 Task: Explore Airbnb accommodation in Floridia, Italy from 6th December, 2023 to 18th December, 2023 for 3 adults.2 bedrooms having 2 beds and 2 bathrooms. Property type can be hotel. Booking option can be shelf check-in. Look for 3 properties as per requirement.
Action: Mouse moved to (573, 81)
Screenshot: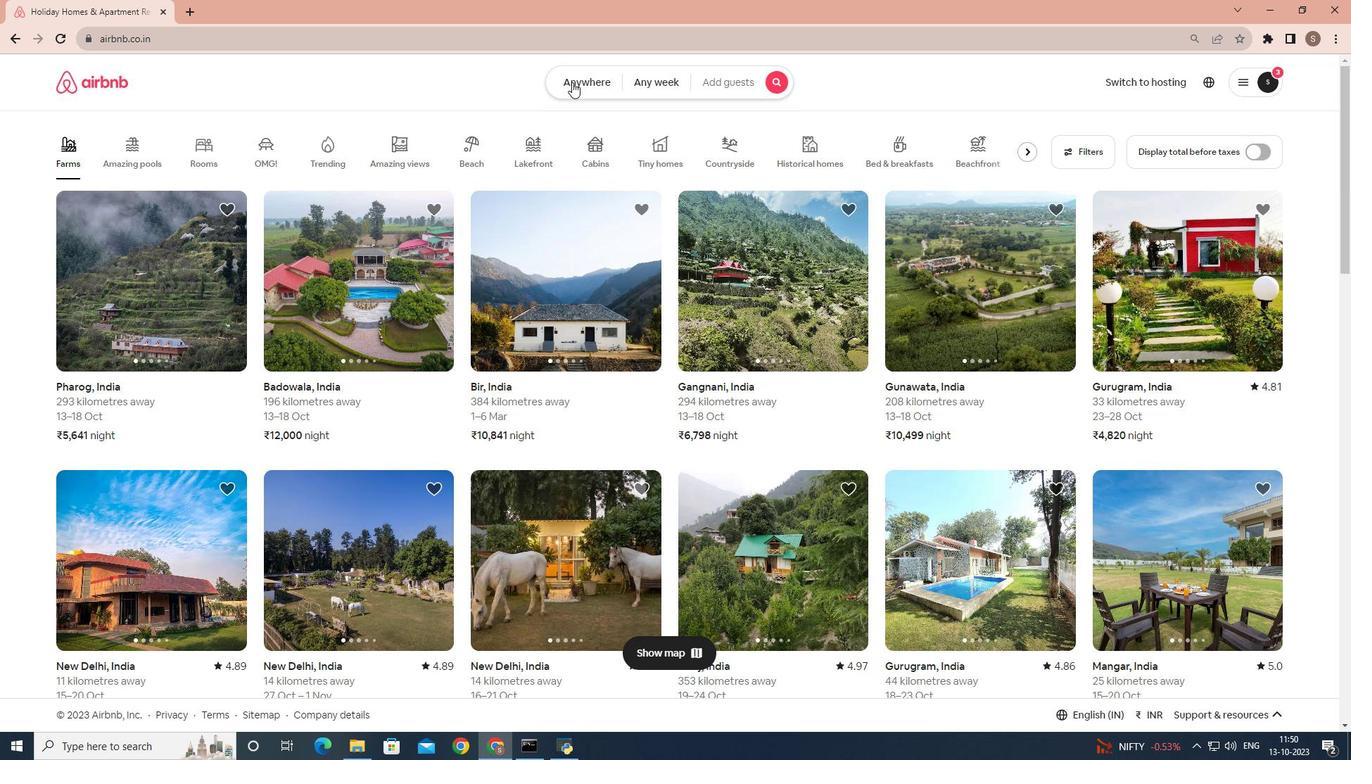 
Action: Mouse pressed left at (573, 81)
Screenshot: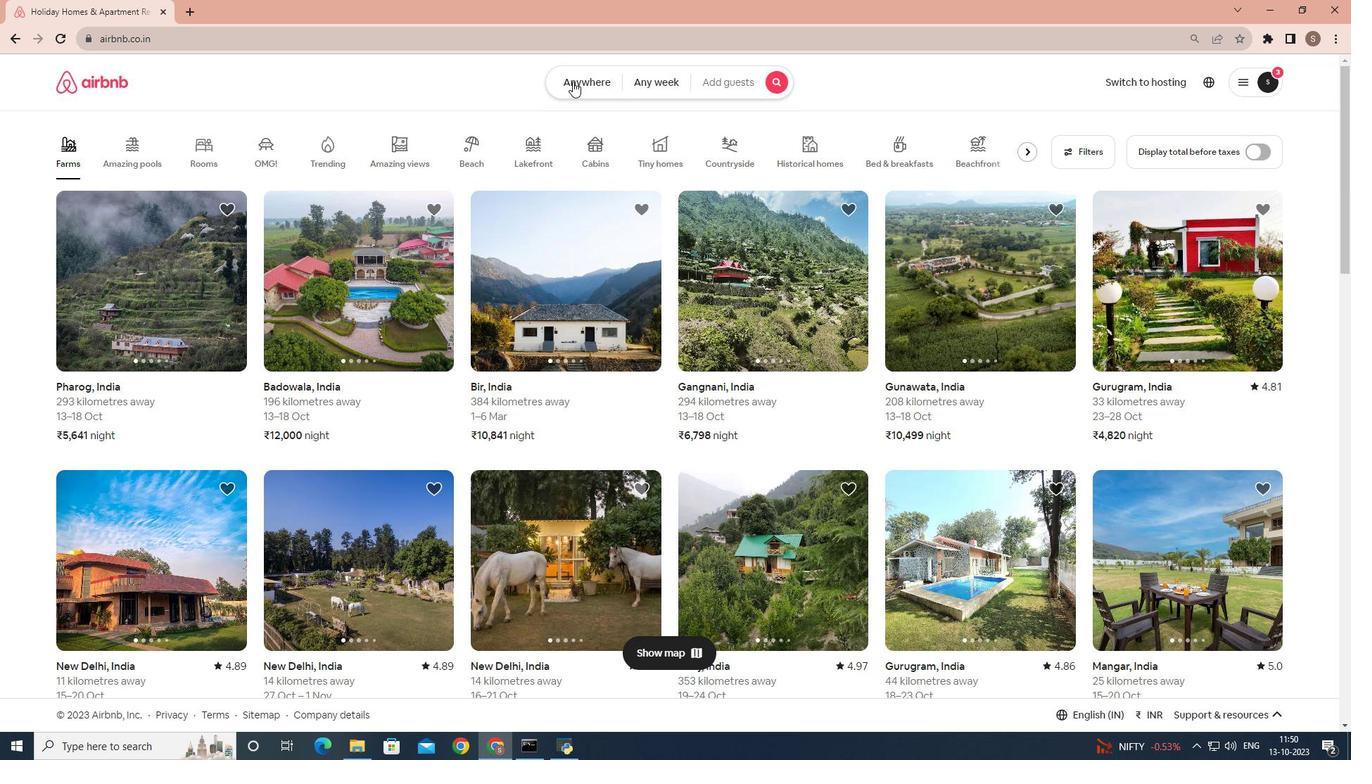 
Action: Mouse moved to (475, 133)
Screenshot: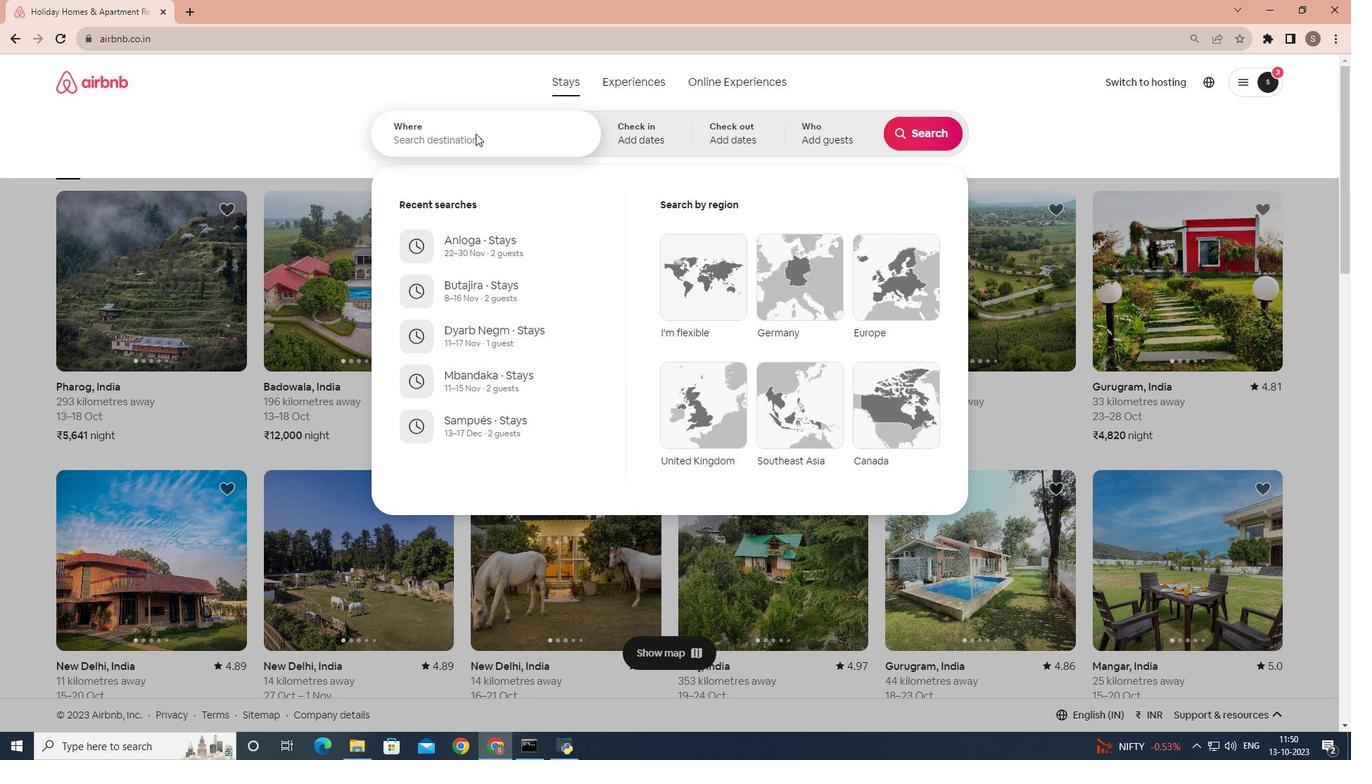 
Action: Mouse pressed left at (475, 133)
Screenshot: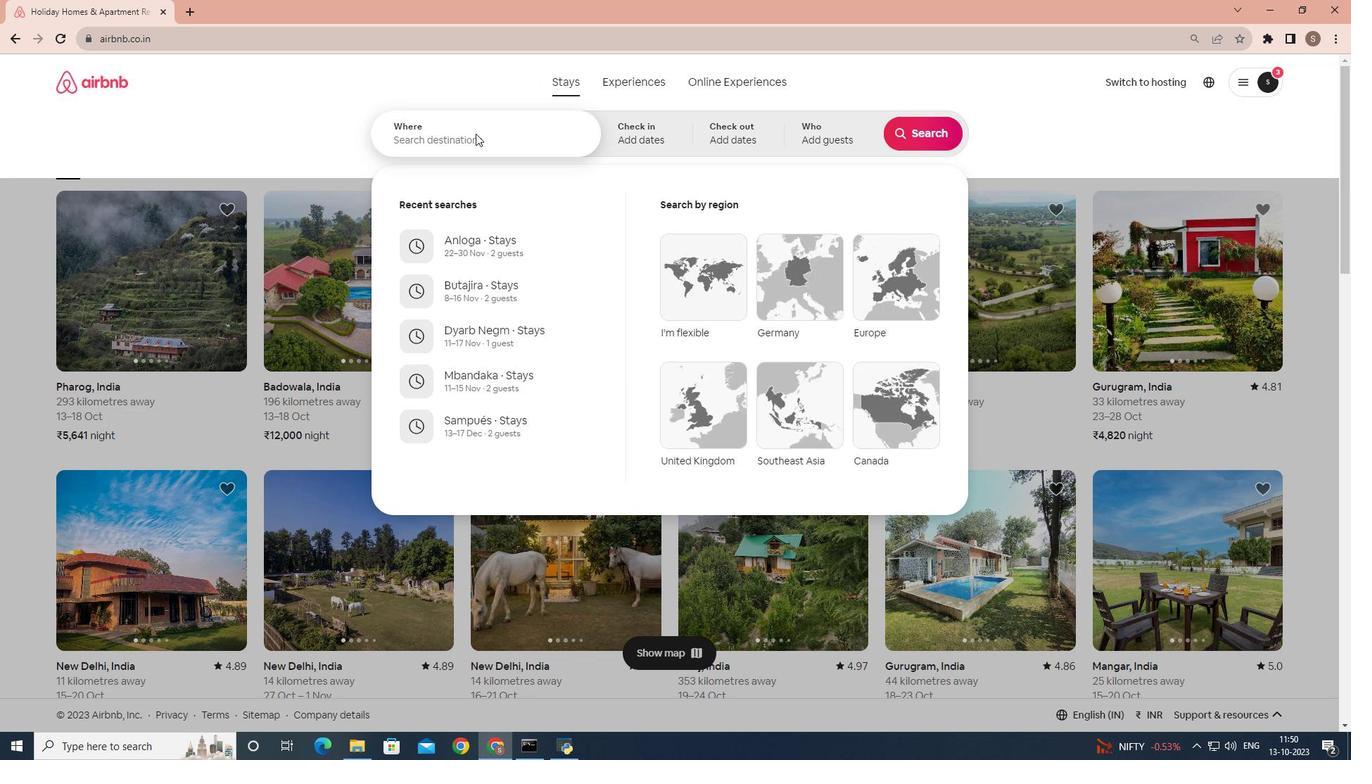 
Action: Mouse moved to (472, 139)
Screenshot: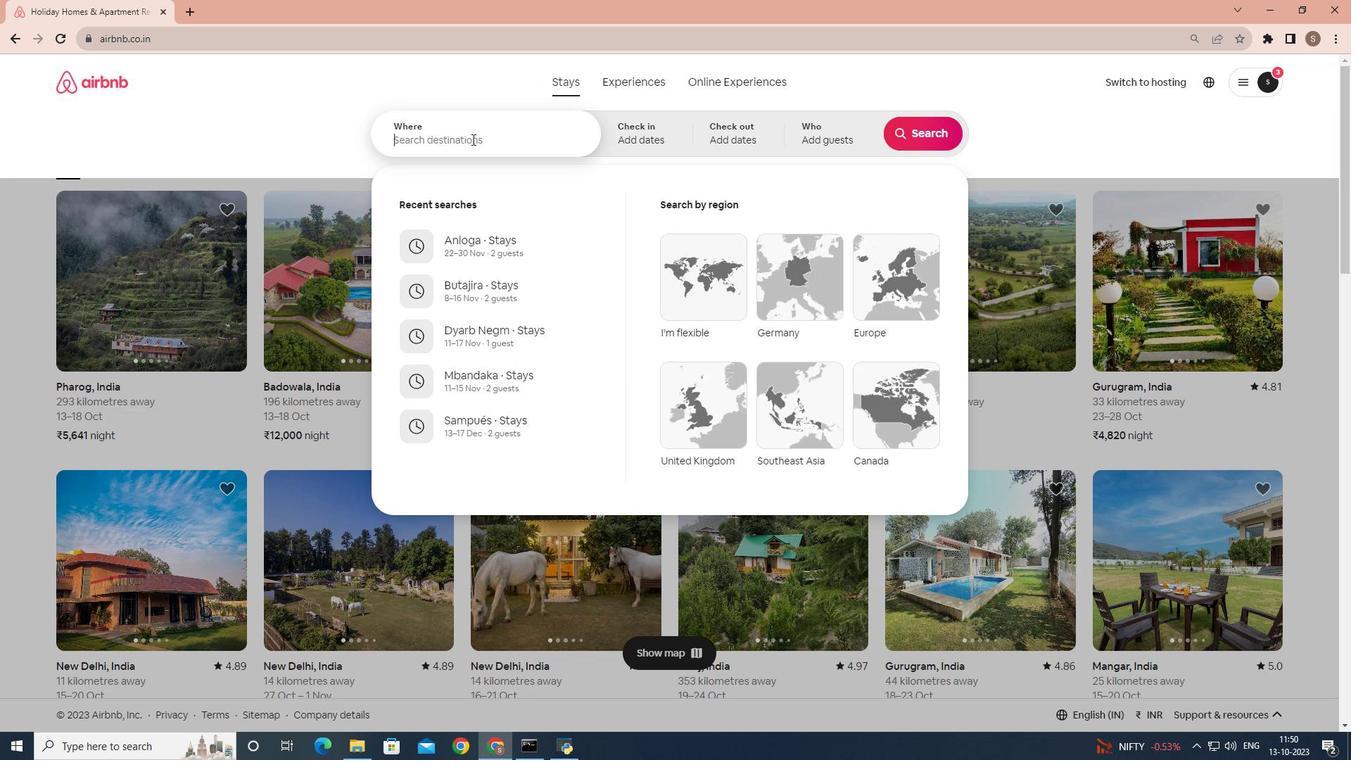 
Action: Key pressed <Key.shift><Key.shift><Key.shift><Key.shift><Key.shift><Key.shift><Key.shift><Key.shift><Key.shift><Key.shift><Key.shift><Key.shift><Key.shift><Key.shift><Key.shift><Key.shift><Key.shift><Key.shift><Key.shift>Floridia,<Key.space><Key.shift>Italy
Screenshot: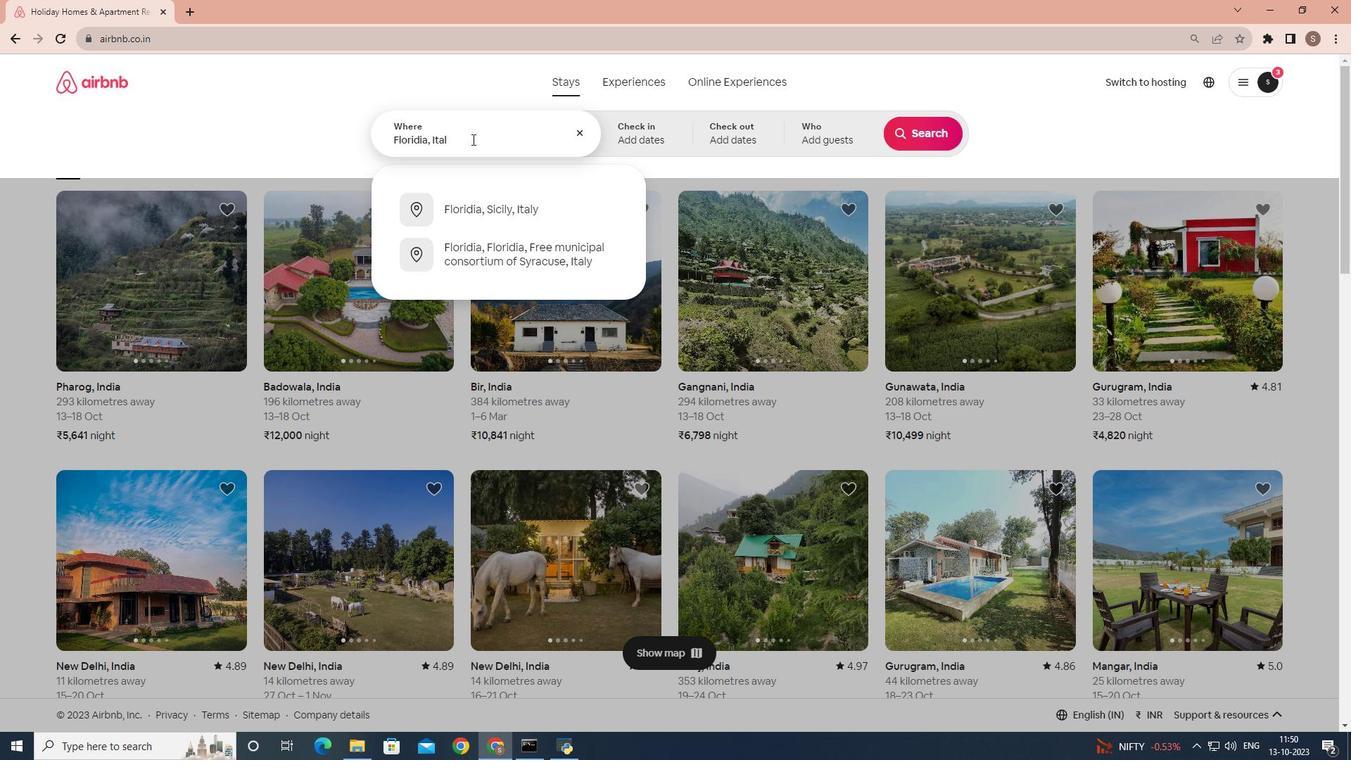 
Action: Mouse moved to (620, 135)
Screenshot: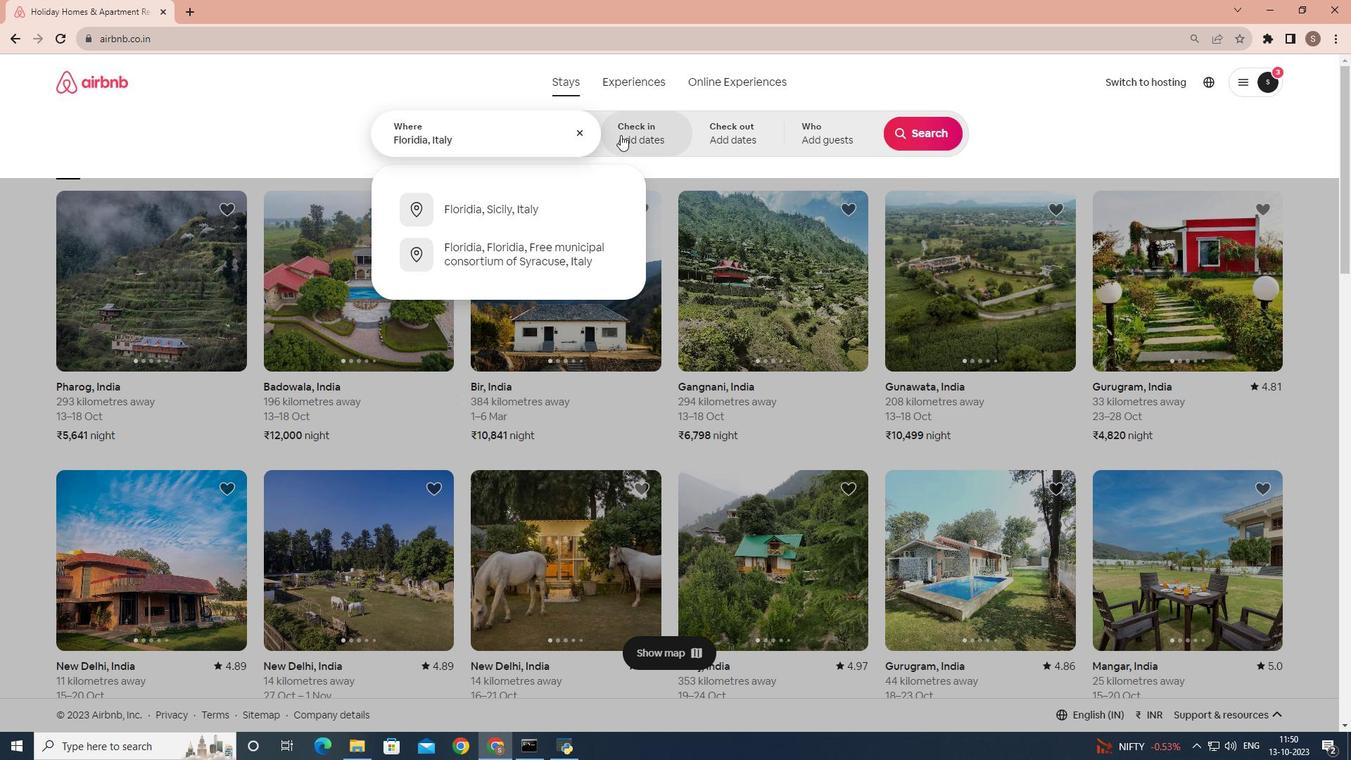 
Action: Mouse pressed left at (620, 135)
Screenshot: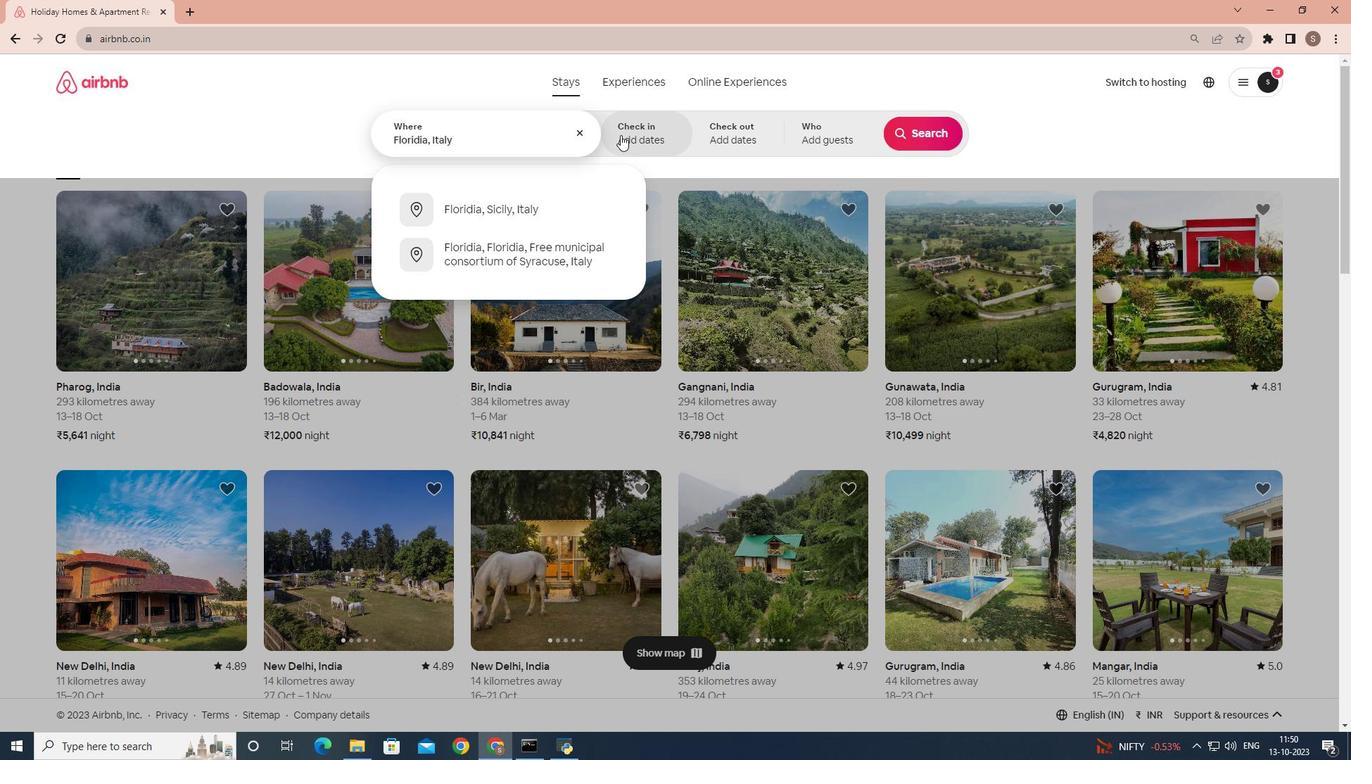 
Action: Mouse moved to (922, 243)
Screenshot: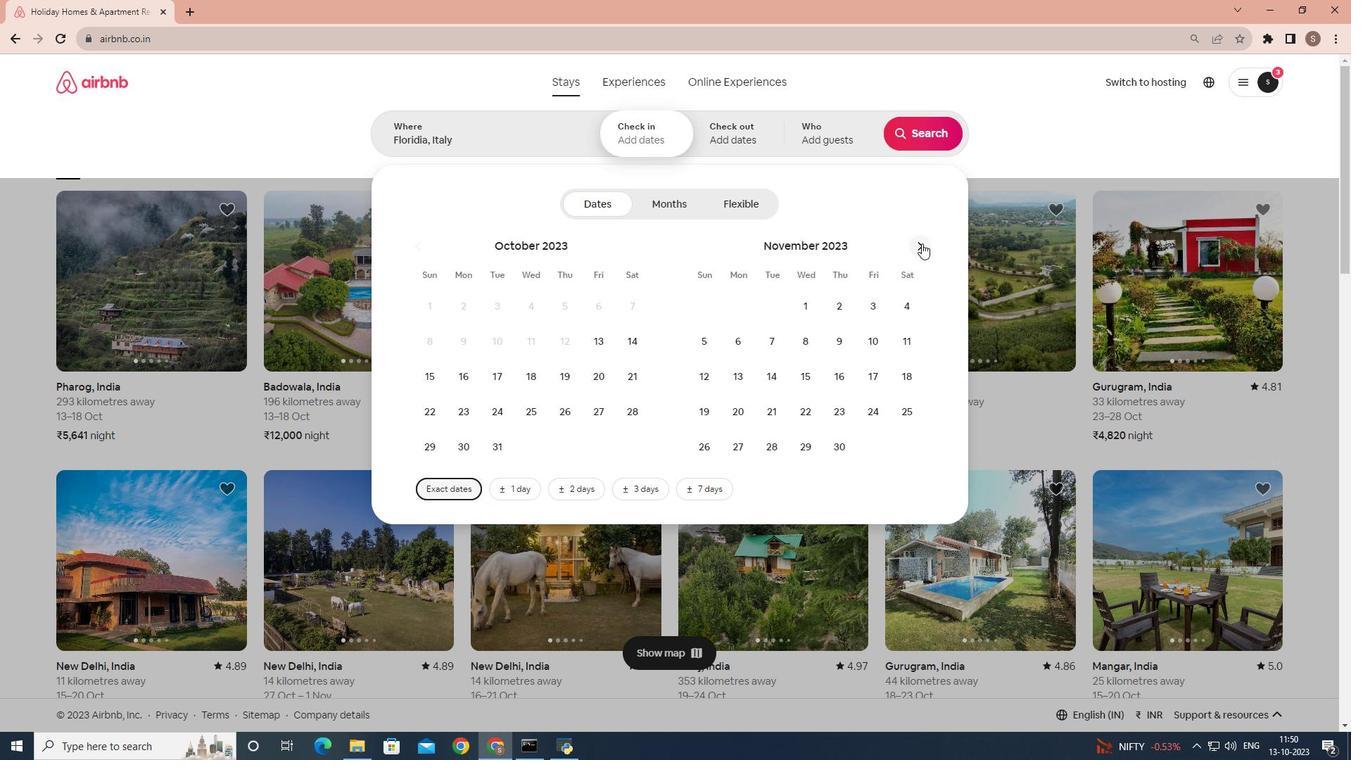 
Action: Mouse pressed left at (922, 243)
Screenshot: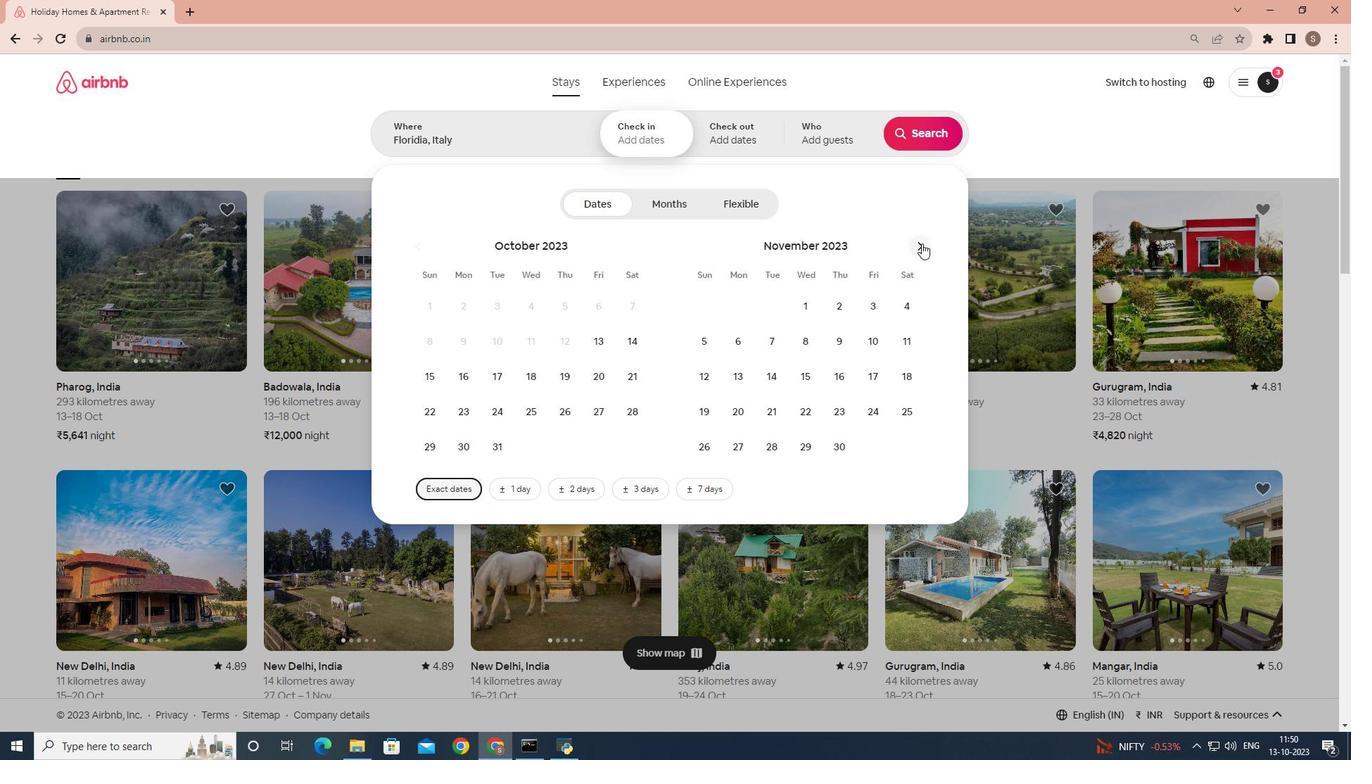 
Action: Mouse moved to (812, 339)
Screenshot: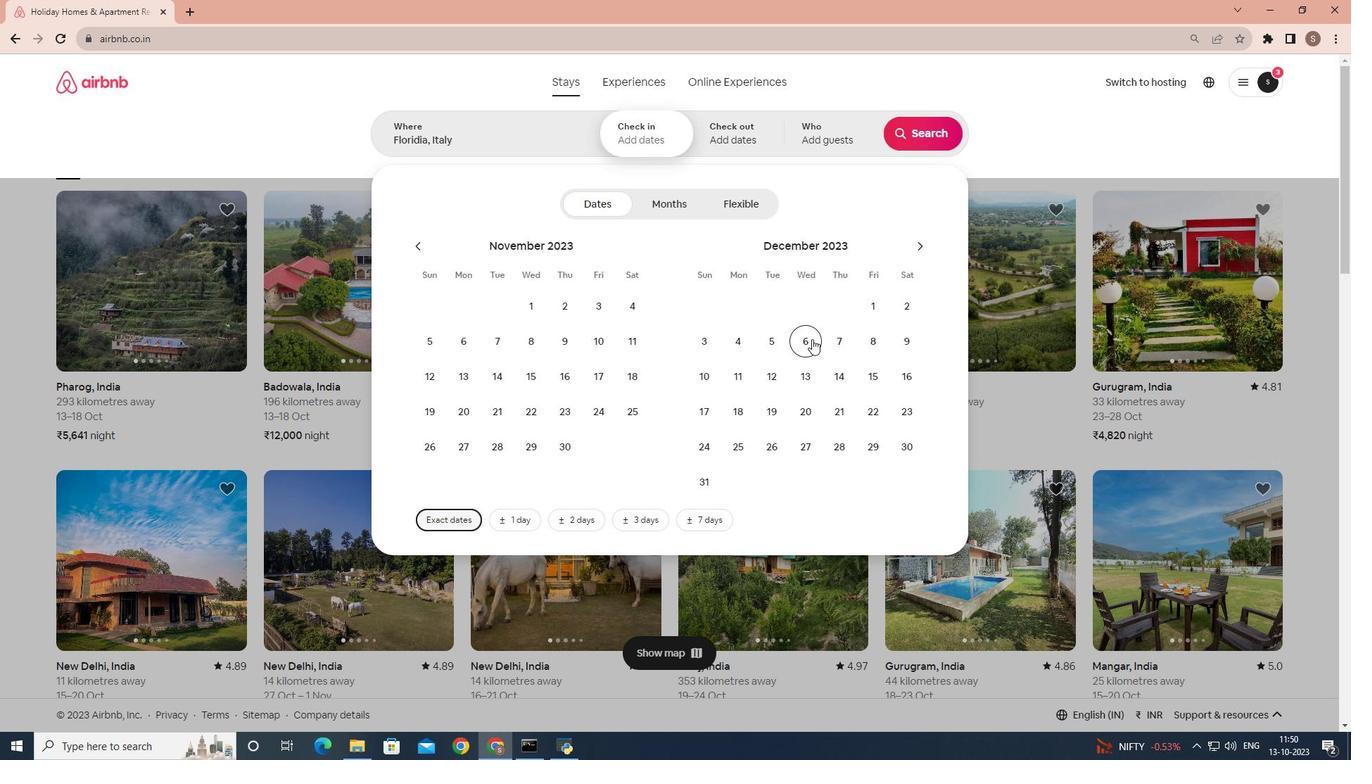
Action: Mouse pressed left at (812, 339)
Screenshot: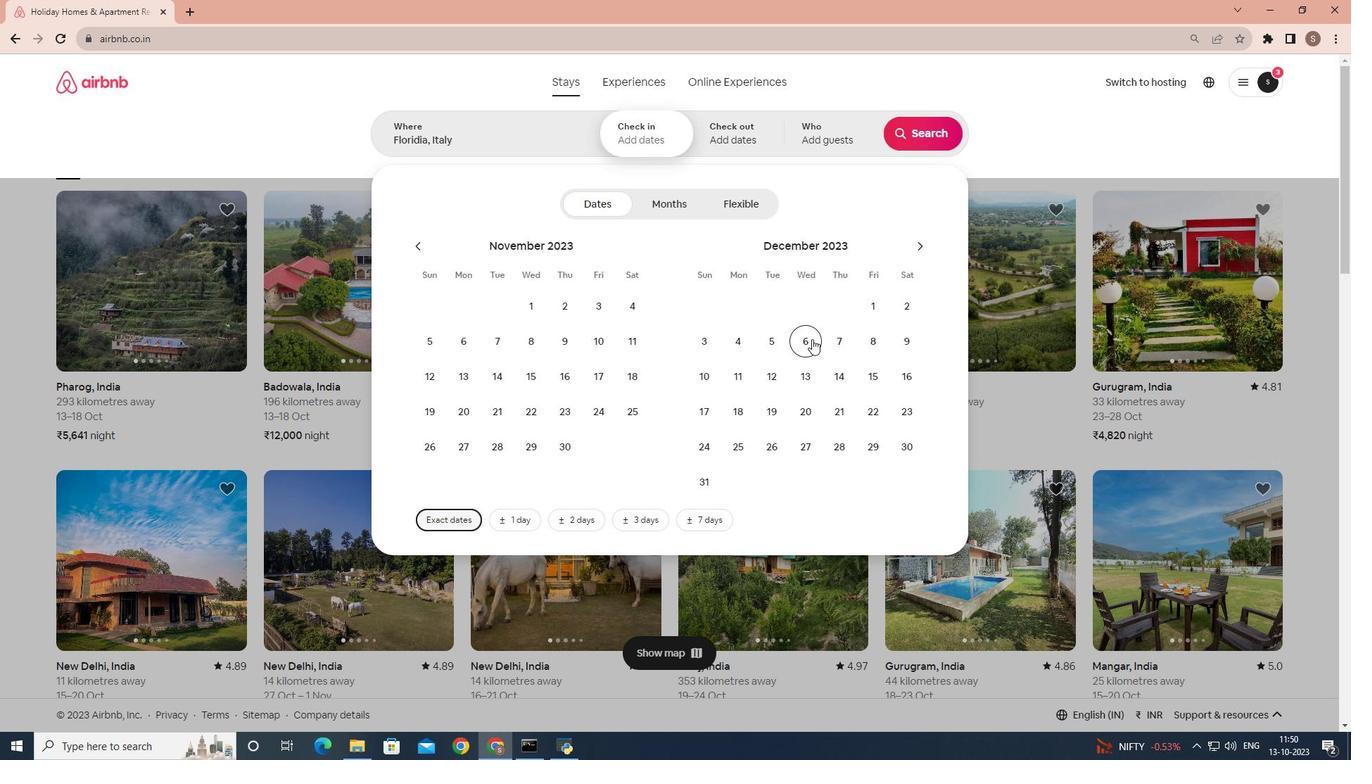 
Action: Mouse moved to (741, 409)
Screenshot: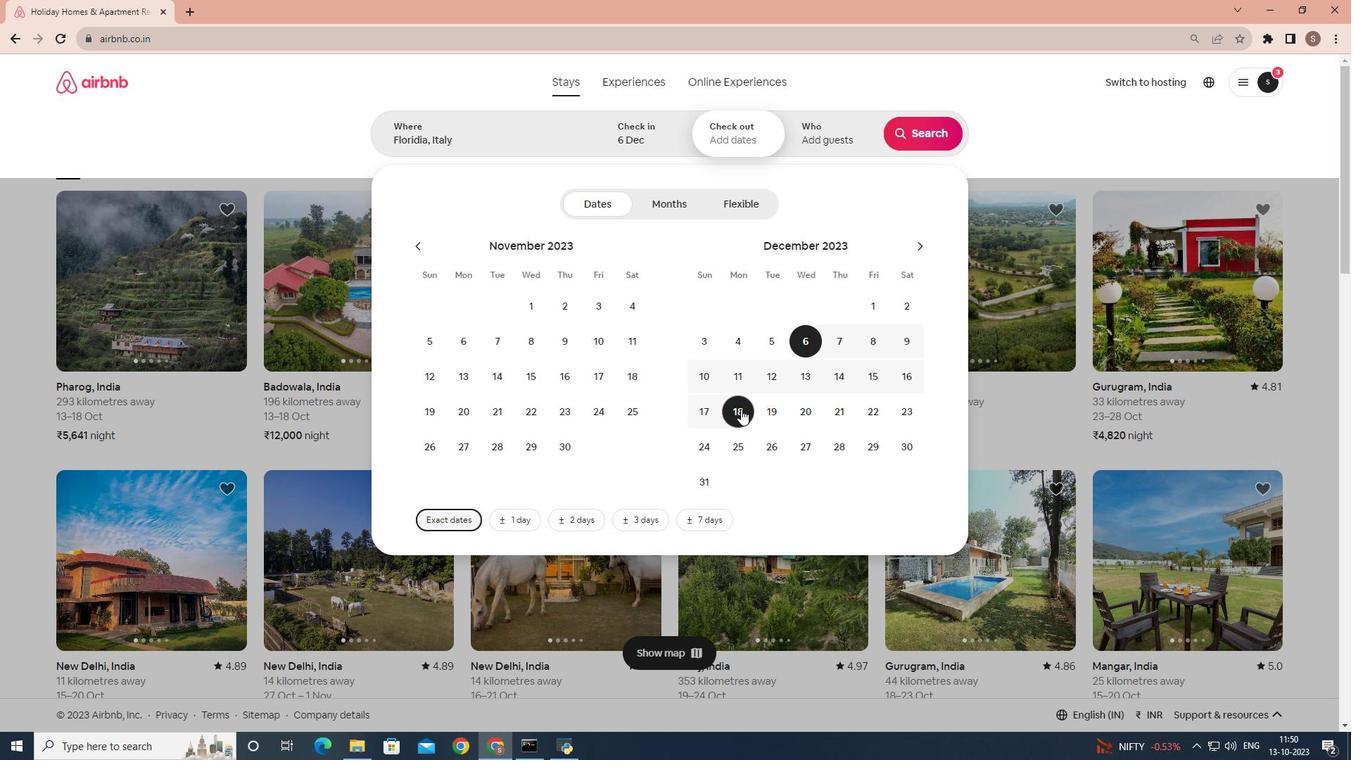 
Action: Mouse pressed left at (741, 409)
Screenshot: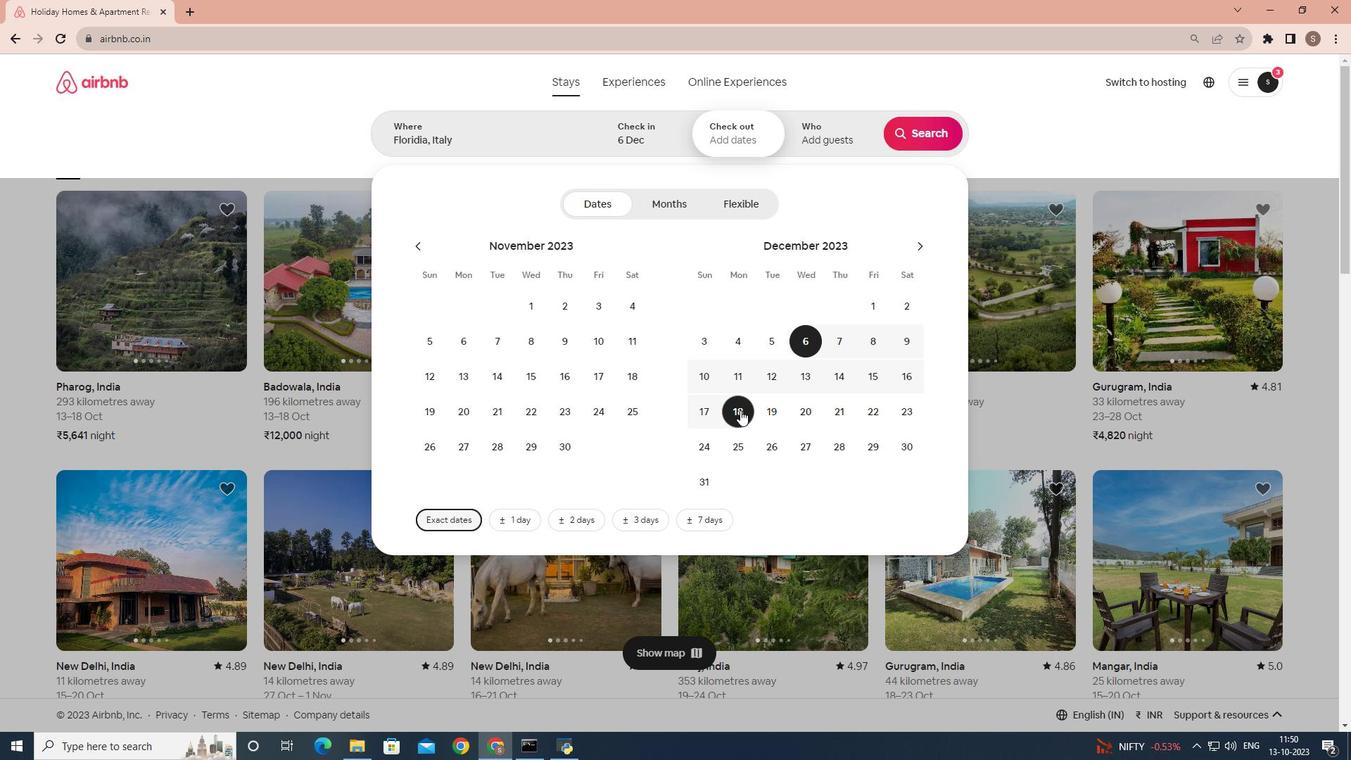 
Action: Mouse moved to (837, 133)
Screenshot: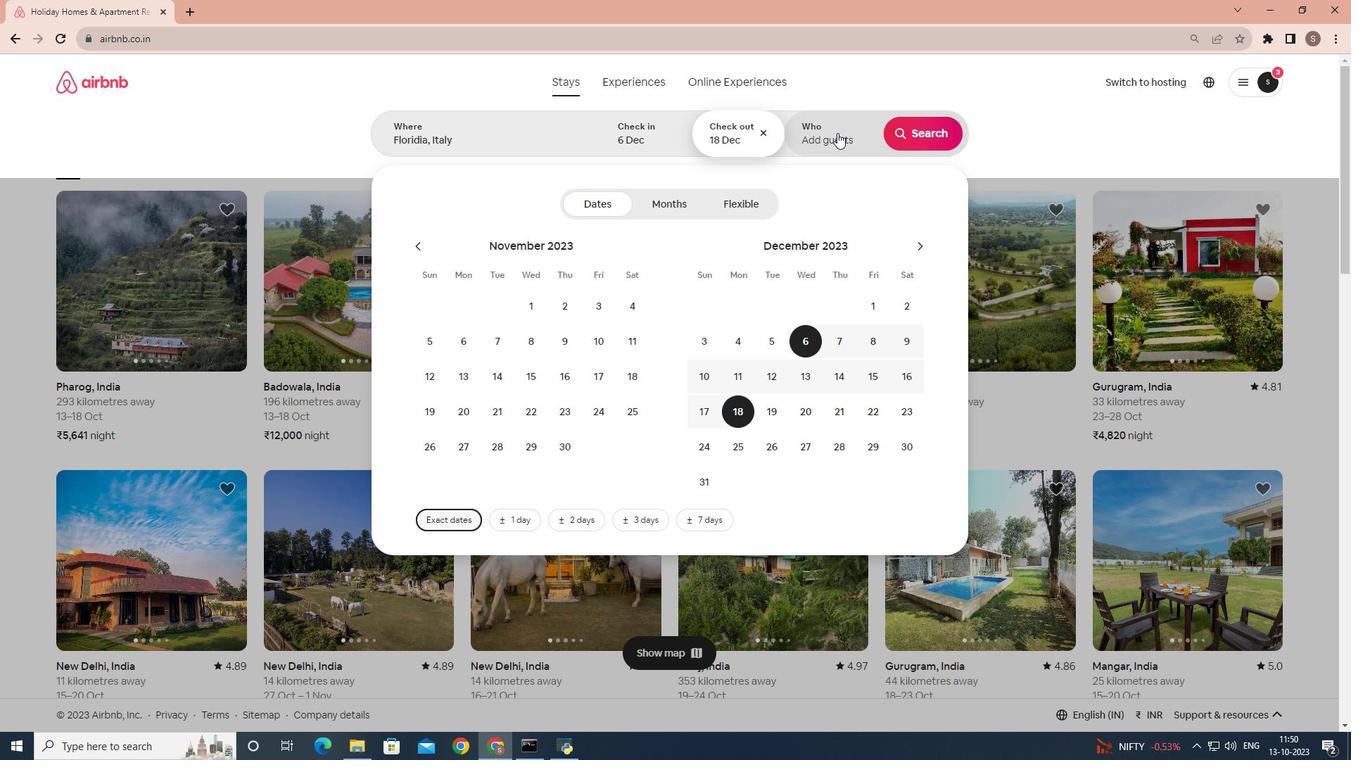 
Action: Mouse pressed left at (837, 133)
Screenshot: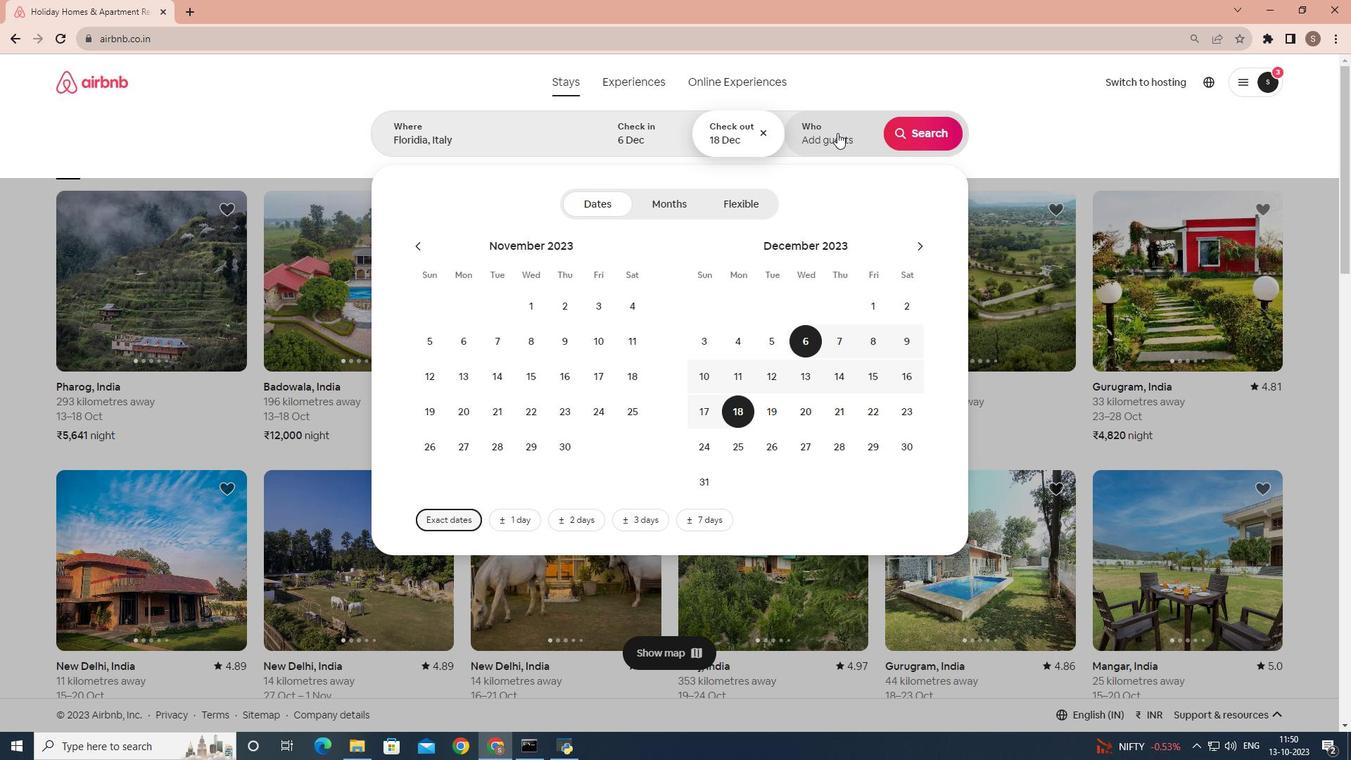 
Action: Mouse moved to (934, 206)
Screenshot: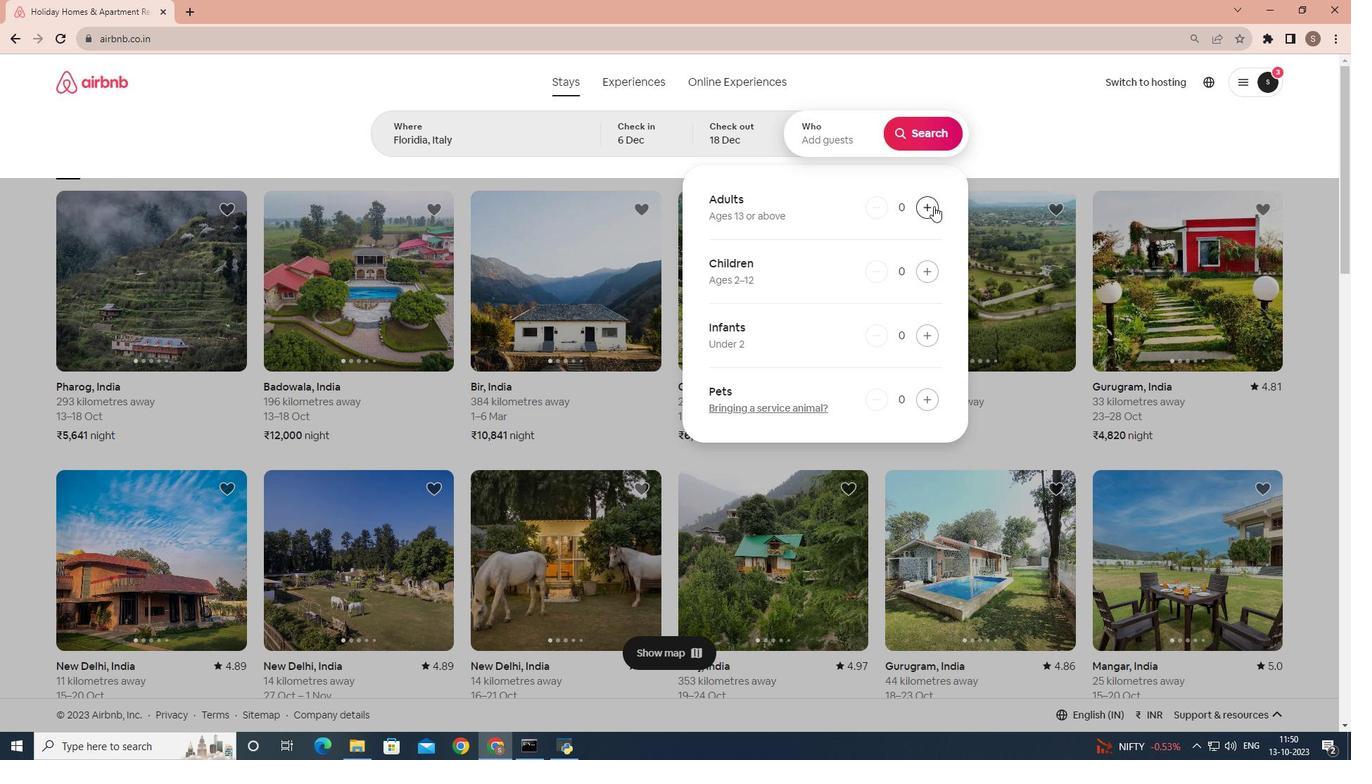 
Action: Mouse pressed left at (934, 206)
Screenshot: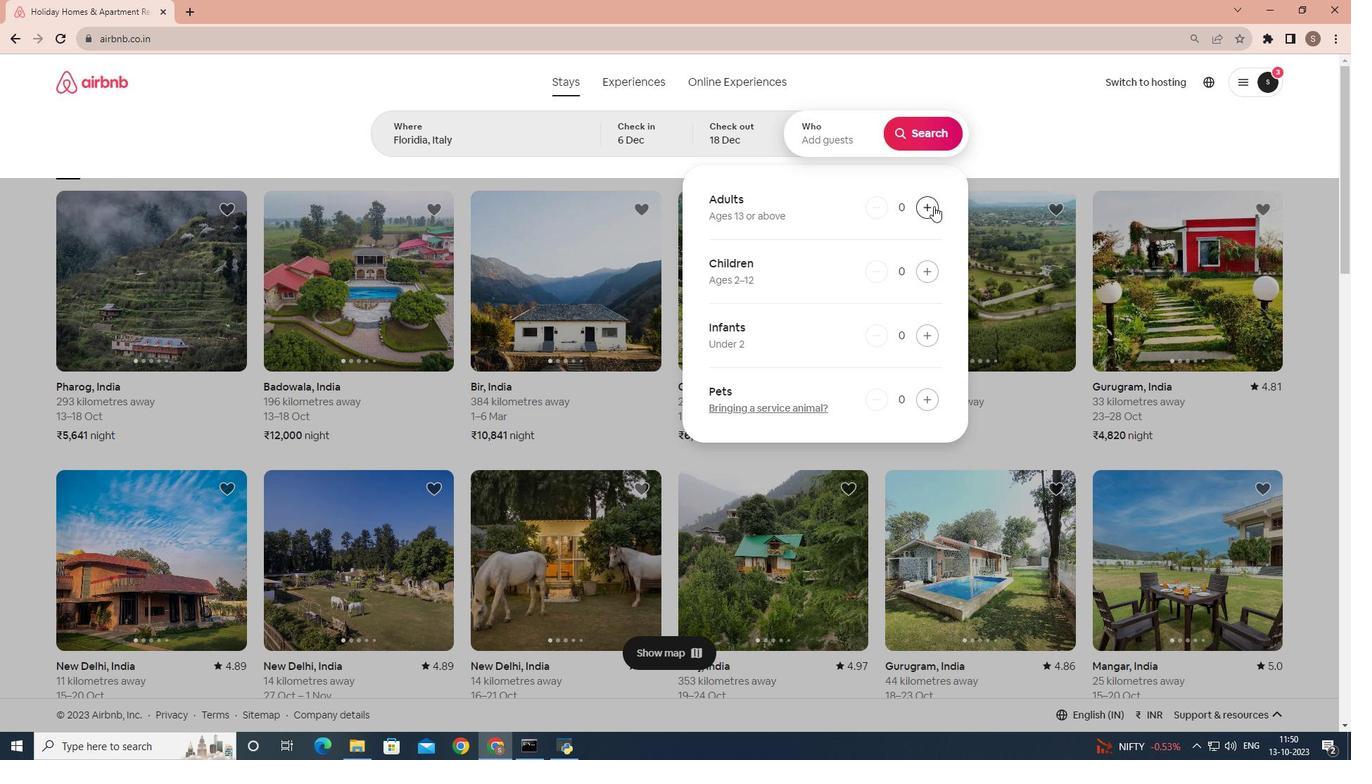 
Action: Mouse pressed left at (934, 206)
Screenshot: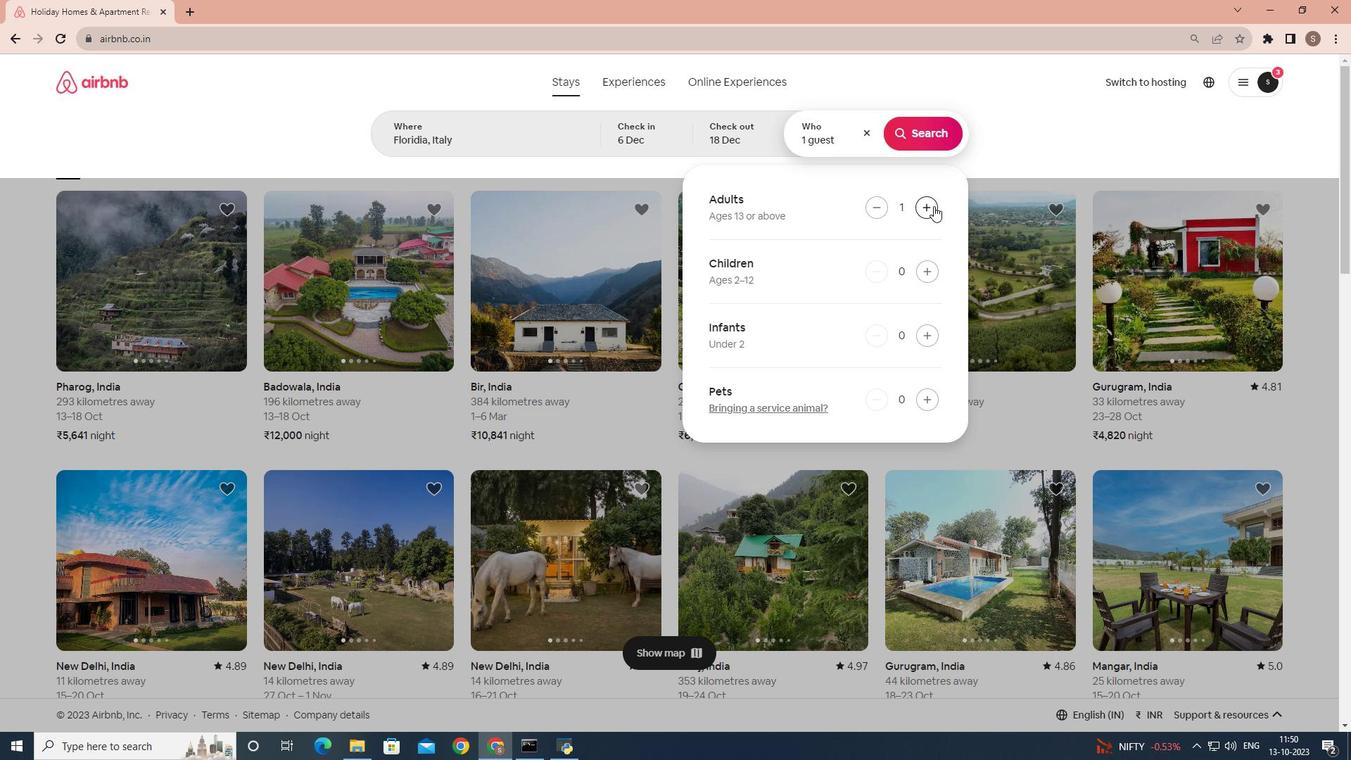 
Action: Mouse pressed left at (934, 206)
Screenshot: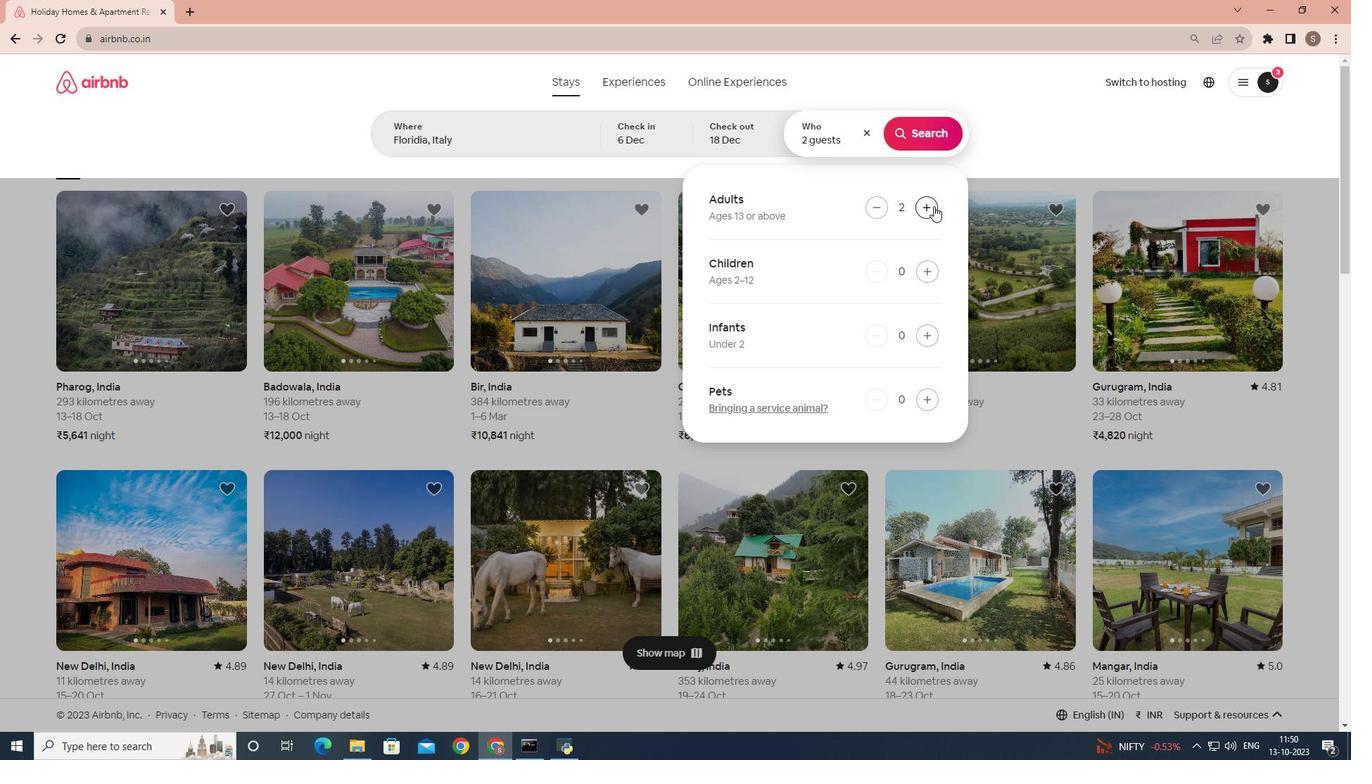 
Action: Mouse moved to (925, 123)
Screenshot: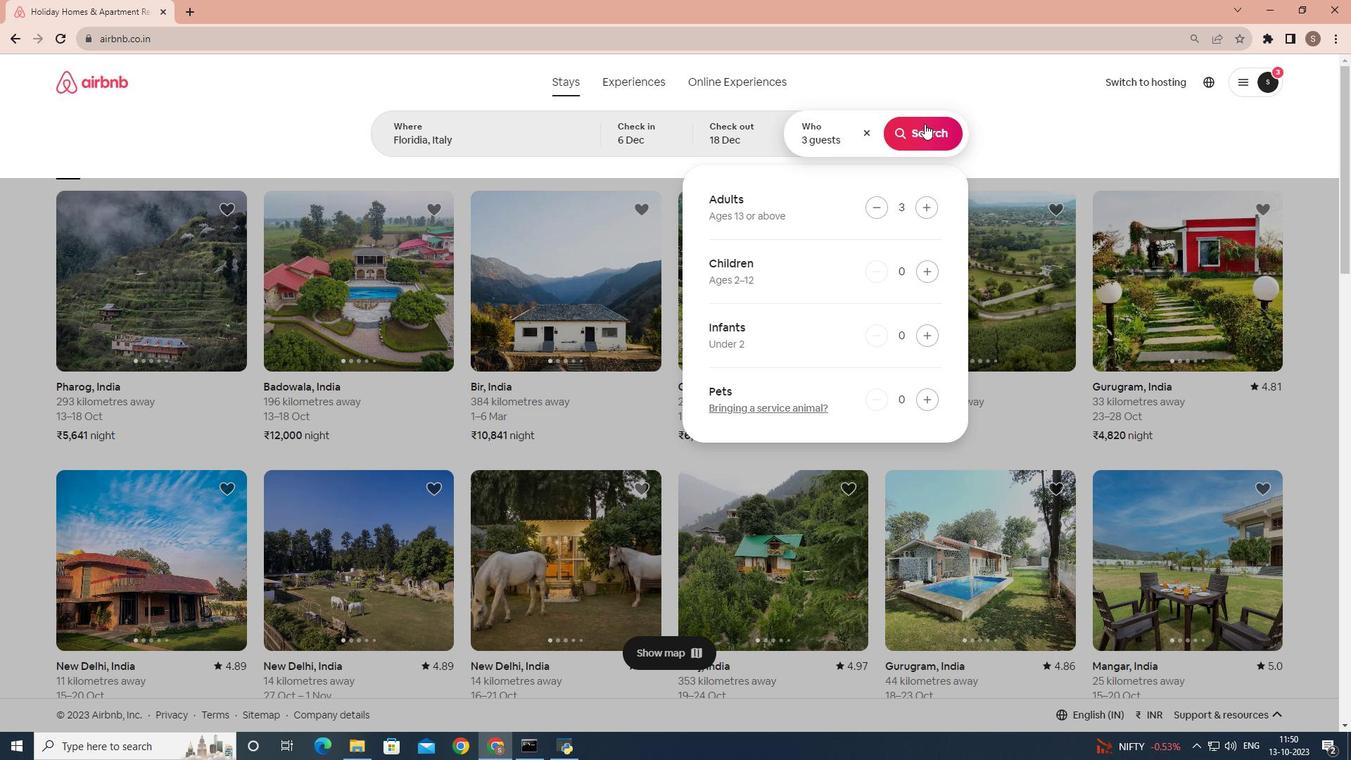 
Action: Mouse pressed left at (925, 123)
Screenshot: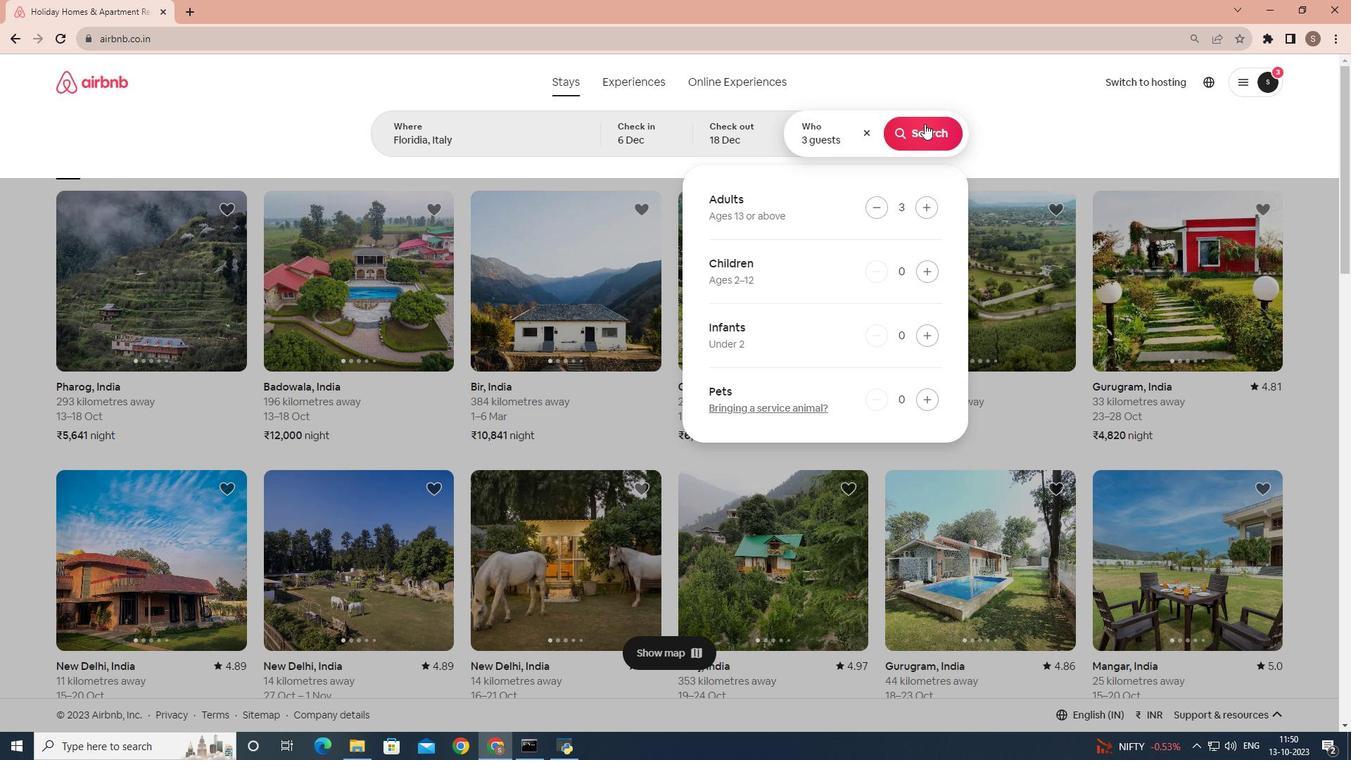 
Action: Mouse moved to (1110, 145)
Screenshot: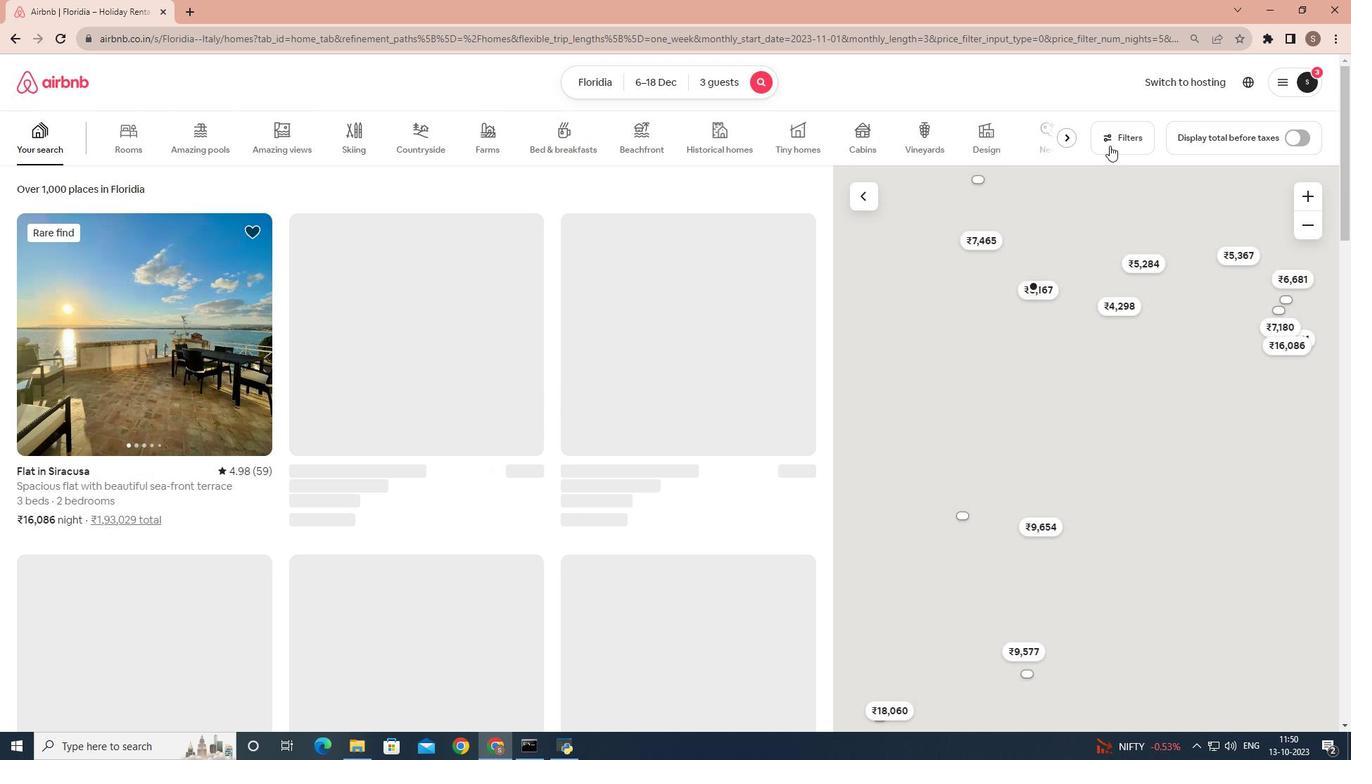 
Action: Mouse pressed left at (1110, 145)
Screenshot: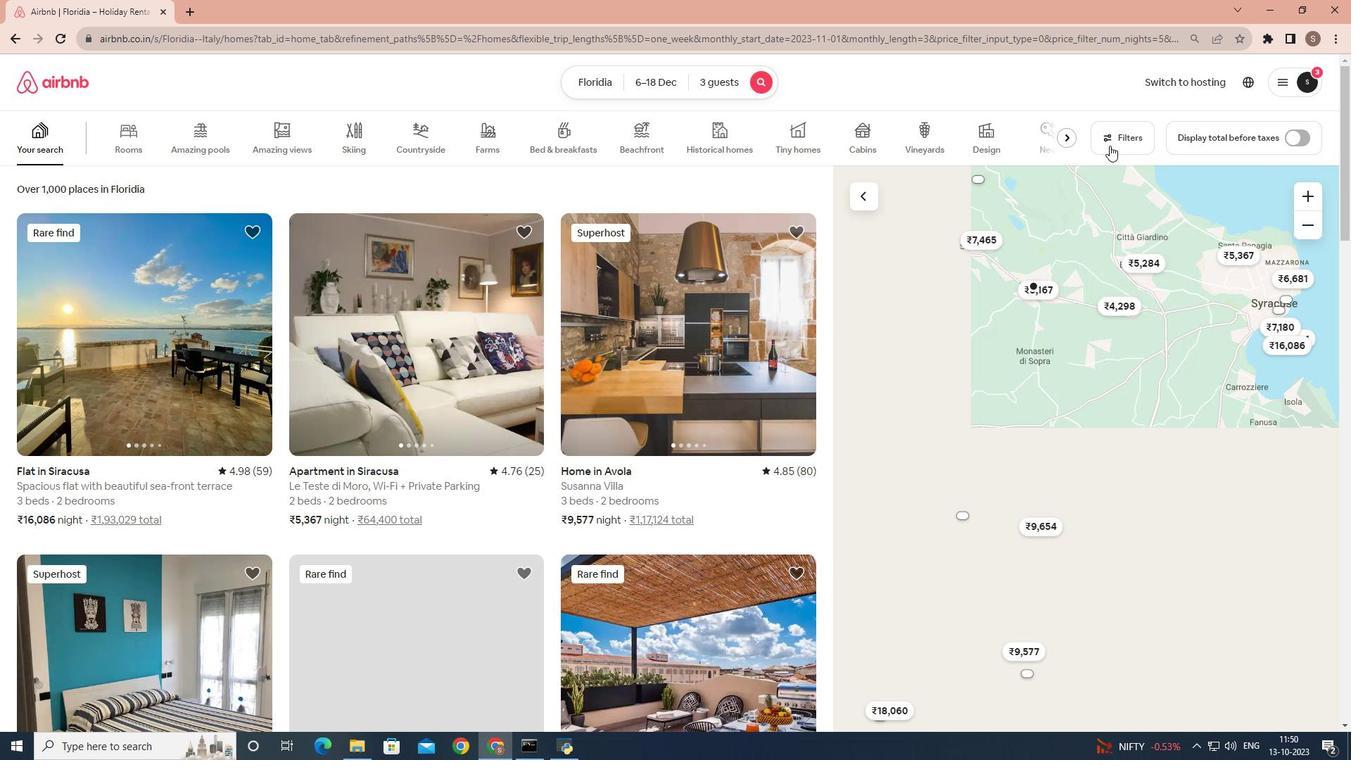 
Action: Mouse moved to (733, 413)
Screenshot: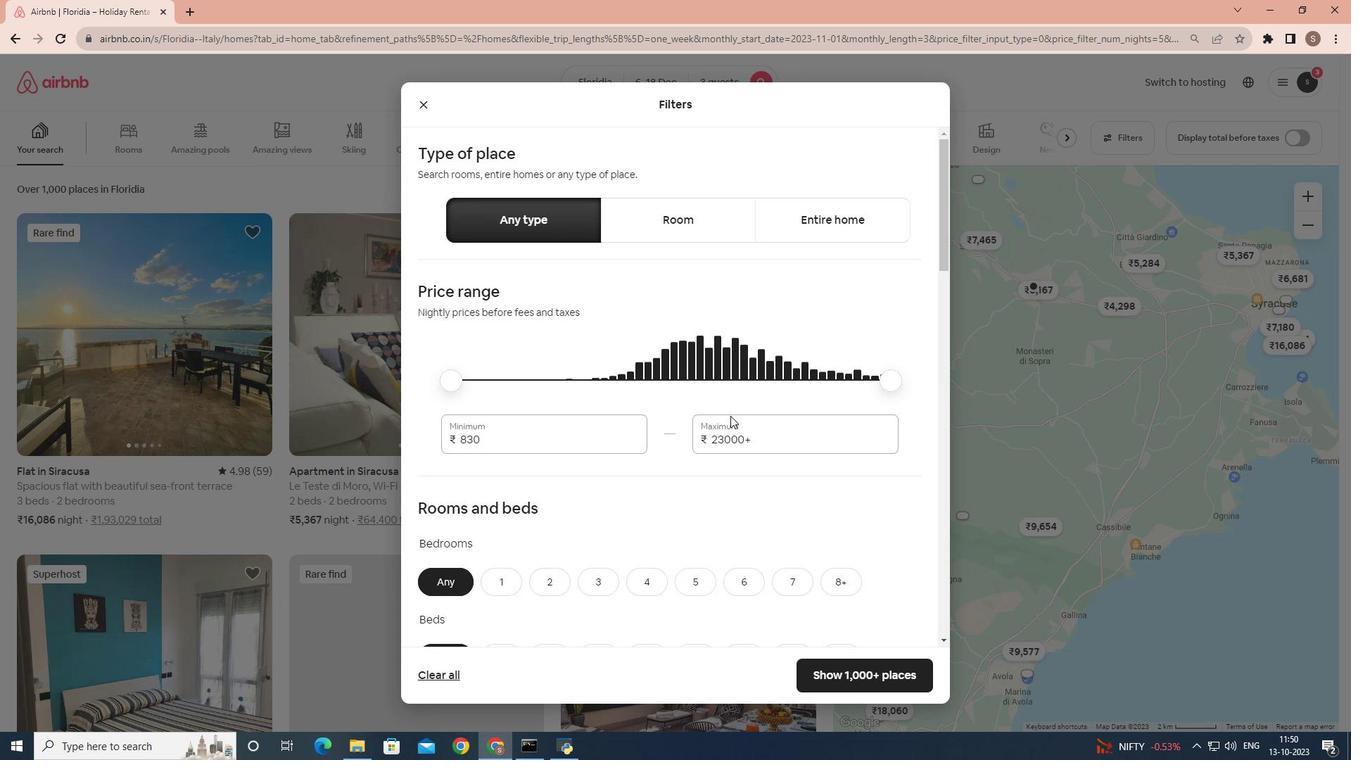 
Action: Mouse scrolled (733, 412) with delta (0, 0)
Screenshot: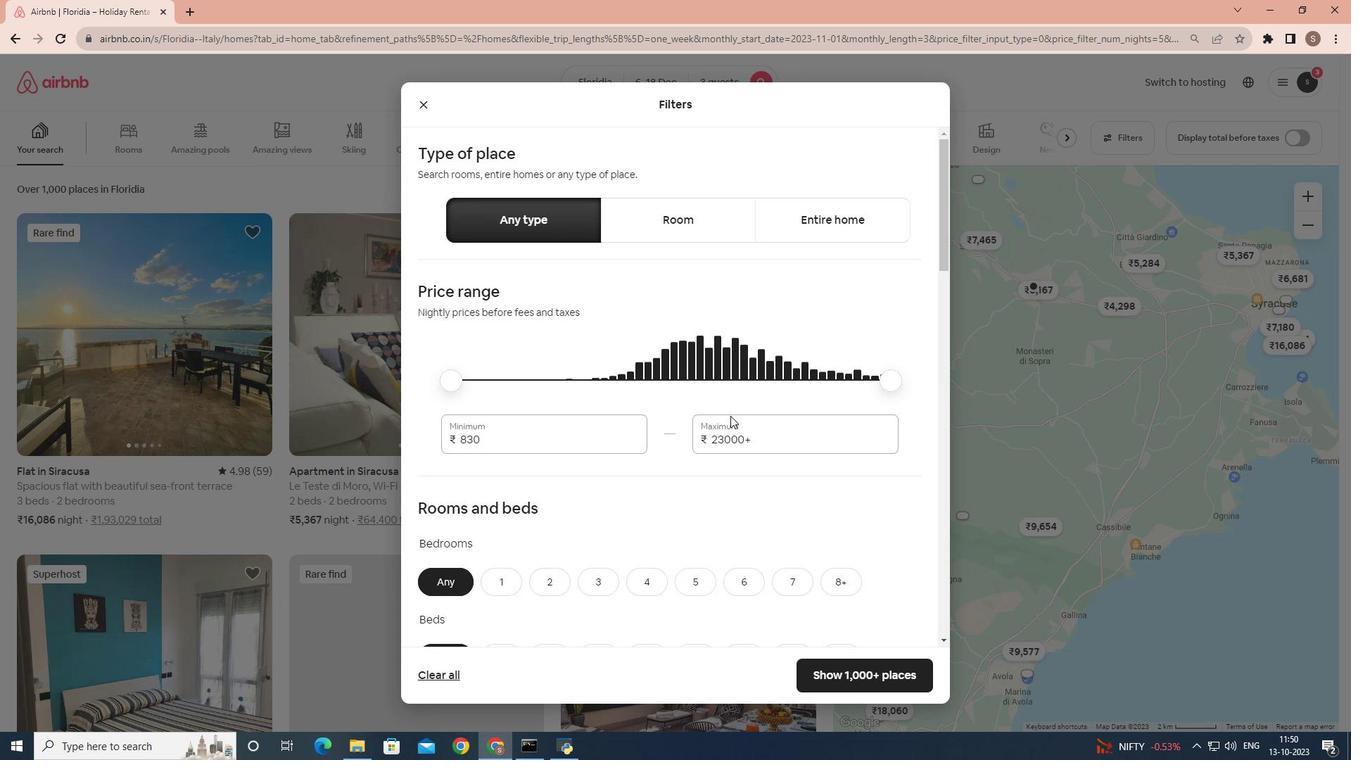 
Action: Mouse moved to (727, 419)
Screenshot: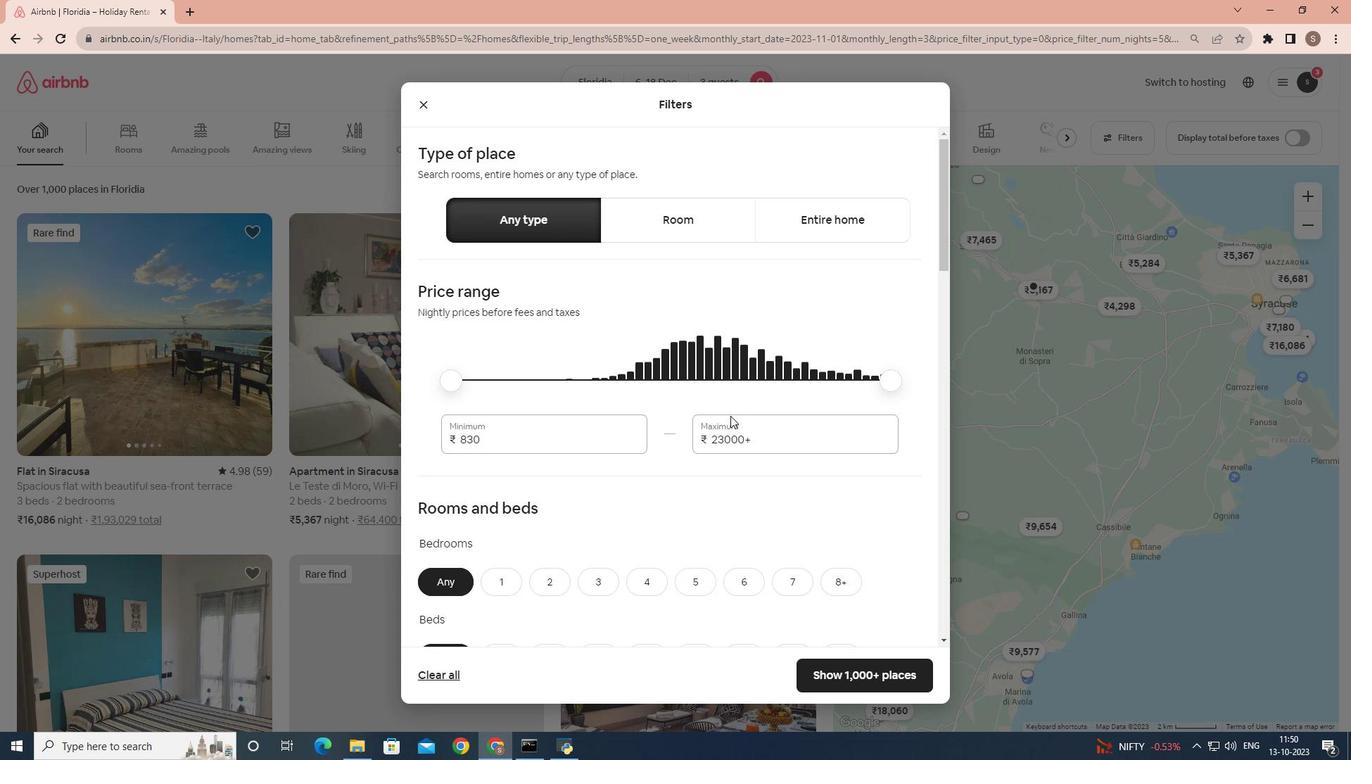 
Action: Mouse scrolled (727, 418) with delta (0, 0)
Screenshot: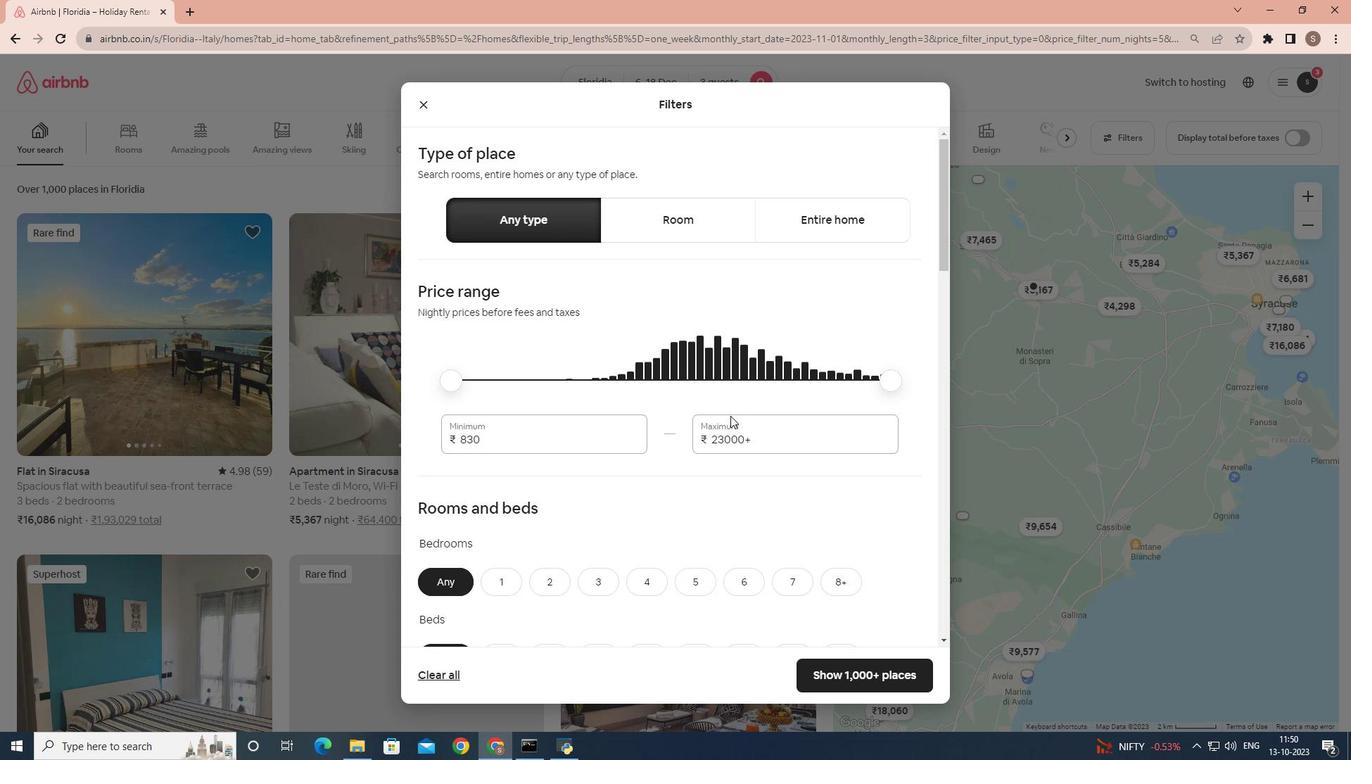 
Action: Mouse moved to (546, 438)
Screenshot: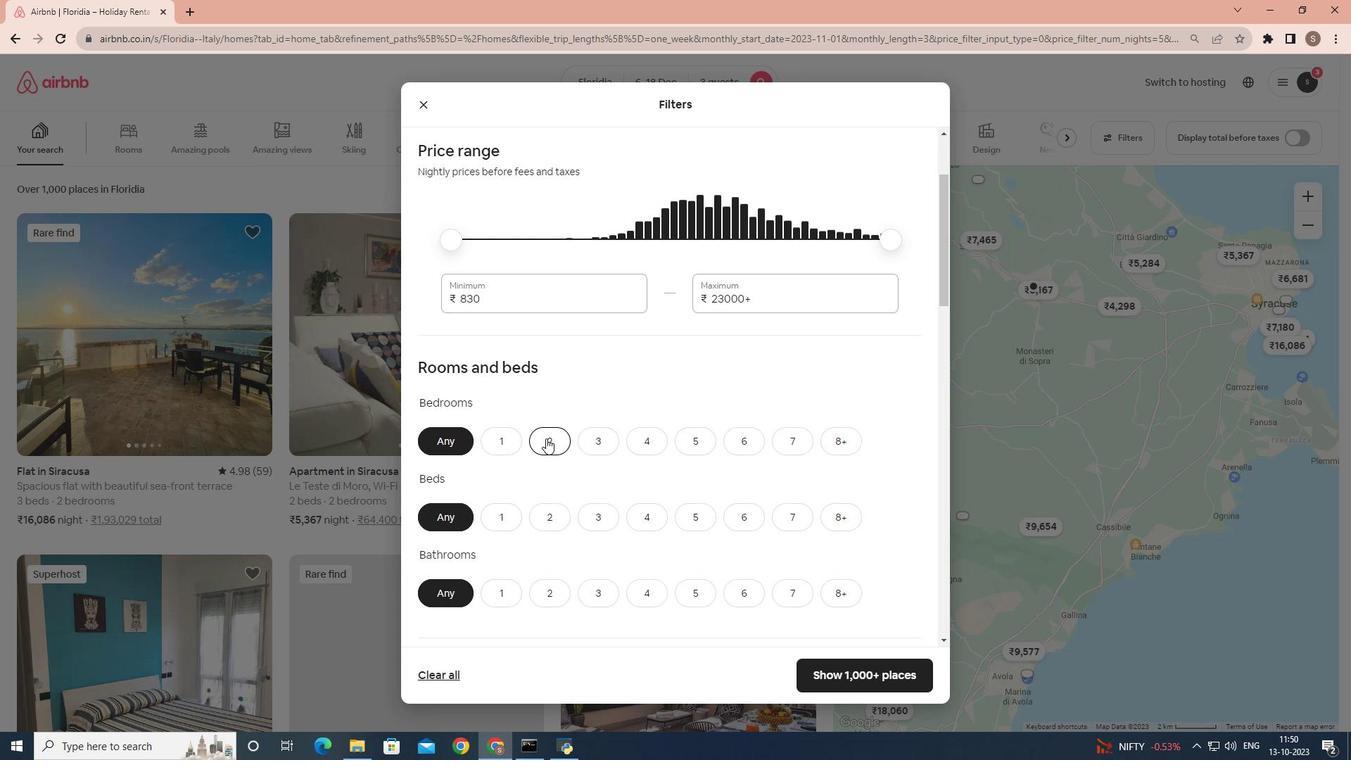 
Action: Mouse pressed left at (546, 438)
Screenshot: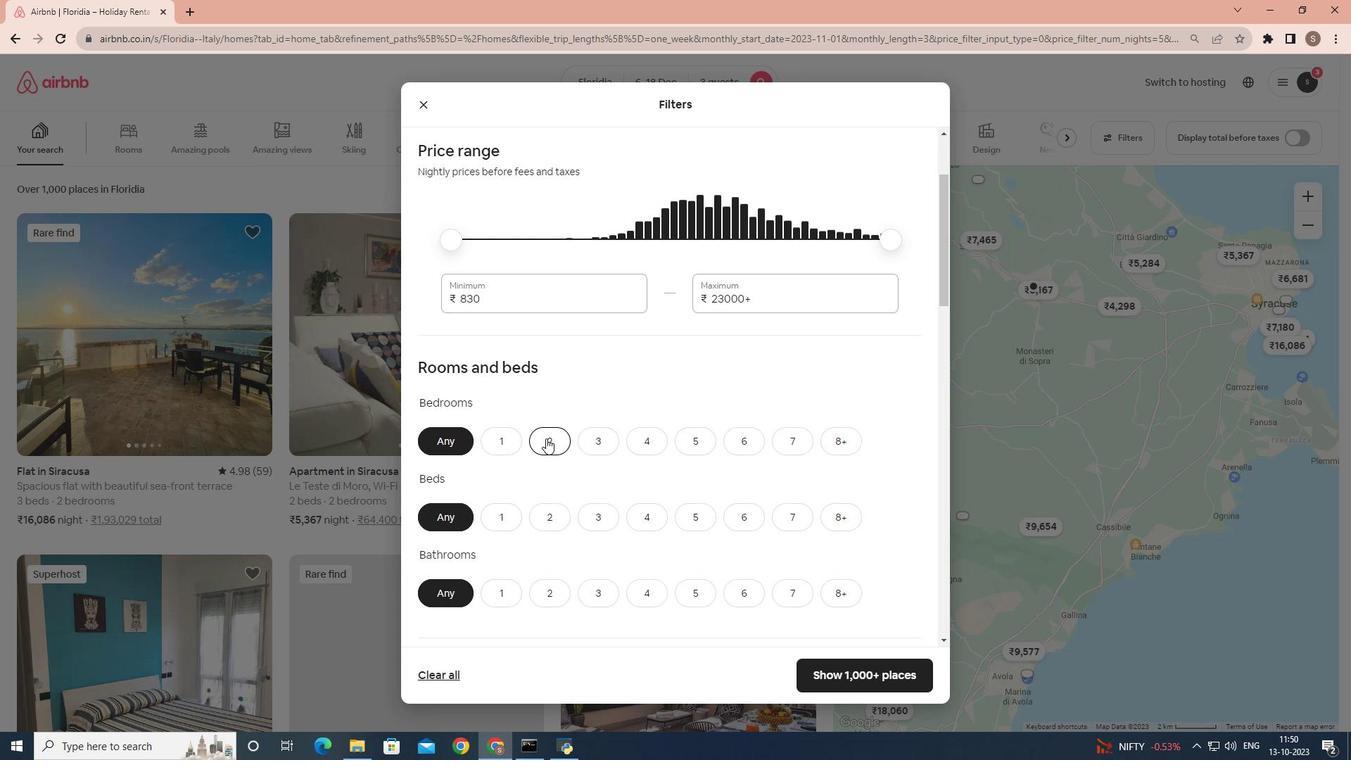 
Action: Mouse moved to (546, 437)
Screenshot: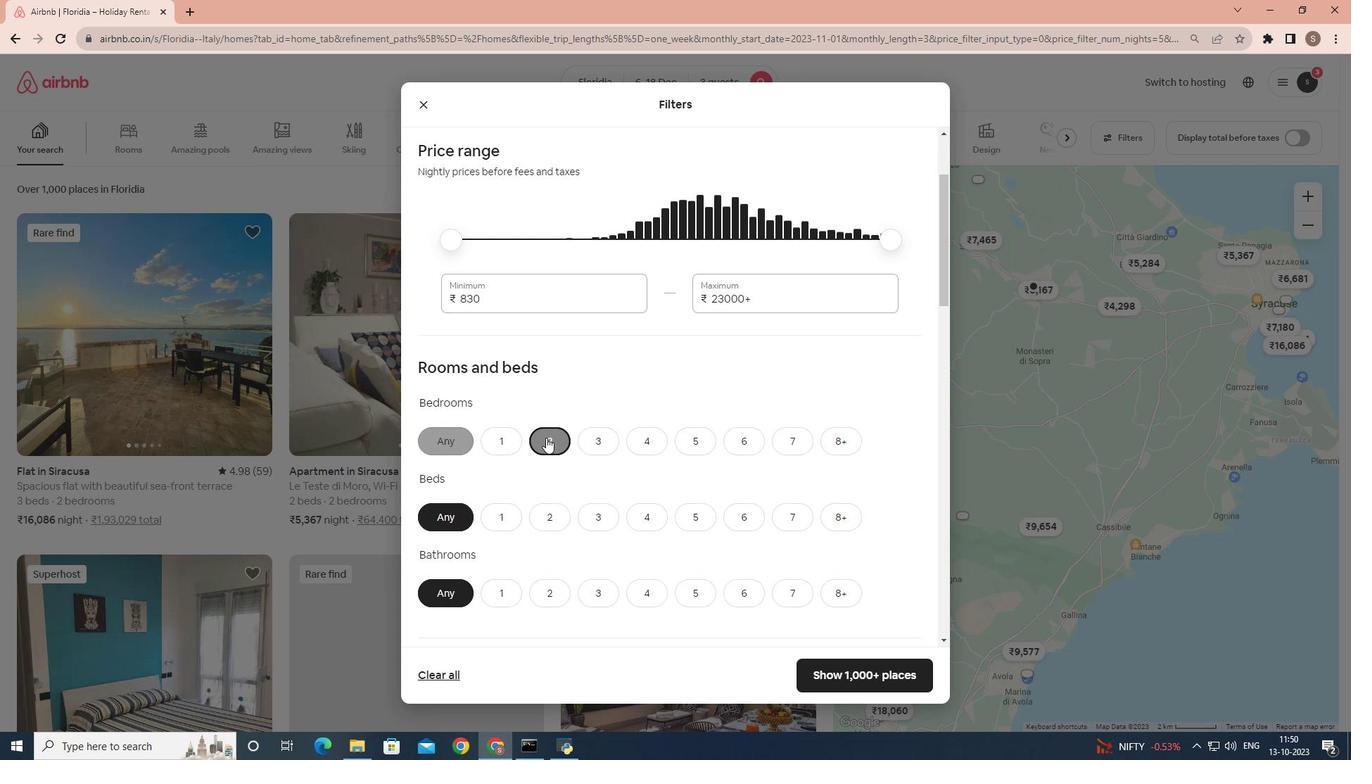 
Action: Mouse scrolled (546, 437) with delta (0, 0)
Screenshot: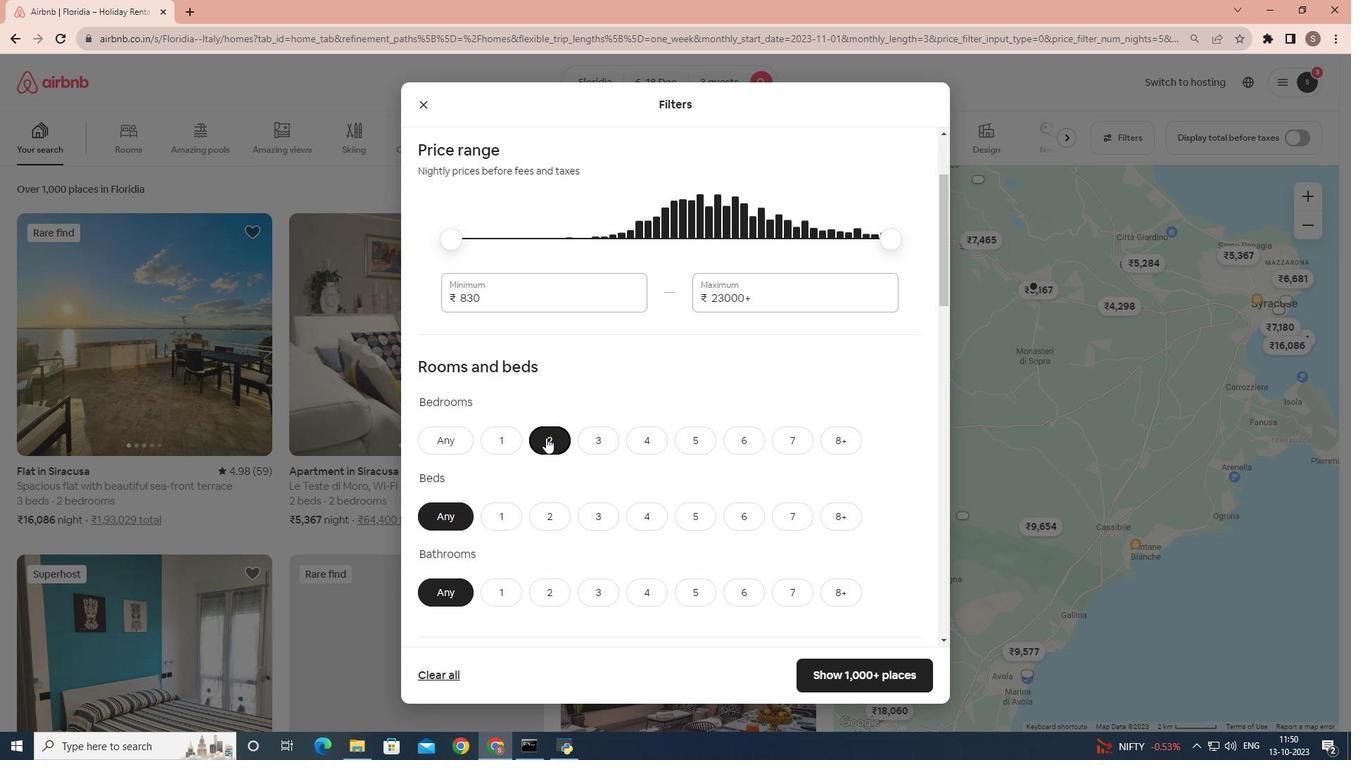 
Action: Mouse scrolled (546, 437) with delta (0, 0)
Screenshot: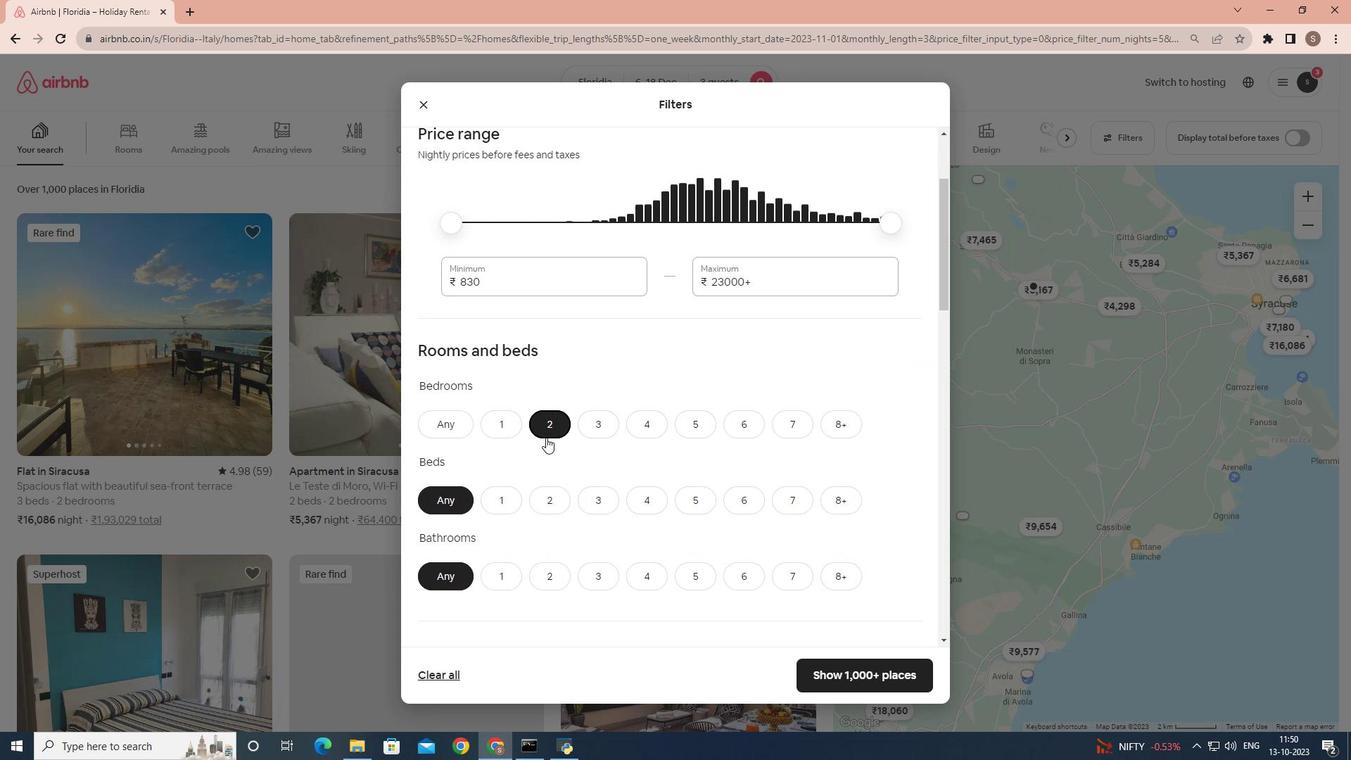 
Action: Mouse moved to (551, 380)
Screenshot: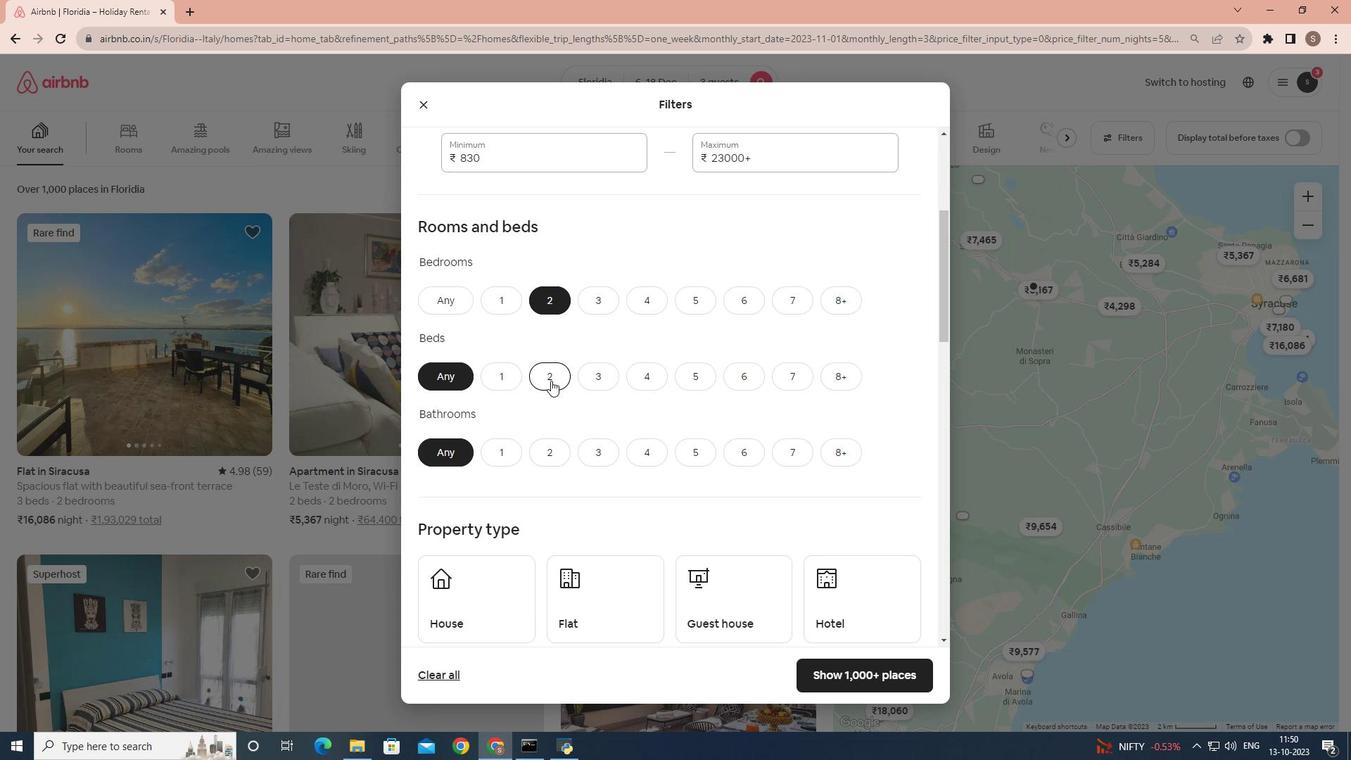 
Action: Mouse pressed left at (551, 380)
Screenshot: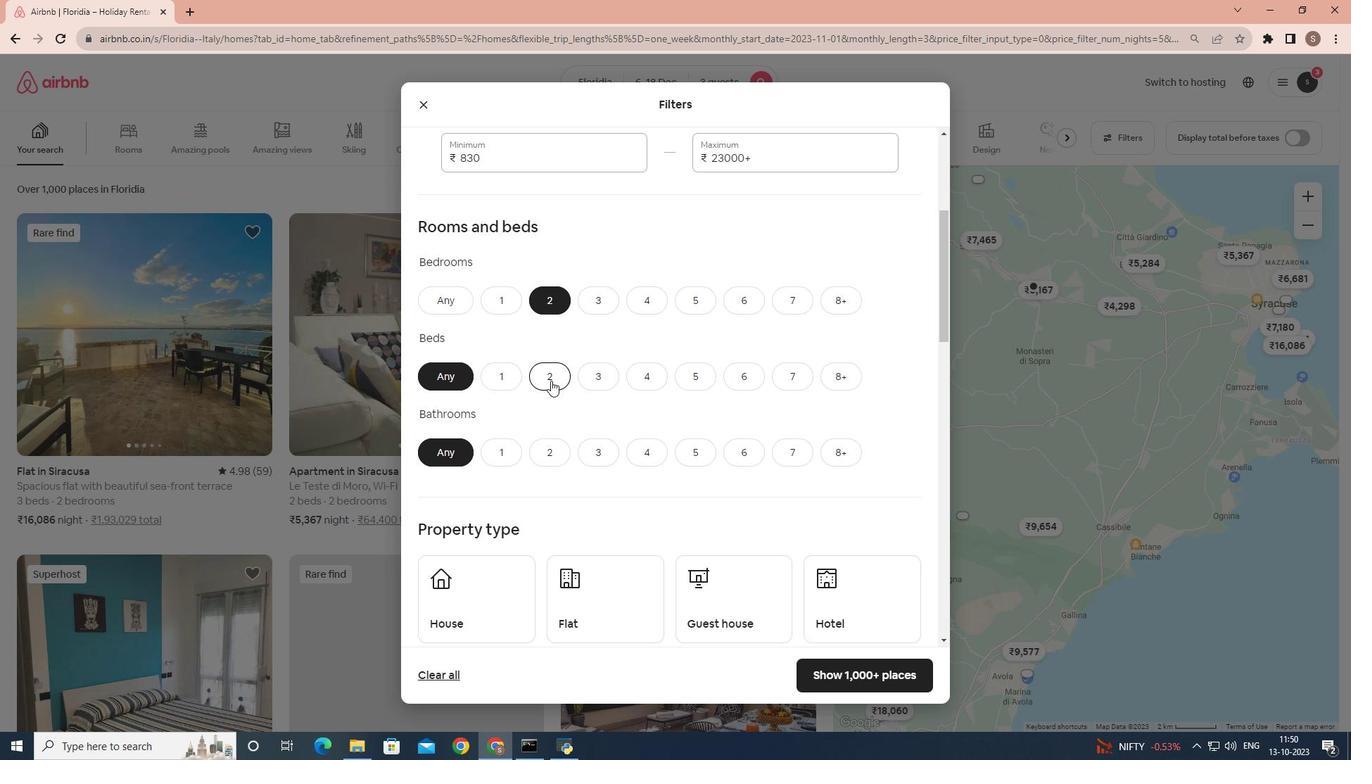 
Action: Mouse moved to (549, 448)
Screenshot: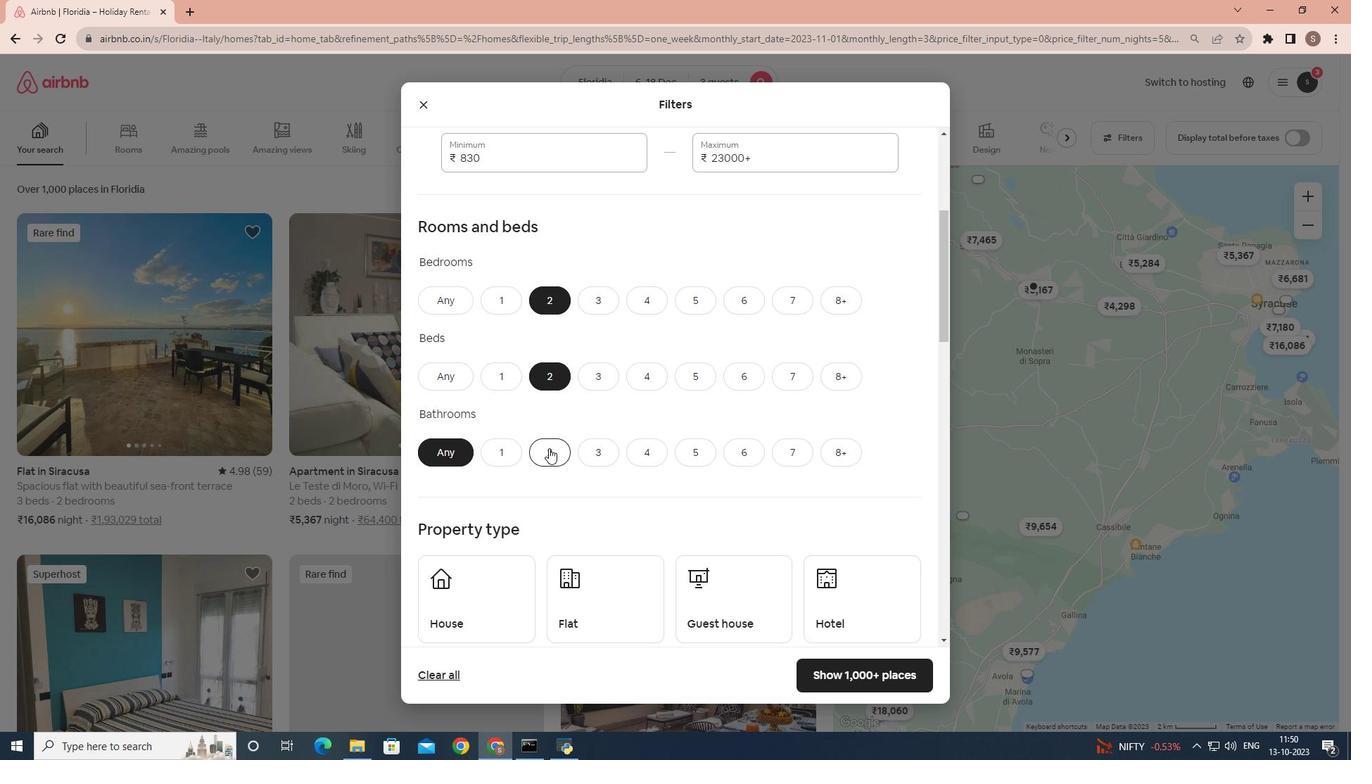 
Action: Mouse pressed left at (549, 448)
Screenshot: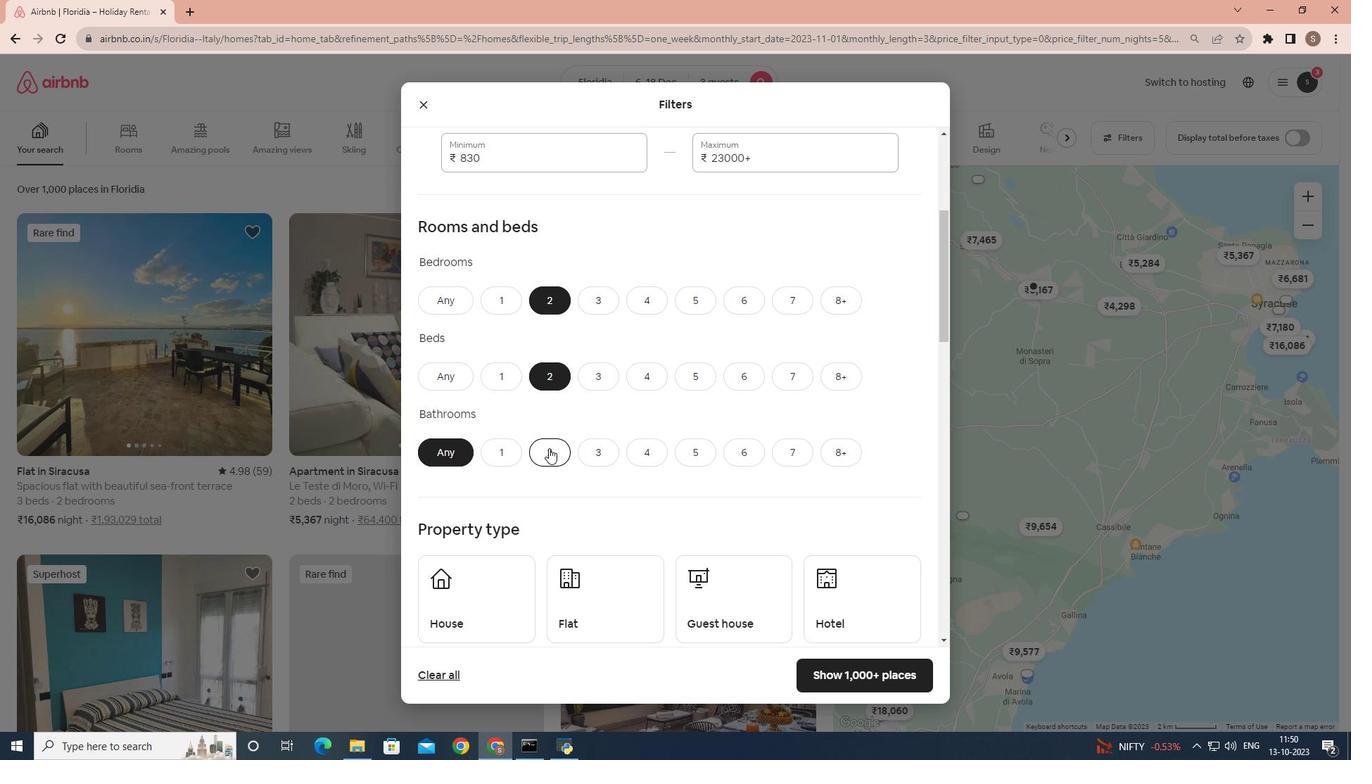 
Action: Mouse moved to (637, 435)
Screenshot: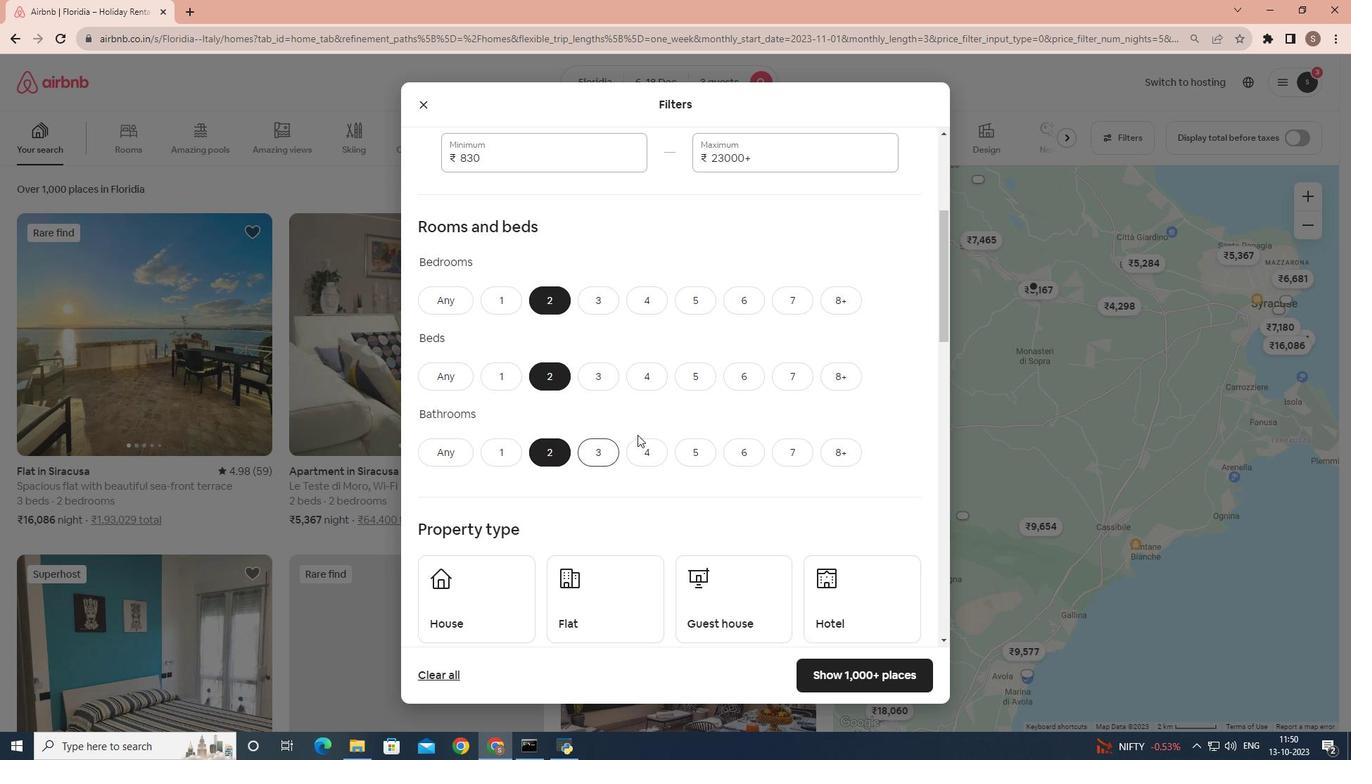 
Action: Mouse scrolled (637, 434) with delta (0, 0)
Screenshot: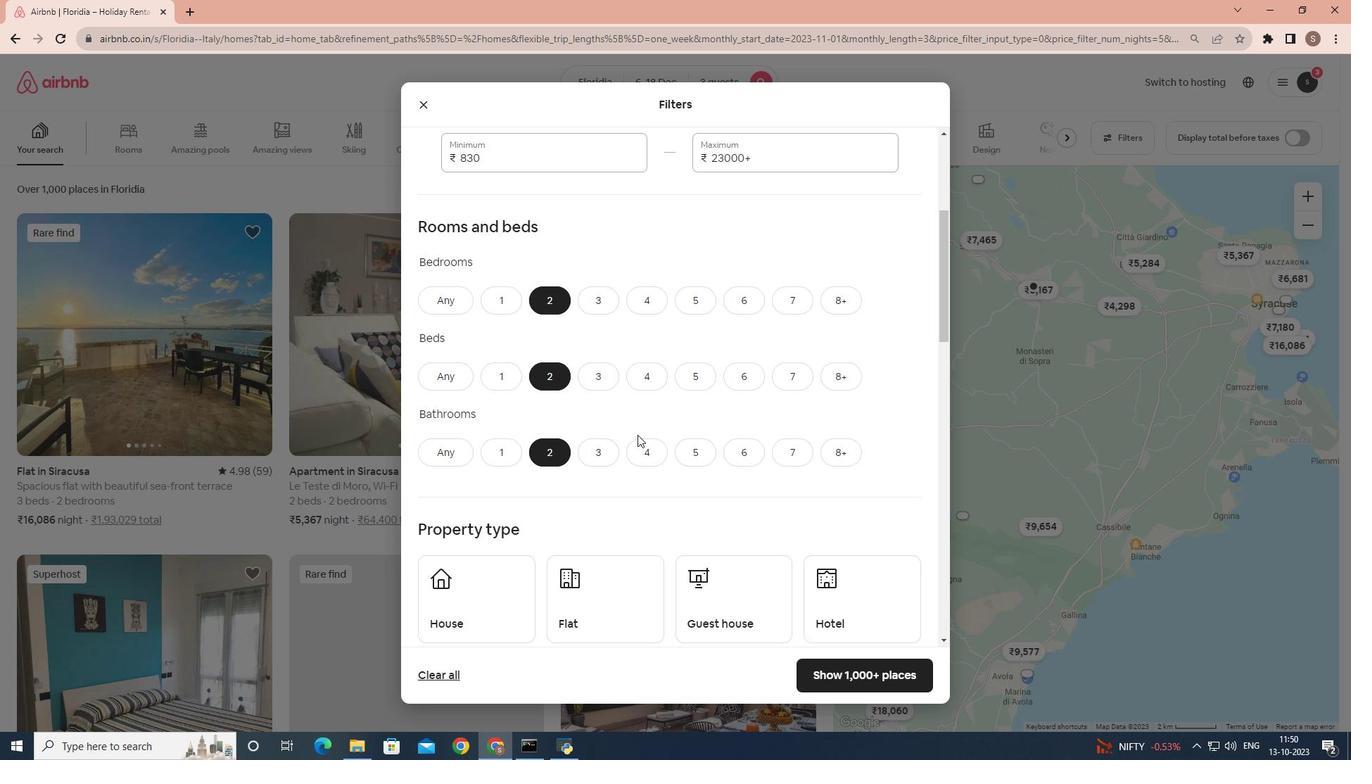 
Action: Mouse moved to (607, 464)
Screenshot: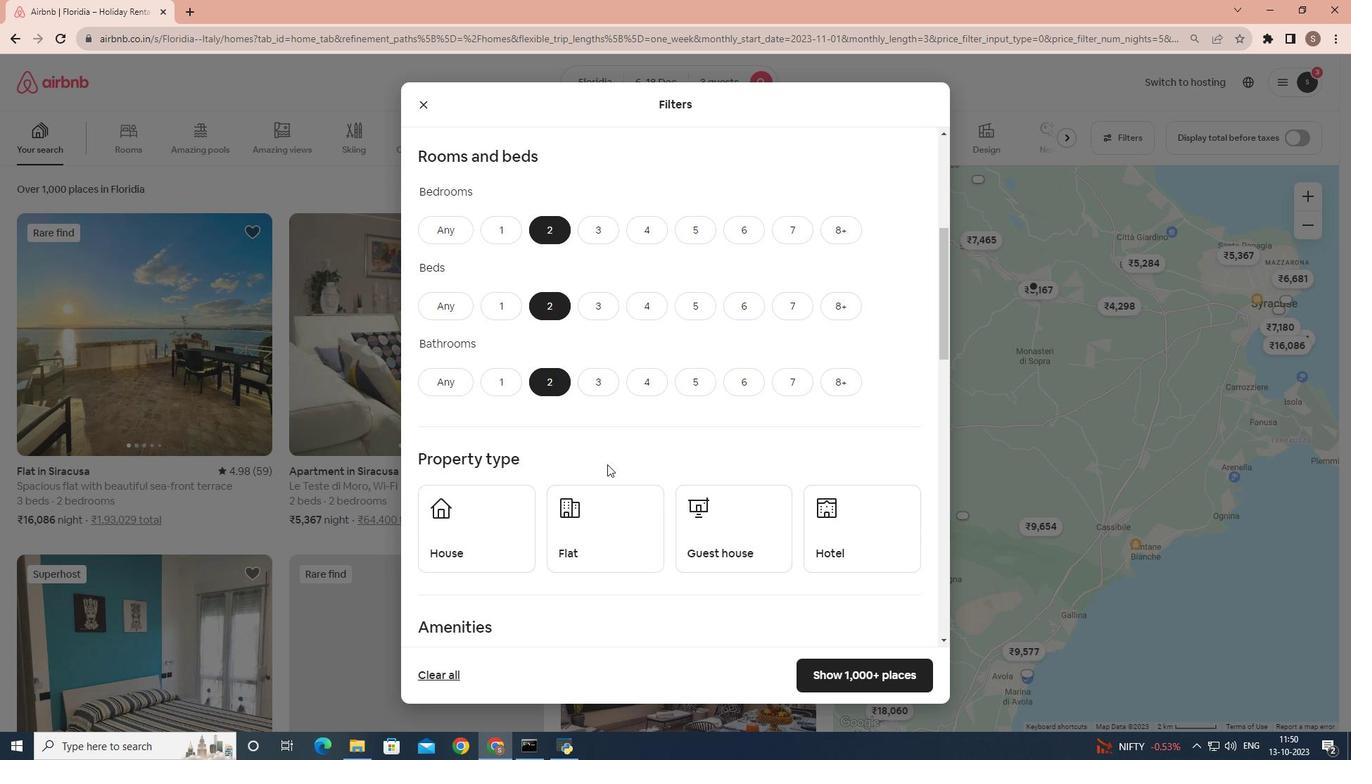 
Action: Mouse scrolled (607, 463) with delta (0, 0)
Screenshot: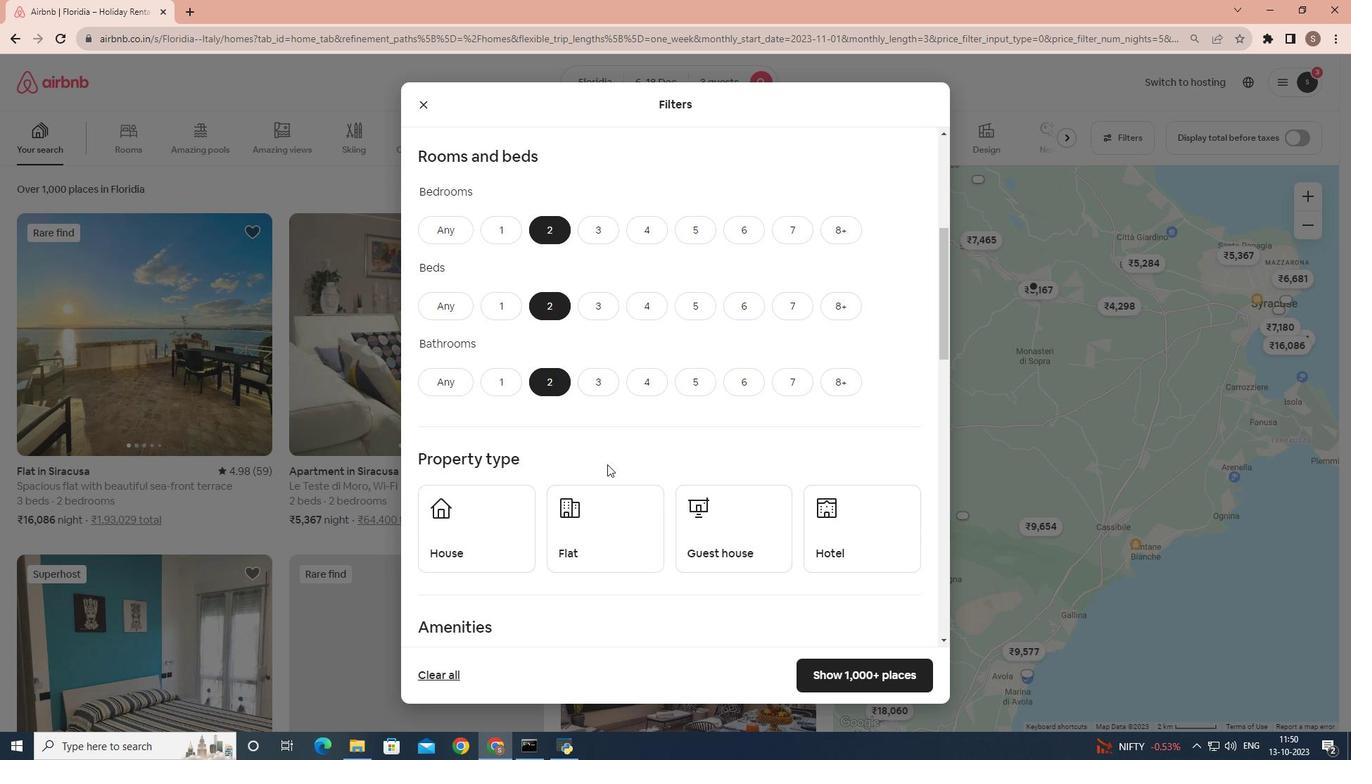
Action: Mouse moved to (810, 469)
Screenshot: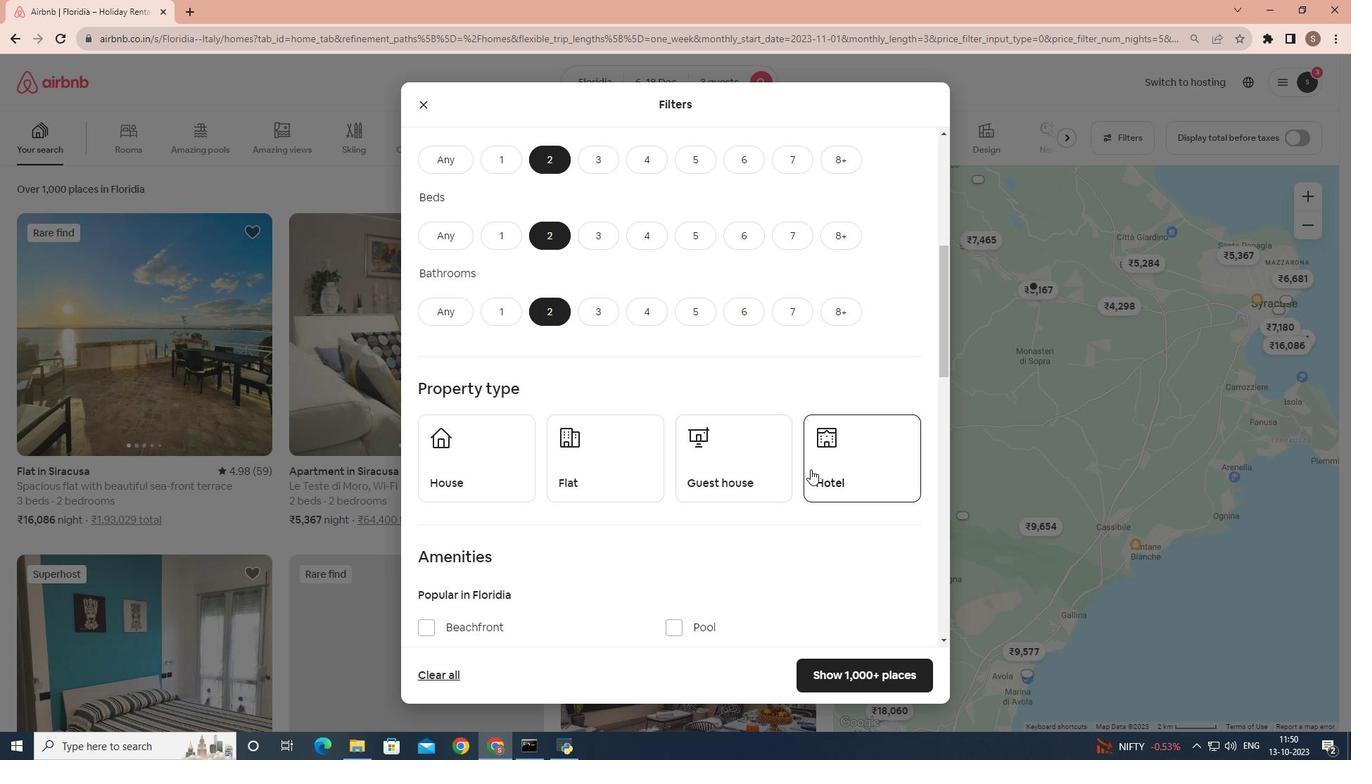 
Action: Mouse pressed left at (810, 469)
Screenshot: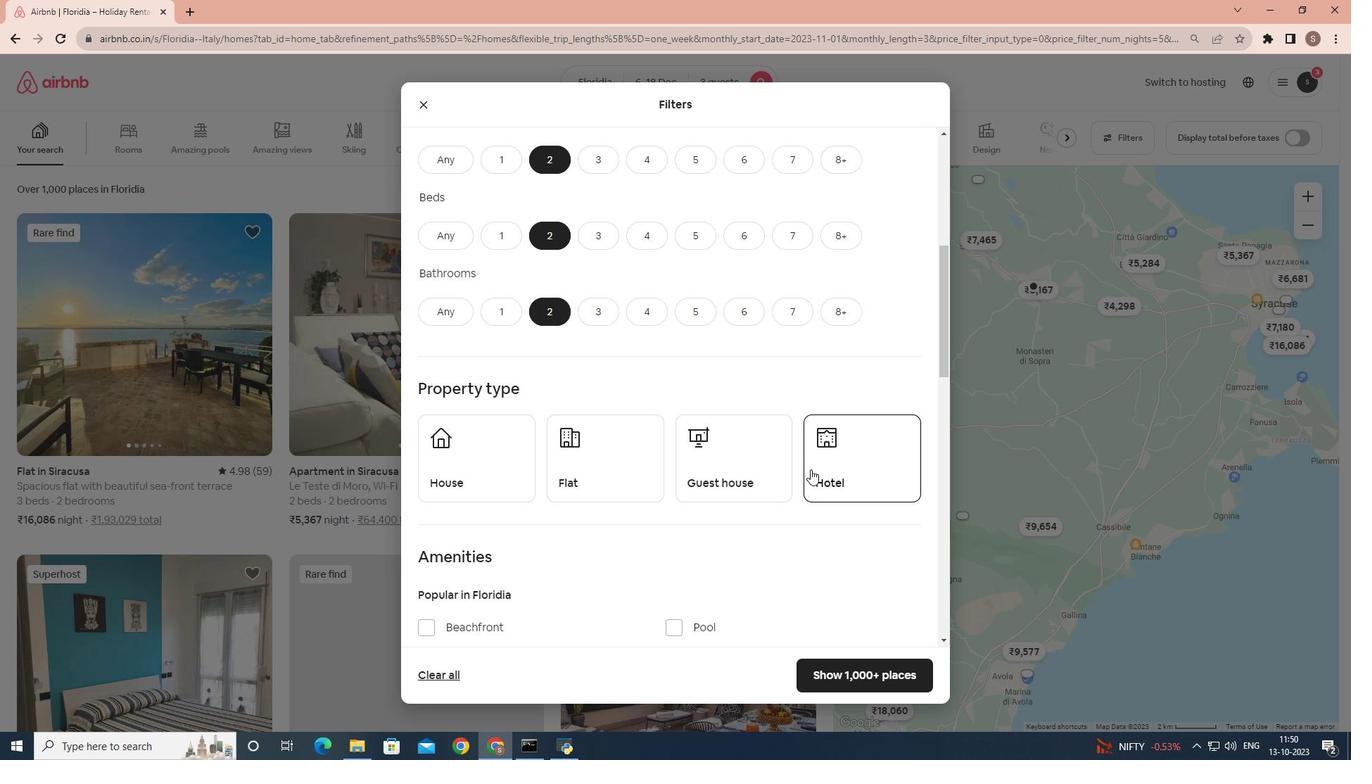 
Action: Mouse scrolled (810, 468) with delta (0, 0)
Screenshot: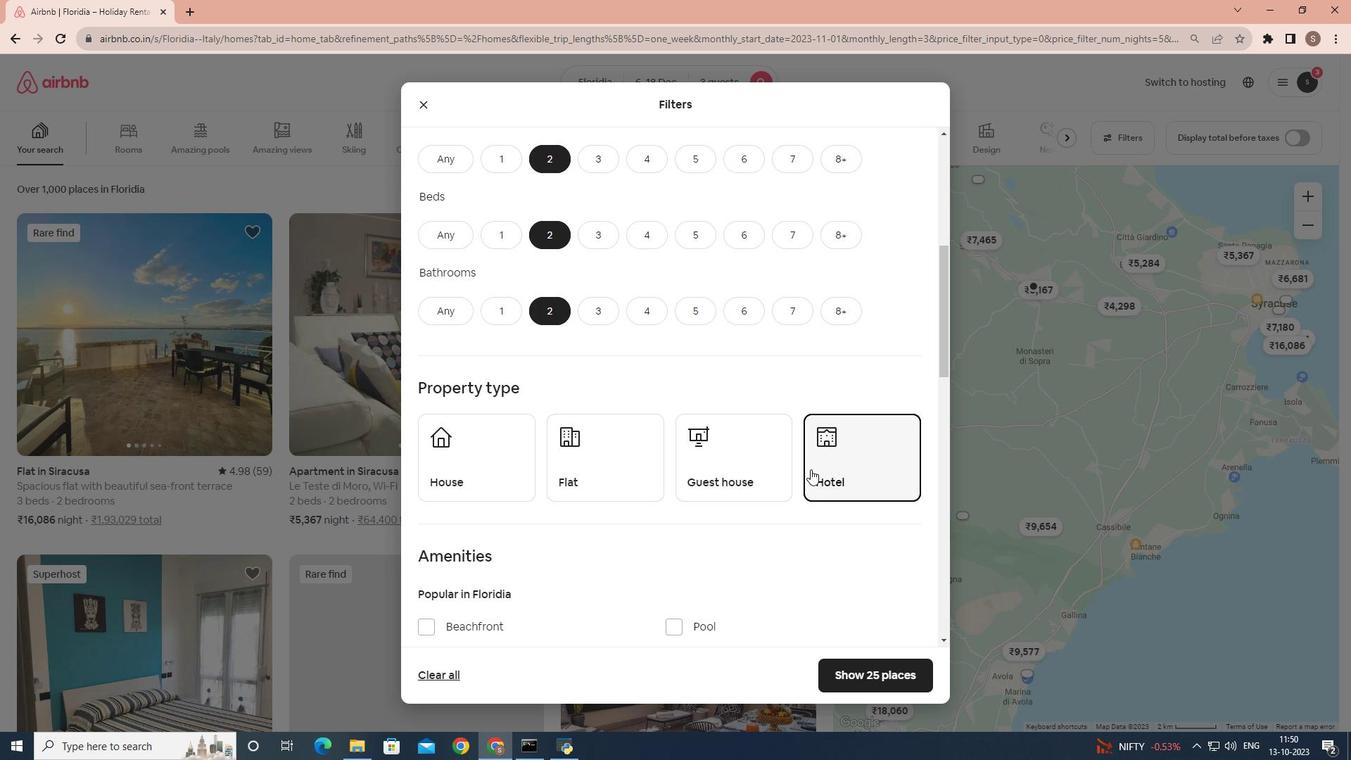 
Action: Mouse scrolled (810, 468) with delta (0, 0)
Screenshot: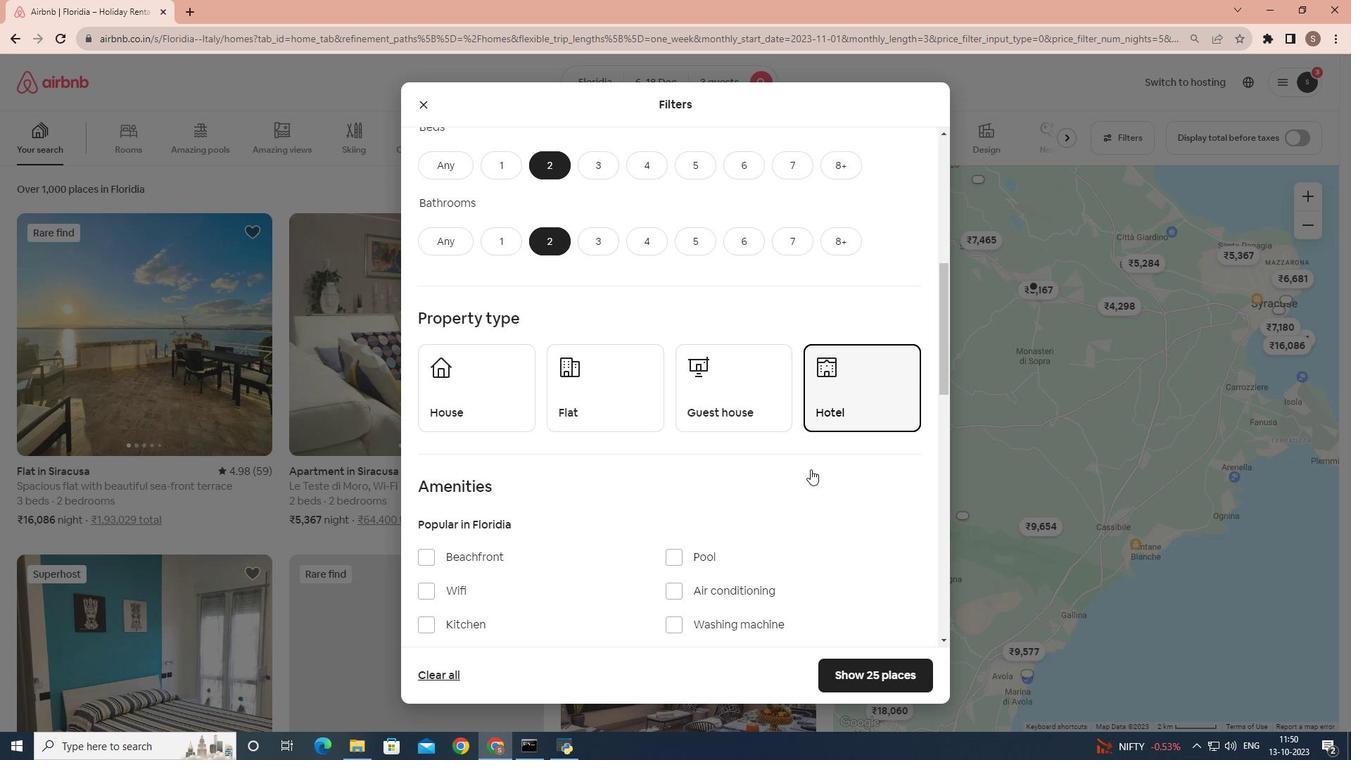 
Action: Mouse moved to (741, 471)
Screenshot: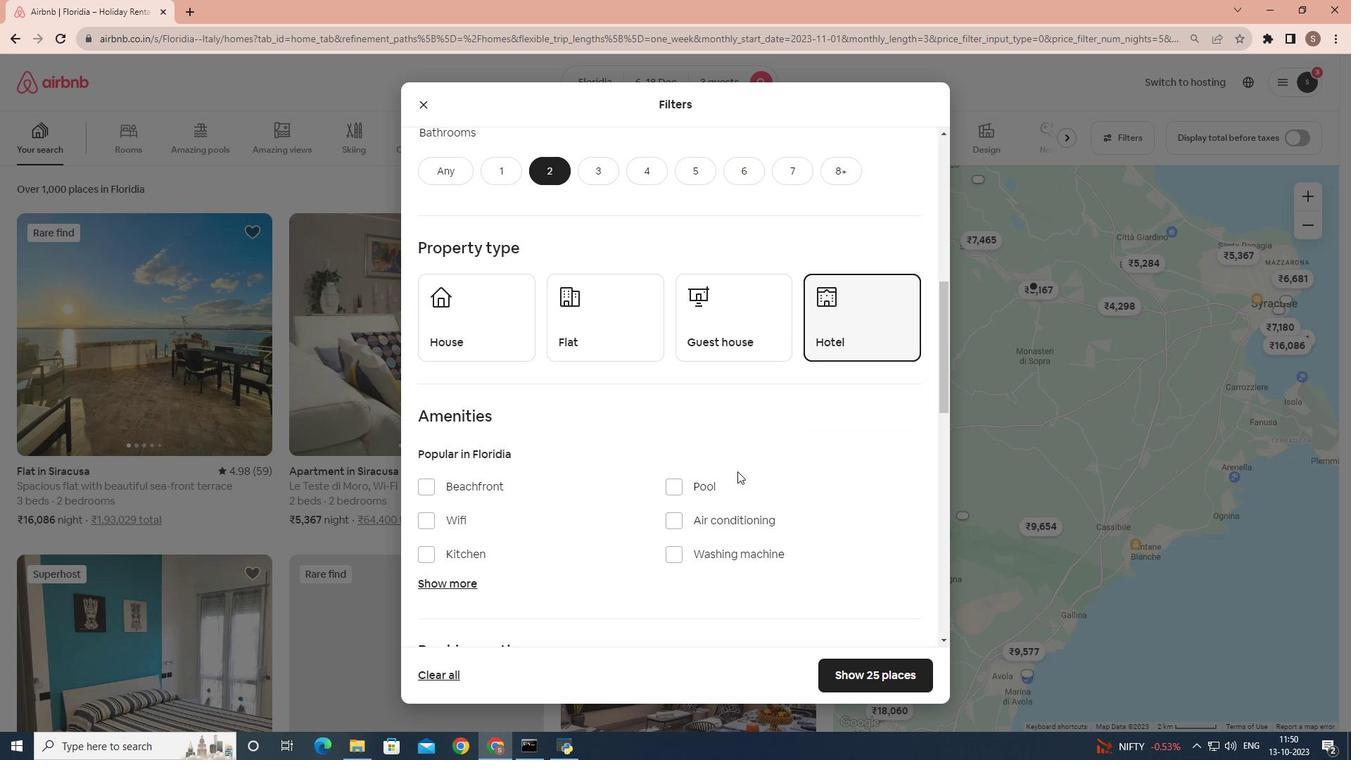 
Action: Mouse scrolled (741, 470) with delta (0, 0)
Screenshot: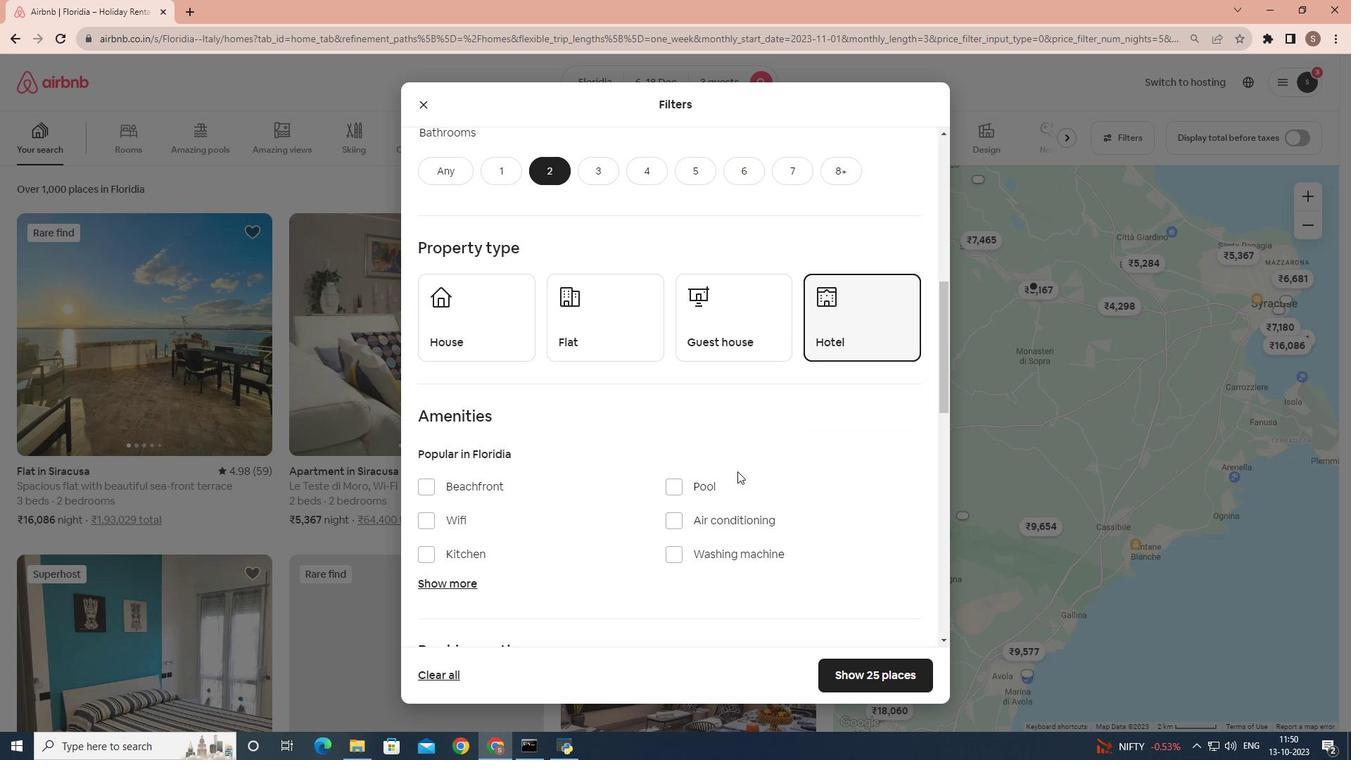 
Action: Mouse moved to (718, 473)
Screenshot: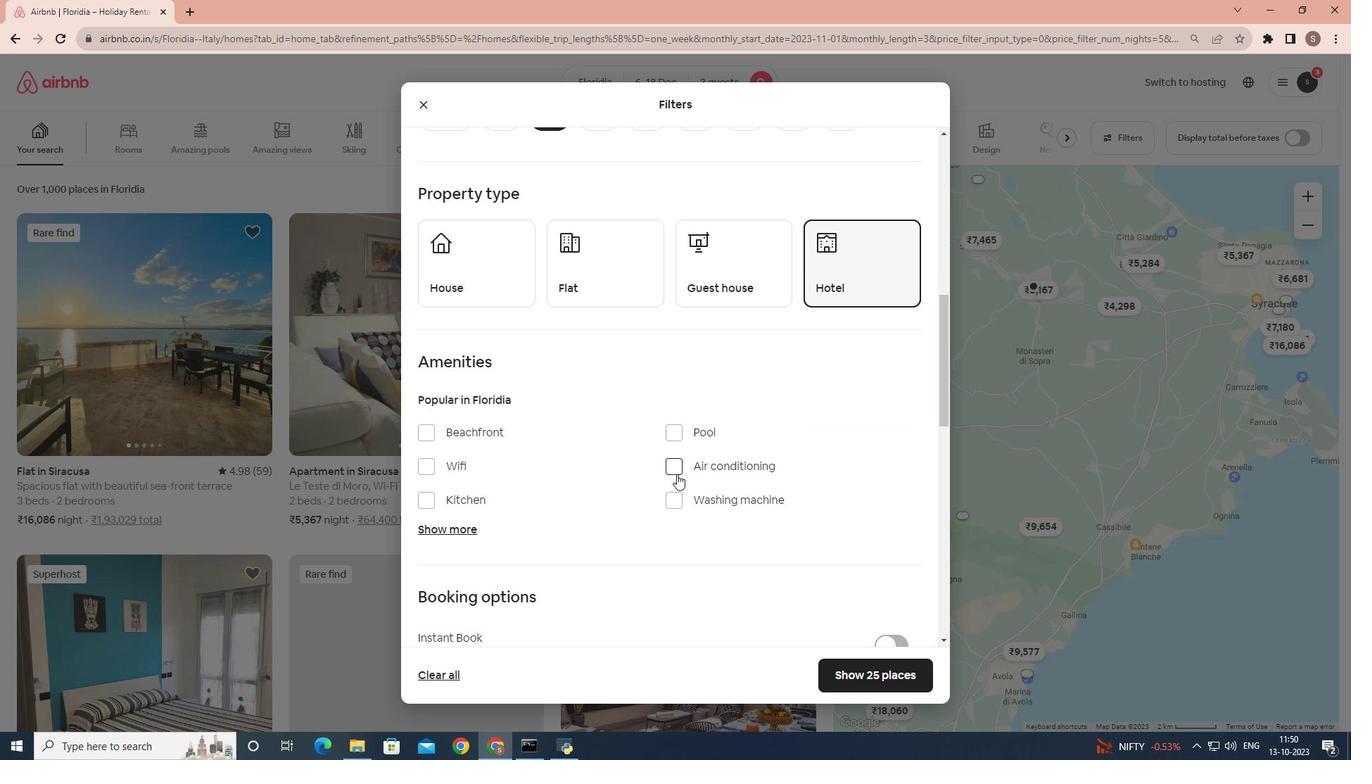 
Action: Mouse scrolled (718, 473) with delta (0, 0)
Screenshot: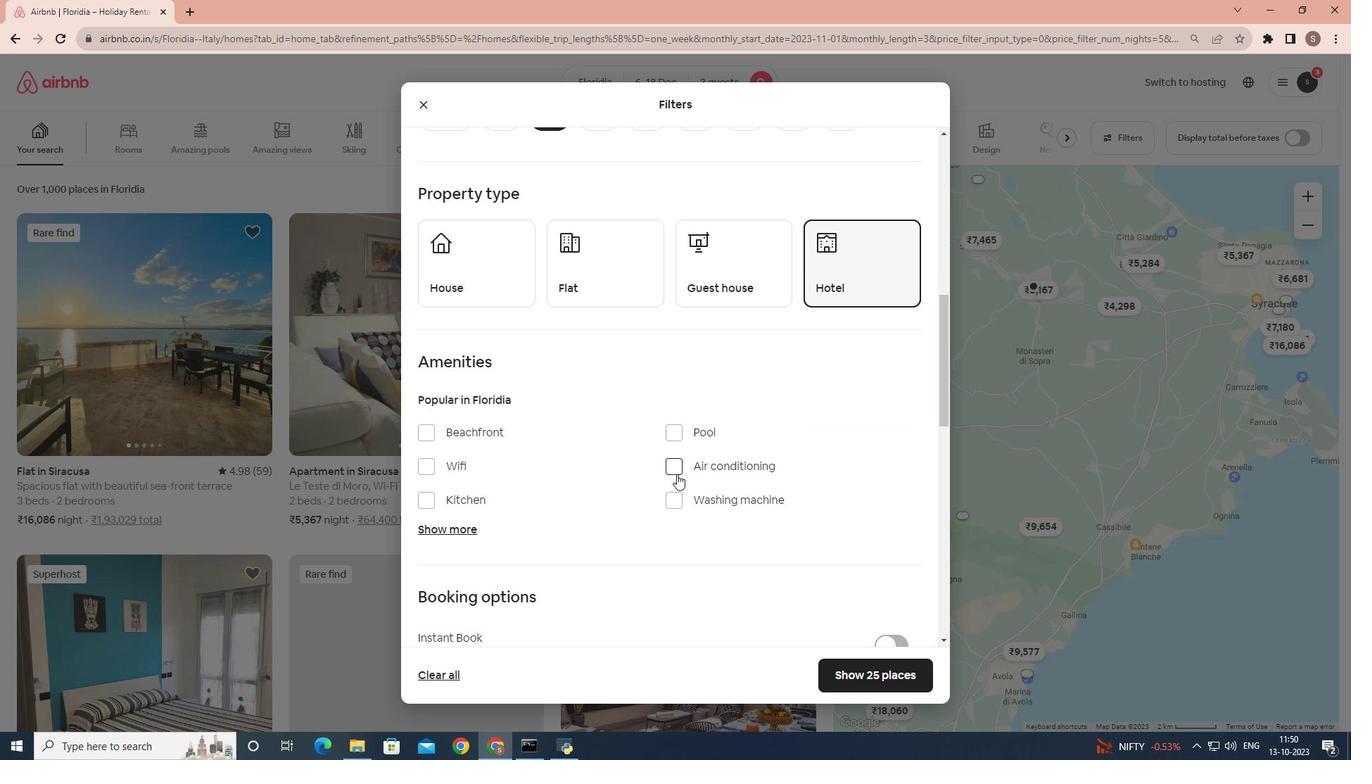 
Action: Mouse moved to (585, 485)
Screenshot: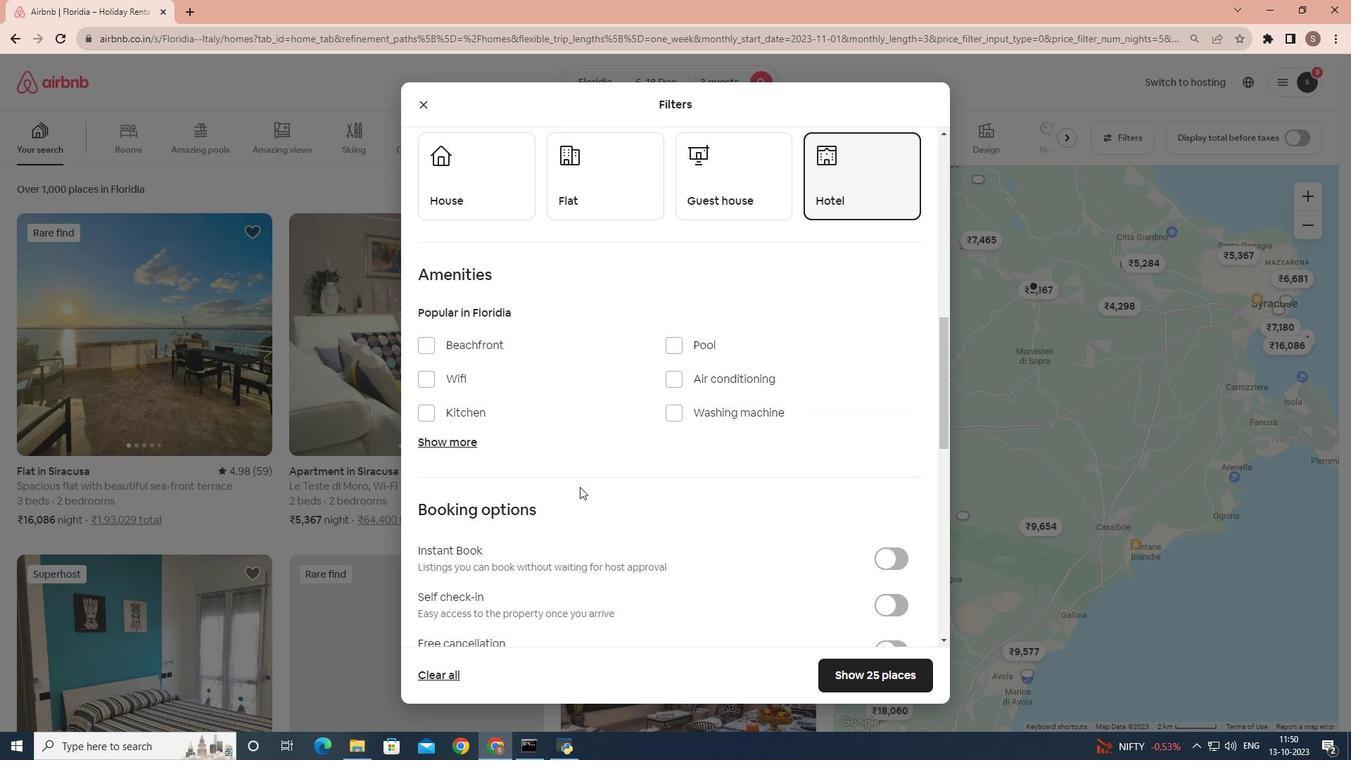 
Action: Mouse scrolled (585, 484) with delta (0, 0)
Screenshot: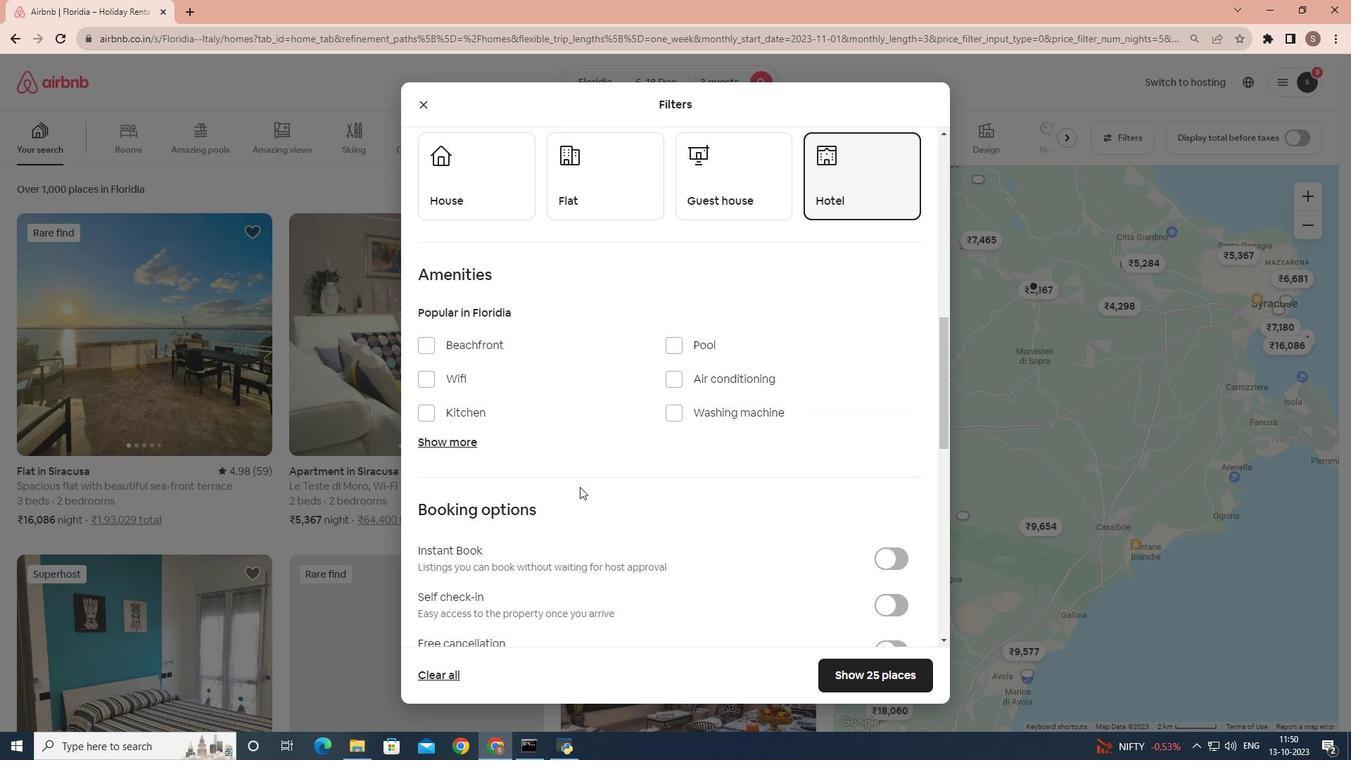 
Action: Mouse moved to (908, 535)
Screenshot: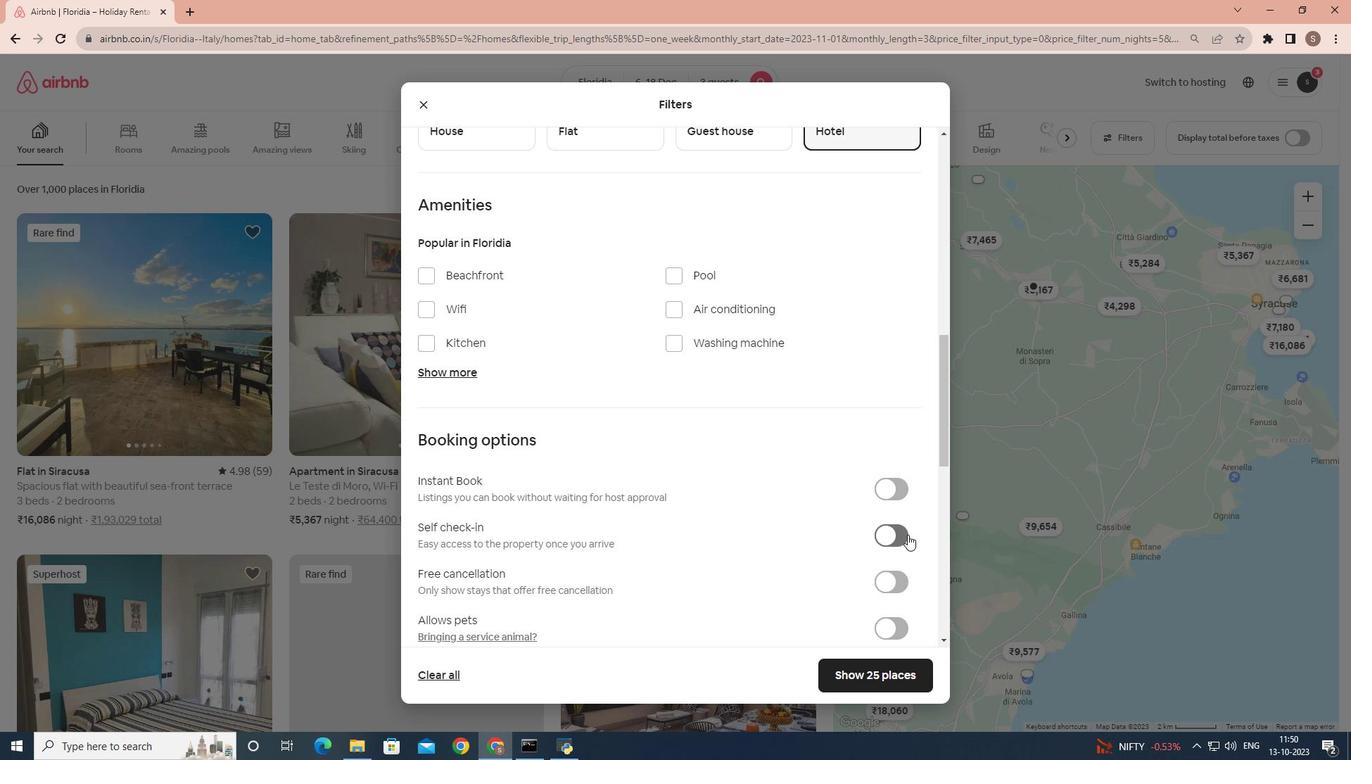
Action: Mouse pressed left at (908, 535)
Screenshot: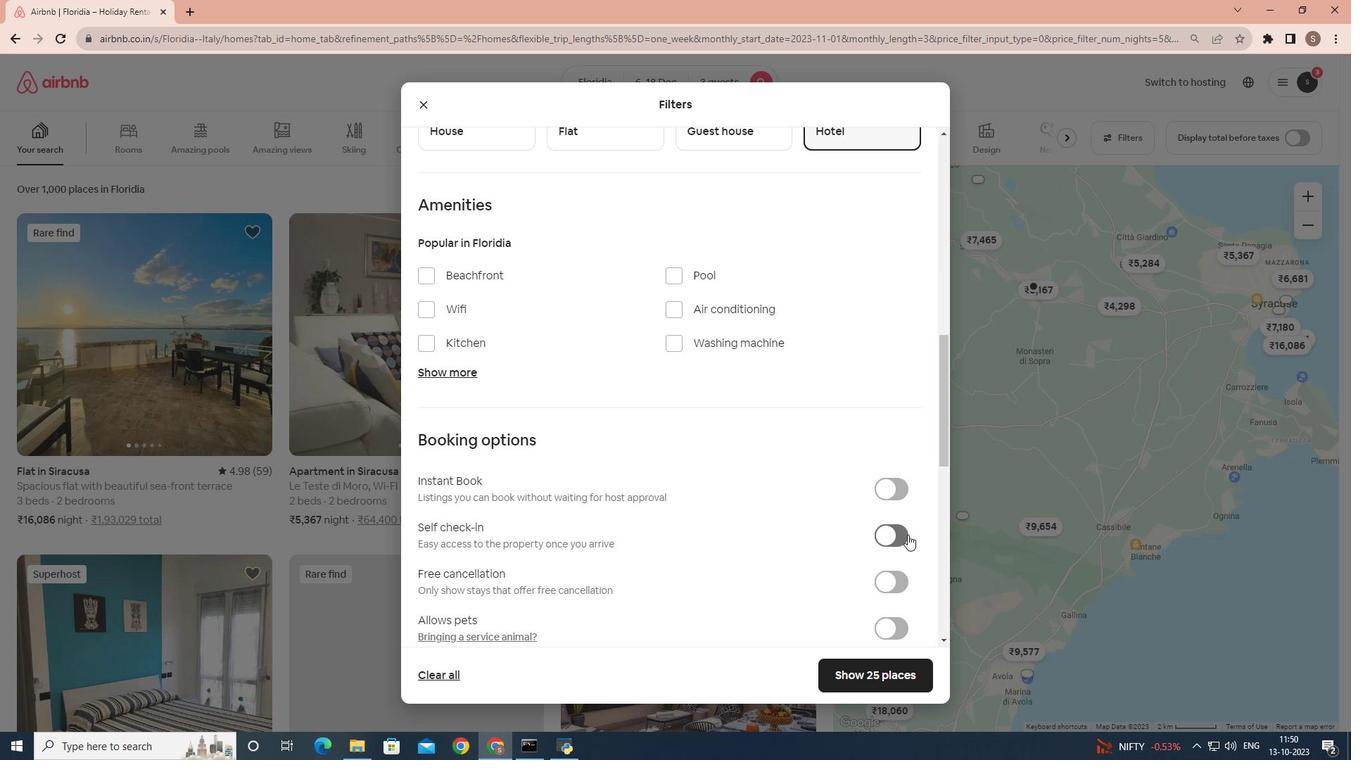 
Action: Mouse moved to (902, 679)
Screenshot: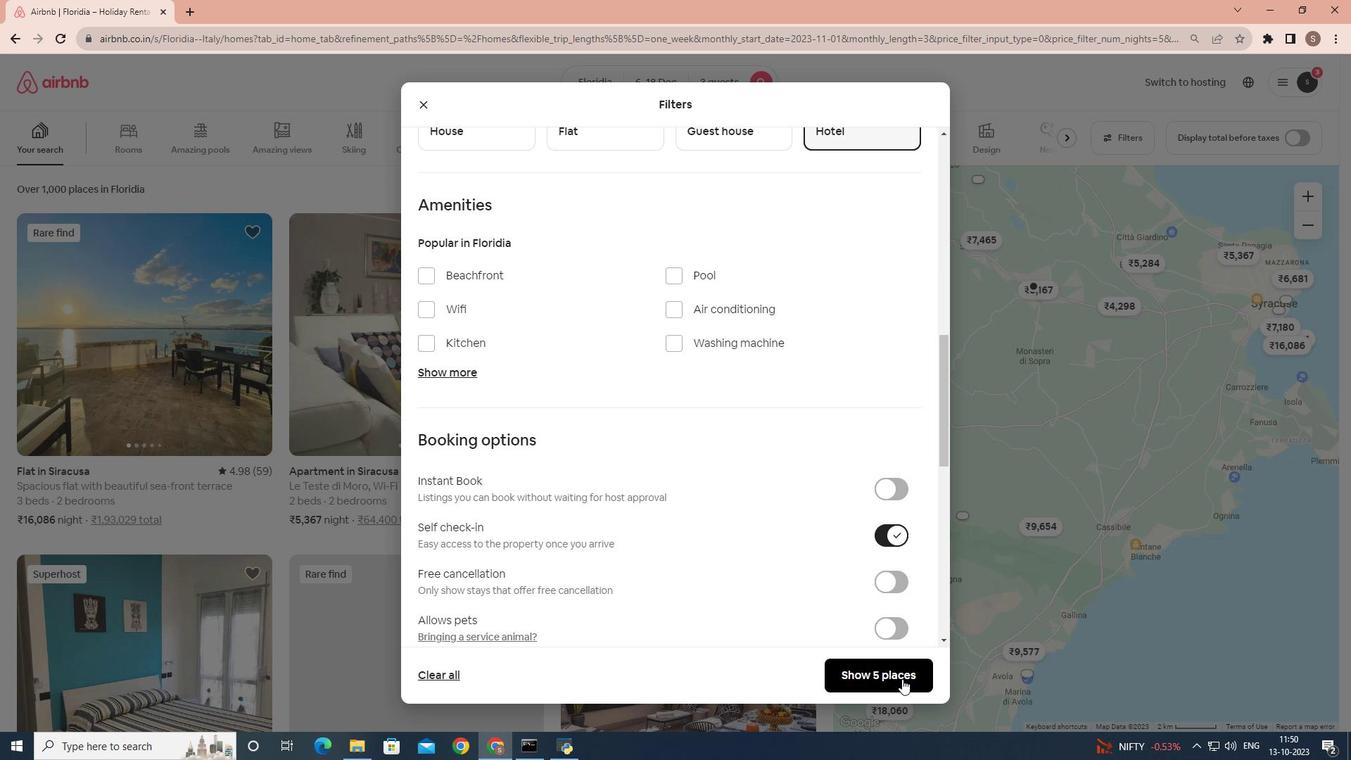 
Action: Mouse pressed left at (902, 679)
Screenshot: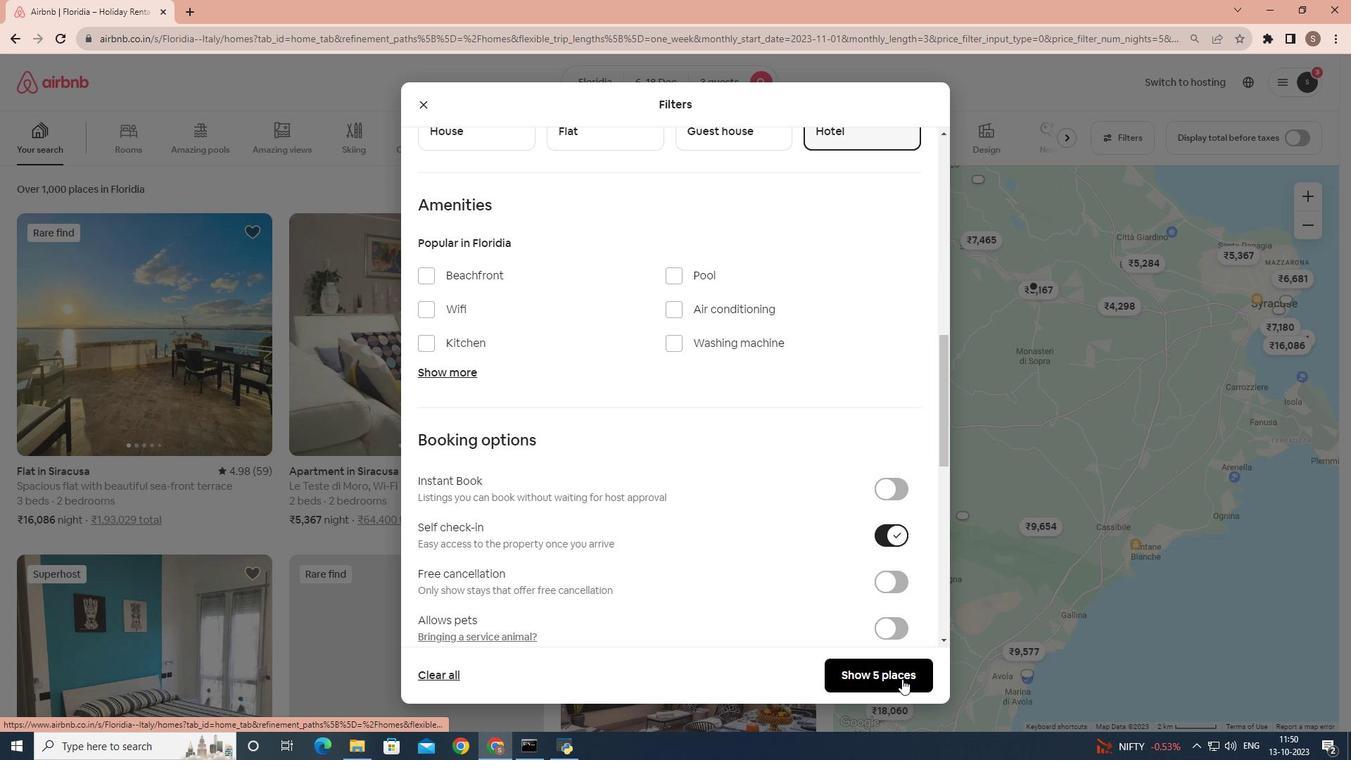 
Action: Mouse moved to (160, 317)
Screenshot: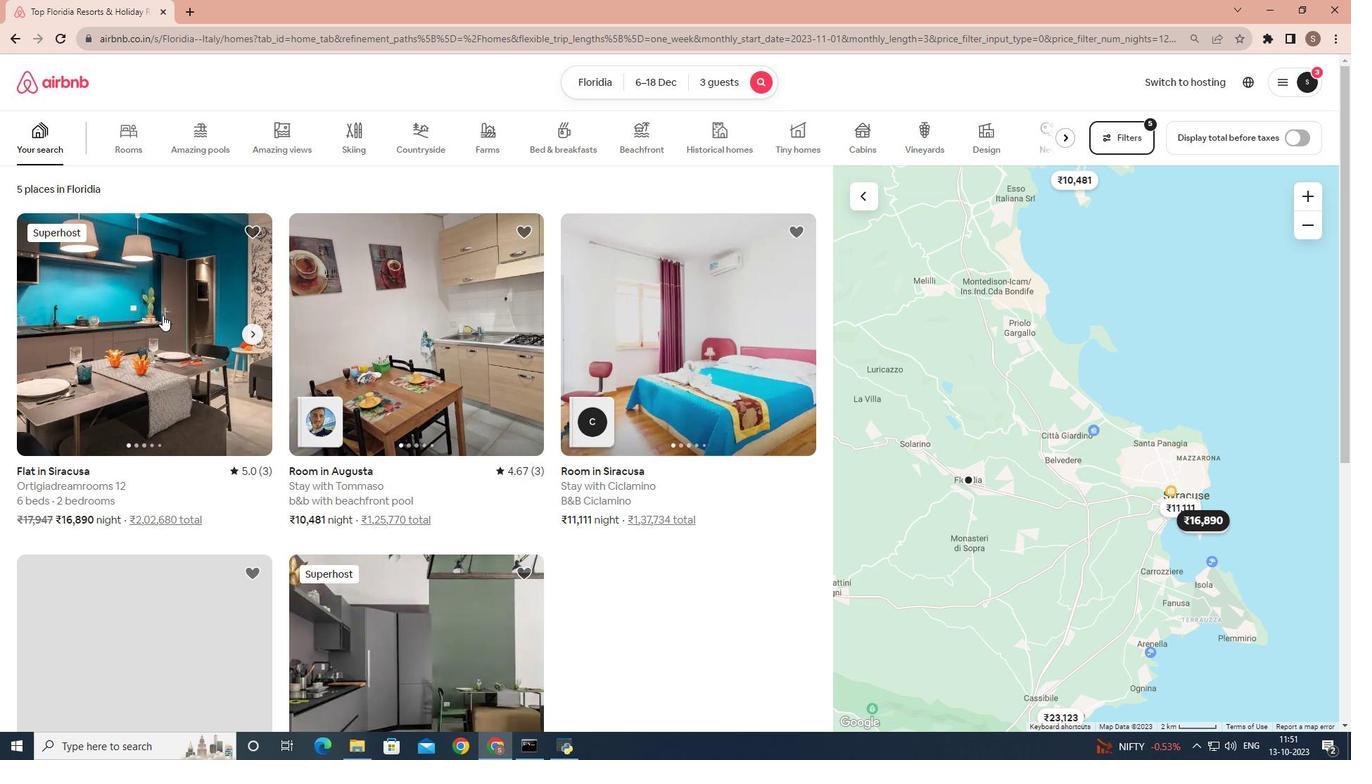 
Action: Mouse pressed left at (160, 317)
Screenshot: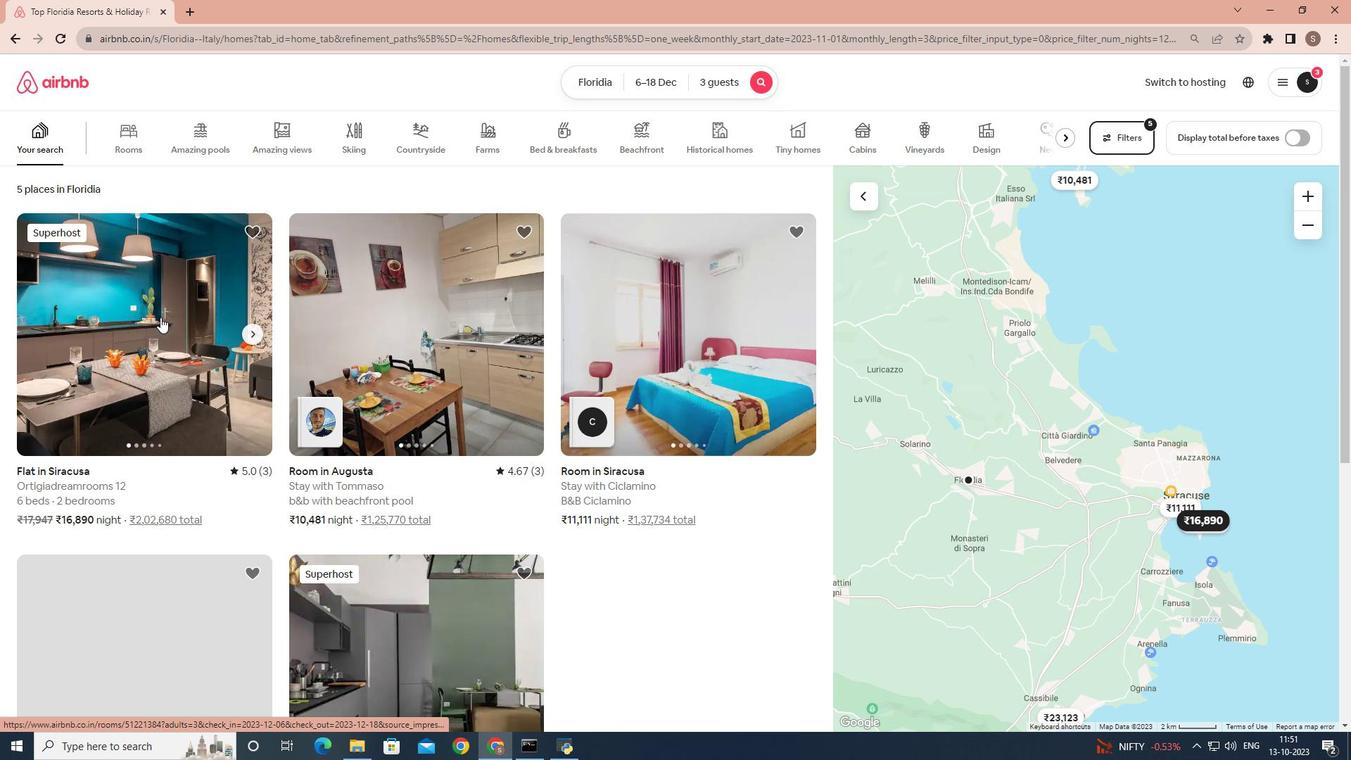 
Action: Mouse moved to (973, 526)
Screenshot: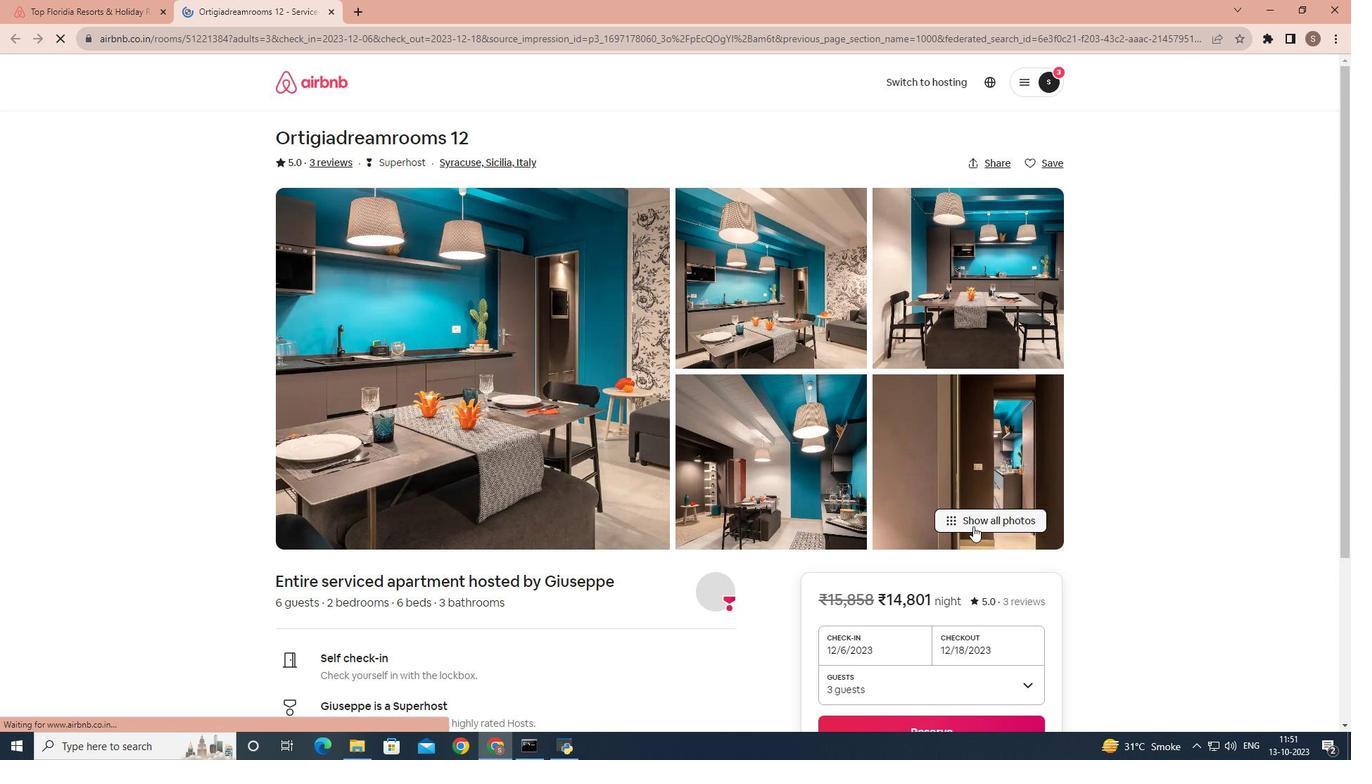 
Action: Mouse pressed left at (973, 526)
Screenshot: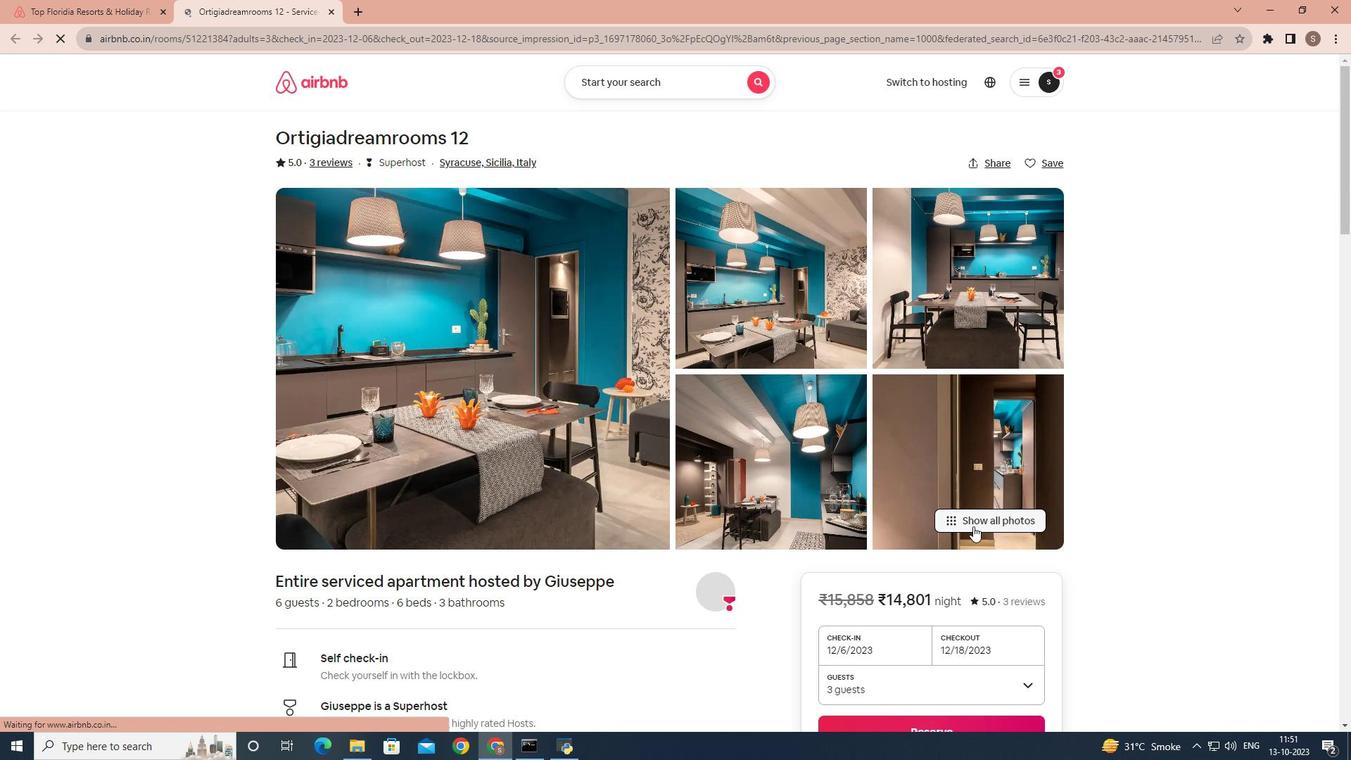 
Action: Mouse moved to (832, 408)
Screenshot: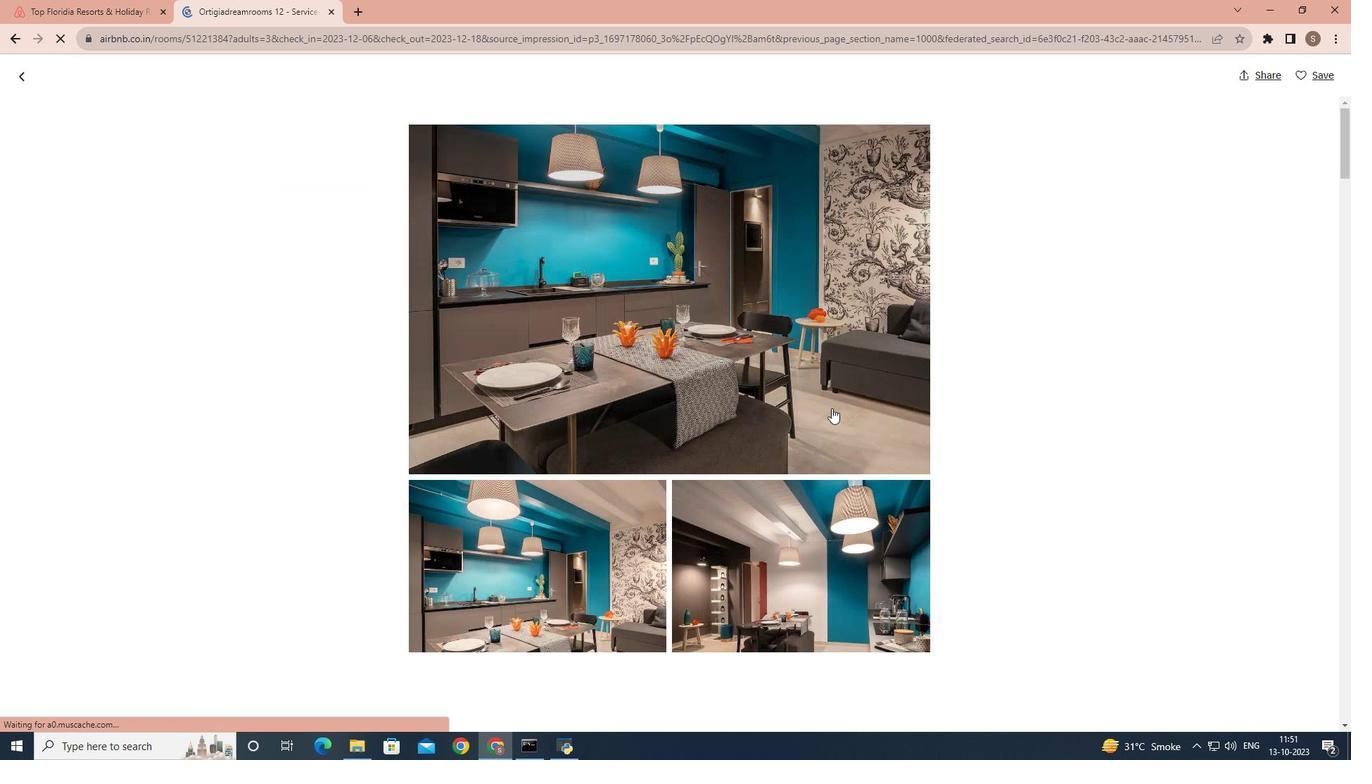 
Action: Mouse scrolled (832, 407) with delta (0, 0)
Screenshot: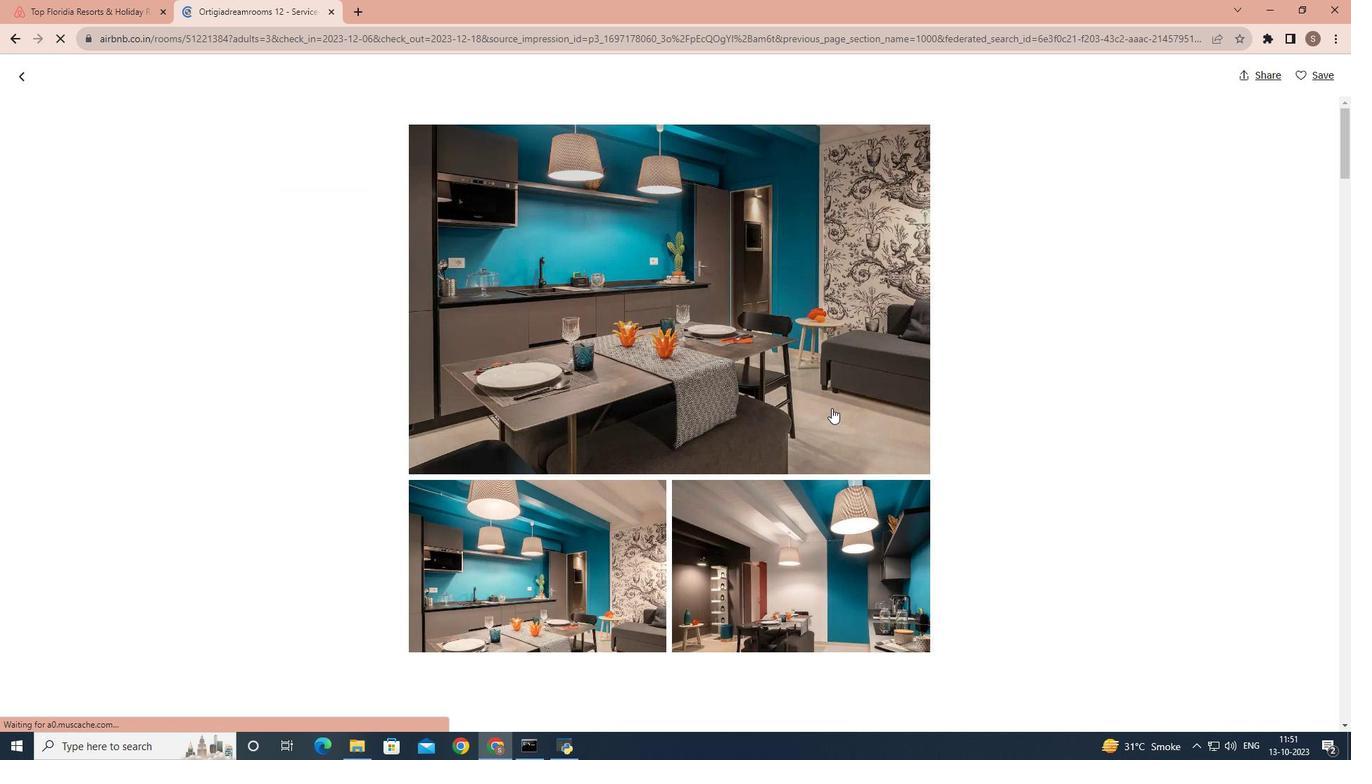 
Action: Mouse scrolled (832, 407) with delta (0, 0)
Screenshot: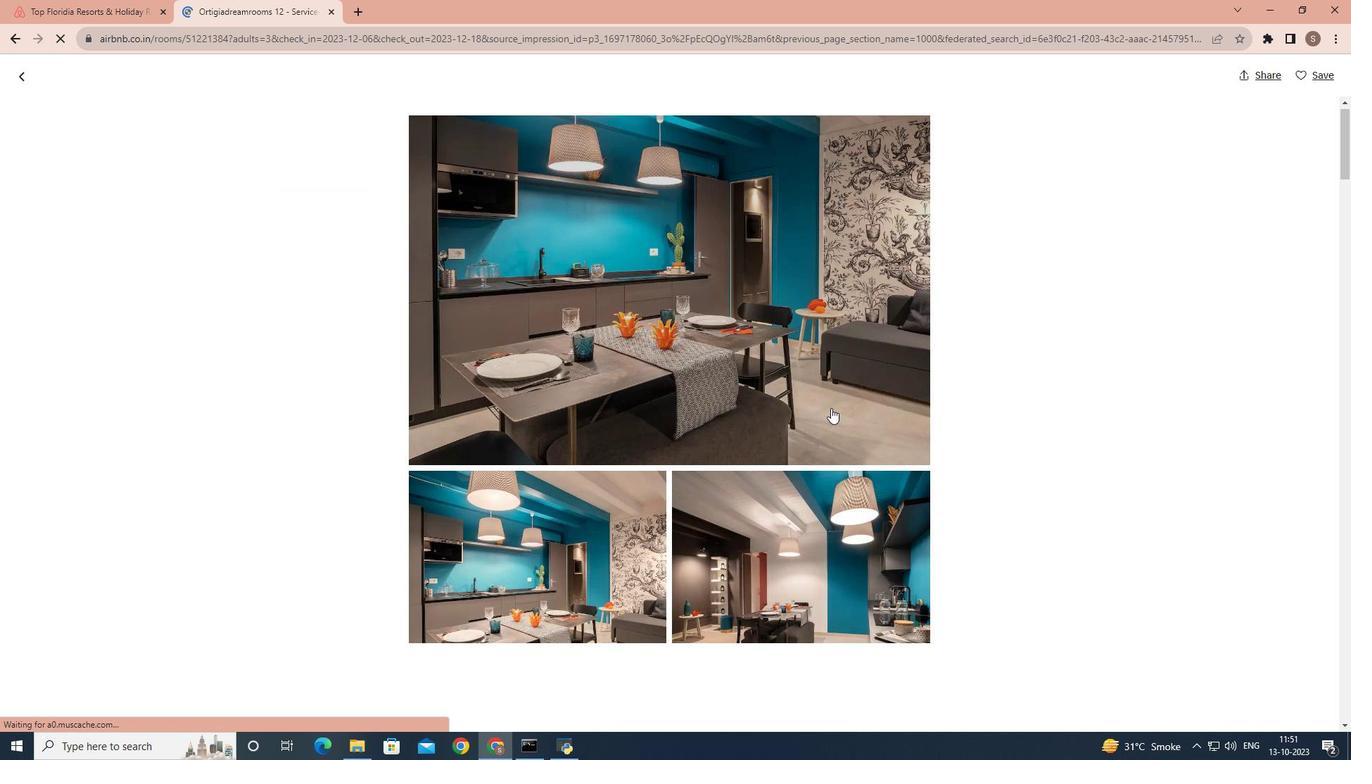 
Action: Mouse moved to (831, 408)
Screenshot: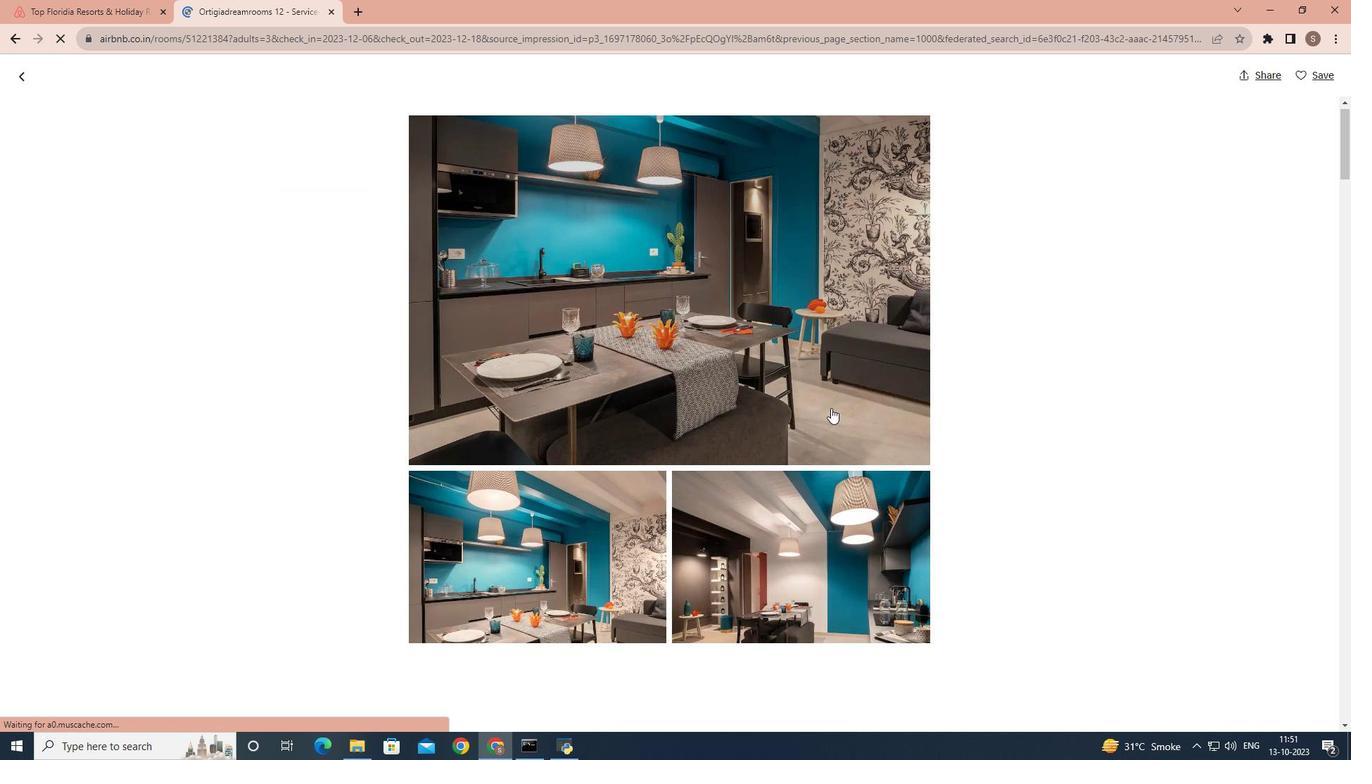
Action: Mouse scrolled (831, 407) with delta (0, 0)
Screenshot: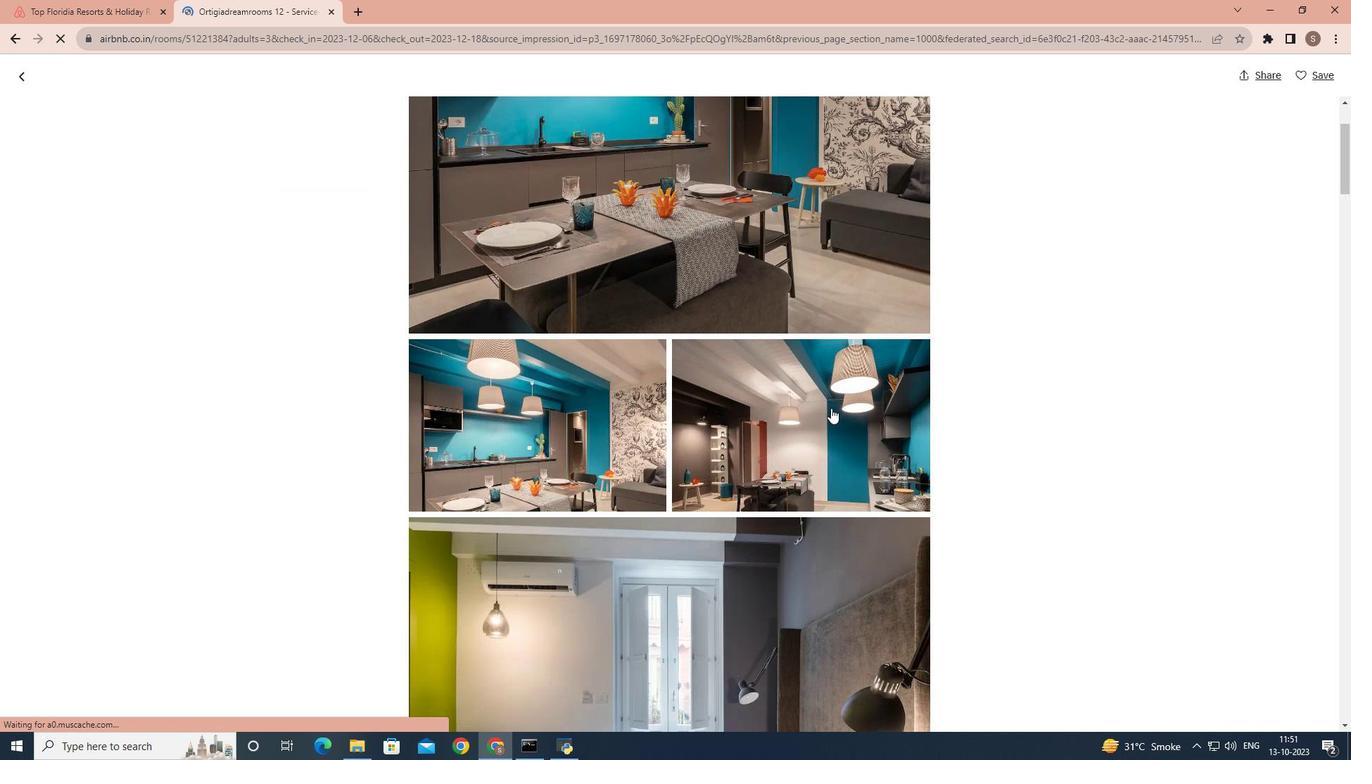 
Action: Mouse scrolled (831, 407) with delta (0, 0)
Screenshot: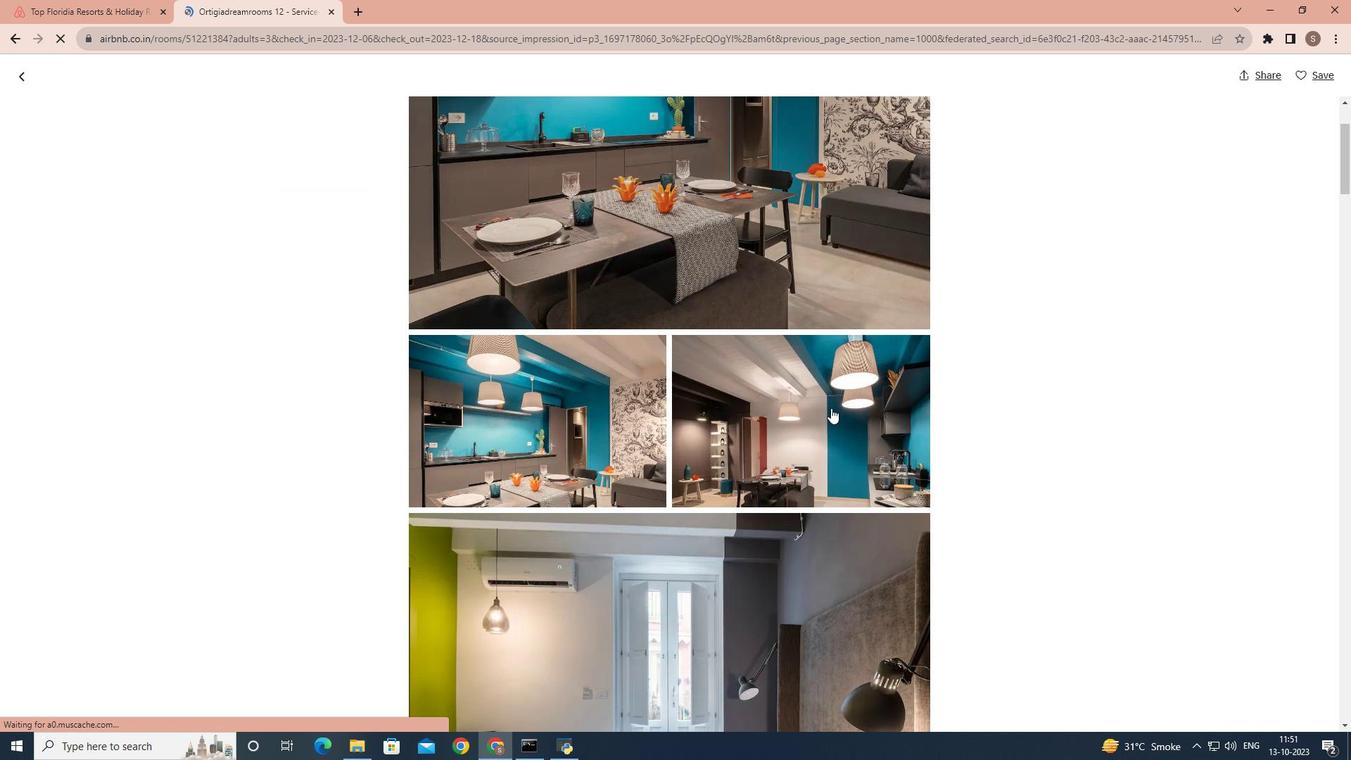 
Action: Mouse scrolled (831, 407) with delta (0, 0)
Screenshot: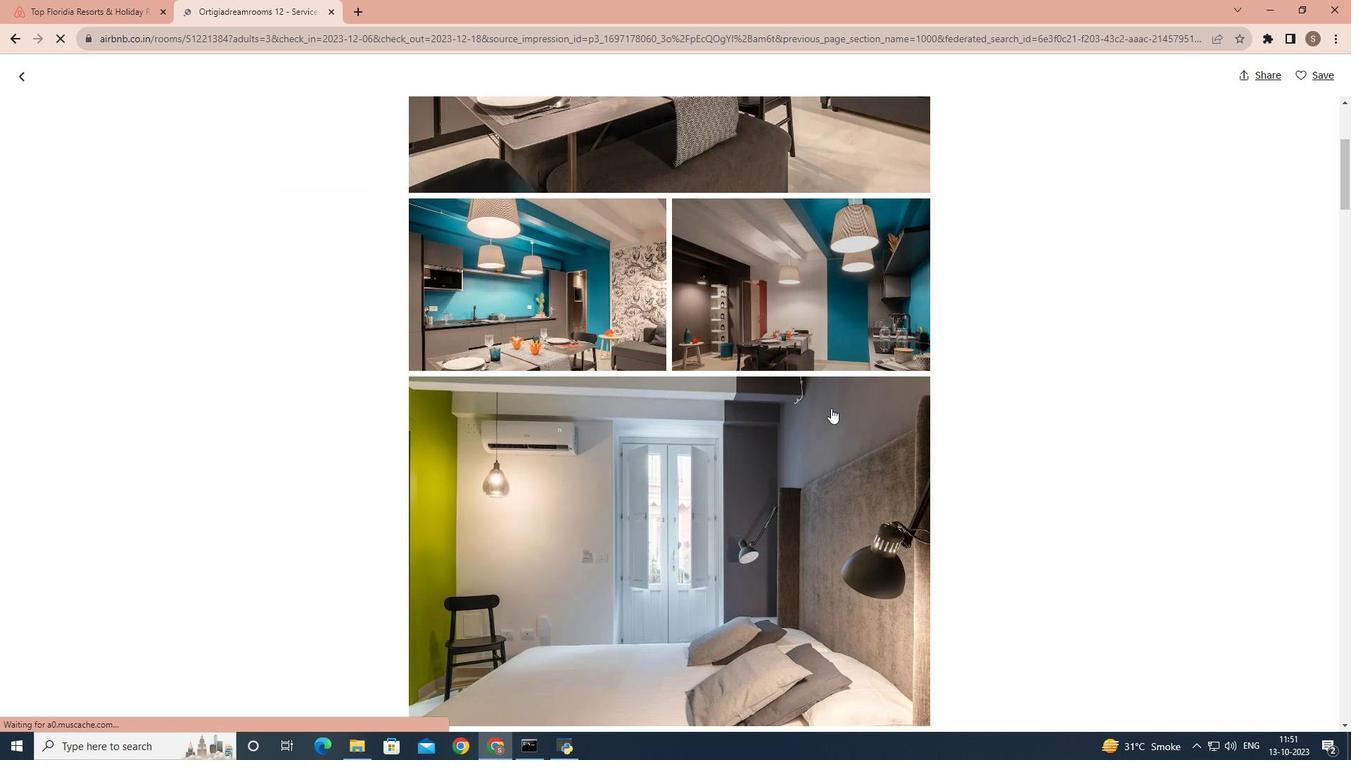 
Action: Mouse scrolled (831, 407) with delta (0, 0)
Screenshot: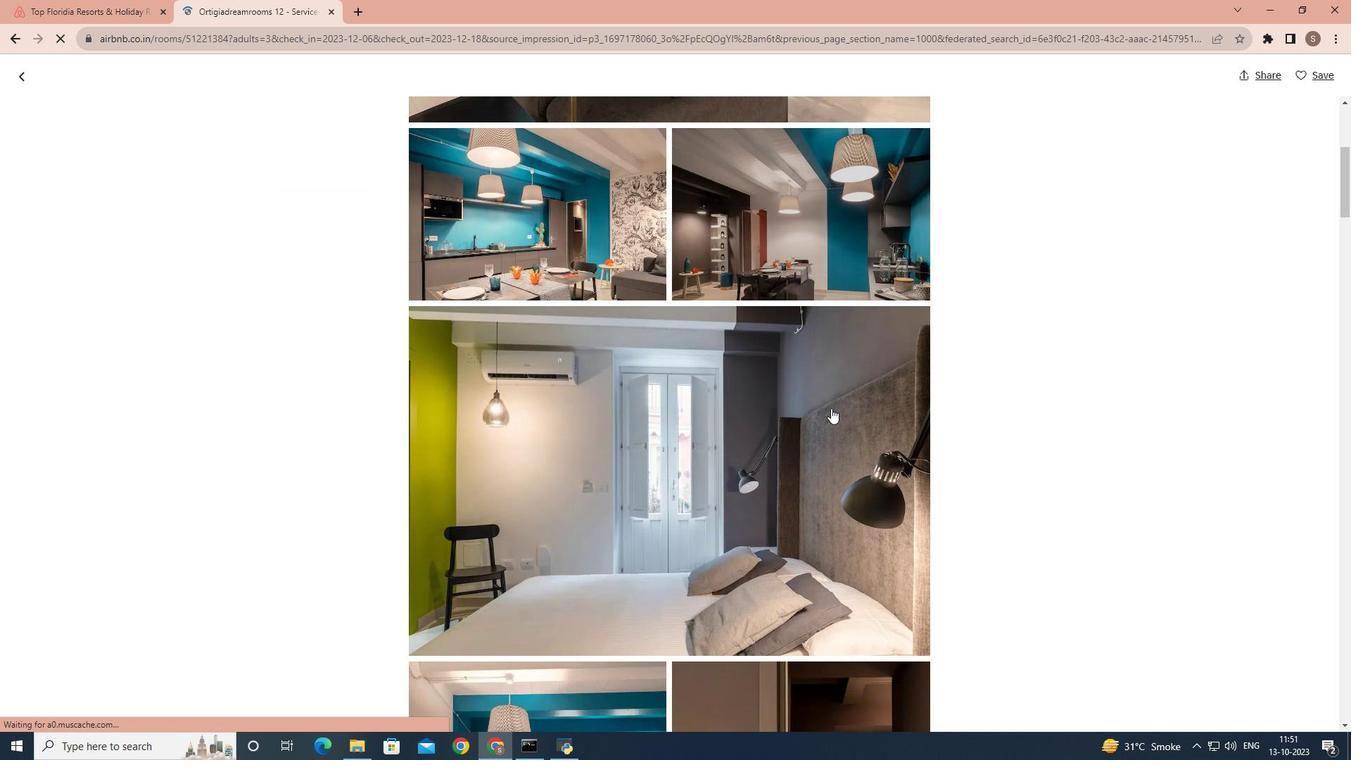 
Action: Mouse scrolled (831, 407) with delta (0, 0)
Screenshot: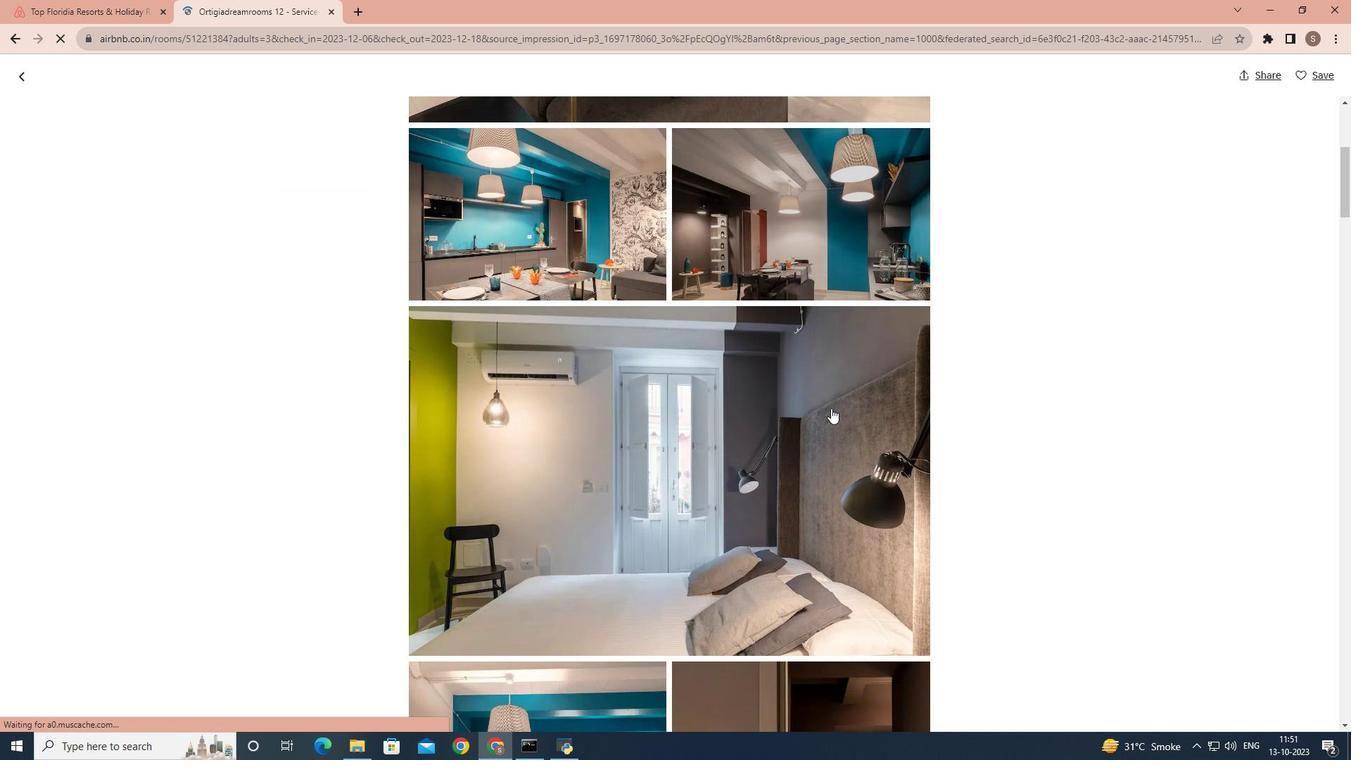 
Action: Mouse scrolled (831, 407) with delta (0, 0)
Screenshot: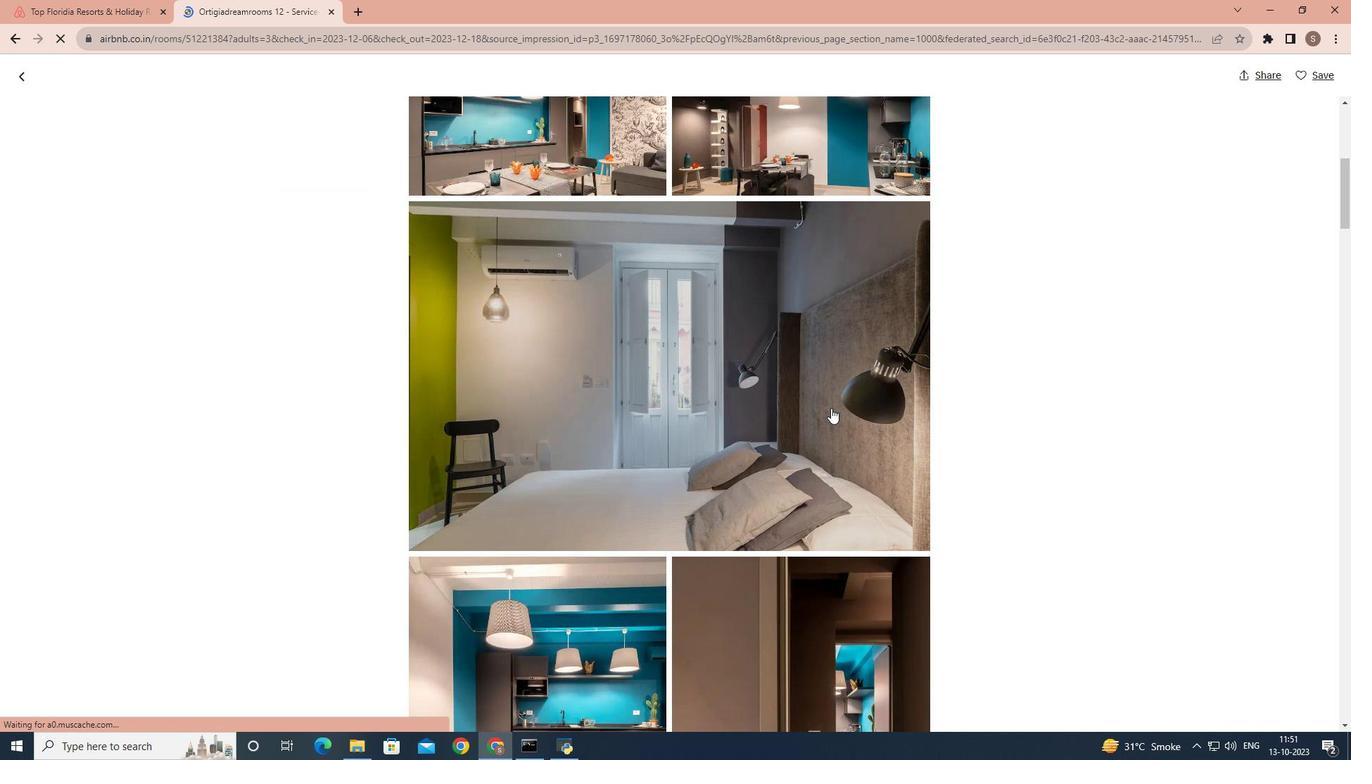
Action: Mouse scrolled (831, 407) with delta (0, 0)
Screenshot: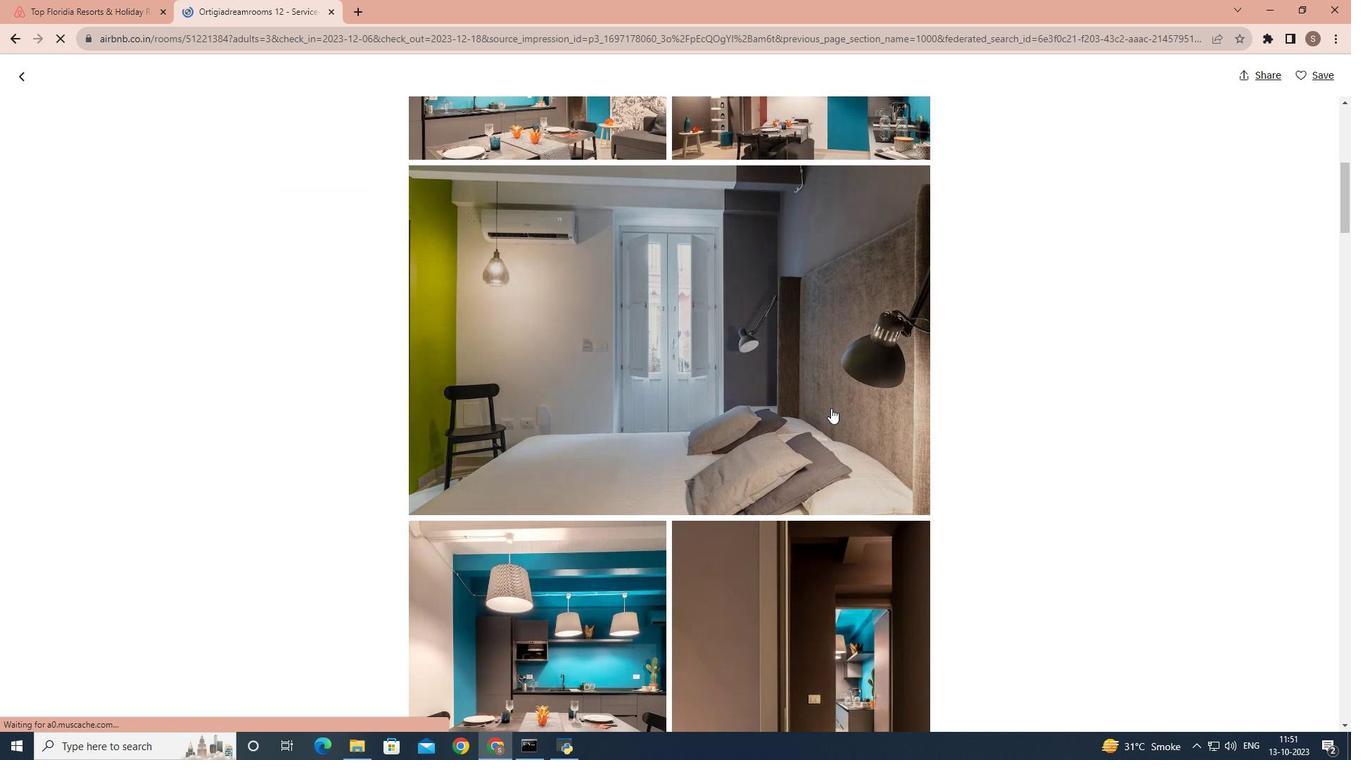
Action: Mouse scrolled (831, 407) with delta (0, 0)
Screenshot: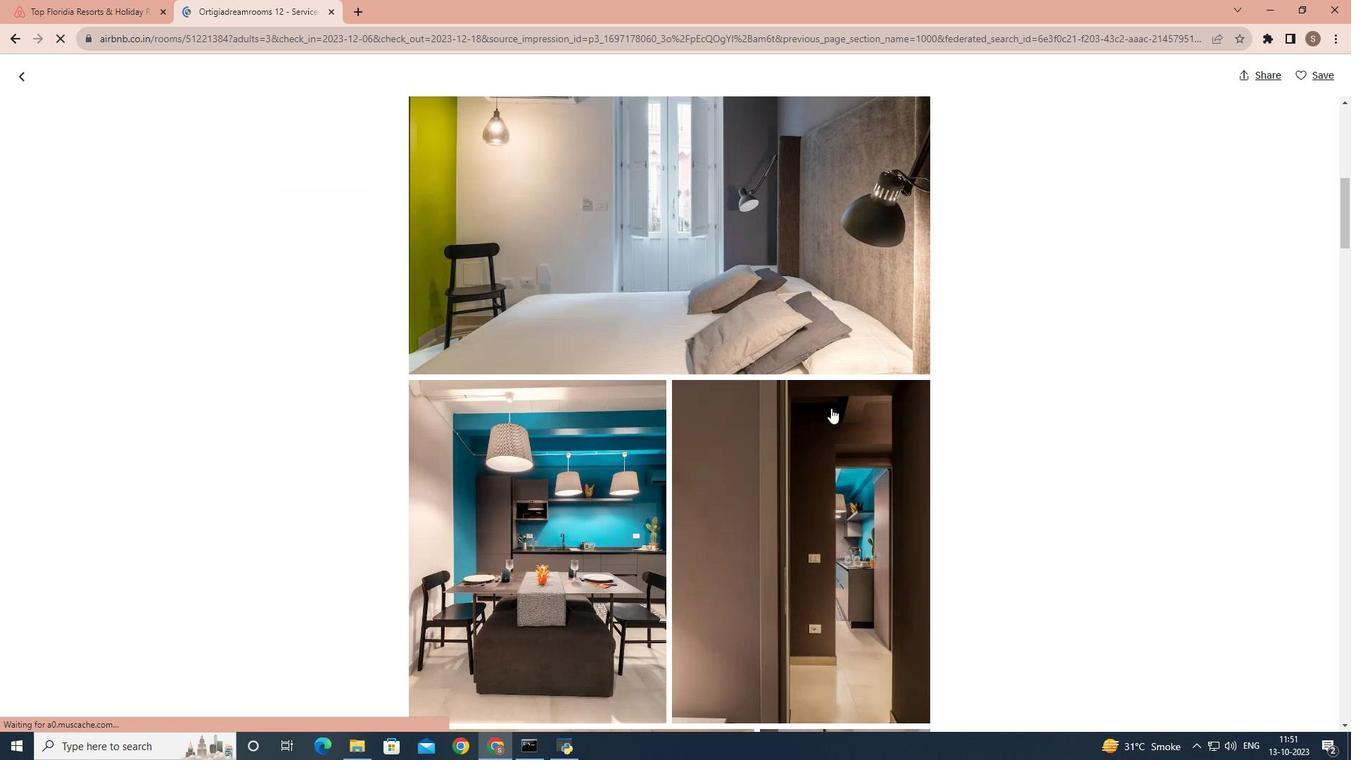 
Action: Mouse scrolled (831, 407) with delta (0, 0)
Screenshot: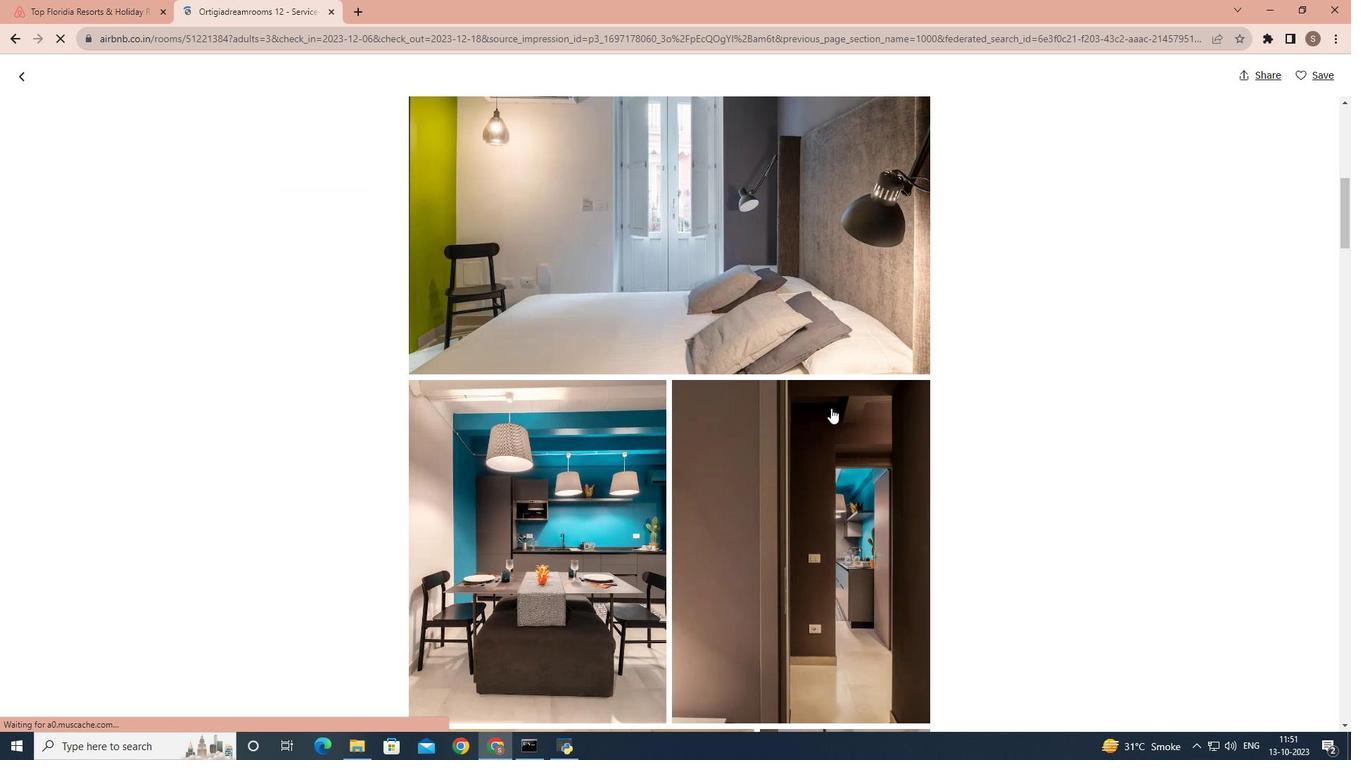 
Action: Mouse scrolled (831, 407) with delta (0, 0)
Screenshot: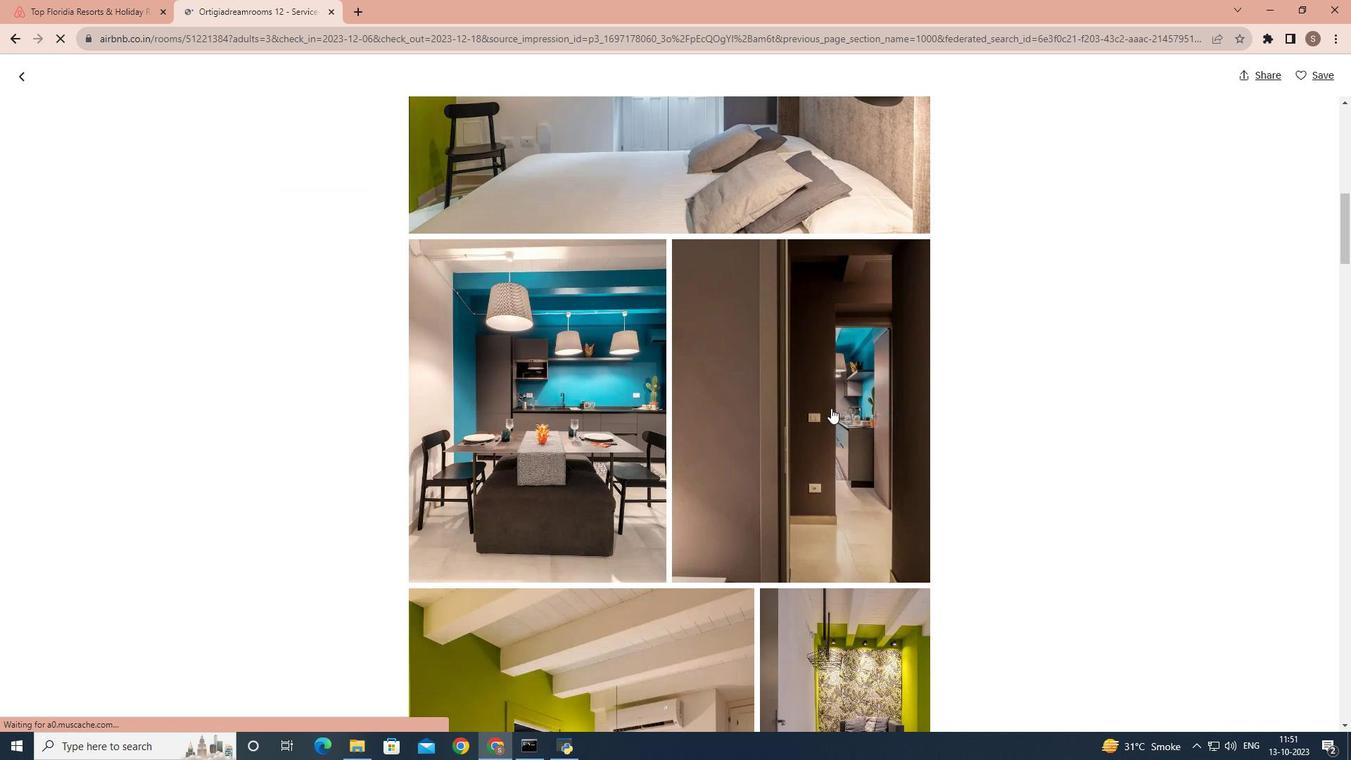 
Action: Mouse scrolled (831, 407) with delta (0, 0)
Screenshot: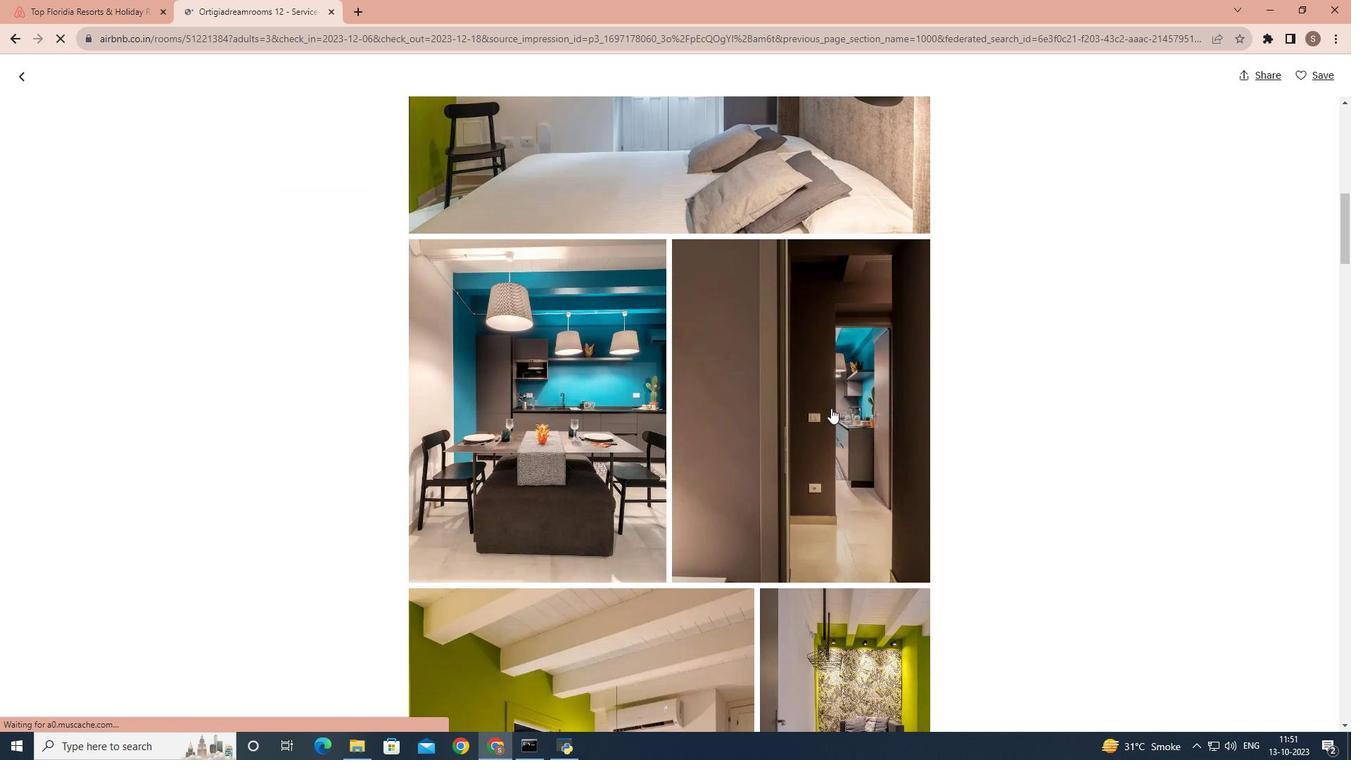 
Action: Mouse scrolled (831, 407) with delta (0, 0)
Screenshot: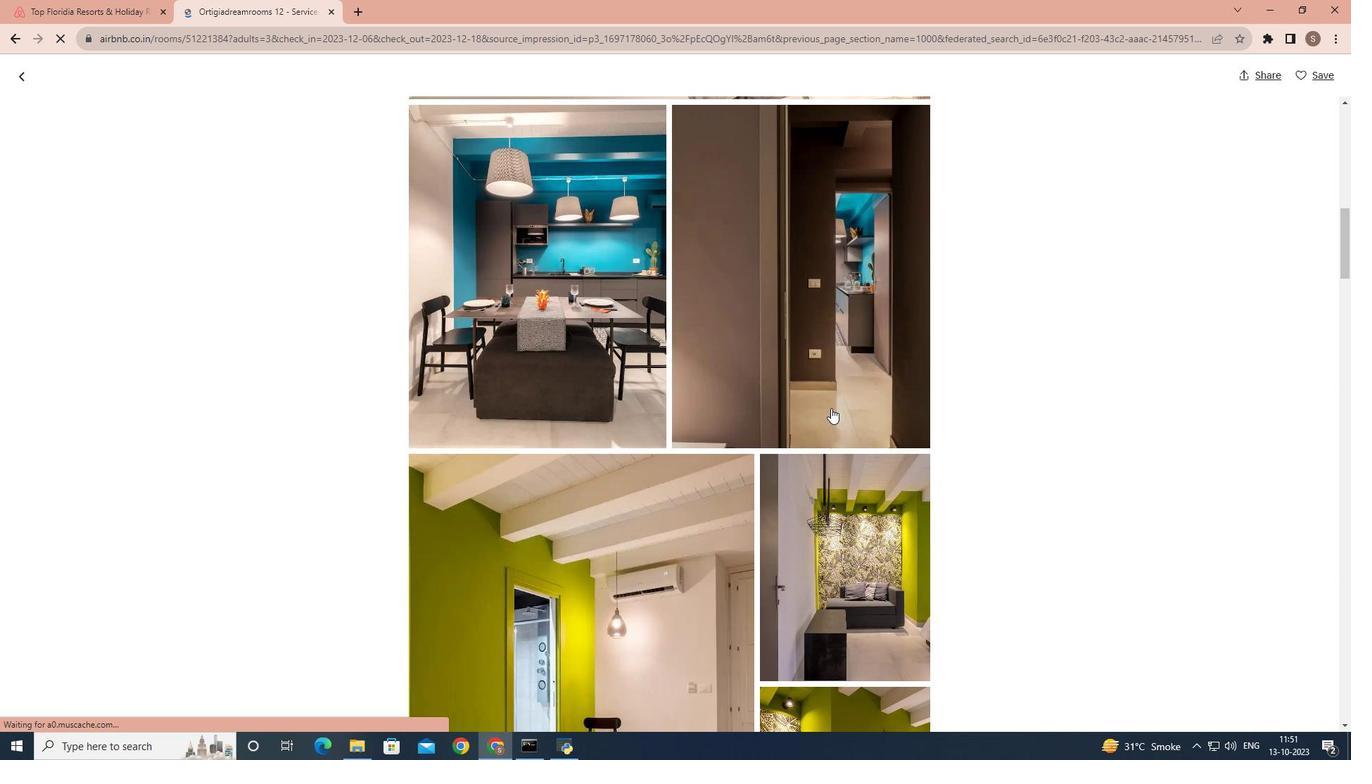
Action: Mouse scrolled (831, 407) with delta (0, 0)
Screenshot: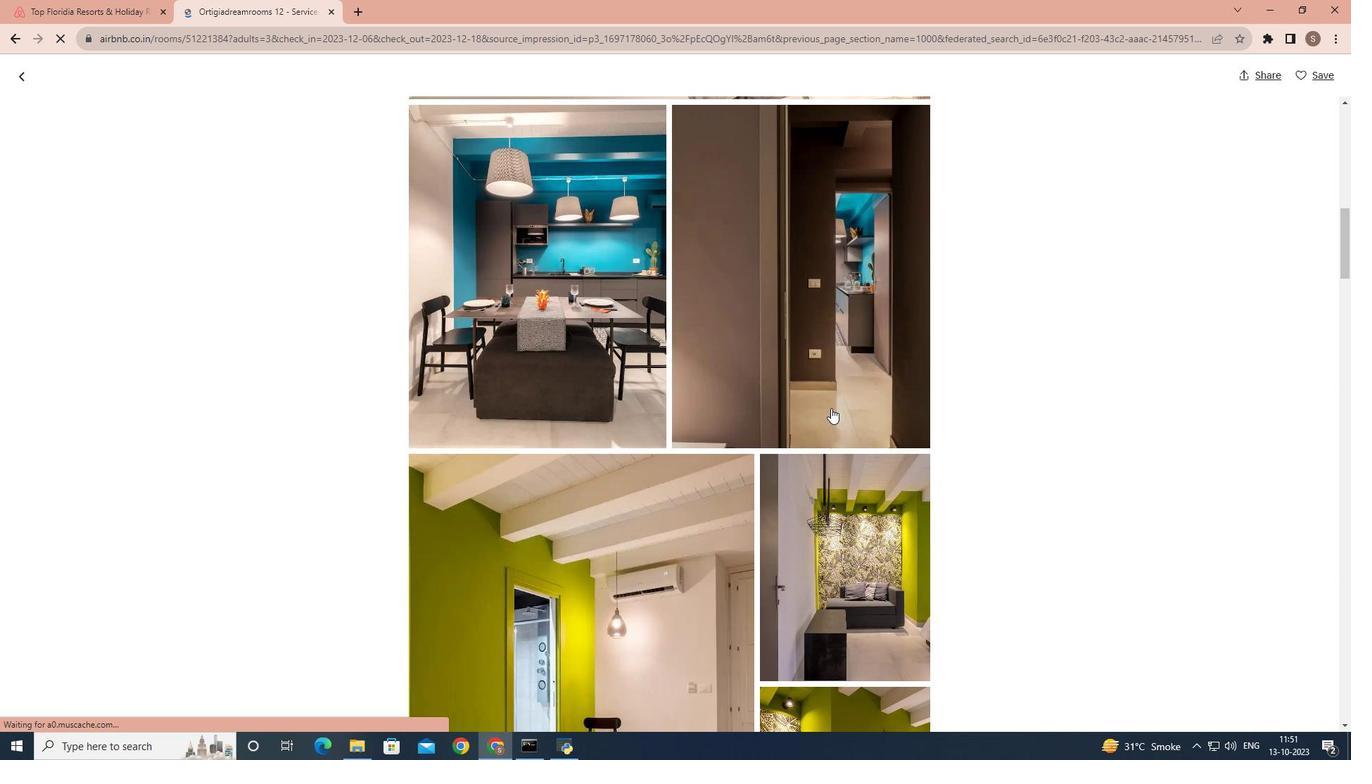 
Action: Mouse scrolled (831, 407) with delta (0, 0)
Screenshot: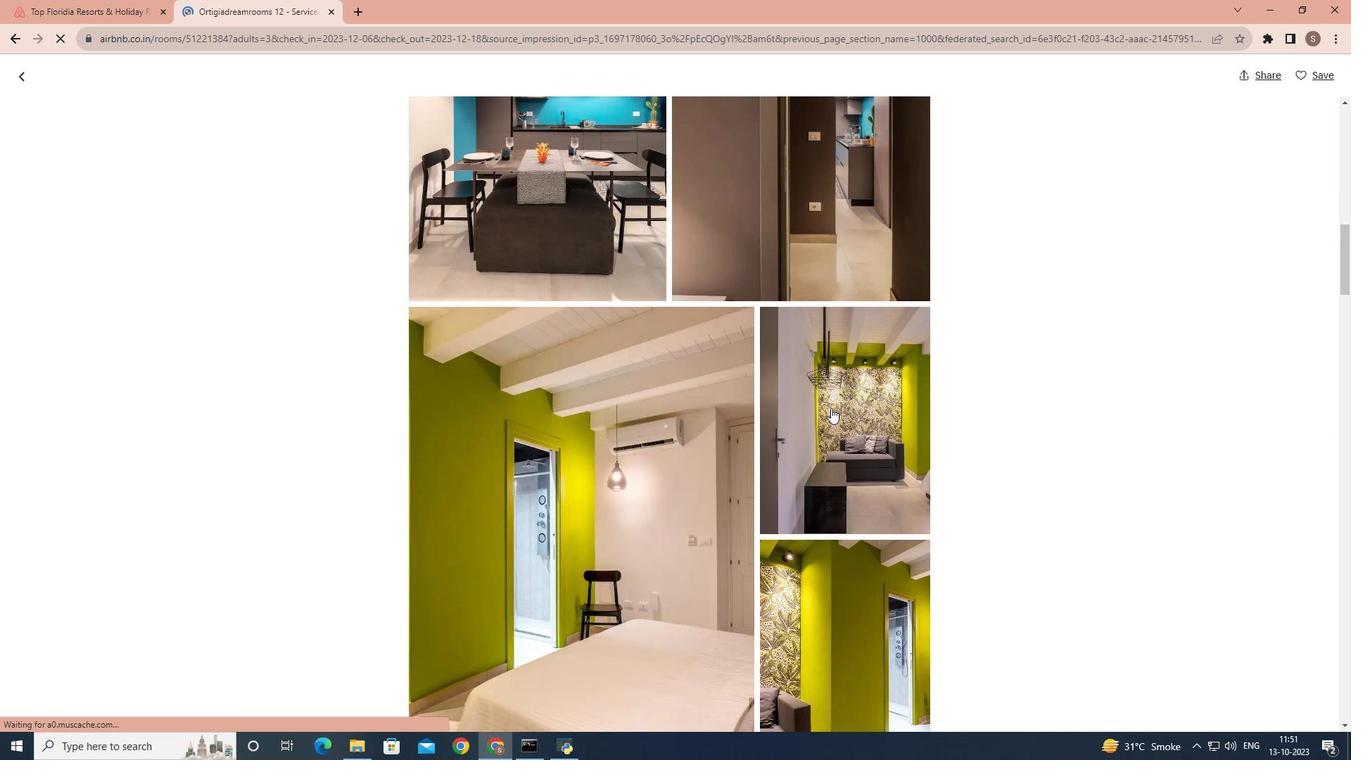
Action: Mouse scrolled (831, 407) with delta (0, 0)
Screenshot: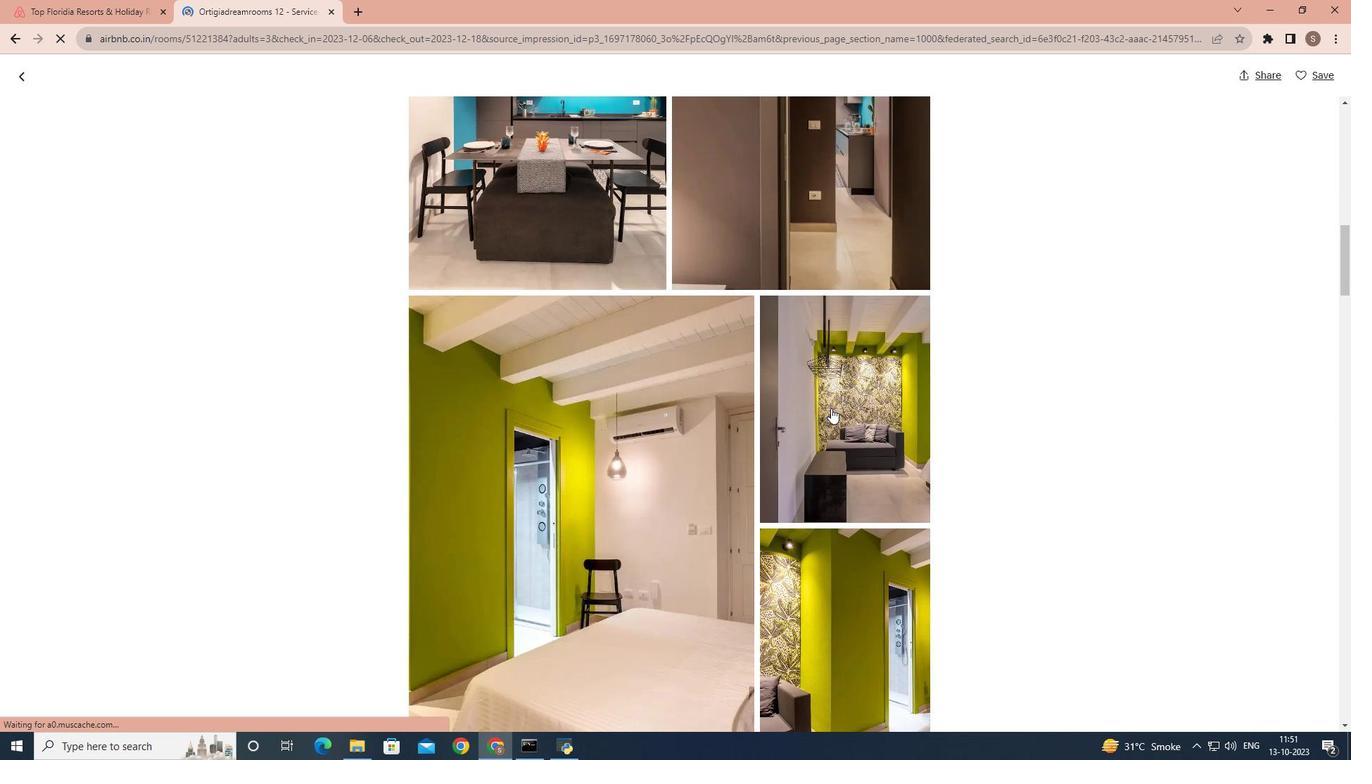 
Action: Mouse scrolled (831, 407) with delta (0, 0)
Screenshot: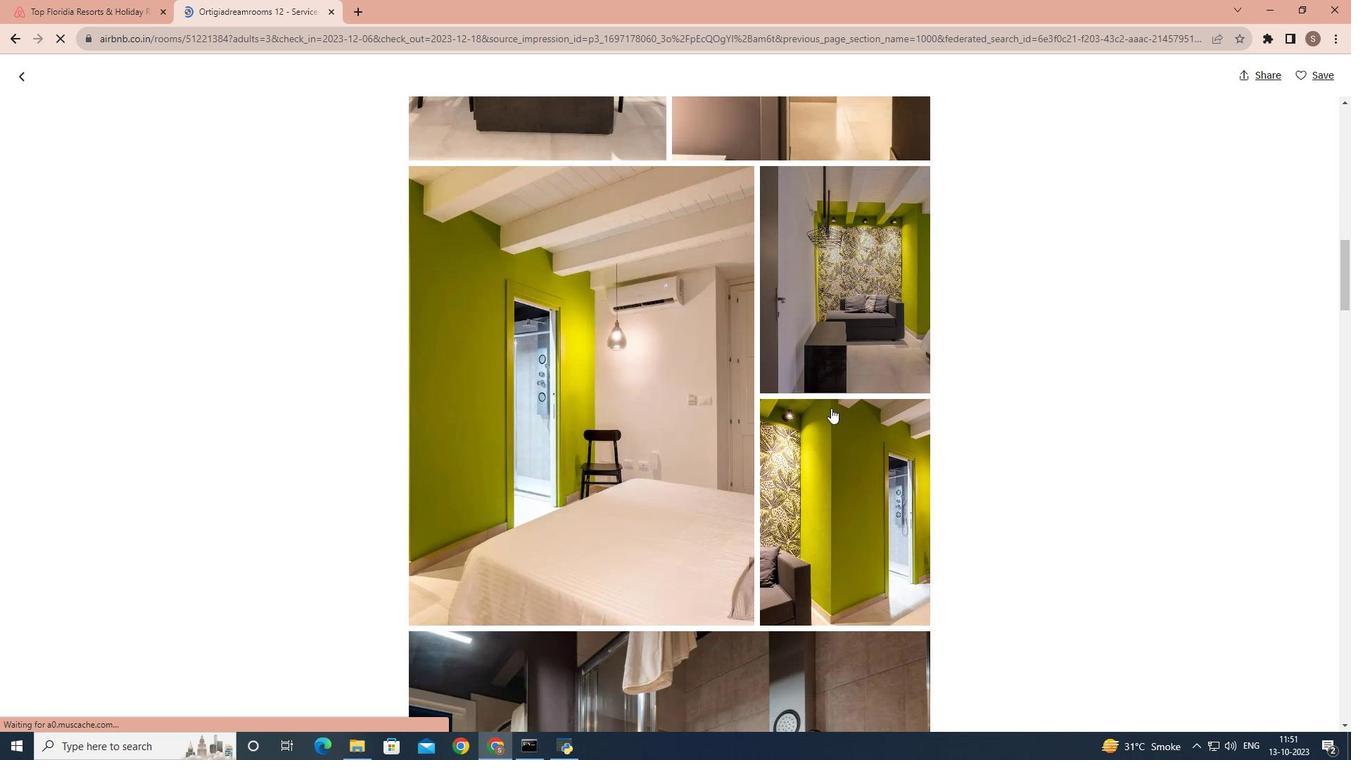 
Action: Mouse scrolled (831, 407) with delta (0, 0)
Screenshot: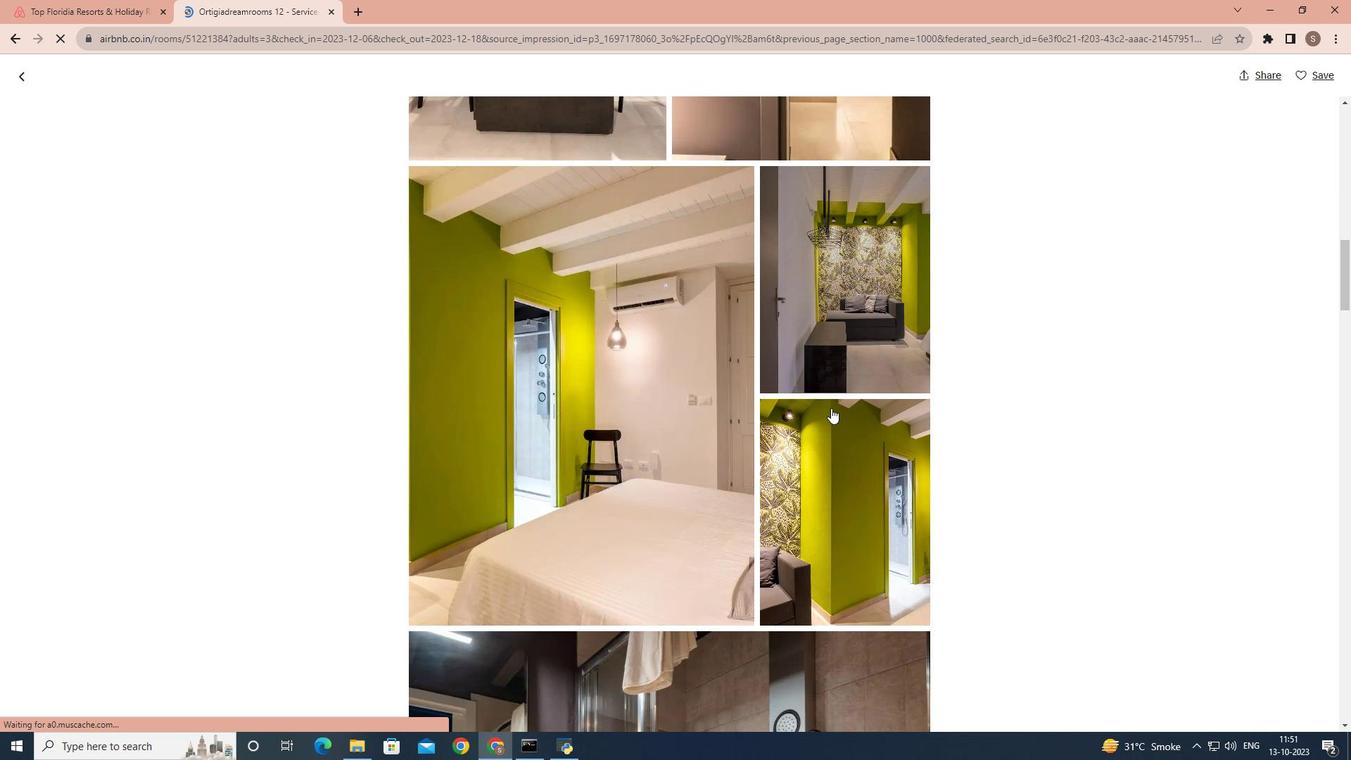 
Action: Mouse scrolled (831, 407) with delta (0, 0)
Screenshot: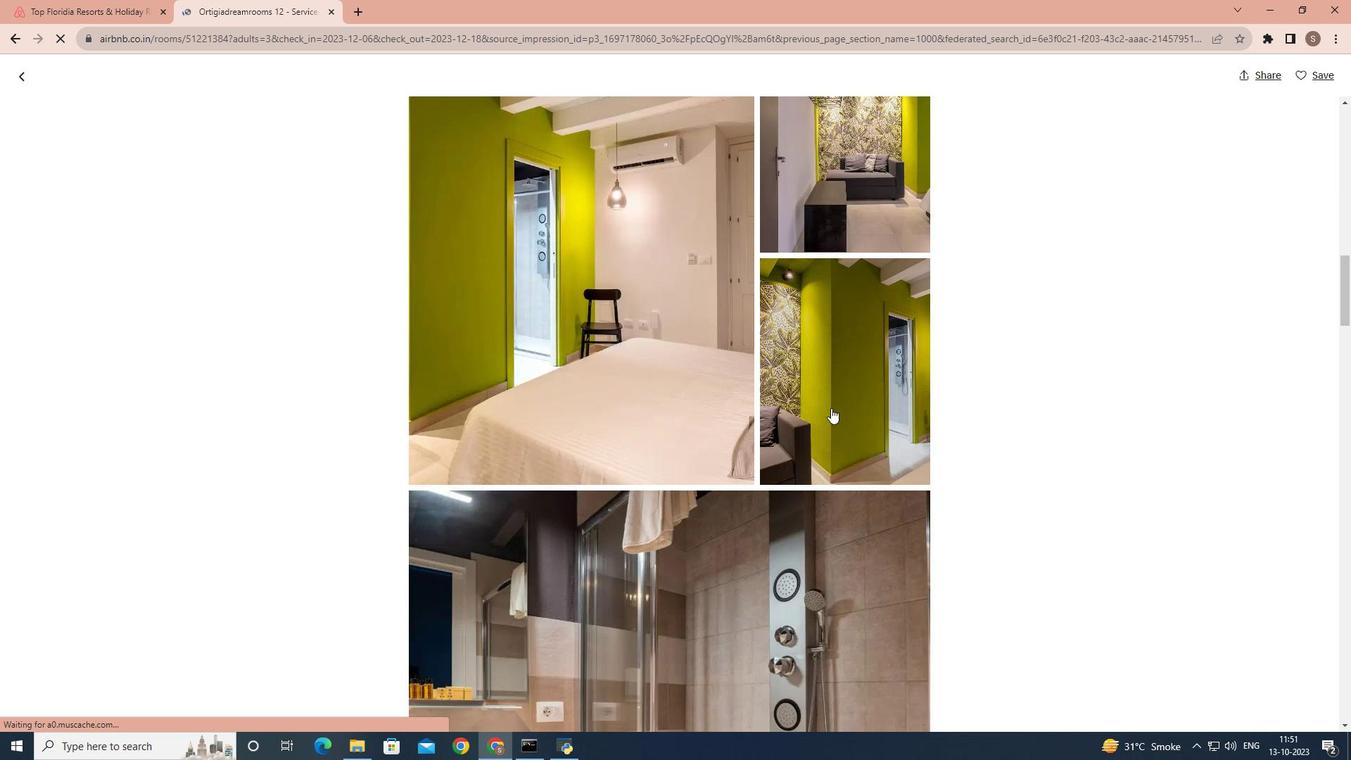 
Action: Mouse scrolled (831, 407) with delta (0, 0)
Screenshot: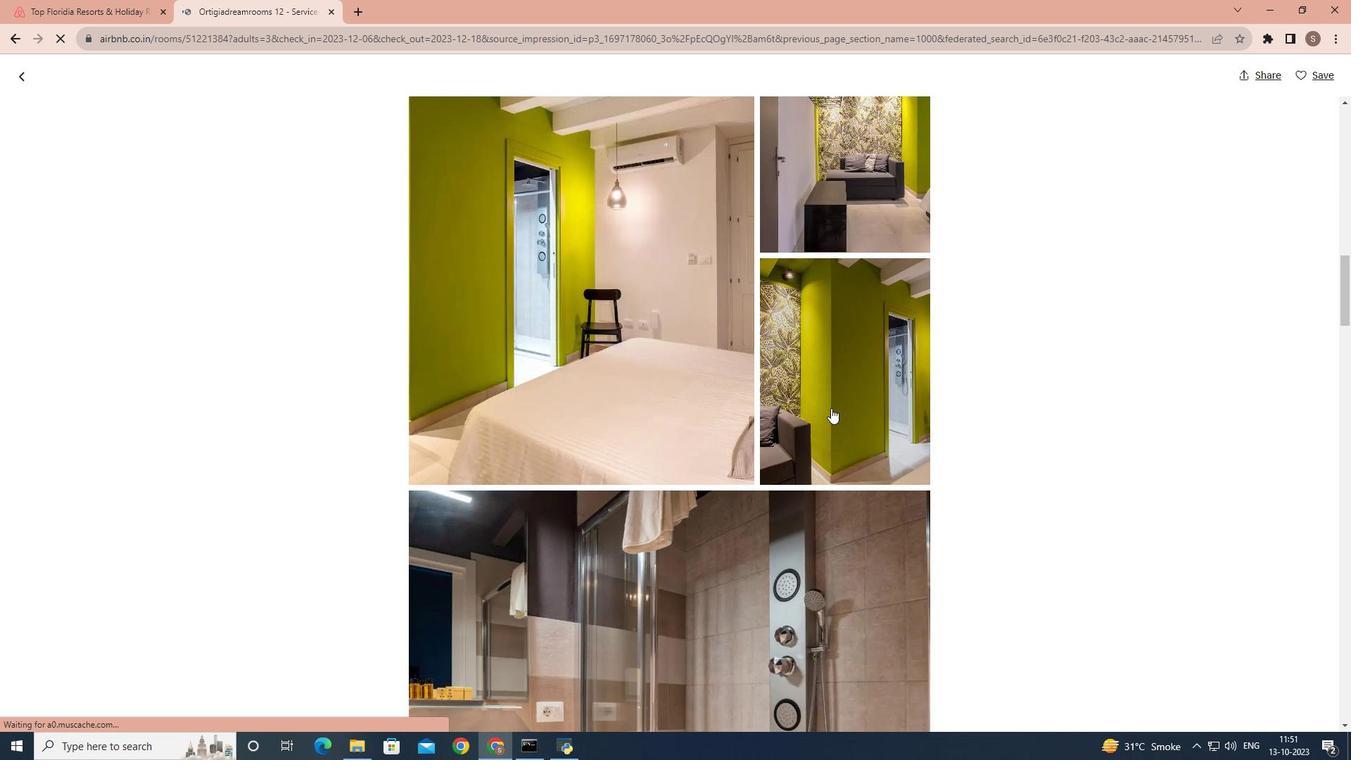 
Action: Mouse scrolled (831, 407) with delta (0, 0)
Screenshot: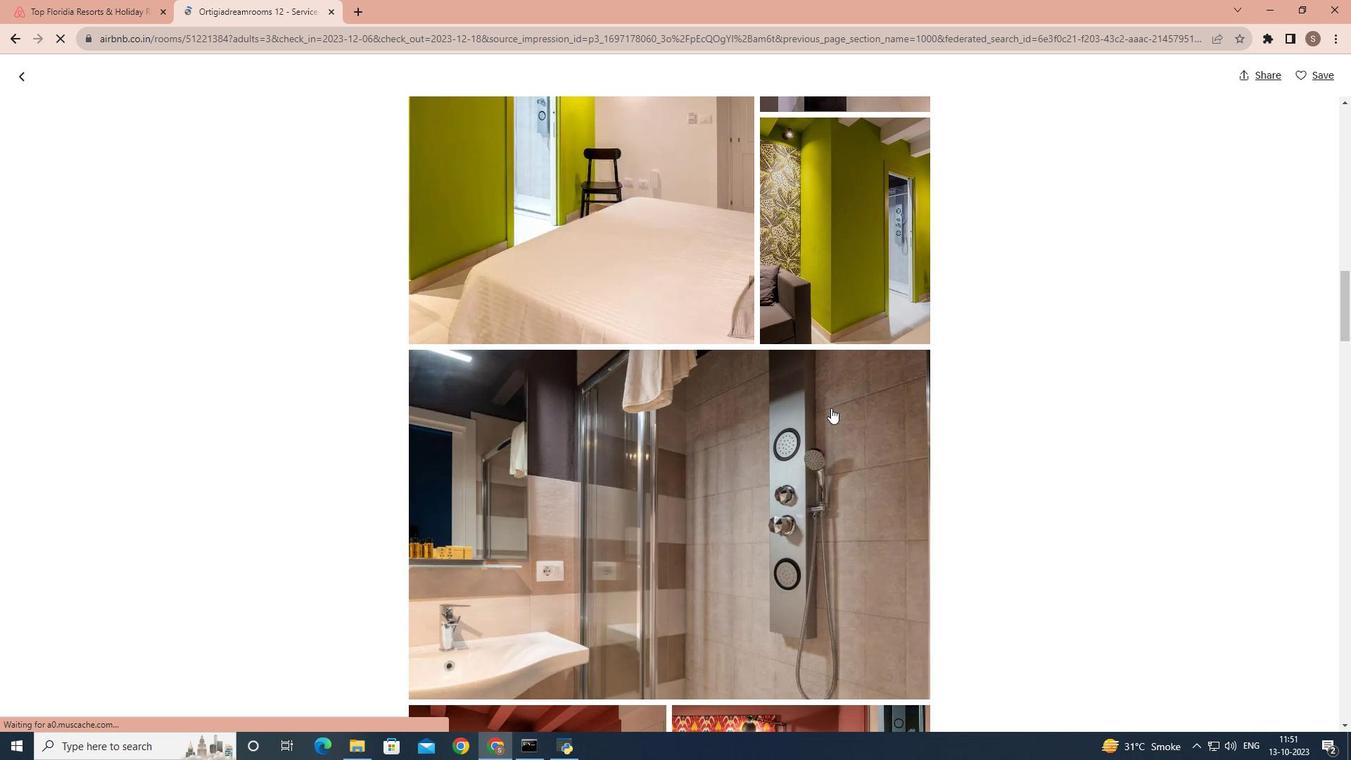 
Action: Mouse scrolled (831, 407) with delta (0, 0)
Screenshot: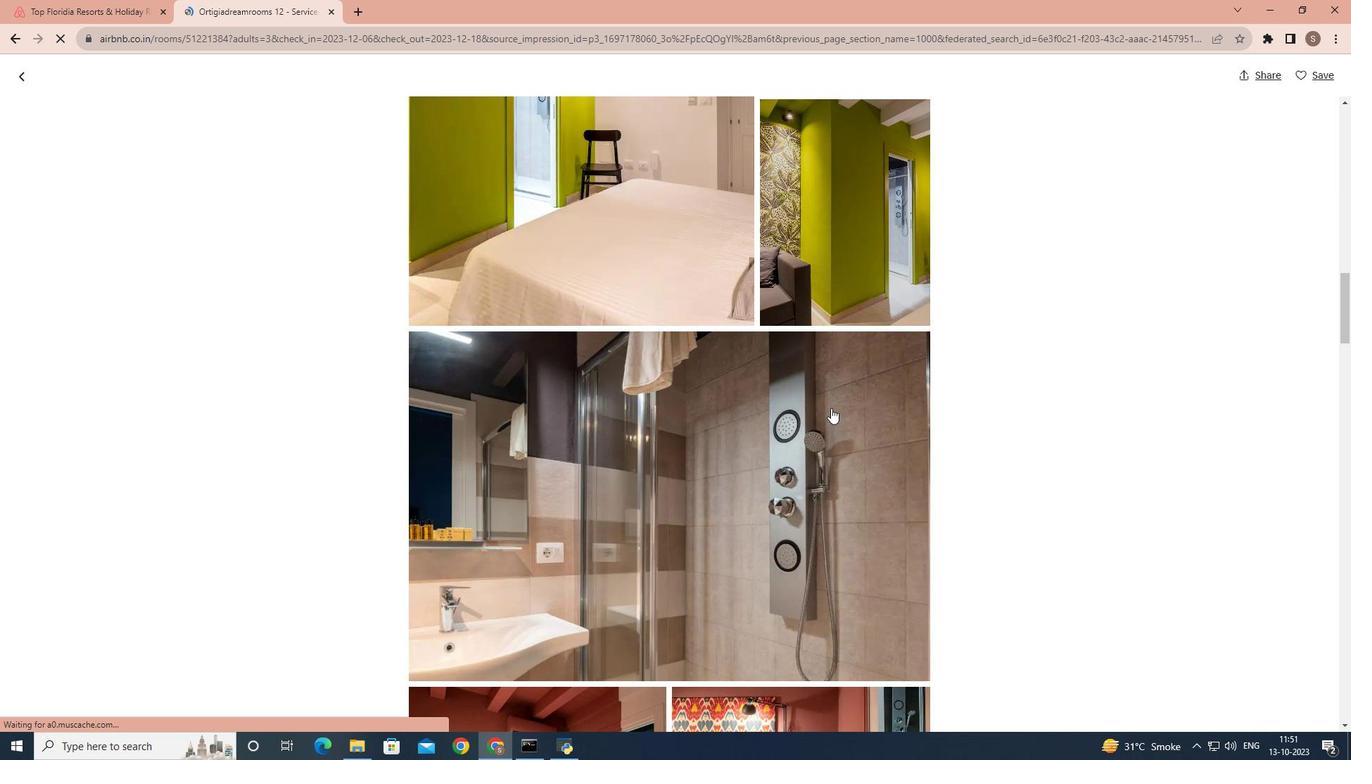 
Action: Mouse scrolled (831, 407) with delta (0, 0)
Screenshot: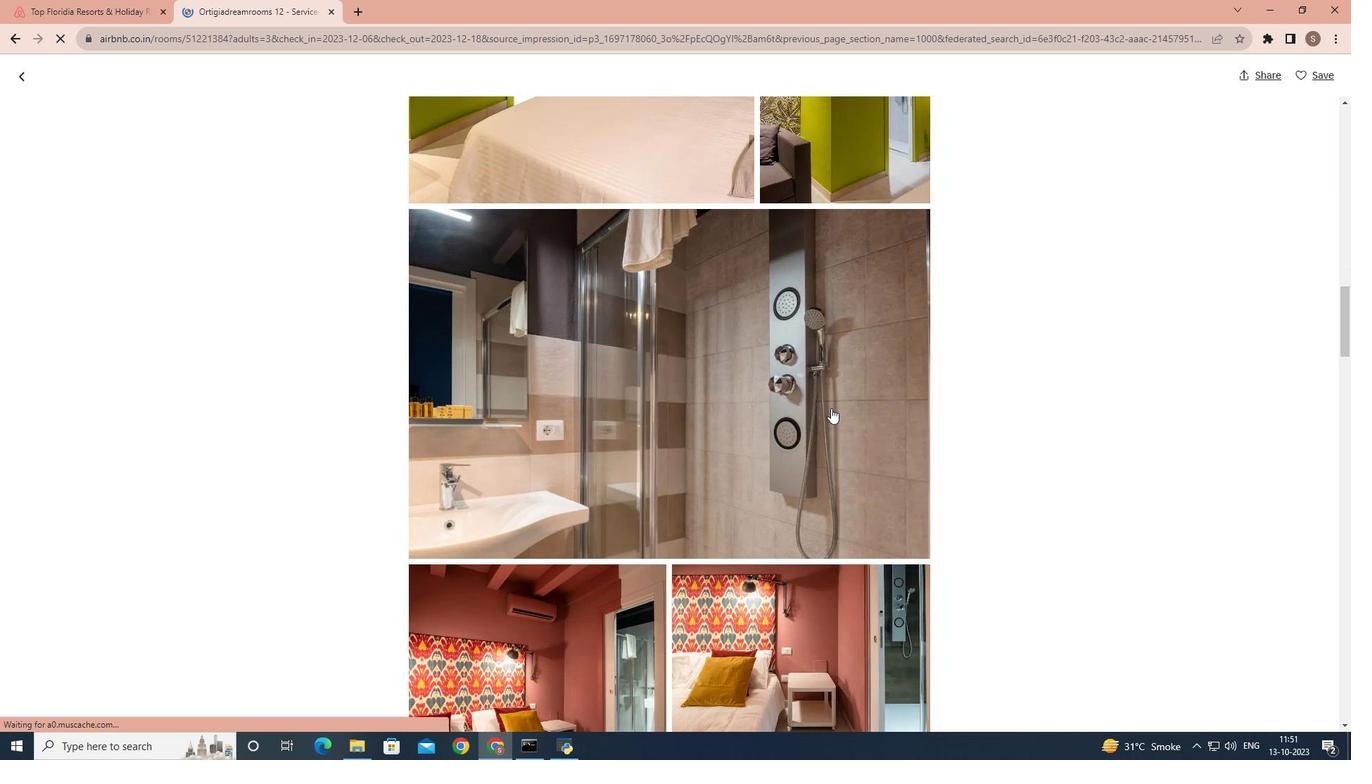 
Action: Mouse scrolled (831, 407) with delta (0, 0)
Screenshot: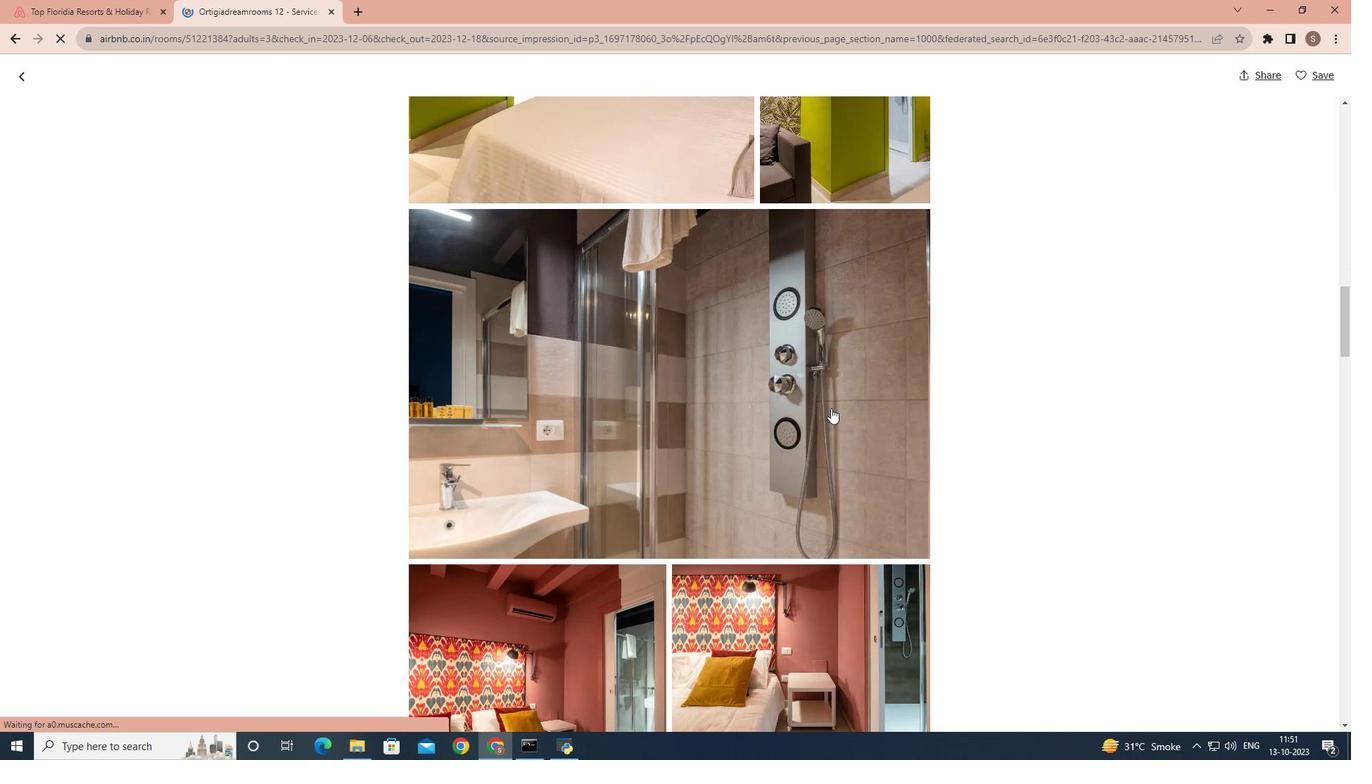 
Action: Mouse scrolled (831, 407) with delta (0, 0)
Screenshot: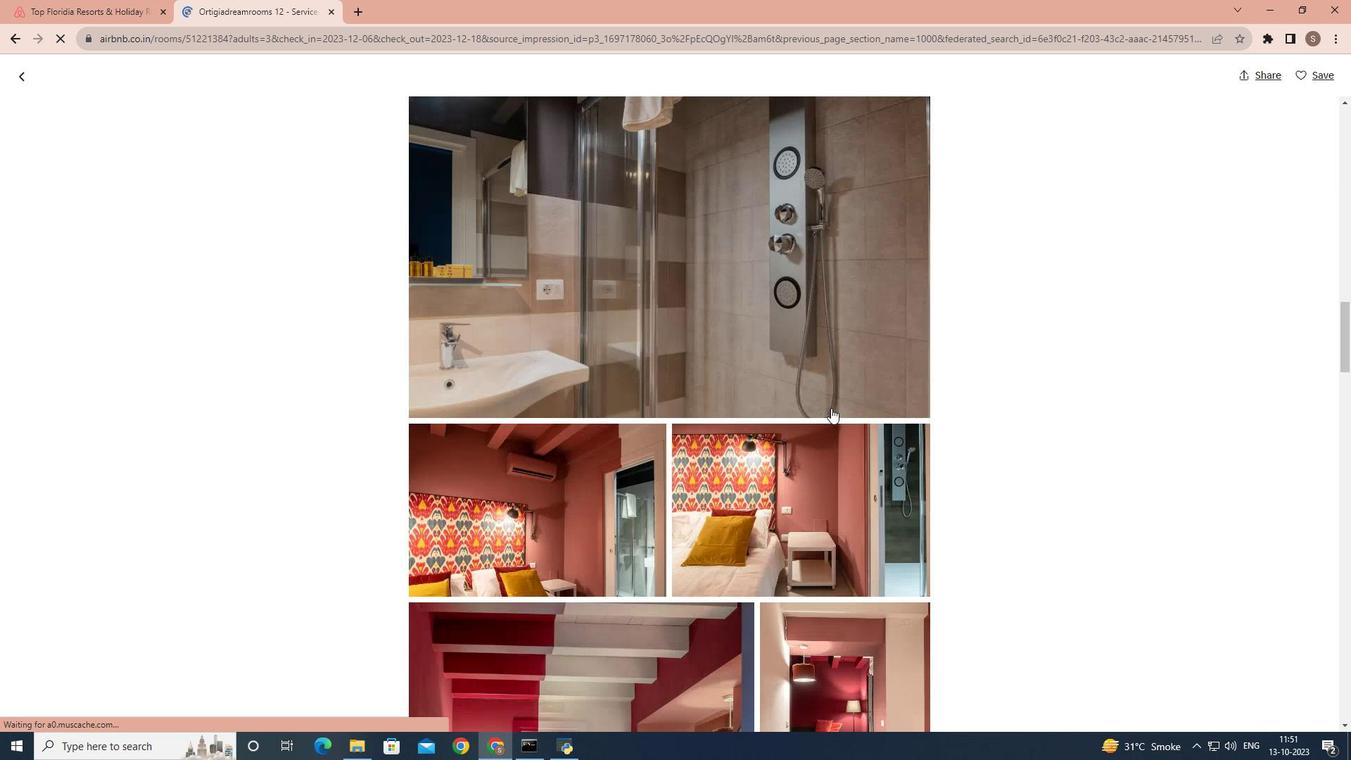 
Action: Mouse scrolled (831, 407) with delta (0, 0)
Screenshot: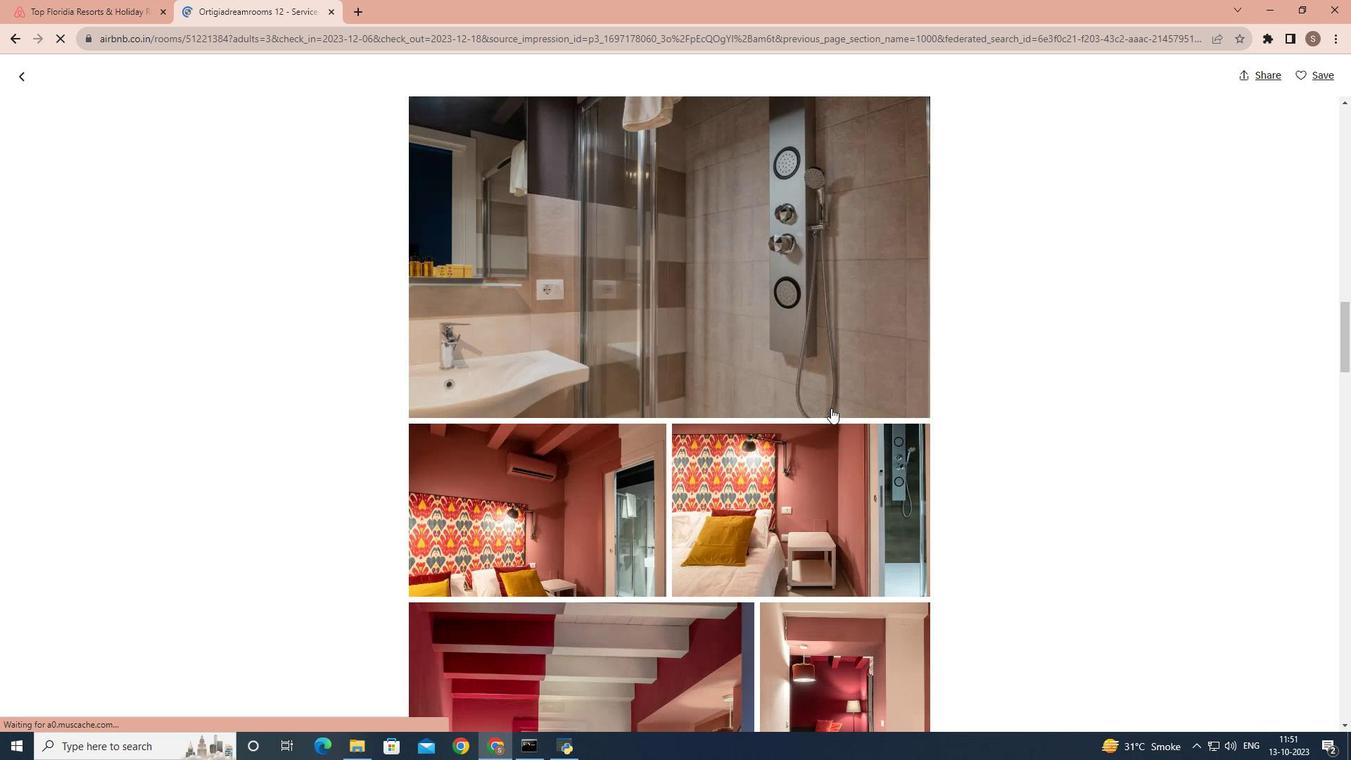 
Action: Mouse scrolled (831, 407) with delta (0, 0)
Screenshot: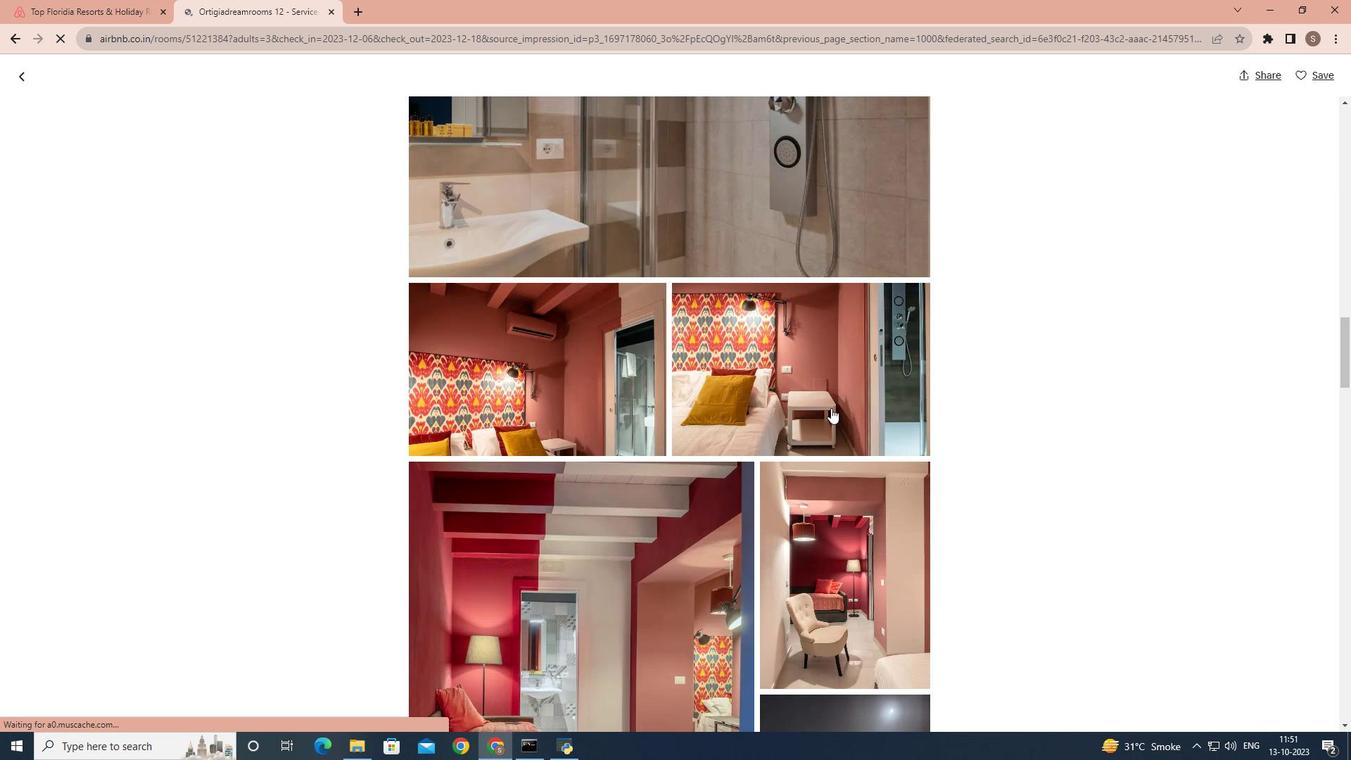 
Action: Mouse scrolled (831, 407) with delta (0, 0)
Screenshot: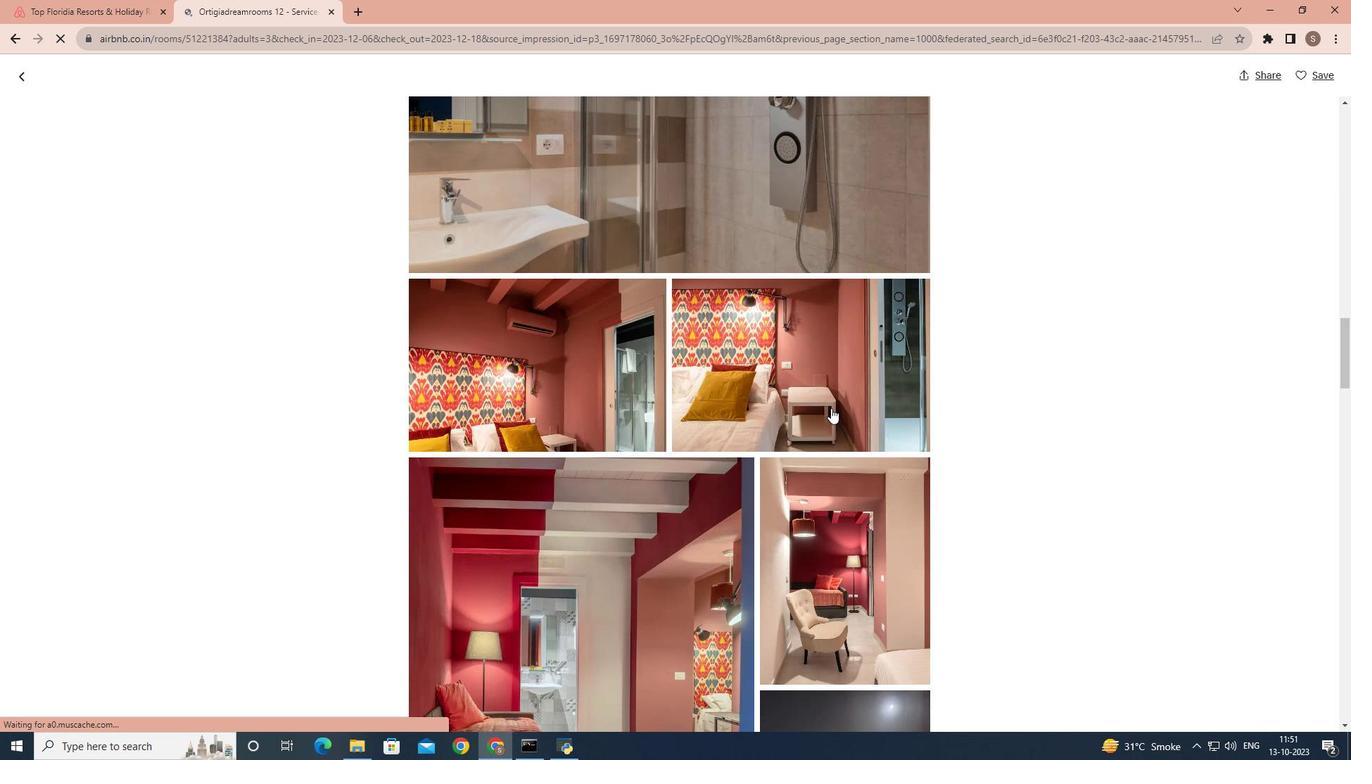 
Action: Mouse scrolled (831, 407) with delta (0, 0)
Screenshot: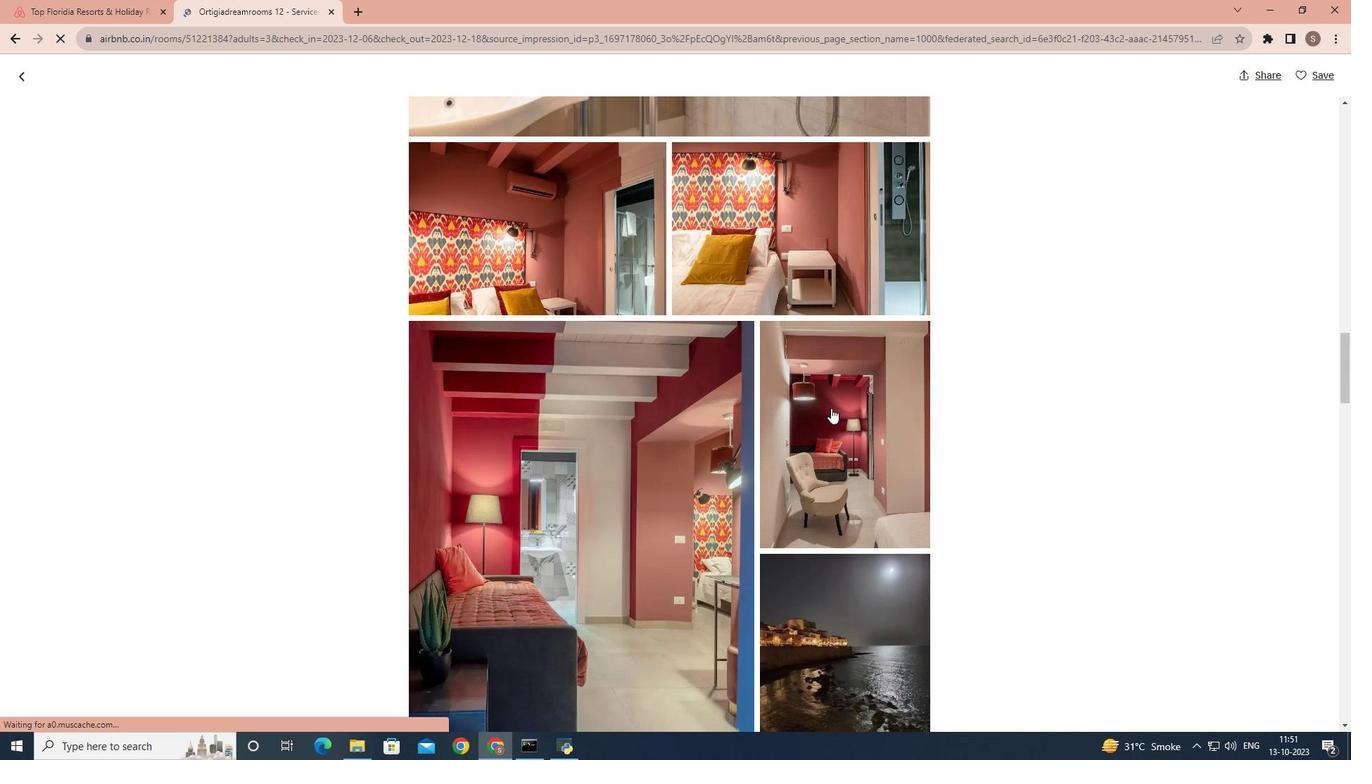
Action: Mouse scrolled (831, 407) with delta (0, 0)
Screenshot: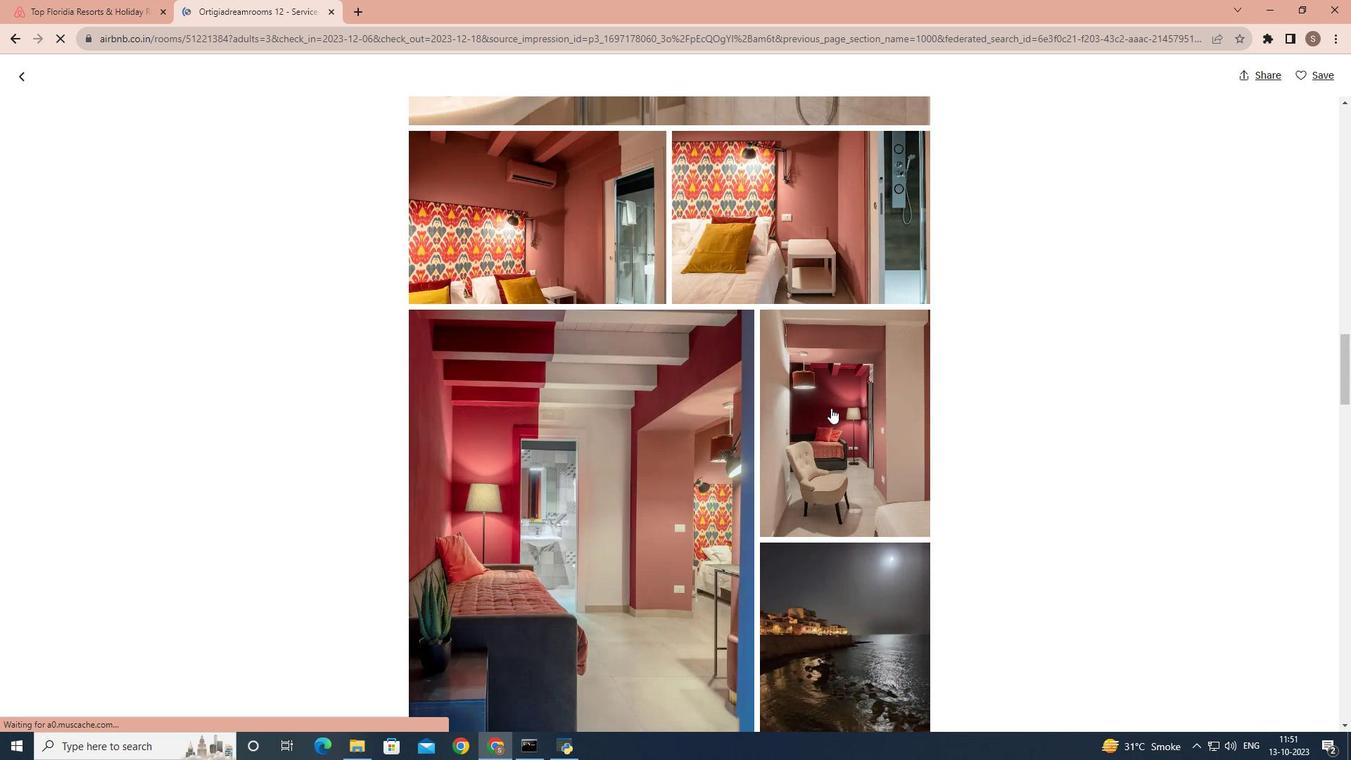 
Action: Mouse scrolled (831, 407) with delta (0, 0)
Screenshot: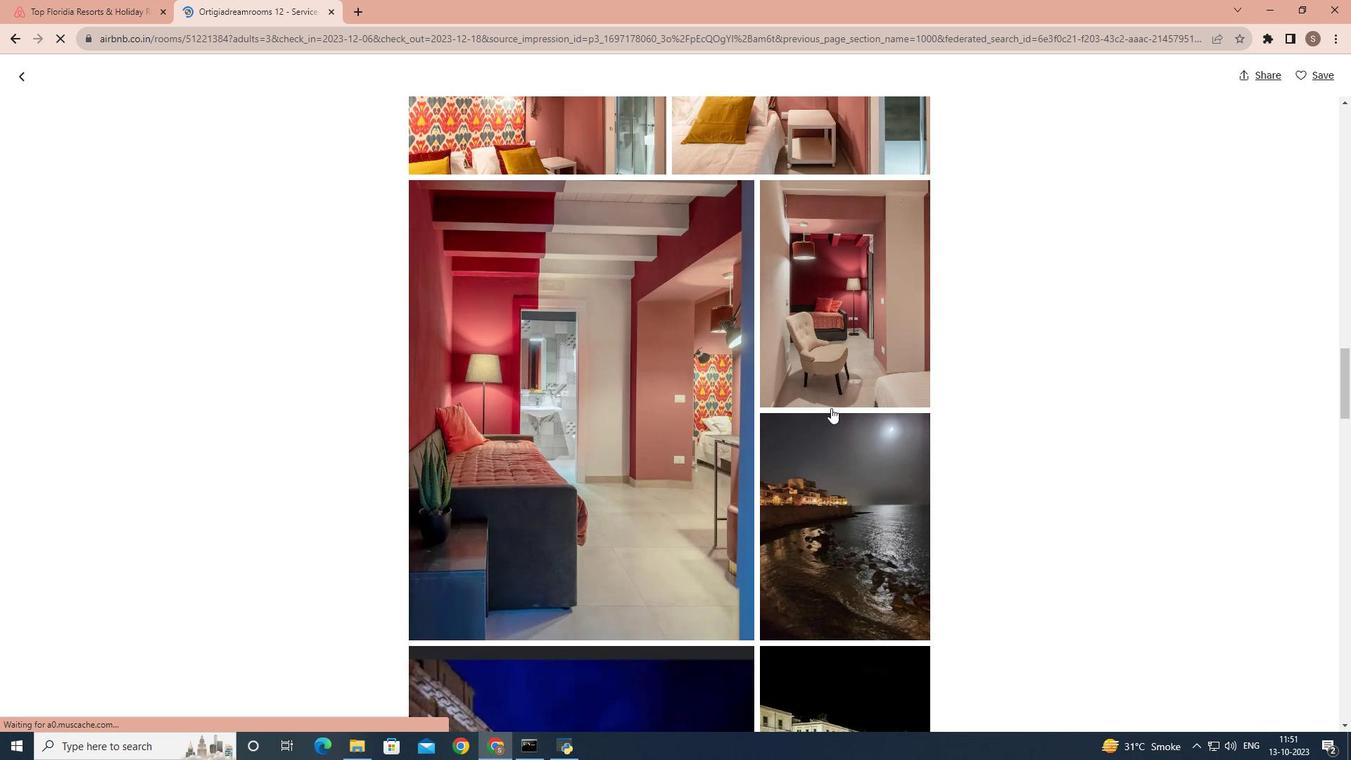 
Action: Mouse scrolled (831, 407) with delta (0, 0)
Screenshot: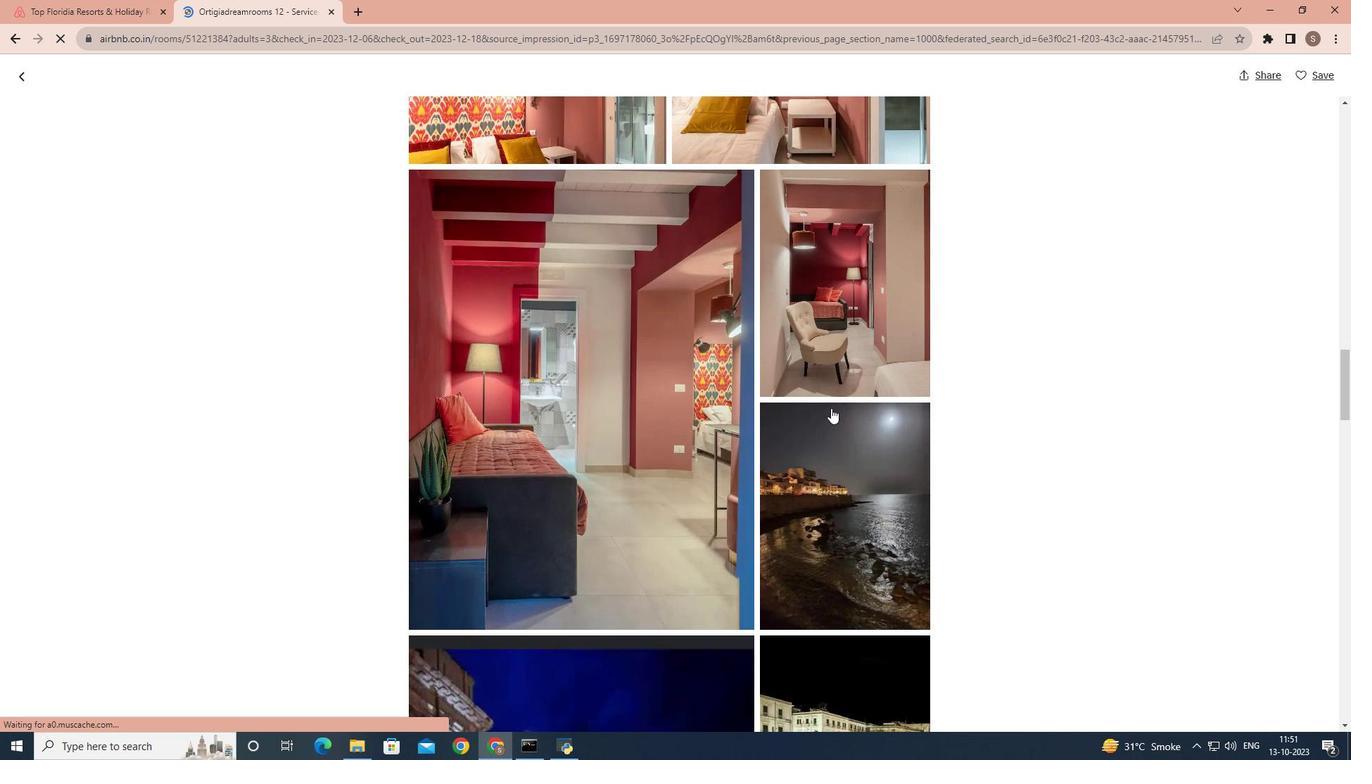 
Action: Mouse scrolled (831, 407) with delta (0, 0)
Screenshot: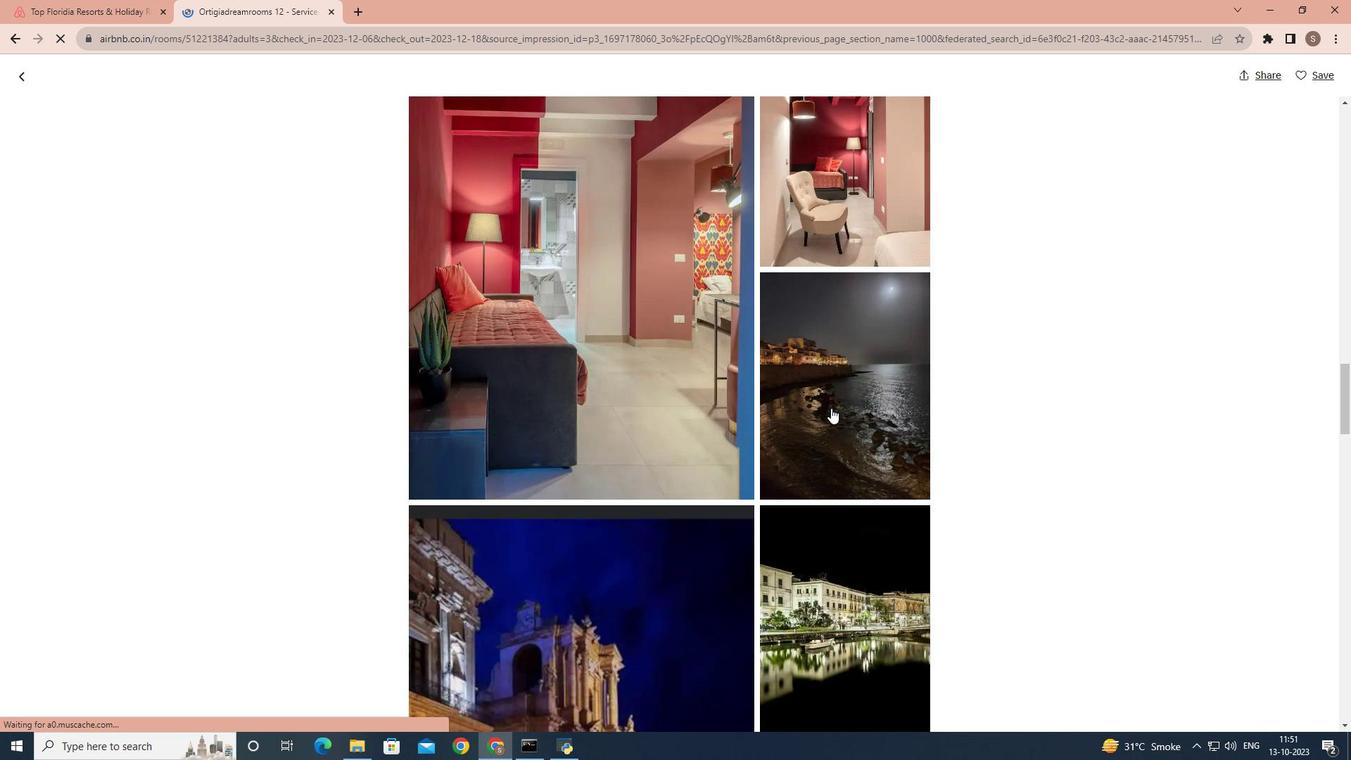 
Action: Mouse scrolled (831, 407) with delta (0, 0)
Screenshot: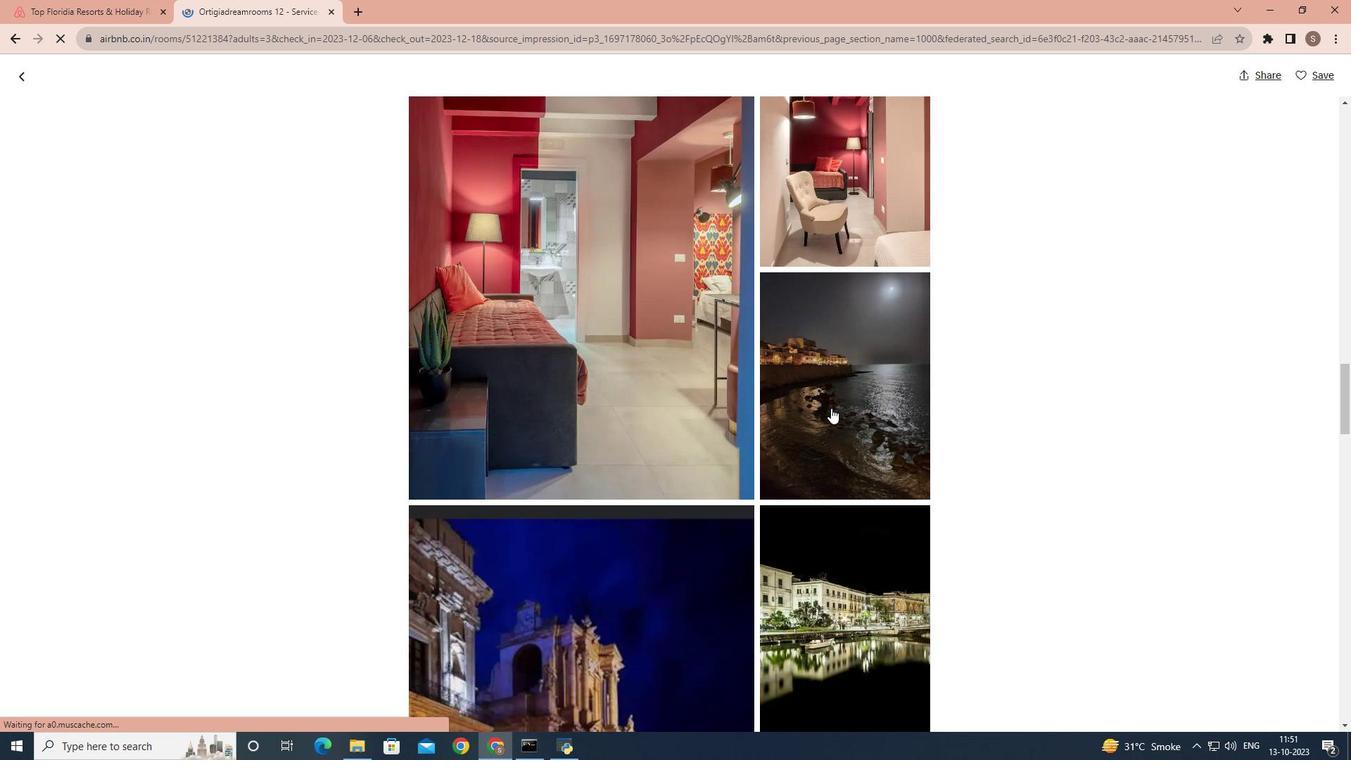 
Action: Mouse scrolled (831, 407) with delta (0, 0)
Screenshot: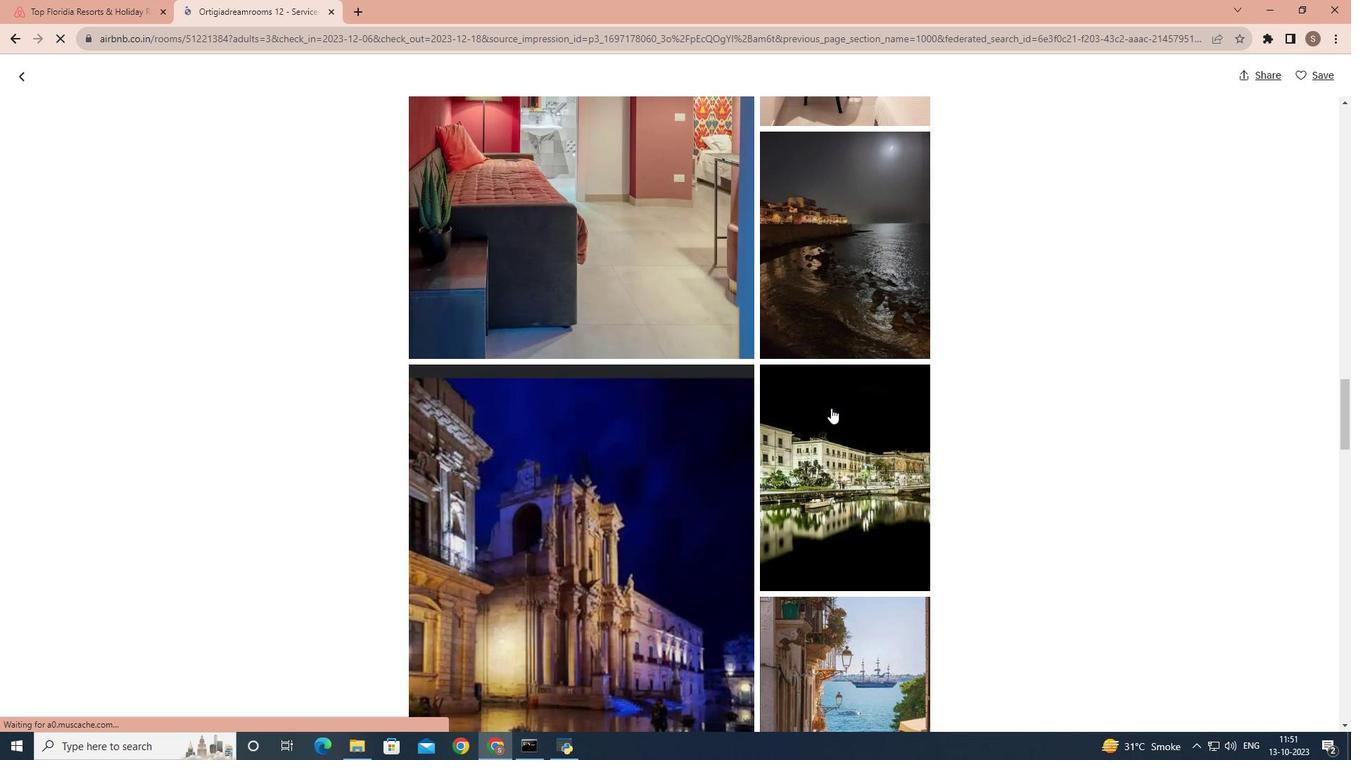 
Action: Mouse scrolled (831, 407) with delta (0, 0)
Screenshot: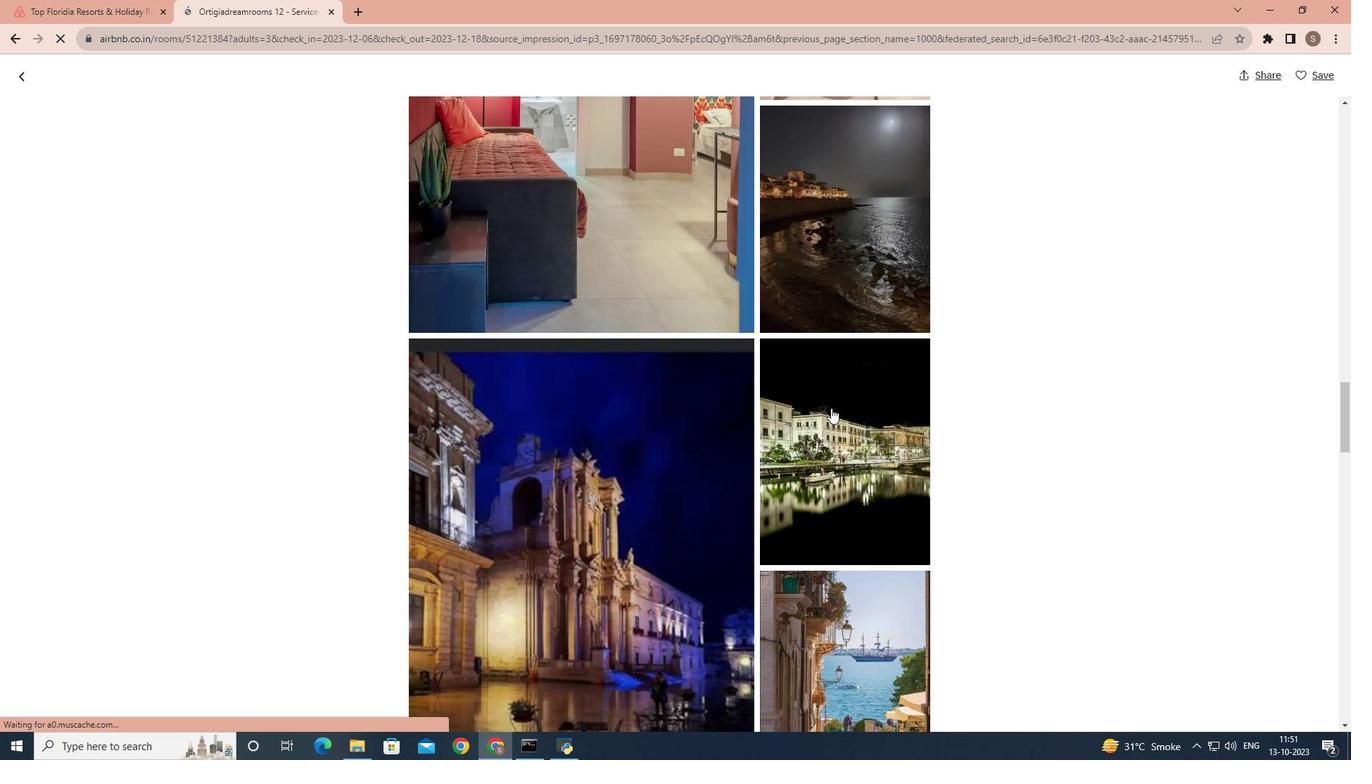 
Action: Mouse scrolled (831, 407) with delta (0, 0)
Screenshot: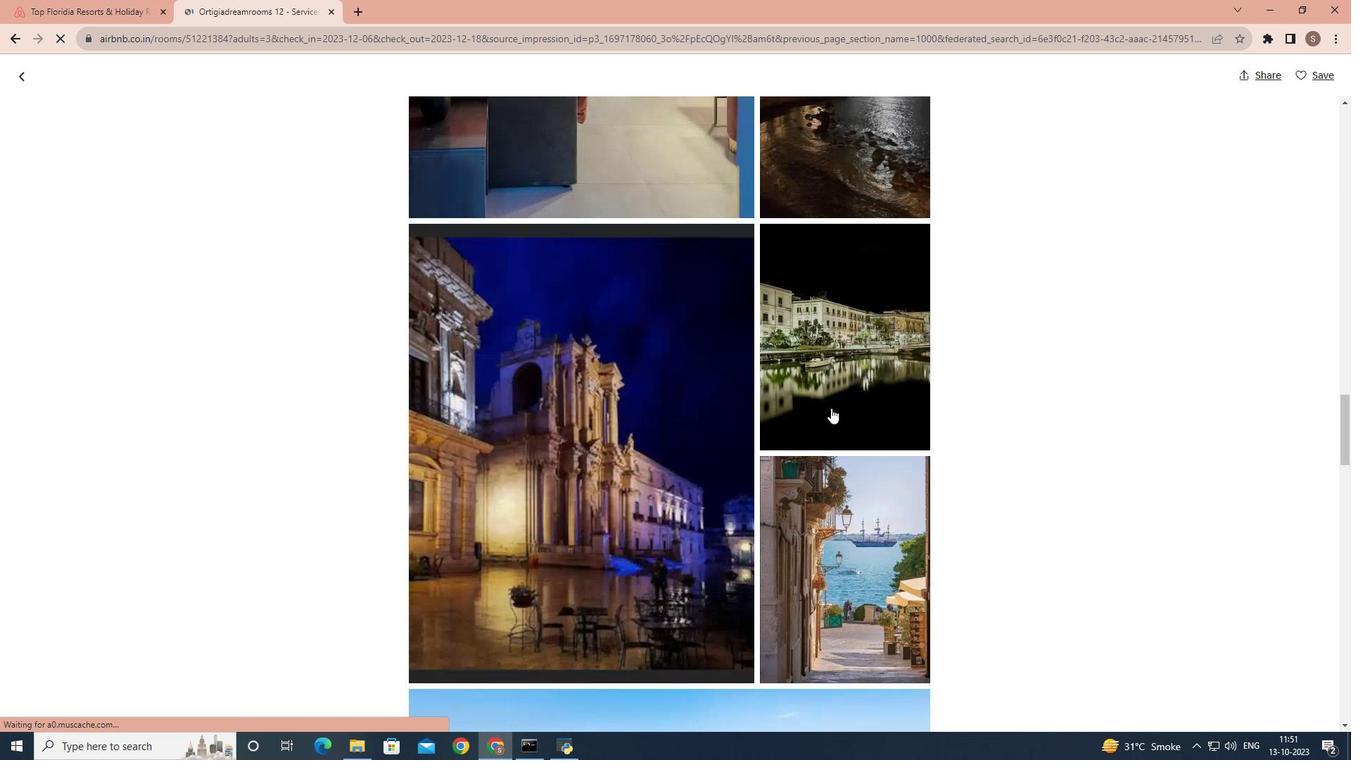 
Action: Mouse scrolled (831, 407) with delta (0, 0)
Screenshot: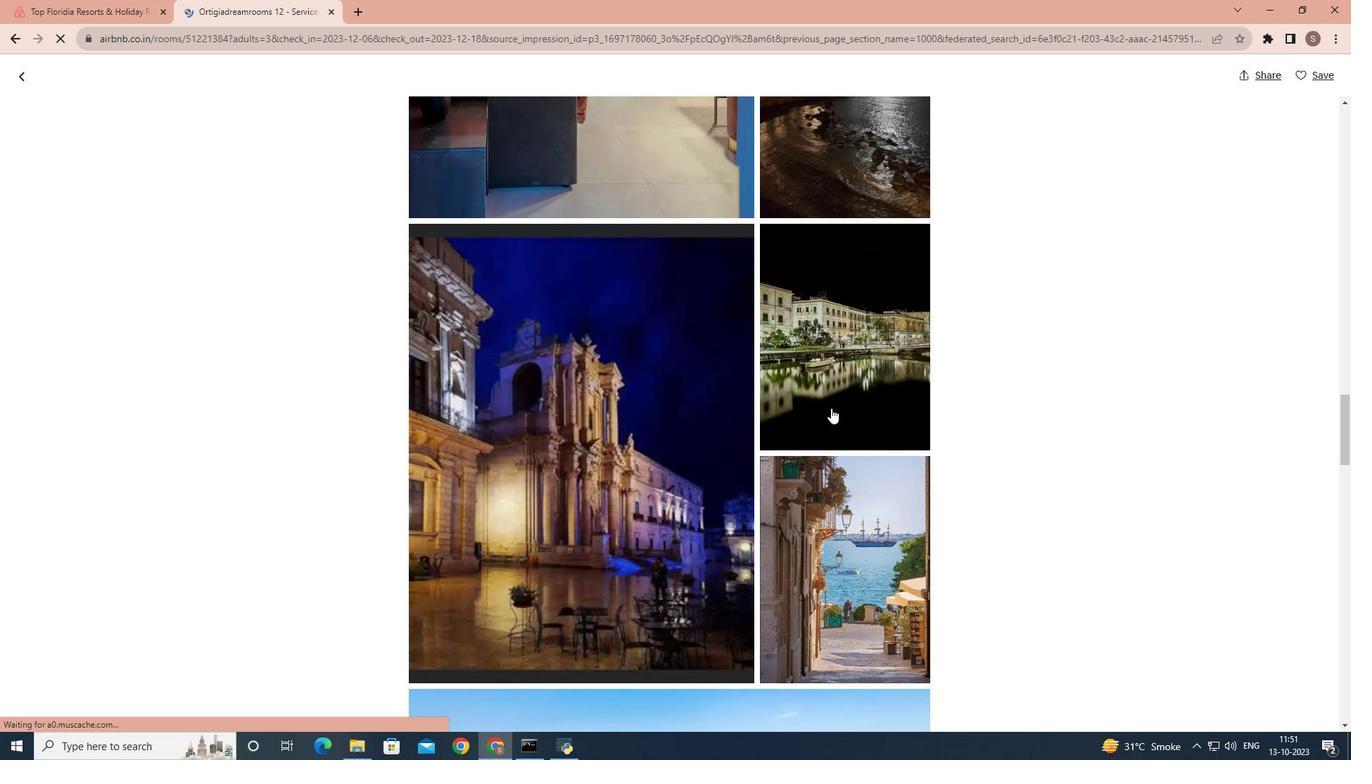 
Action: Mouse scrolled (831, 407) with delta (0, 0)
Screenshot: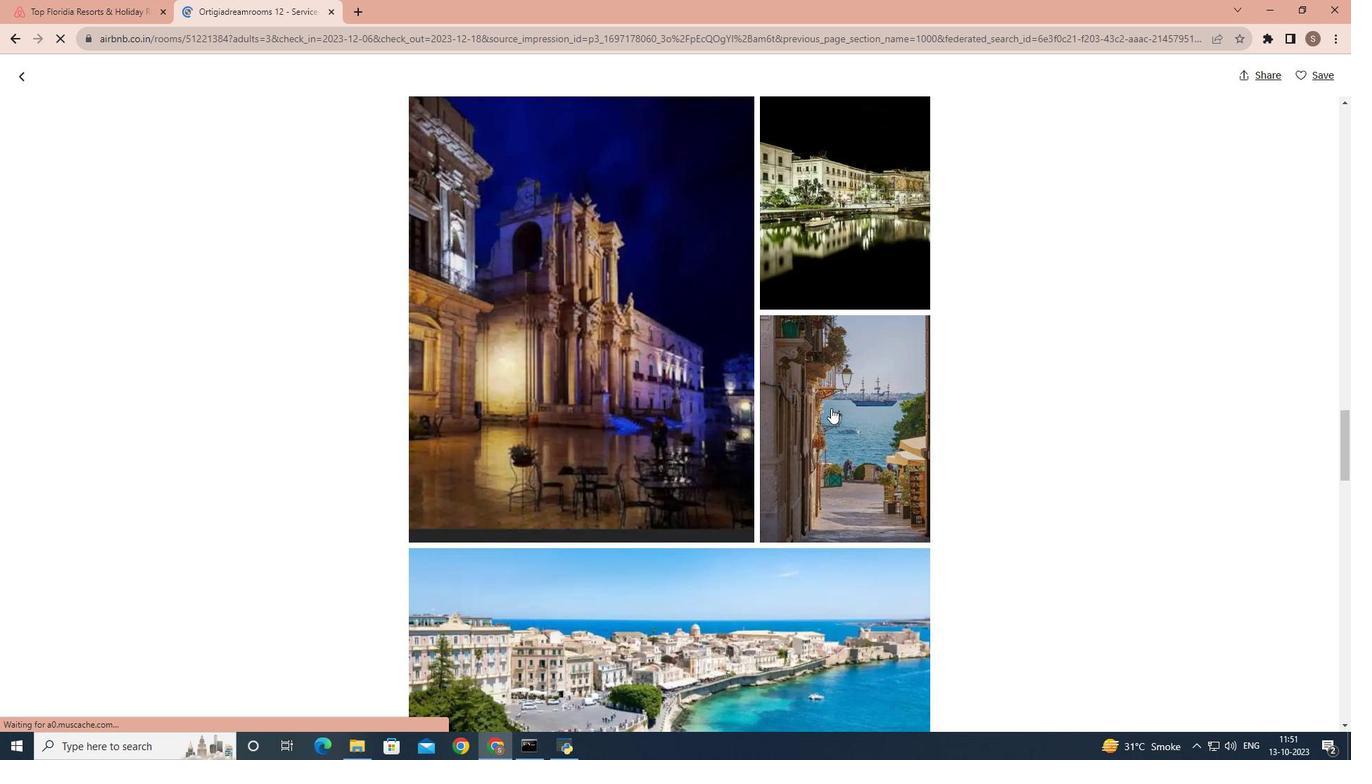 
Action: Mouse scrolled (831, 407) with delta (0, 0)
Screenshot: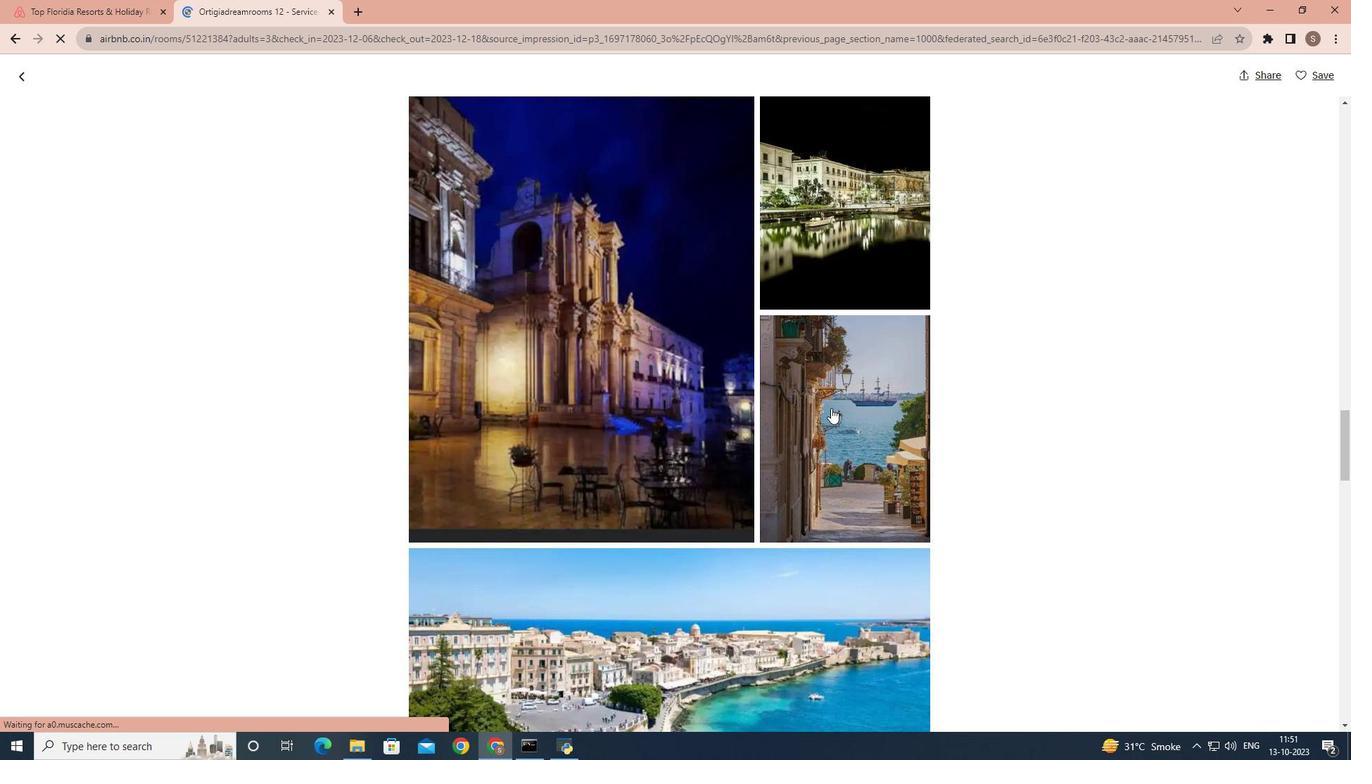 
Action: Mouse scrolled (831, 407) with delta (0, 0)
Screenshot: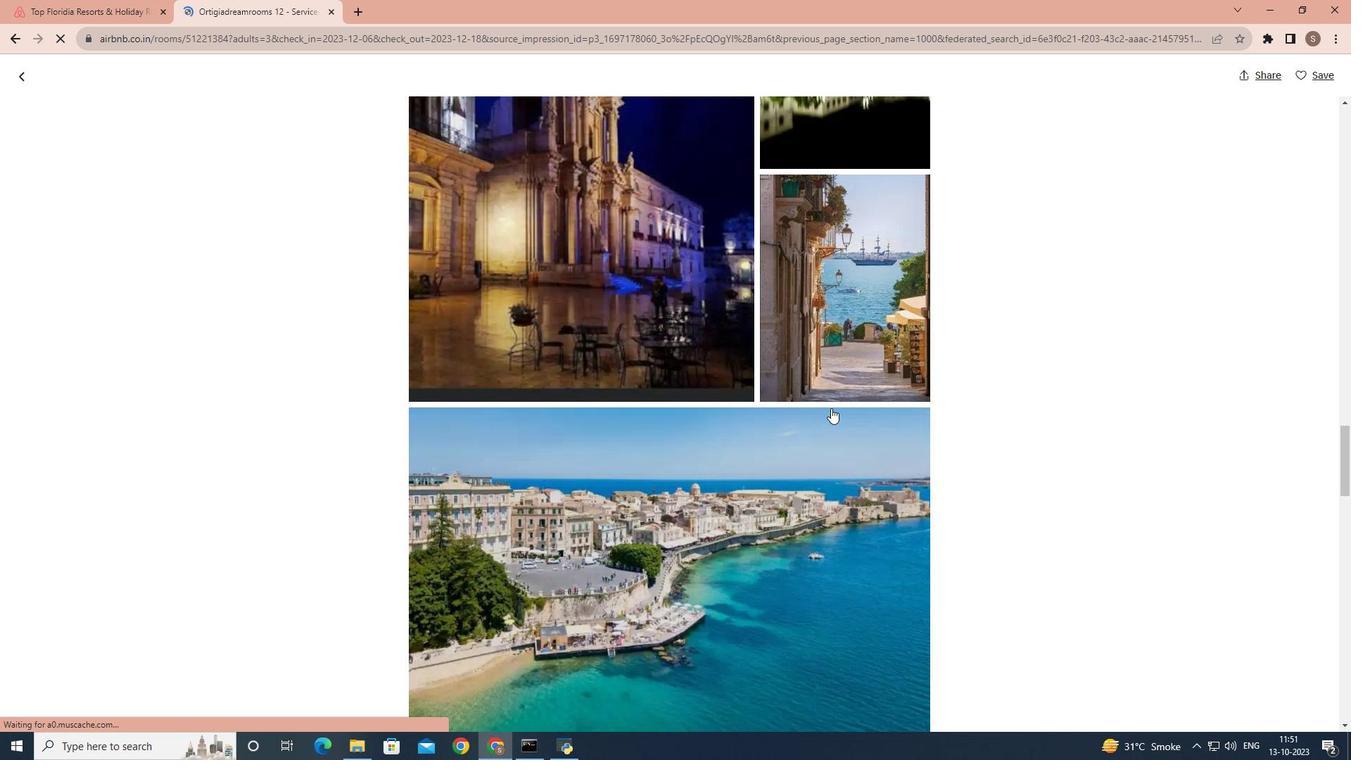 
Action: Mouse scrolled (831, 407) with delta (0, 0)
Screenshot: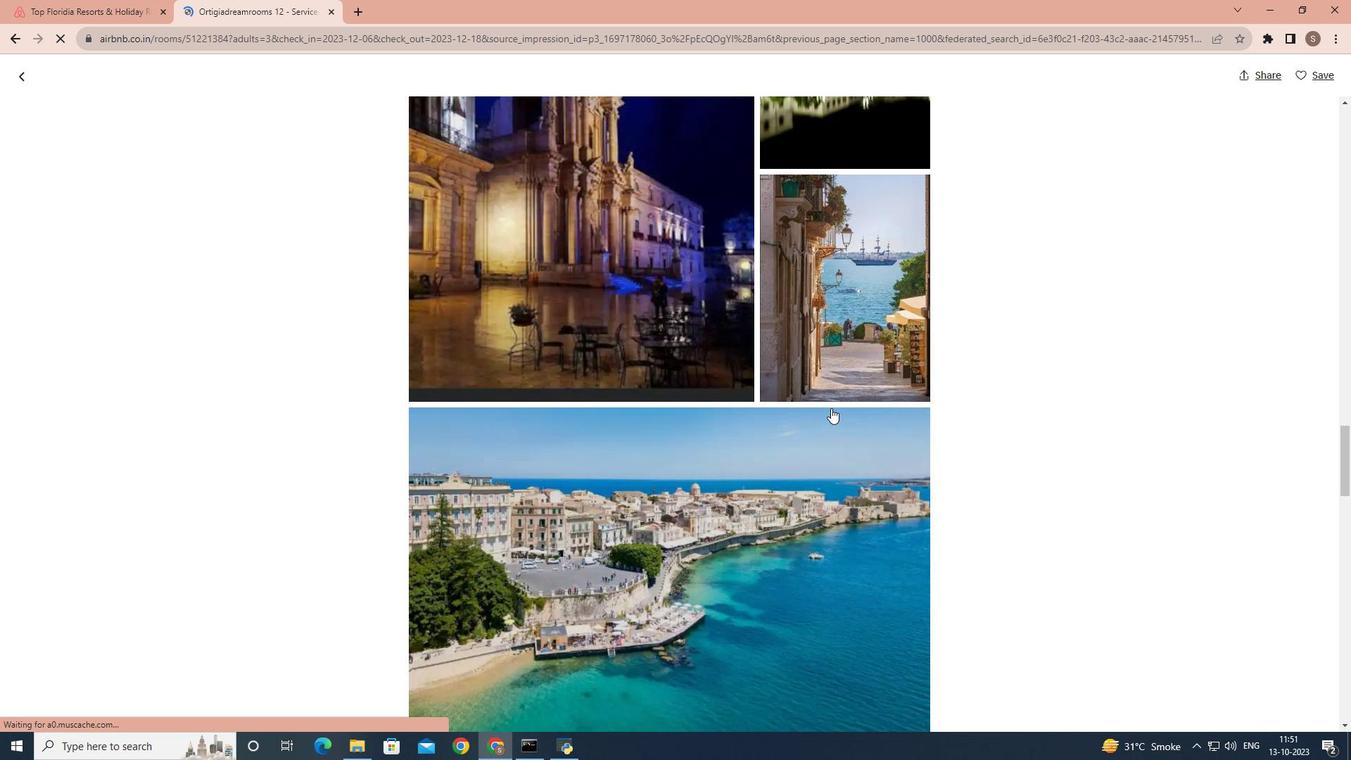 
Action: Mouse scrolled (831, 407) with delta (0, 0)
Screenshot: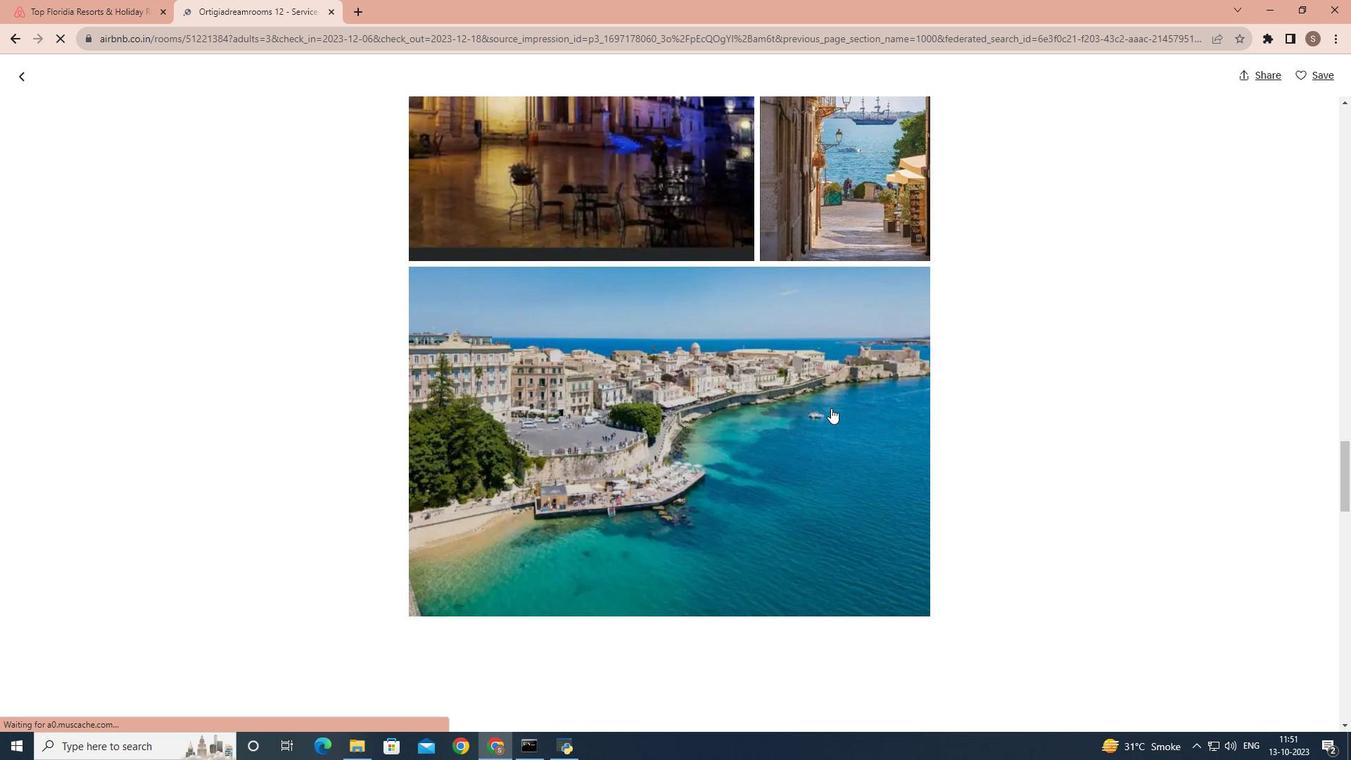 
Action: Mouse moved to (831, 408)
Screenshot: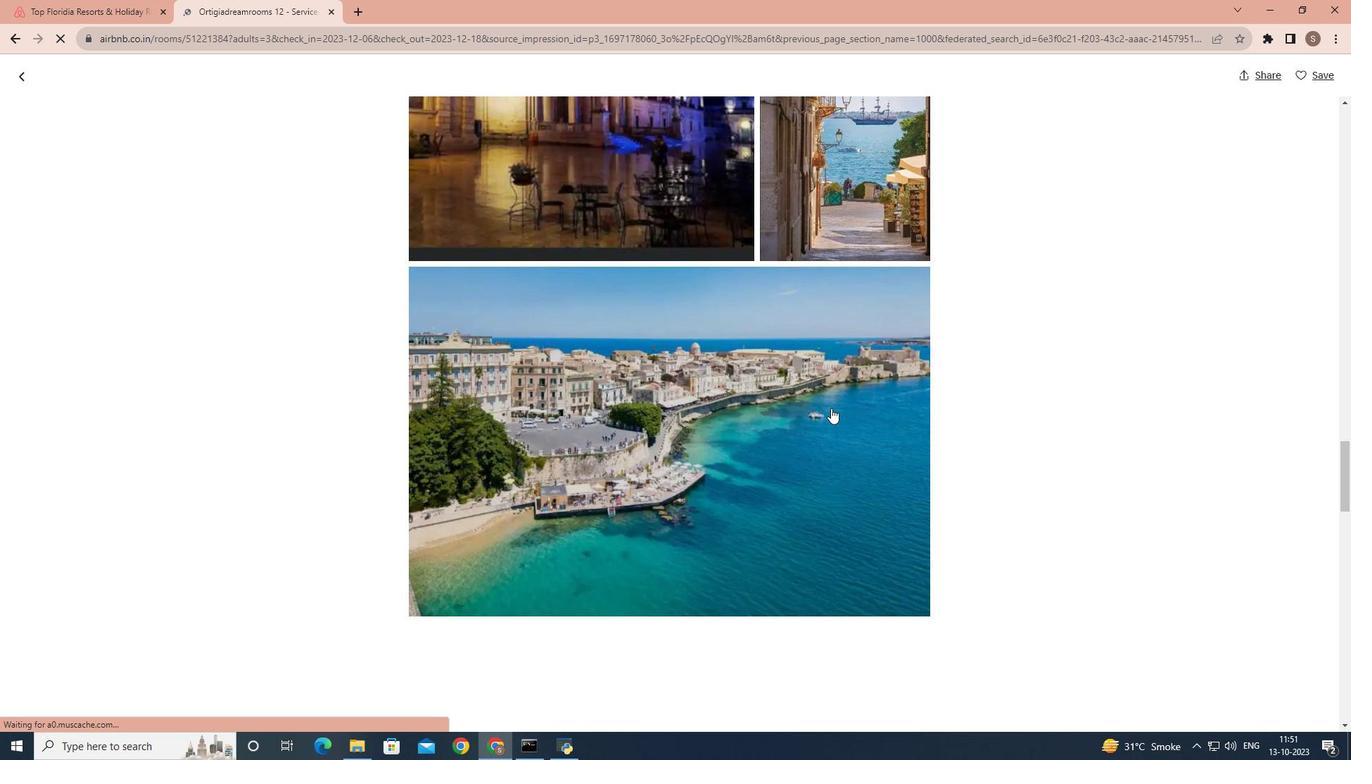 
Action: Mouse scrolled (831, 407) with delta (0, 0)
Screenshot: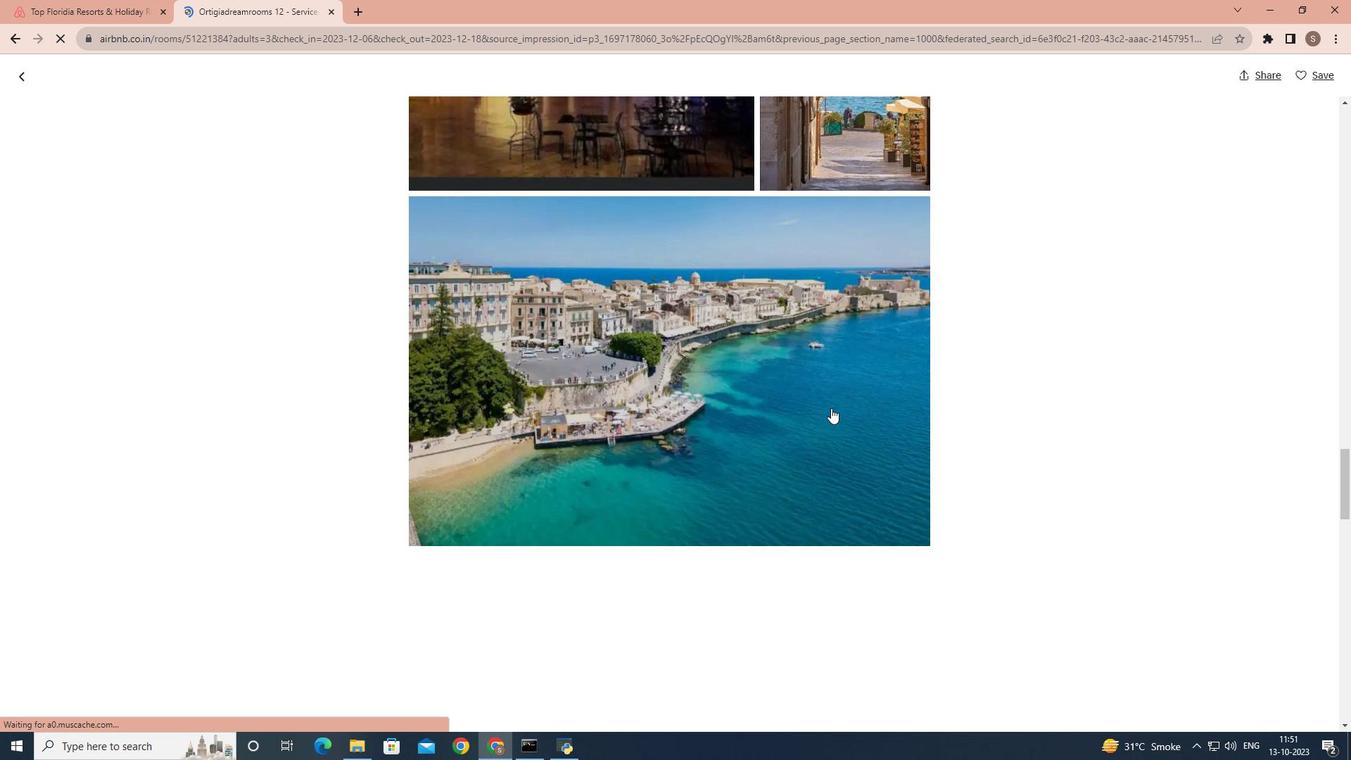 
Action: Mouse scrolled (831, 407) with delta (0, 0)
Screenshot: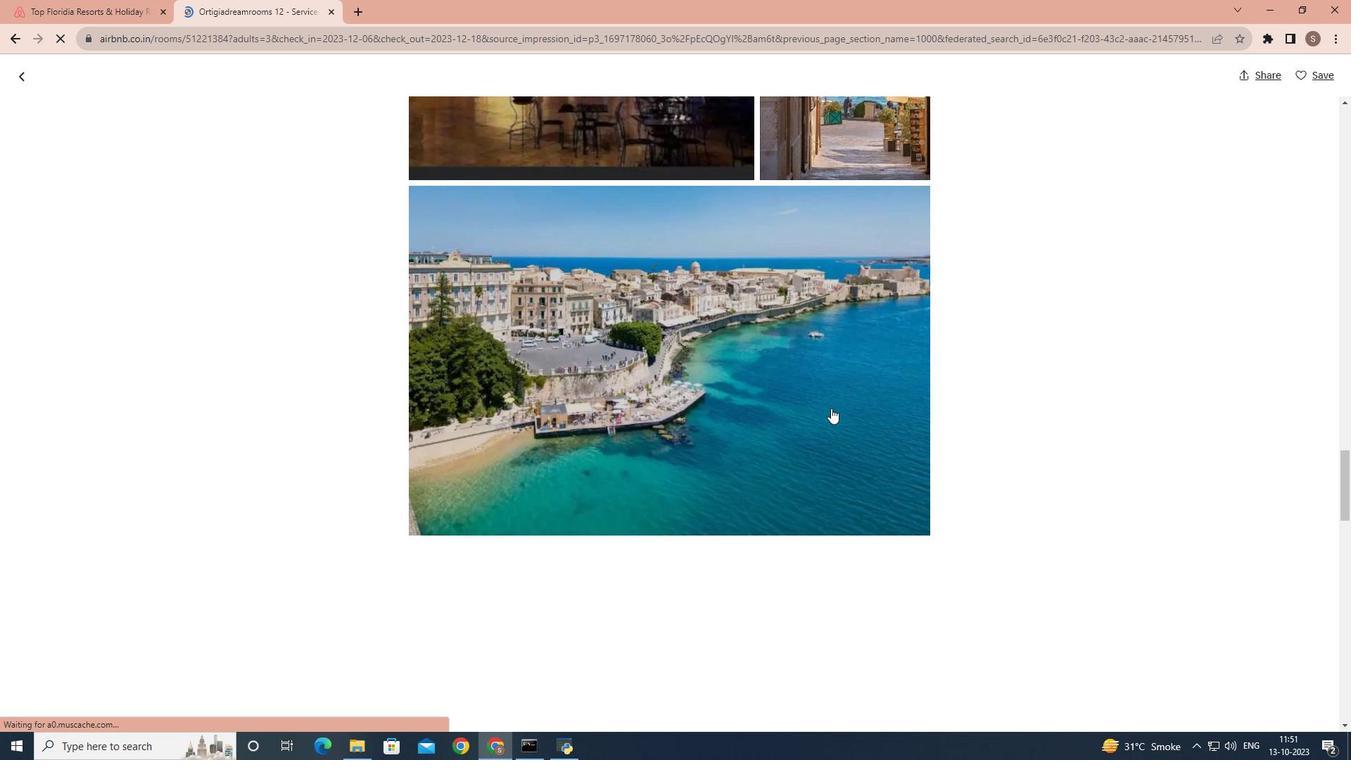 
Action: Mouse scrolled (831, 407) with delta (0, 0)
Screenshot: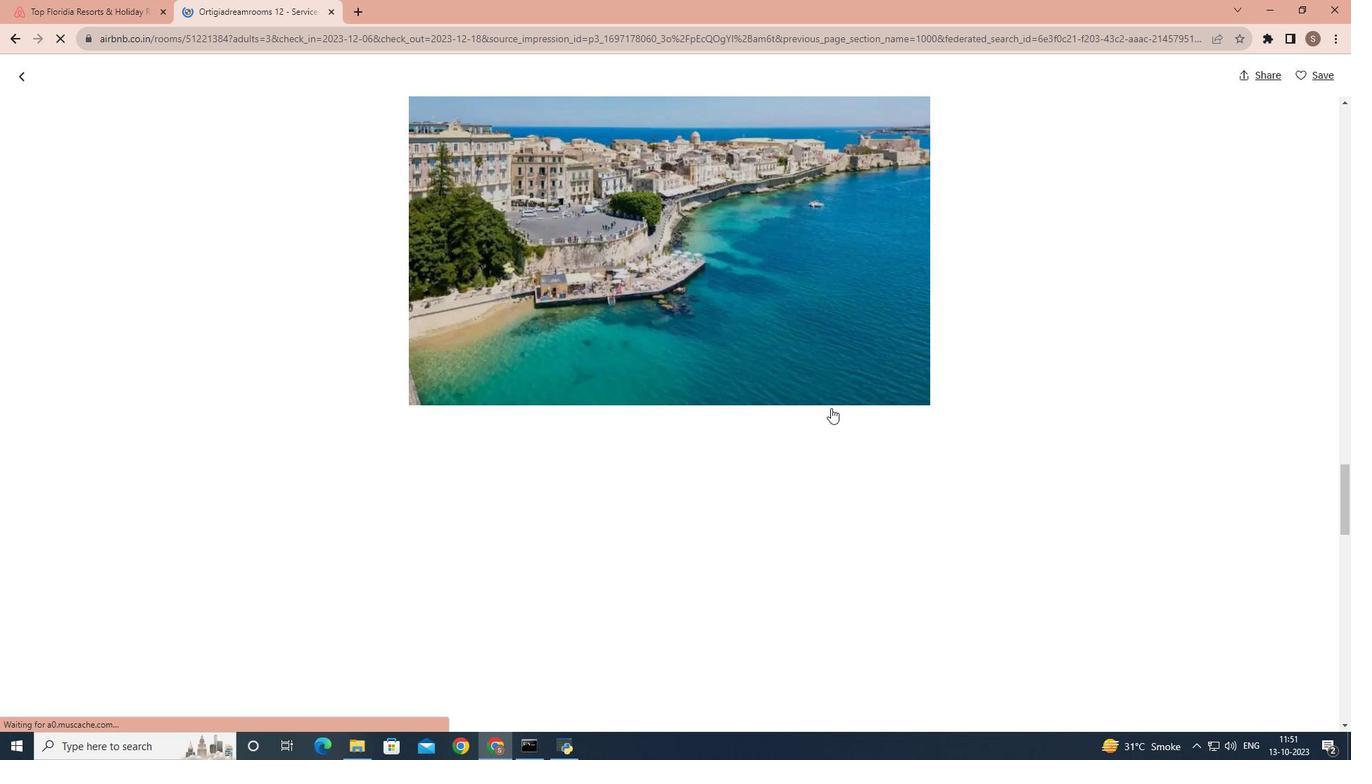 
Action: Mouse scrolled (831, 407) with delta (0, 0)
Screenshot: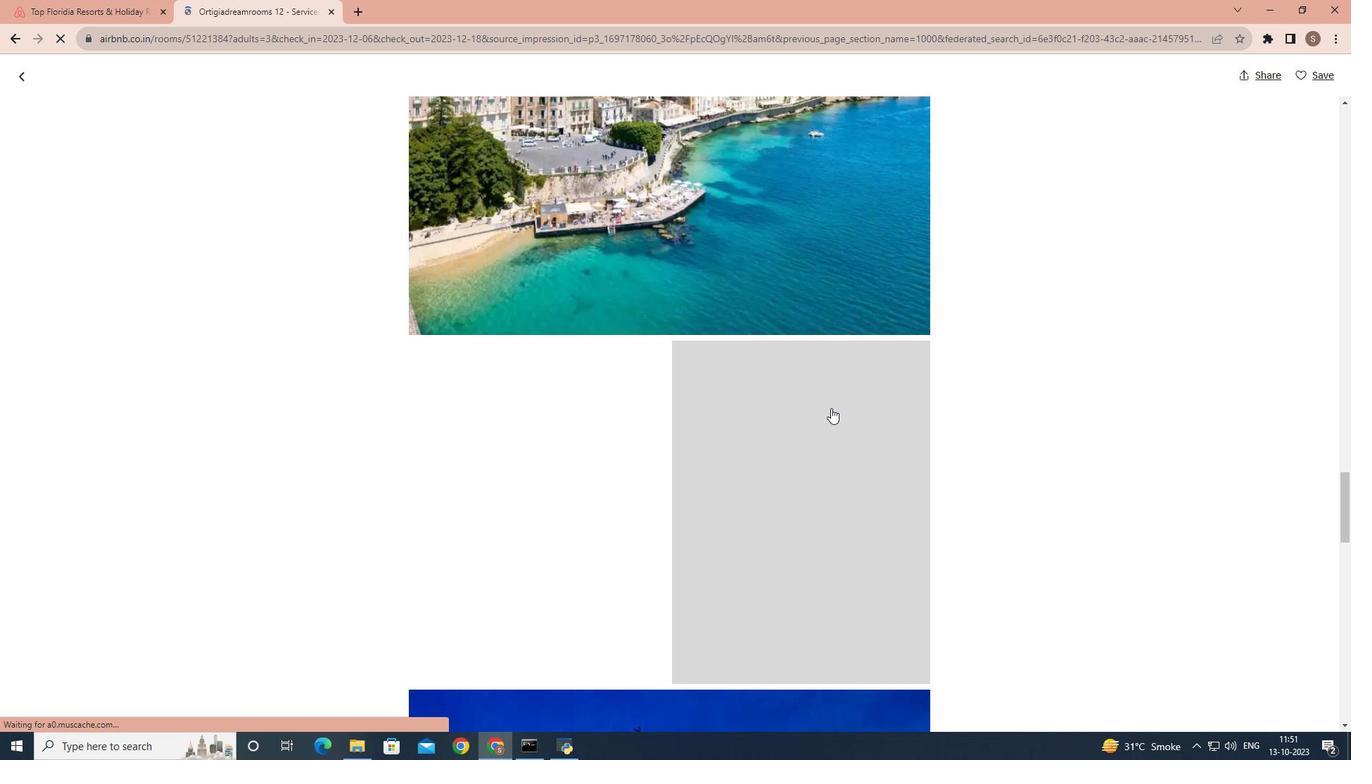 
Action: Mouse scrolled (831, 407) with delta (0, 0)
Screenshot: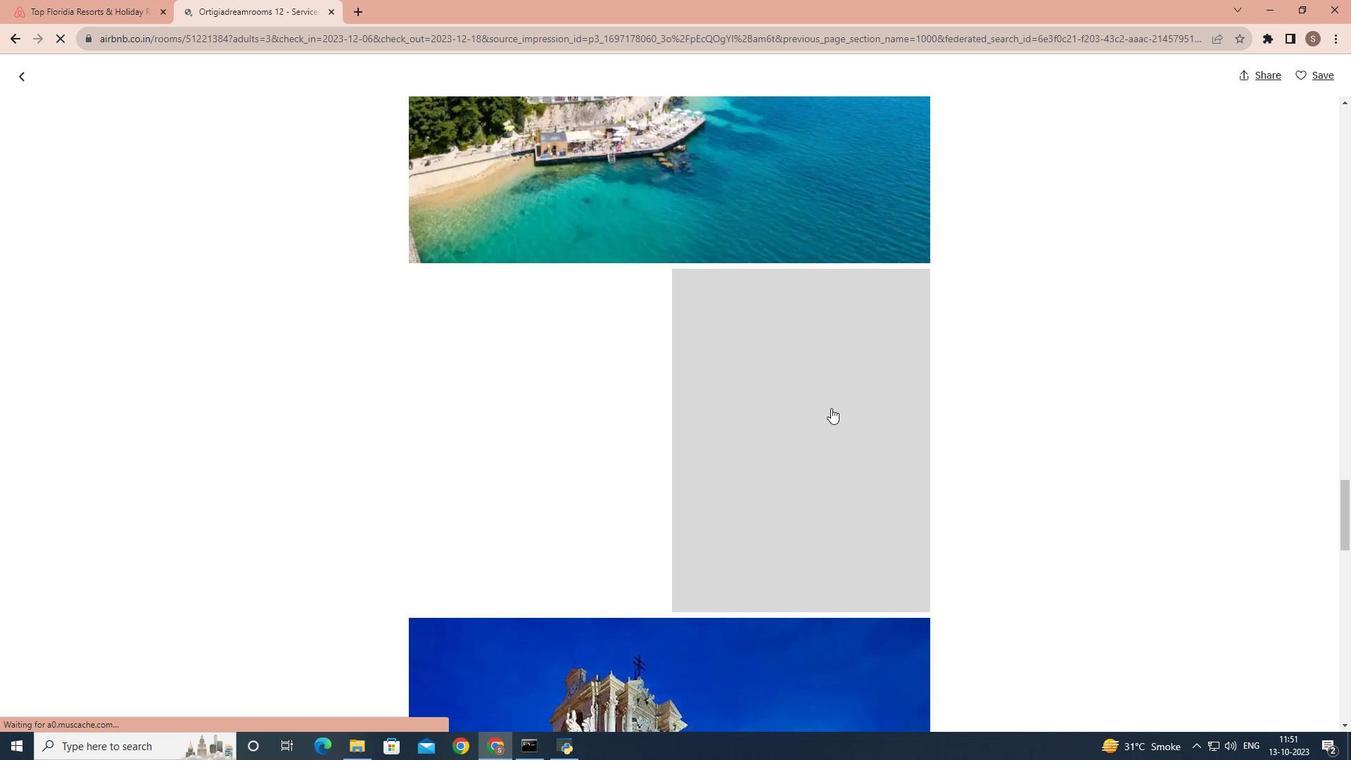 
Action: Mouse scrolled (831, 407) with delta (0, 0)
Screenshot: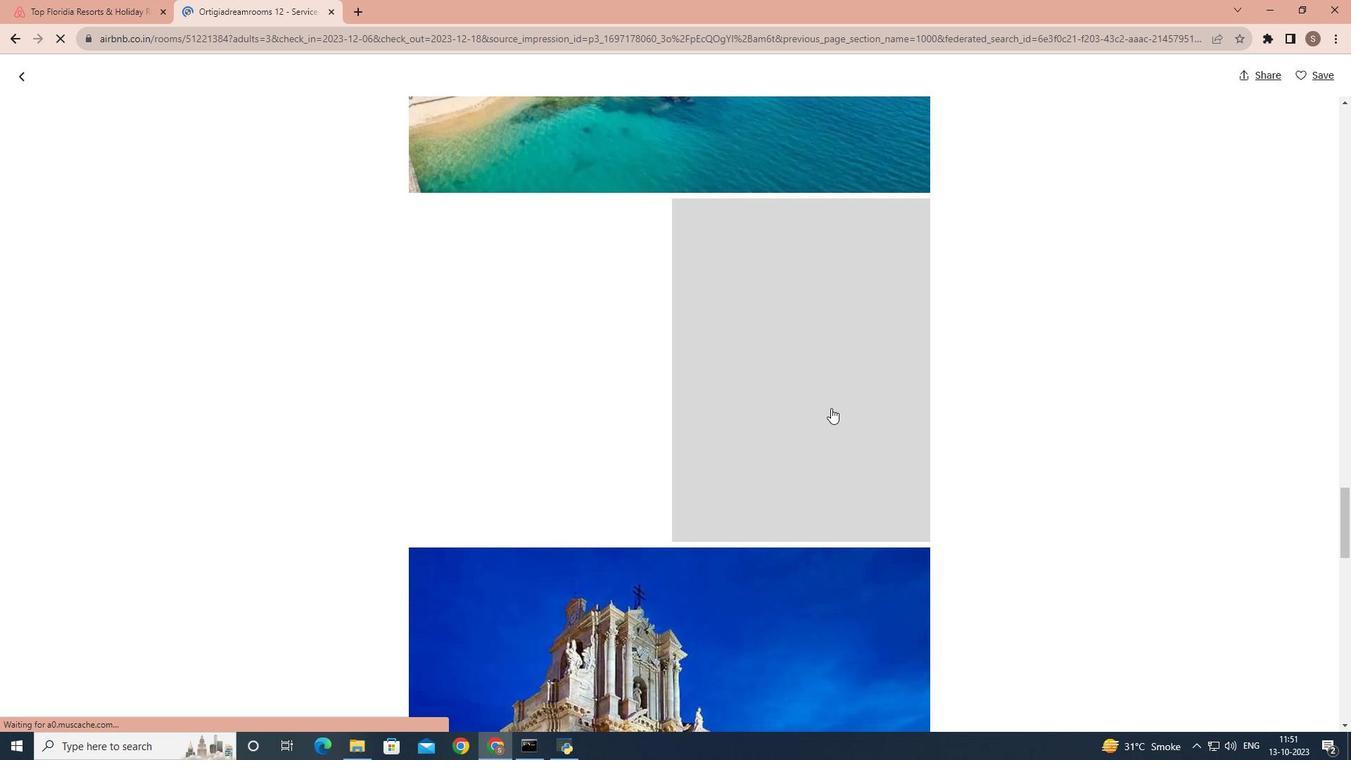 
Action: Mouse scrolled (831, 407) with delta (0, 0)
Screenshot: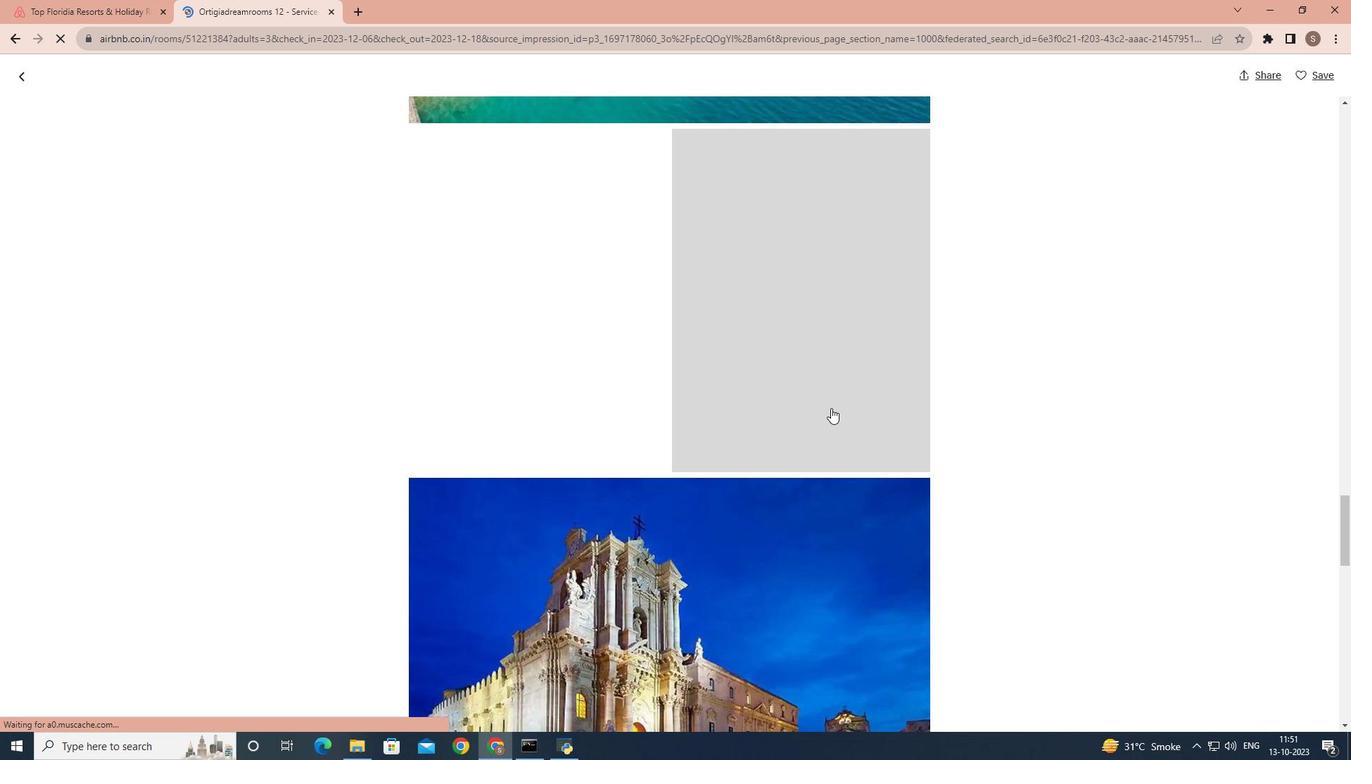 
Action: Mouse scrolled (831, 407) with delta (0, 0)
Screenshot: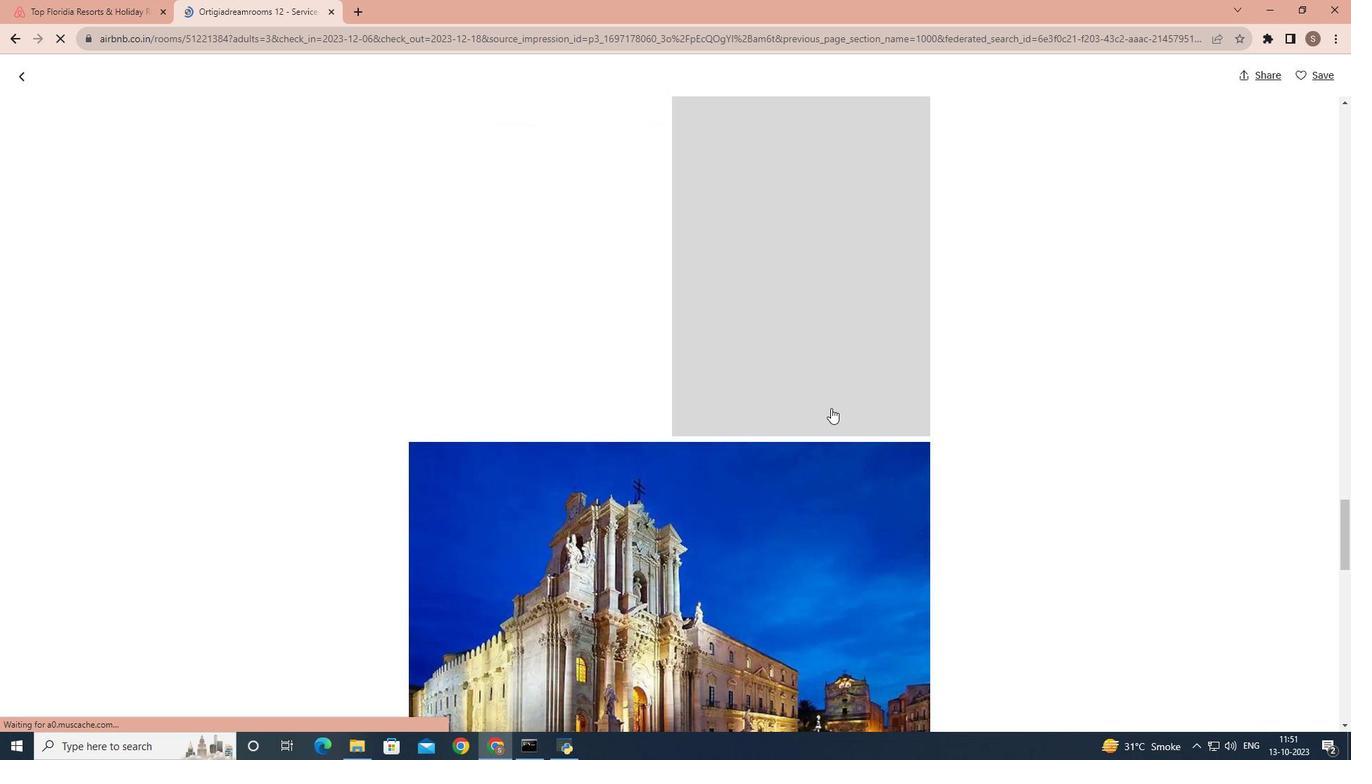 
Action: Mouse scrolled (831, 407) with delta (0, 0)
Screenshot: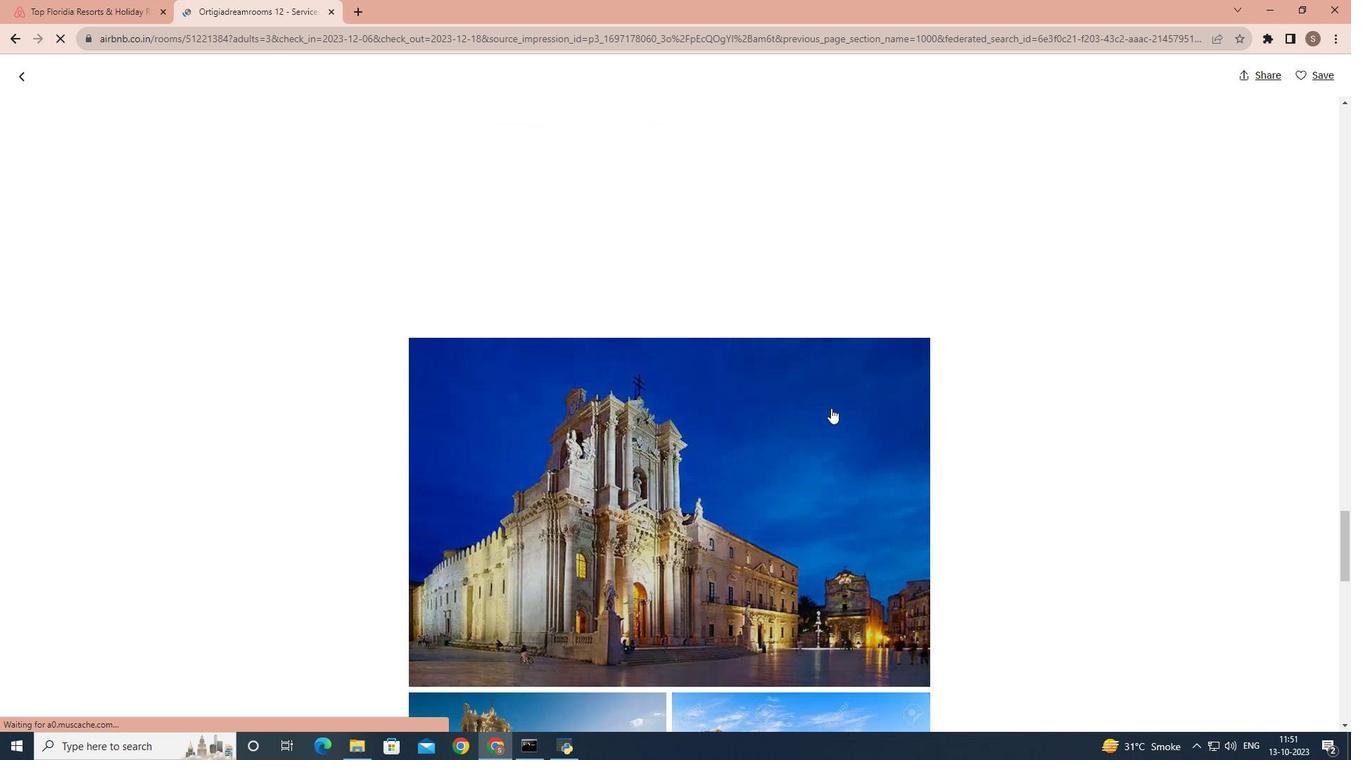 
Action: Mouse scrolled (831, 407) with delta (0, 0)
Screenshot: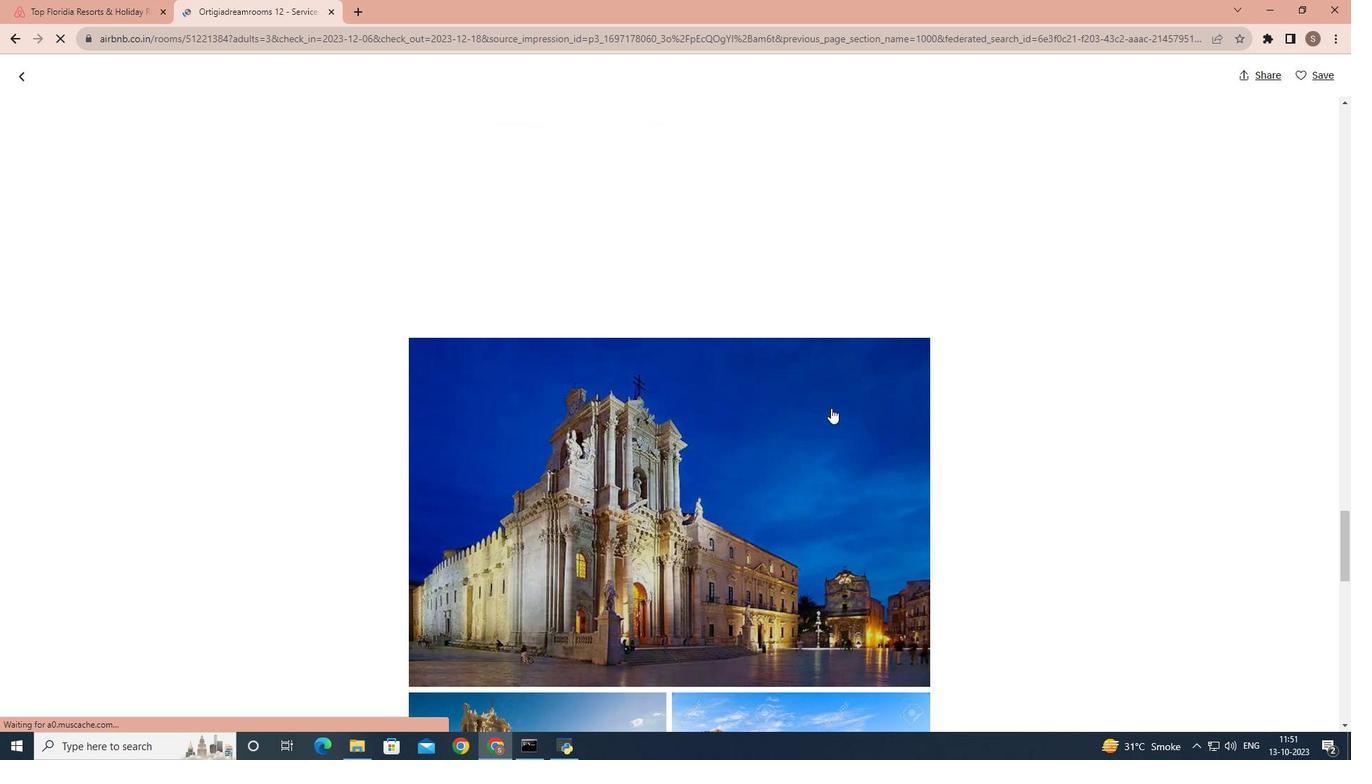 
Action: Mouse scrolled (831, 407) with delta (0, 0)
Screenshot: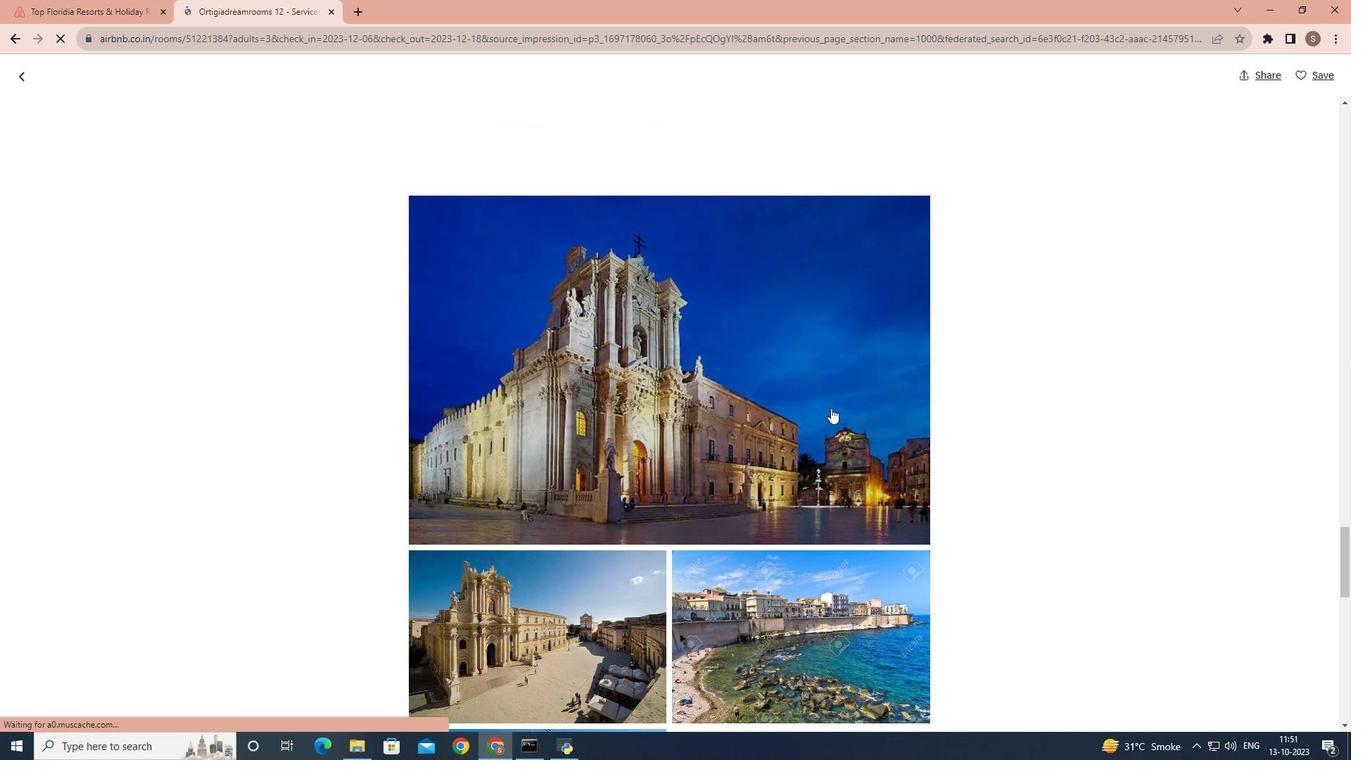 
Action: Mouse scrolled (831, 407) with delta (0, 0)
Screenshot: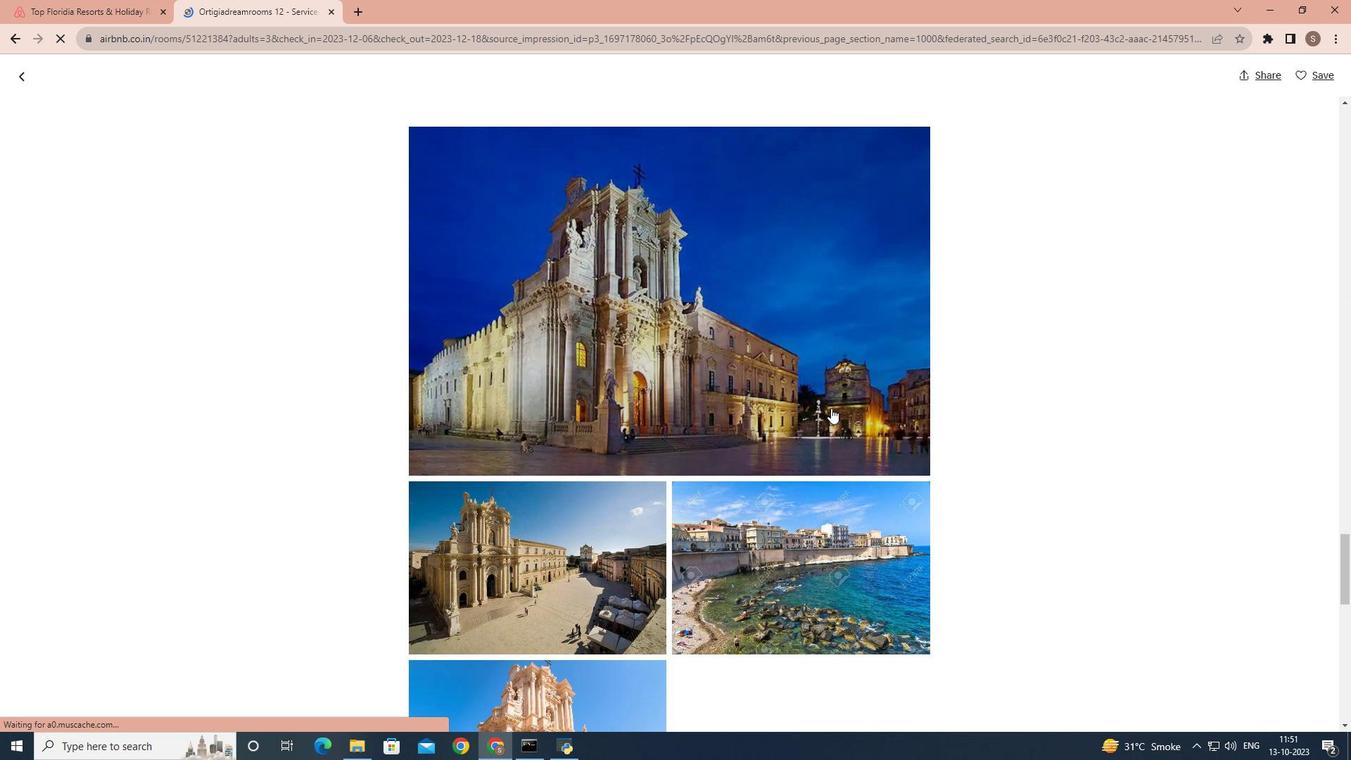
Action: Mouse scrolled (831, 407) with delta (0, 0)
Screenshot: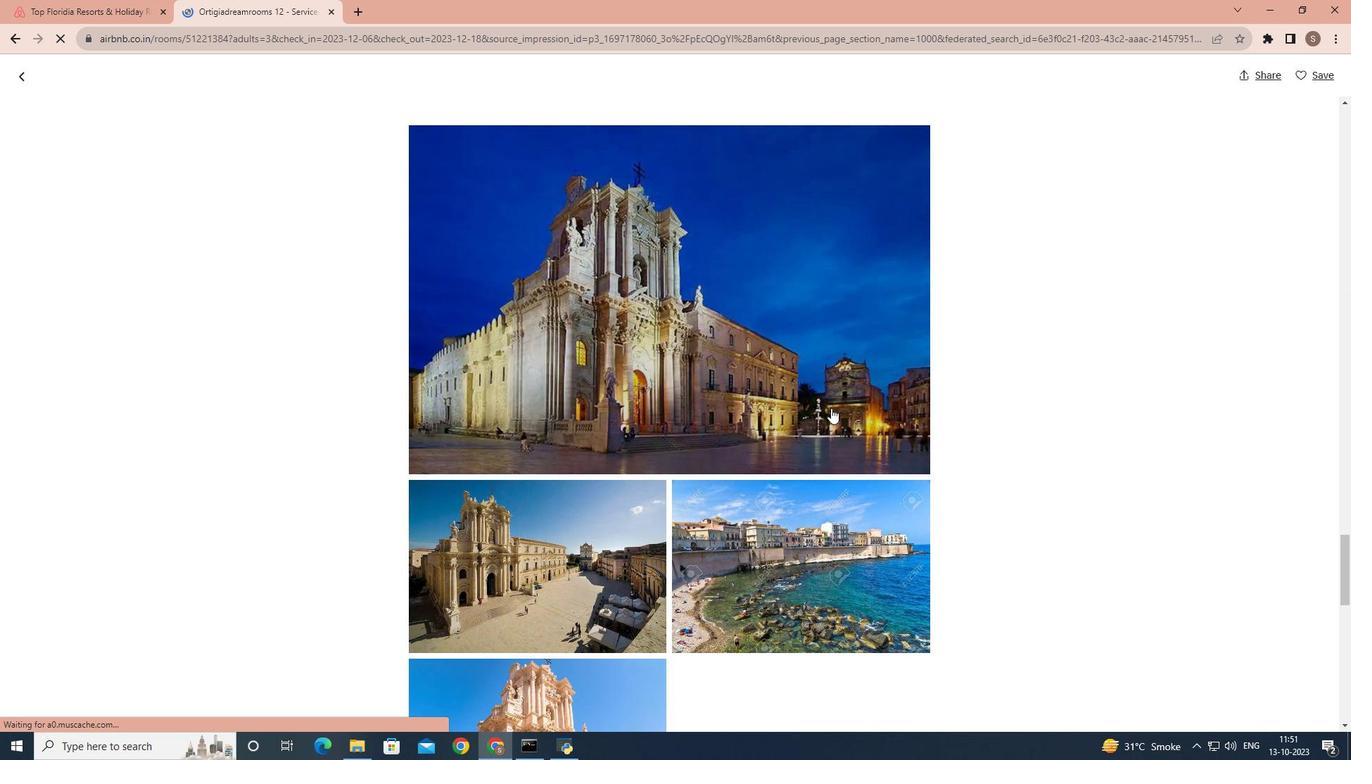 
Action: Mouse scrolled (831, 407) with delta (0, 0)
Screenshot: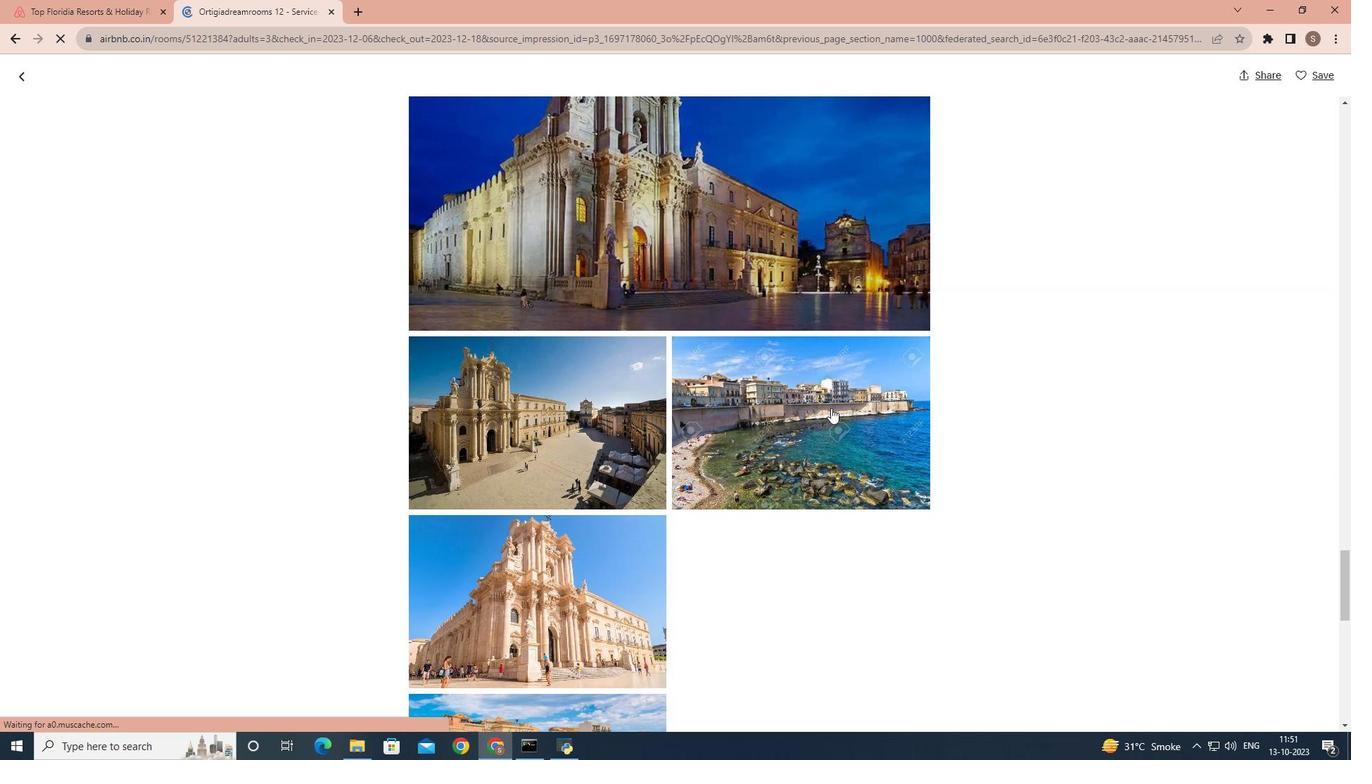 
Action: Mouse scrolled (831, 407) with delta (0, 0)
Screenshot: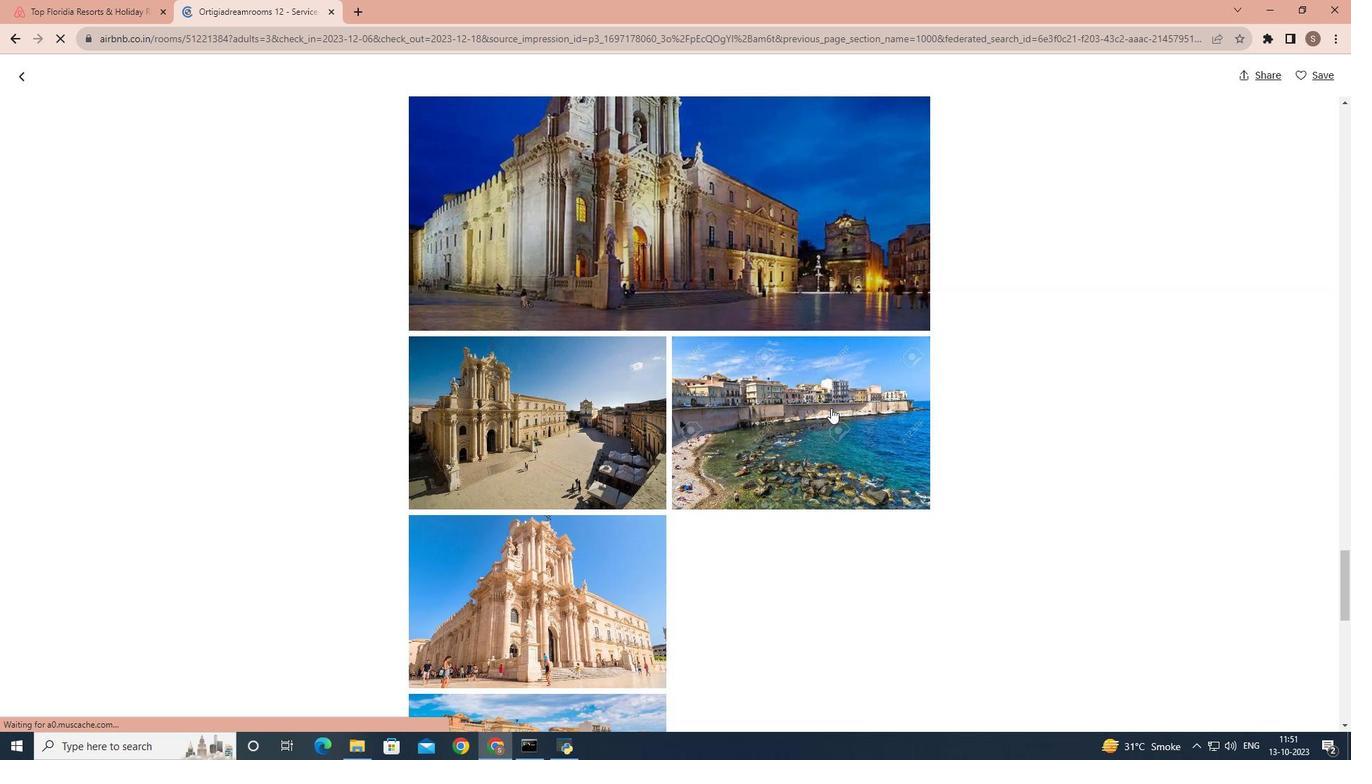 
Action: Mouse scrolled (831, 407) with delta (0, 0)
Screenshot: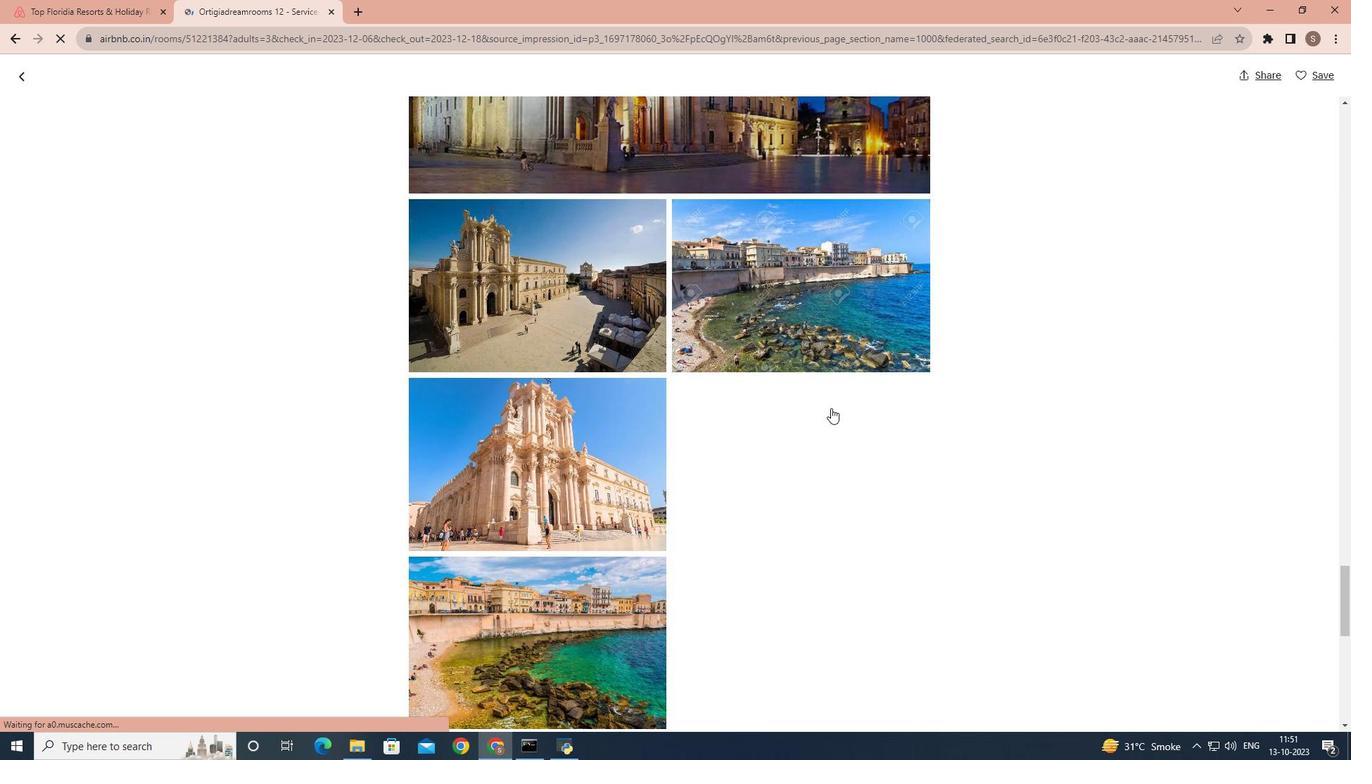 
Action: Mouse scrolled (831, 407) with delta (0, 0)
Screenshot: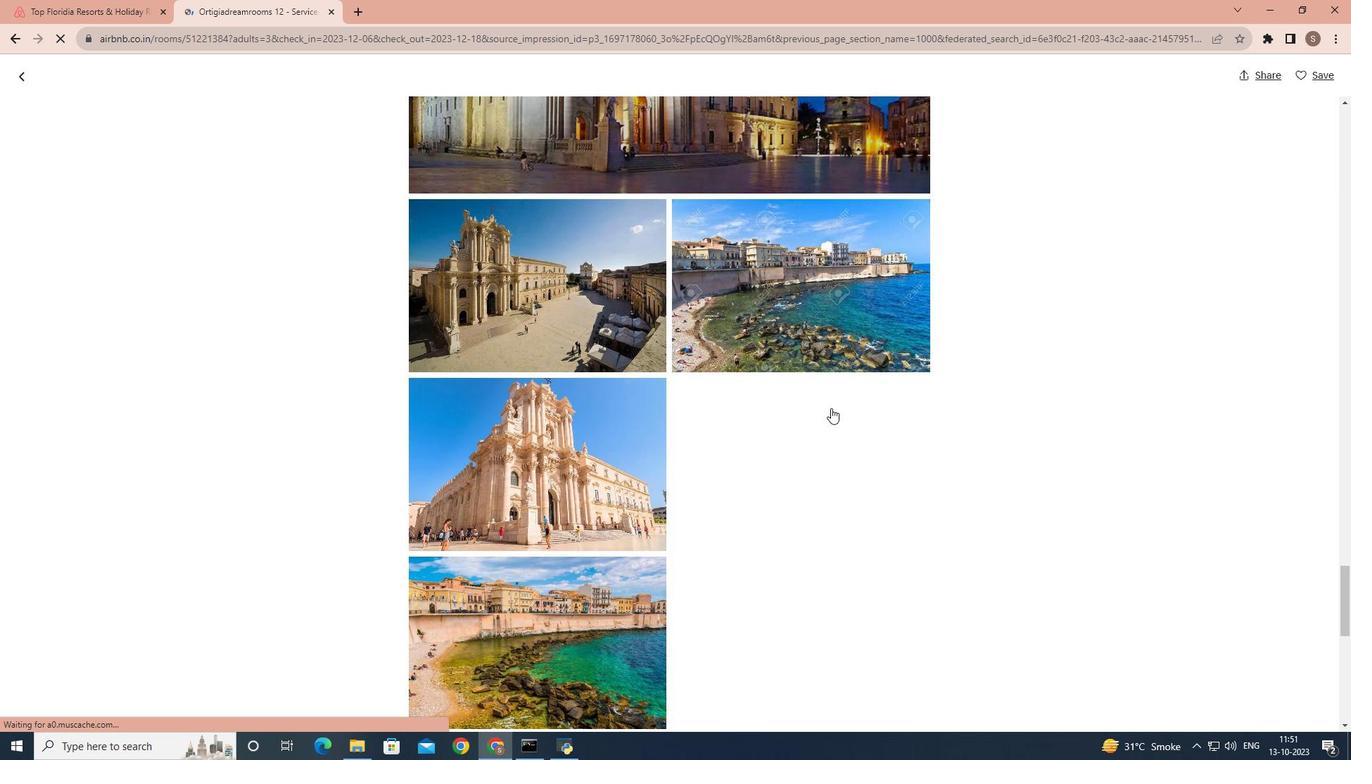 
Action: Mouse scrolled (831, 407) with delta (0, 0)
Screenshot: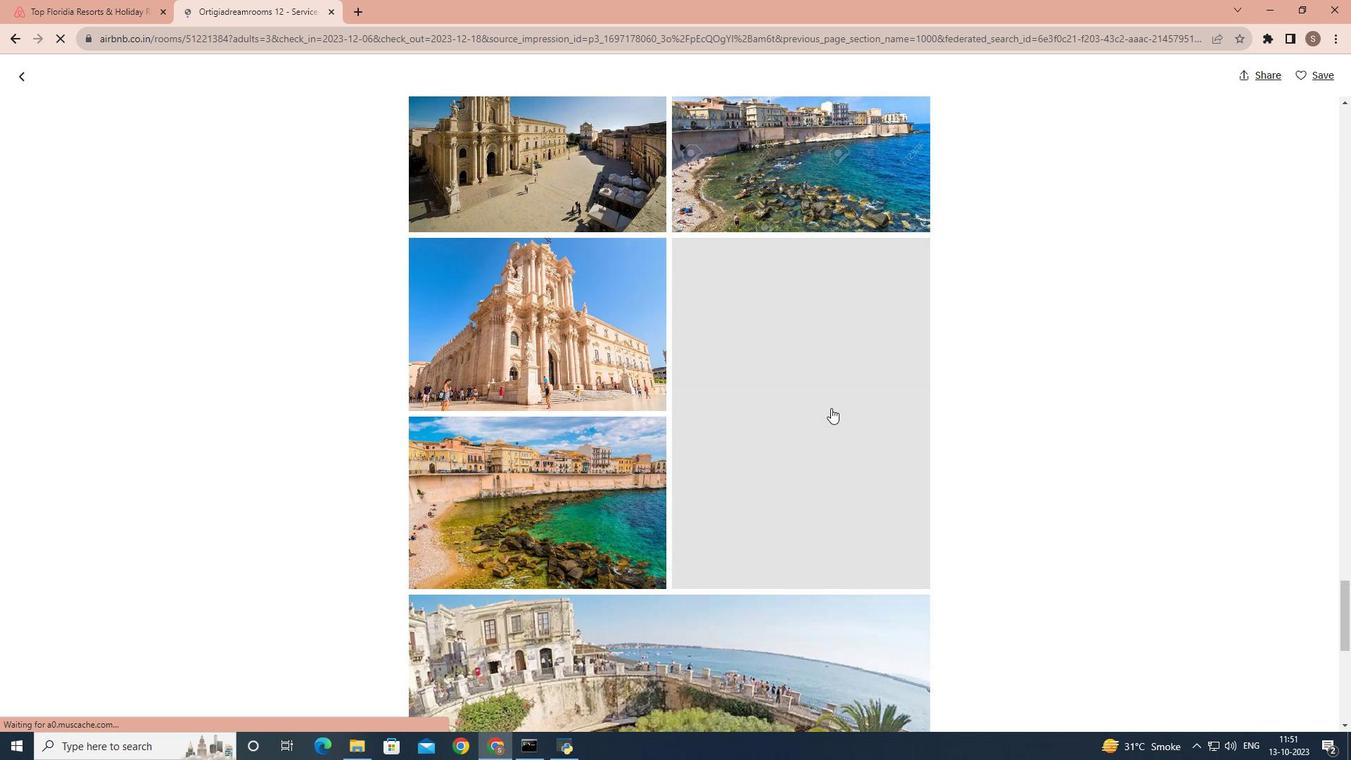 
Action: Mouse scrolled (831, 407) with delta (0, 0)
Screenshot: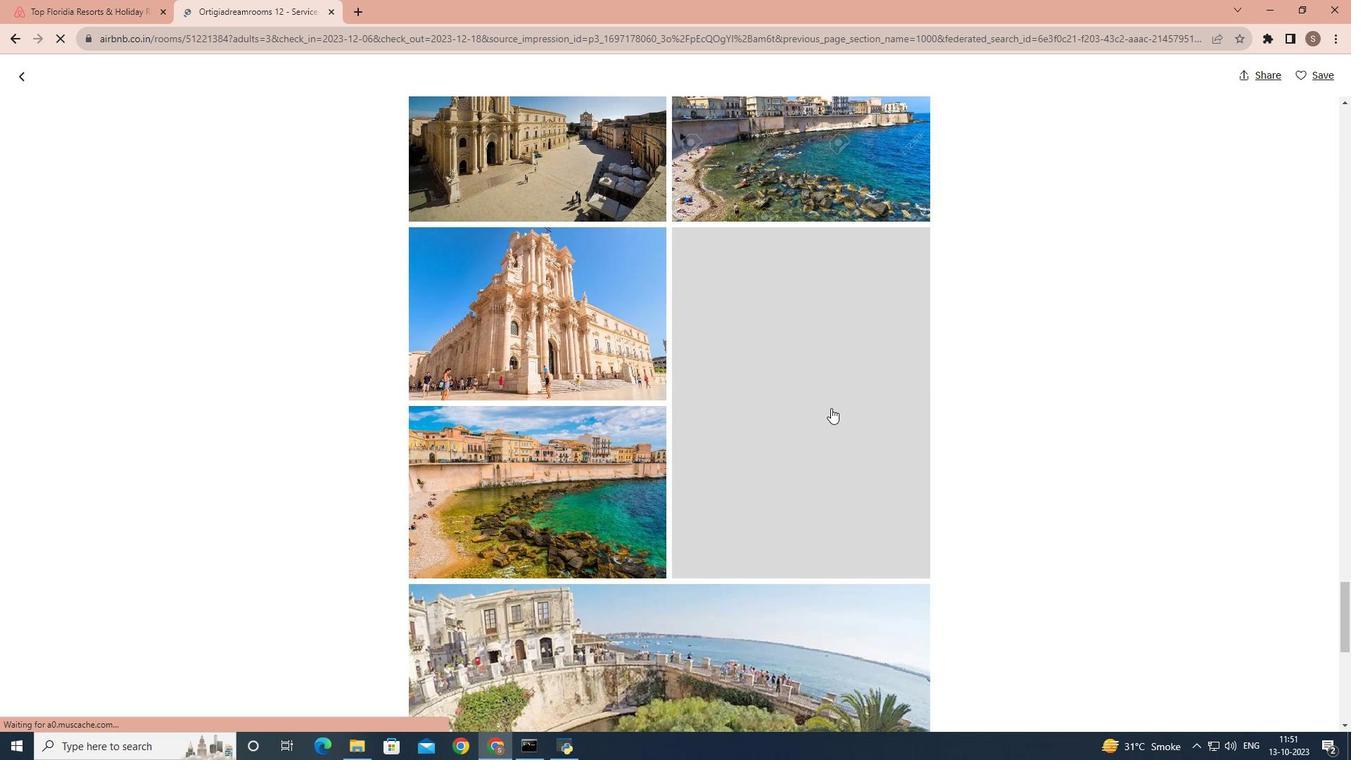 
Action: Mouse scrolled (831, 407) with delta (0, 0)
Screenshot: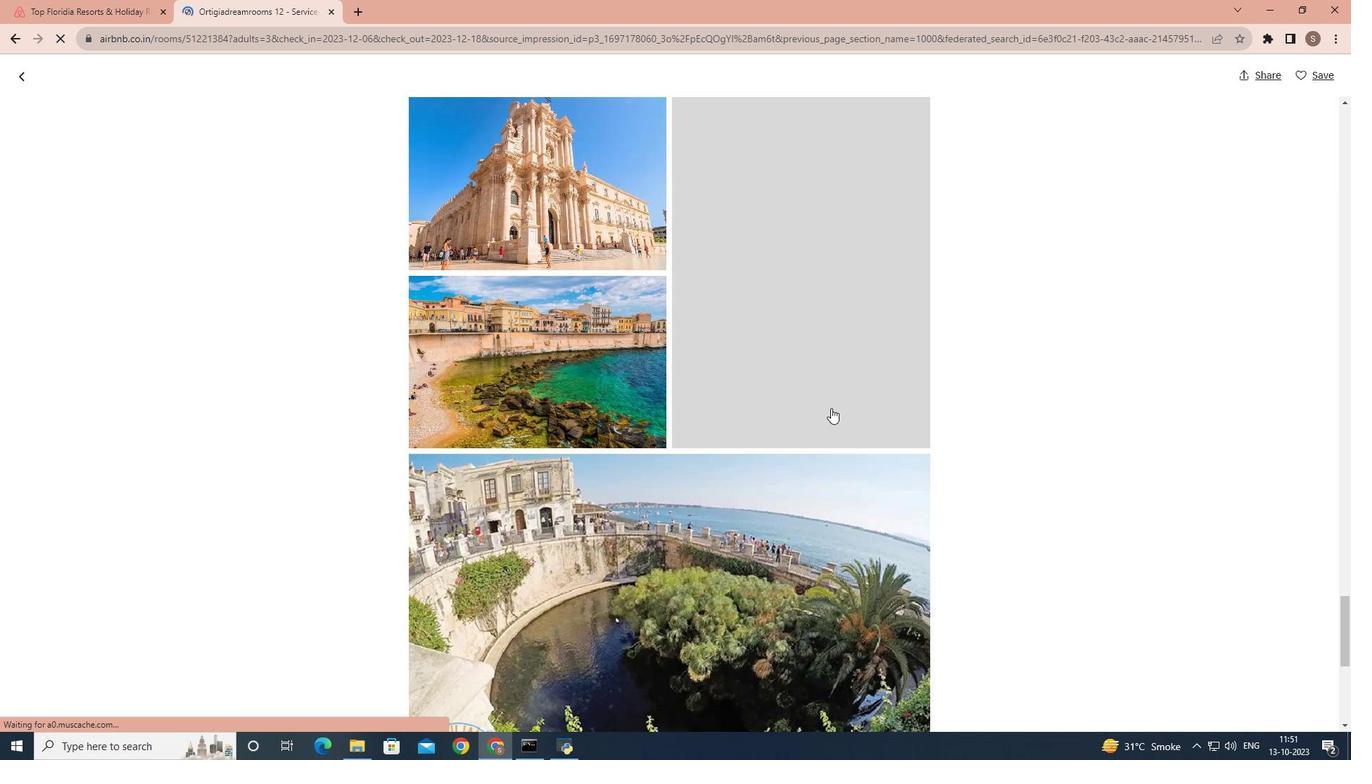 
Action: Mouse scrolled (831, 407) with delta (0, 0)
Screenshot: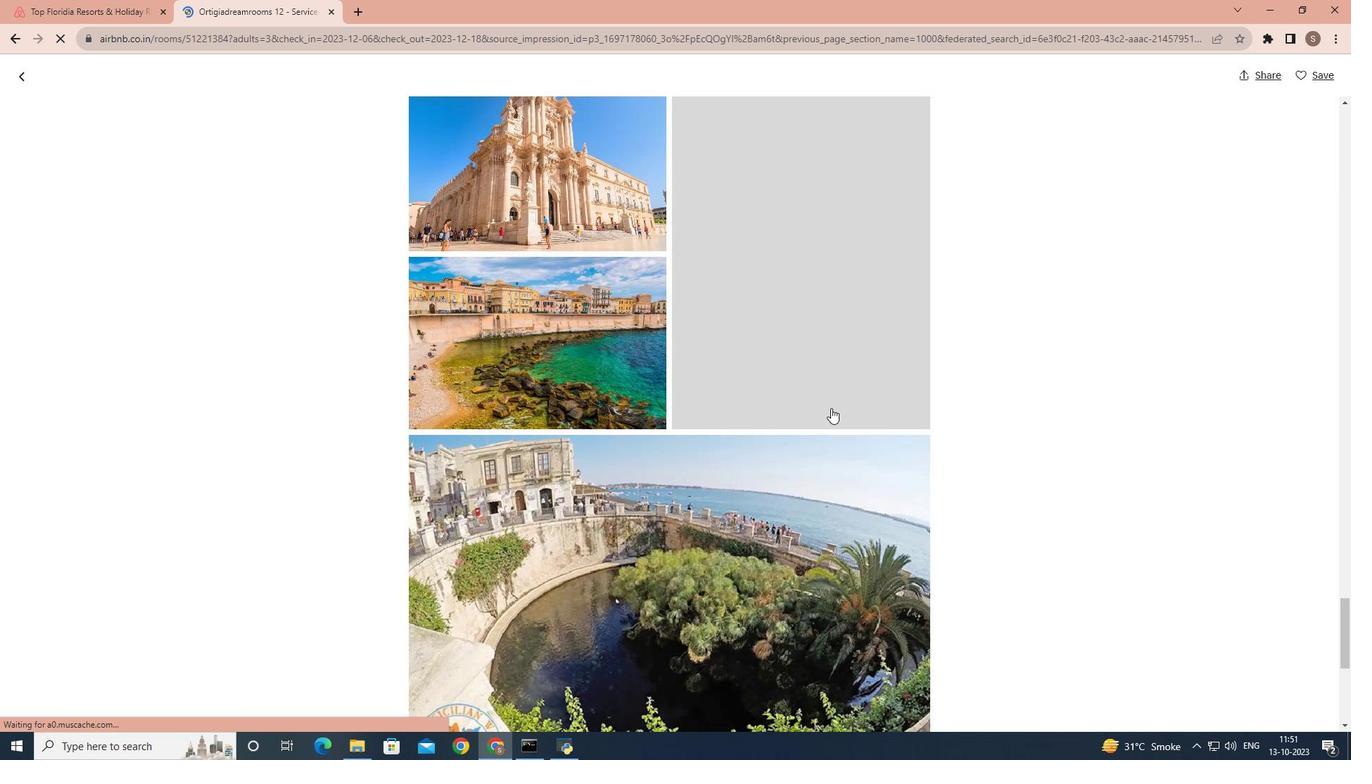 
Action: Mouse scrolled (831, 407) with delta (0, 0)
Screenshot: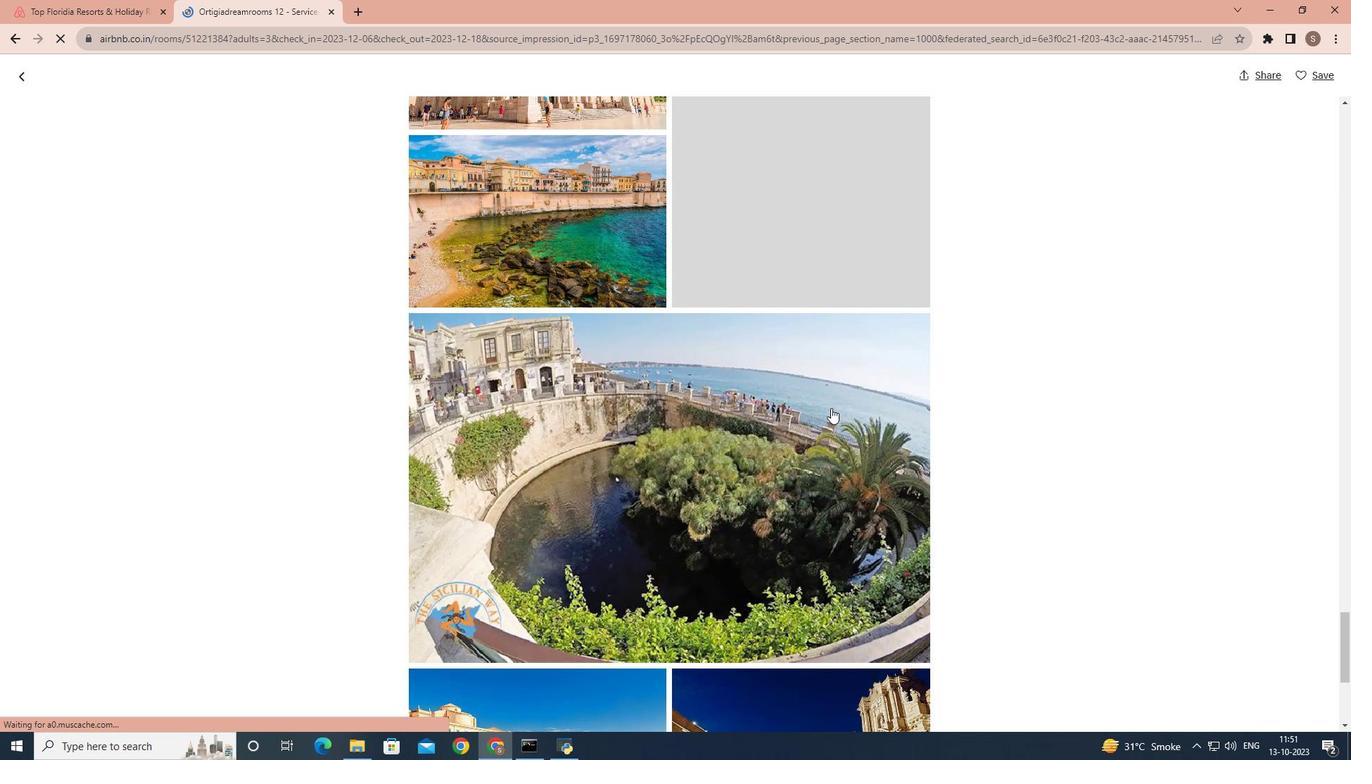 
Action: Mouse scrolled (831, 407) with delta (0, 0)
Screenshot: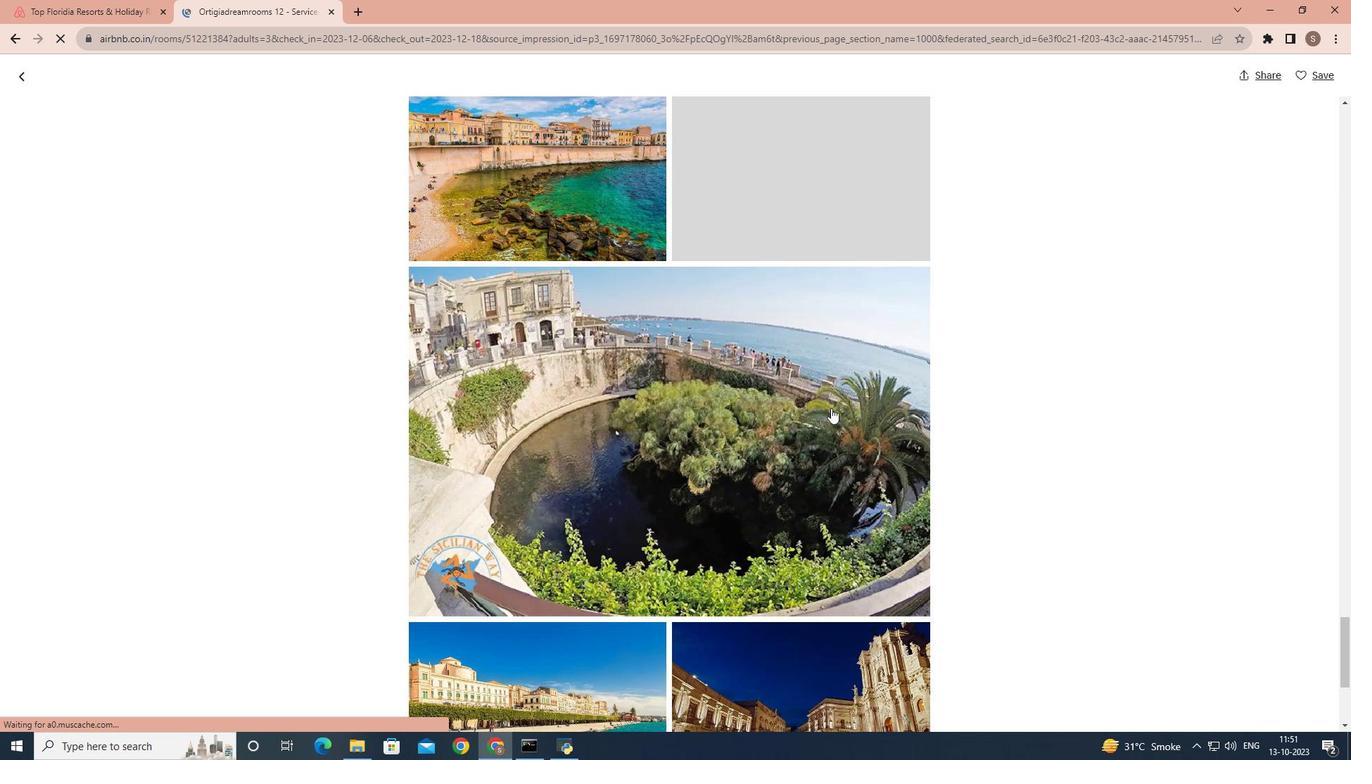 
Action: Mouse scrolled (831, 407) with delta (0, 0)
Screenshot: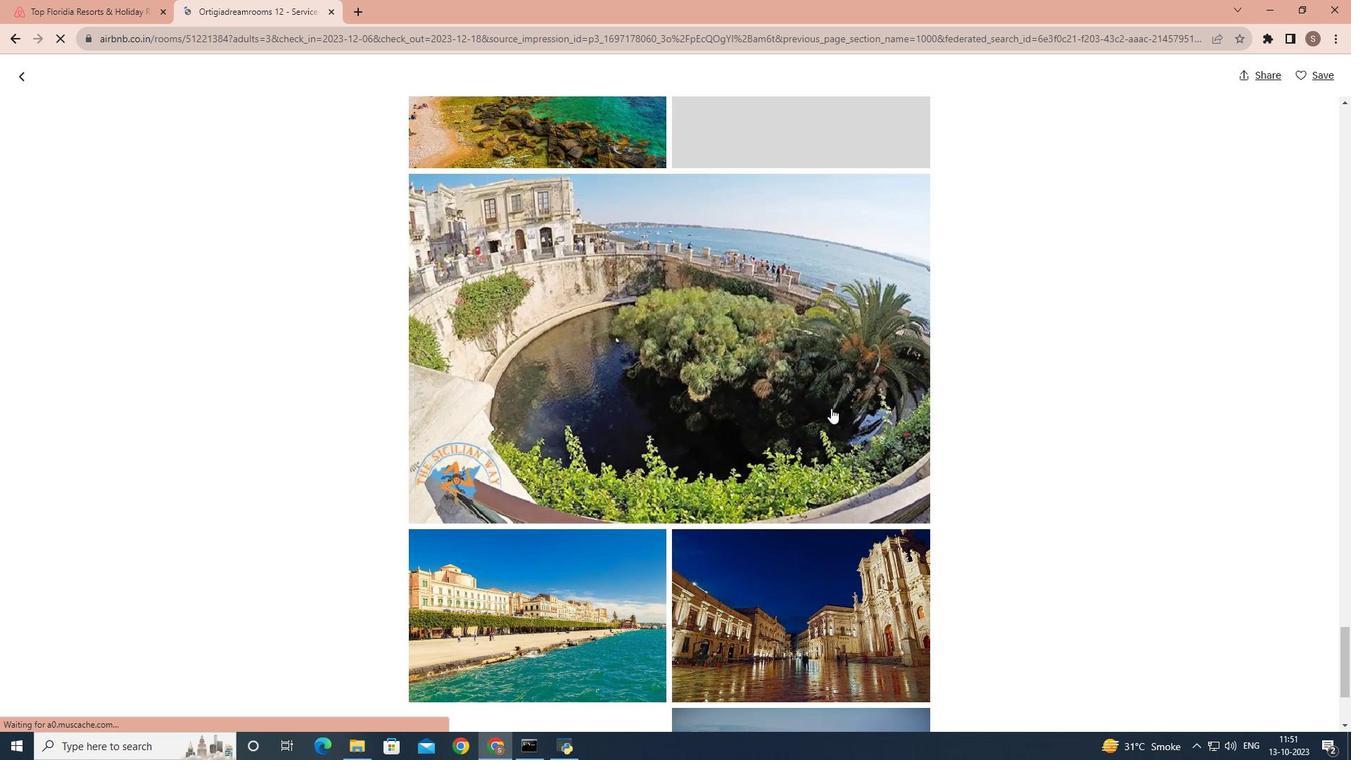 
Action: Mouse scrolled (831, 407) with delta (0, 0)
Screenshot: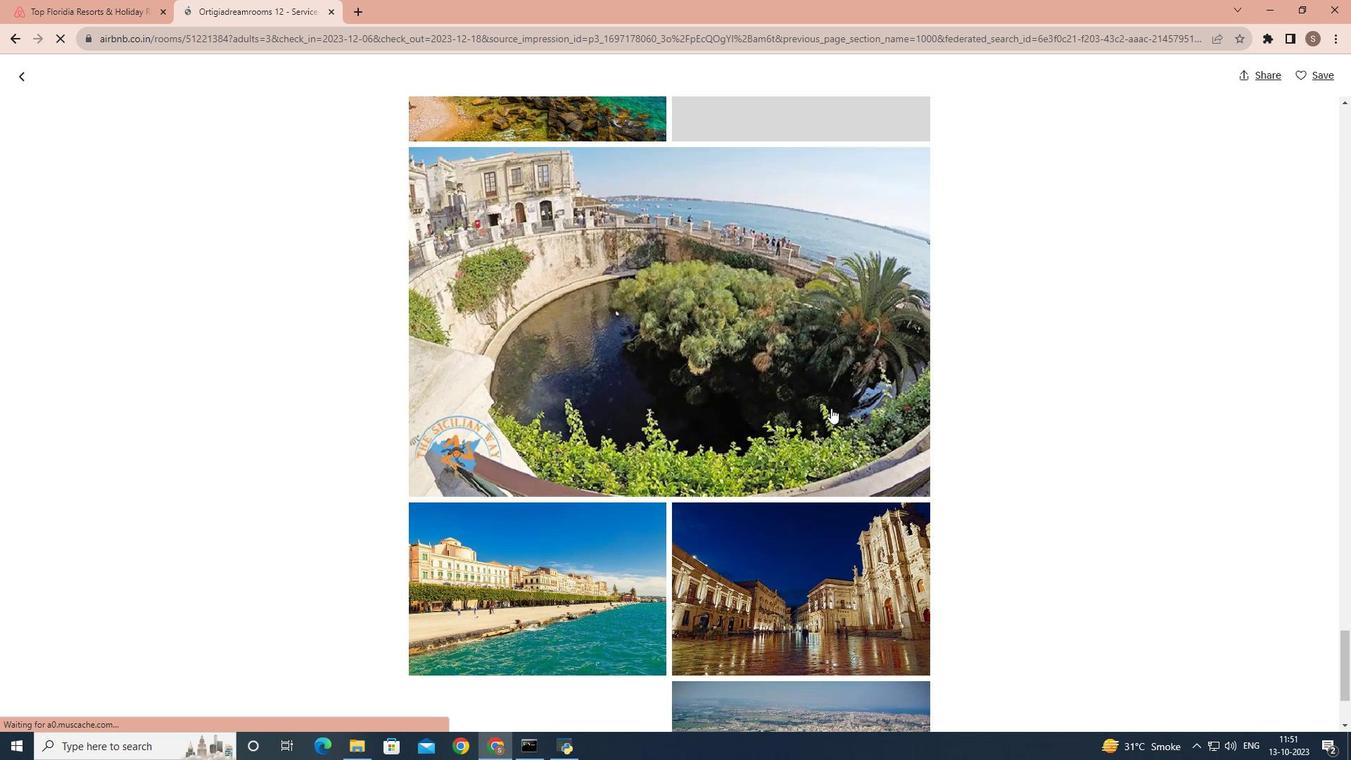 
Action: Mouse scrolled (831, 407) with delta (0, 0)
Screenshot: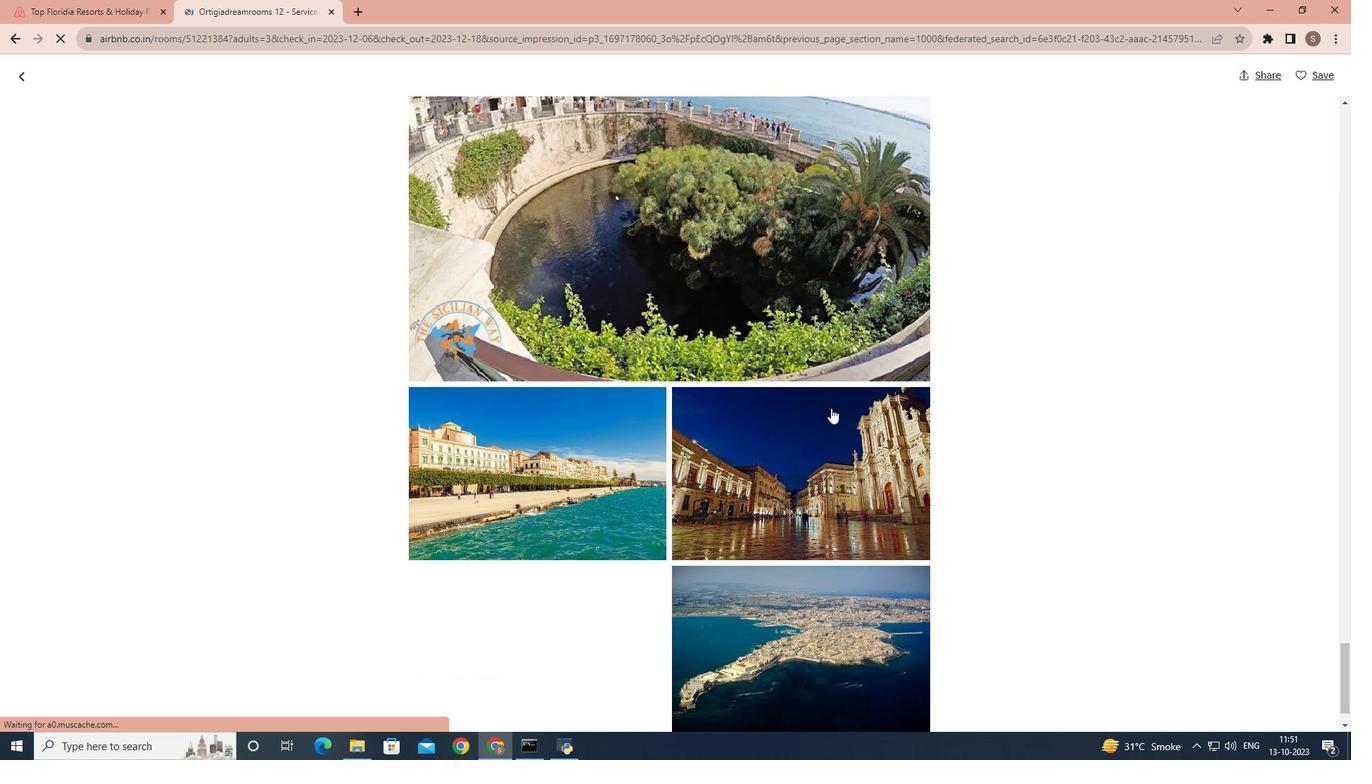 
Action: Mouse scrolled (831, 407) with delta (0, 0)
Screenshot: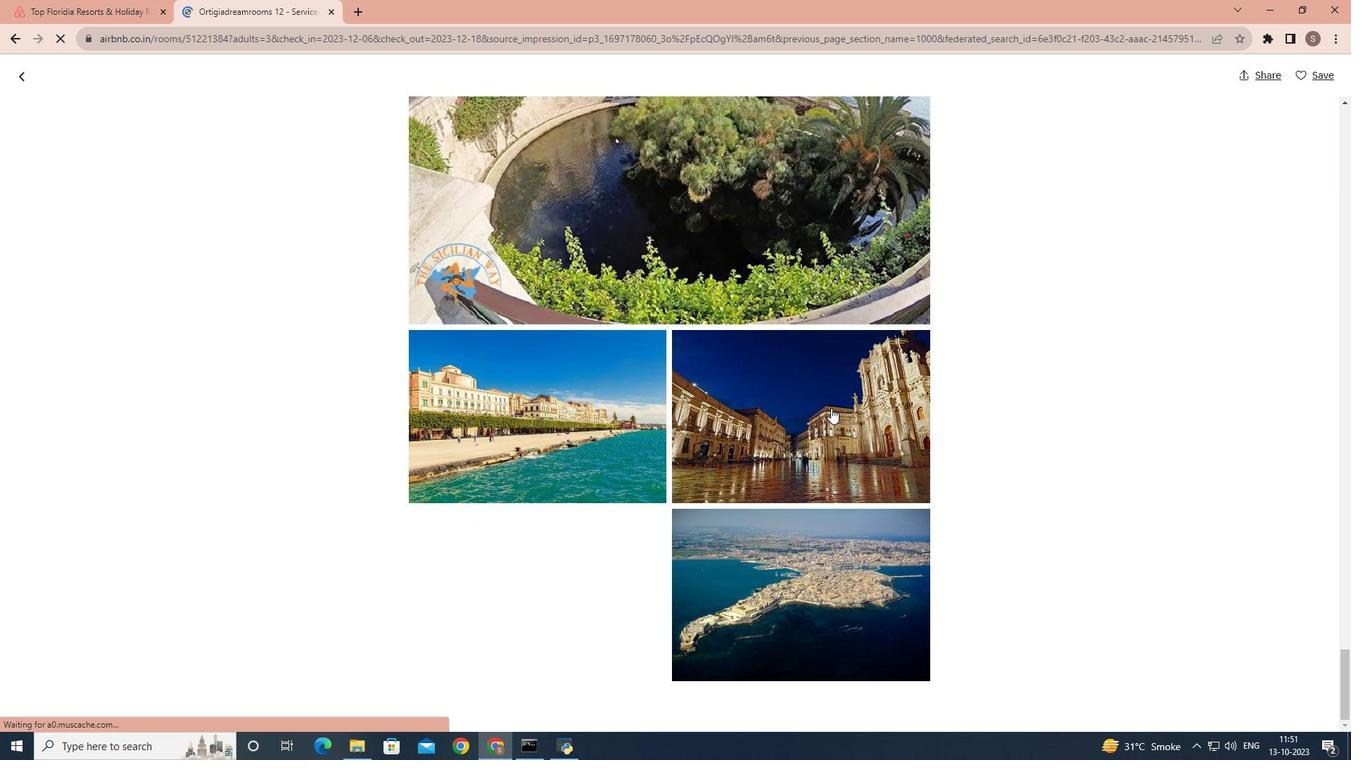 
Action: Mouse scrolled (831, 407) with delta (0, 0)
Screenshot: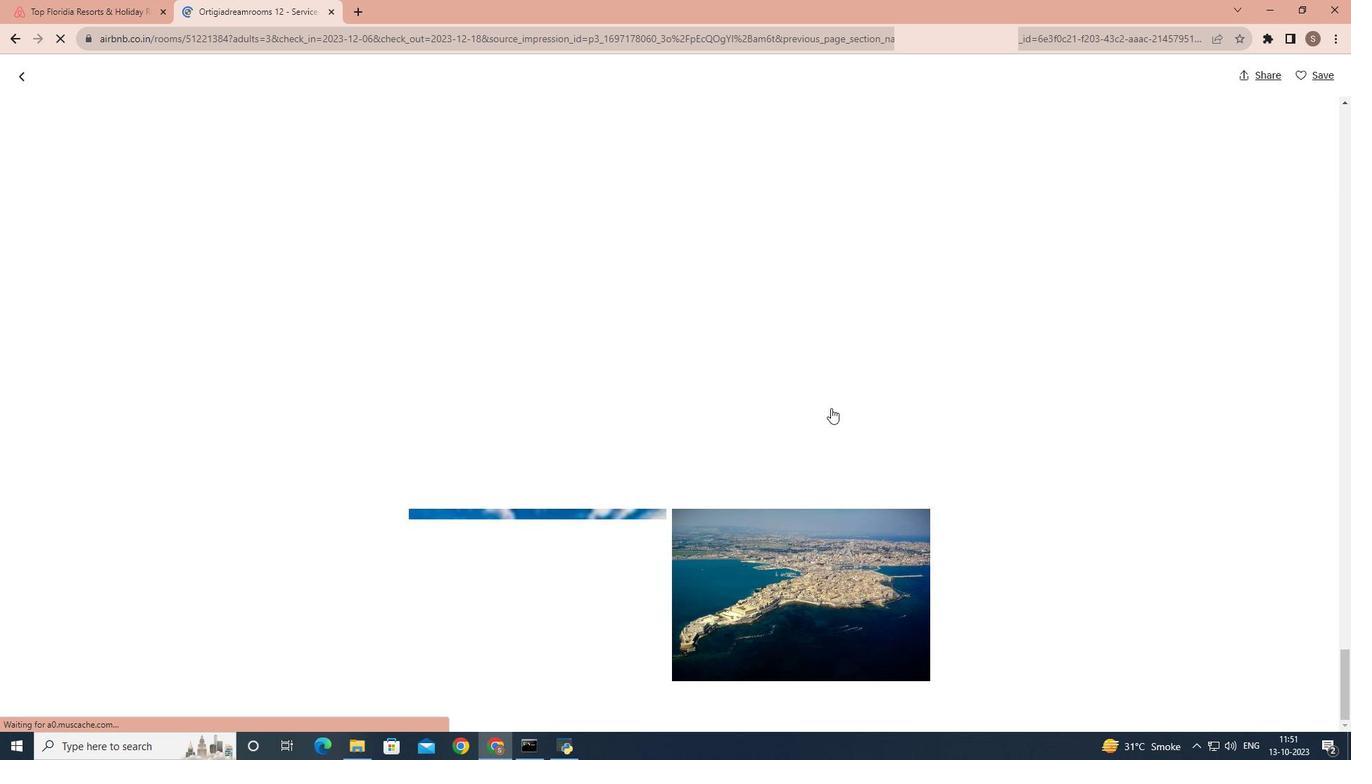 
Action: Mouse moved to (11, 78)
Screenshot: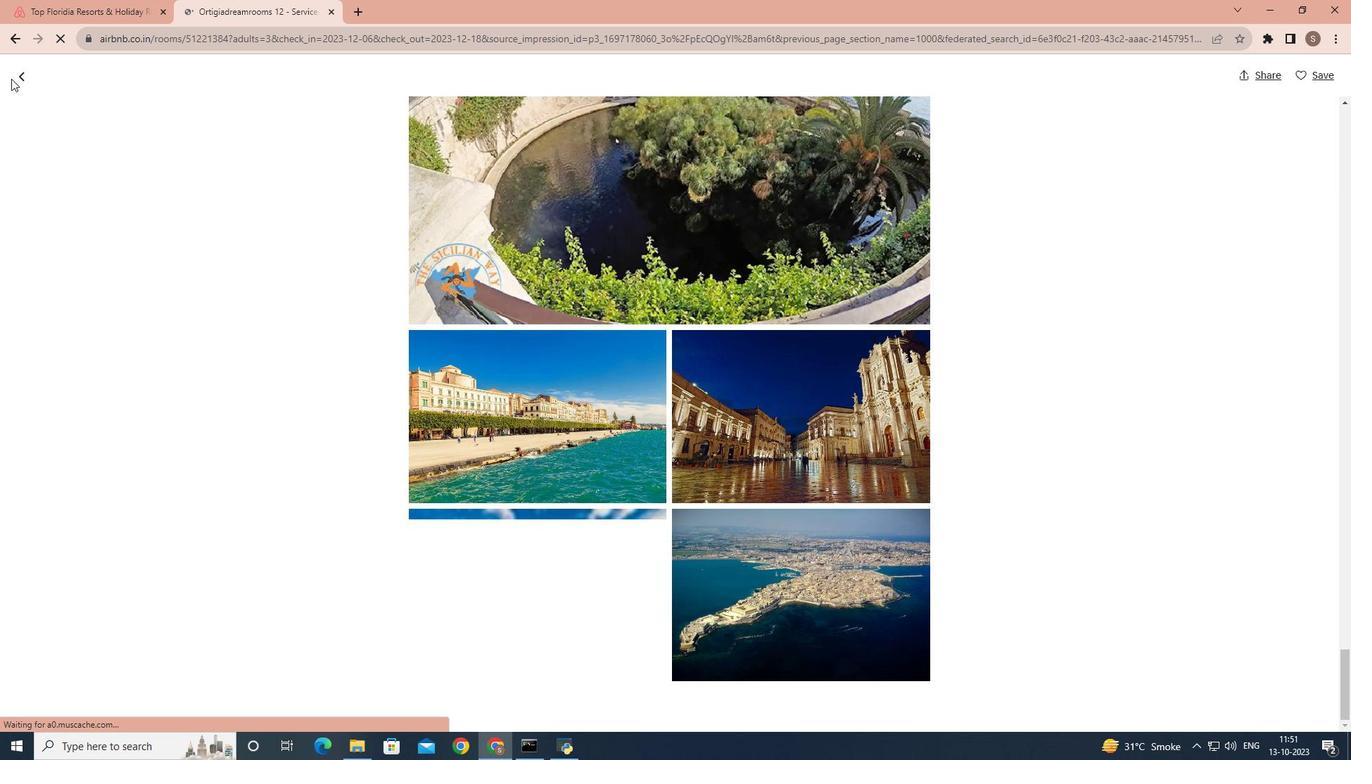
Action: Mouse pressed left at (11, 78)
Screenshot: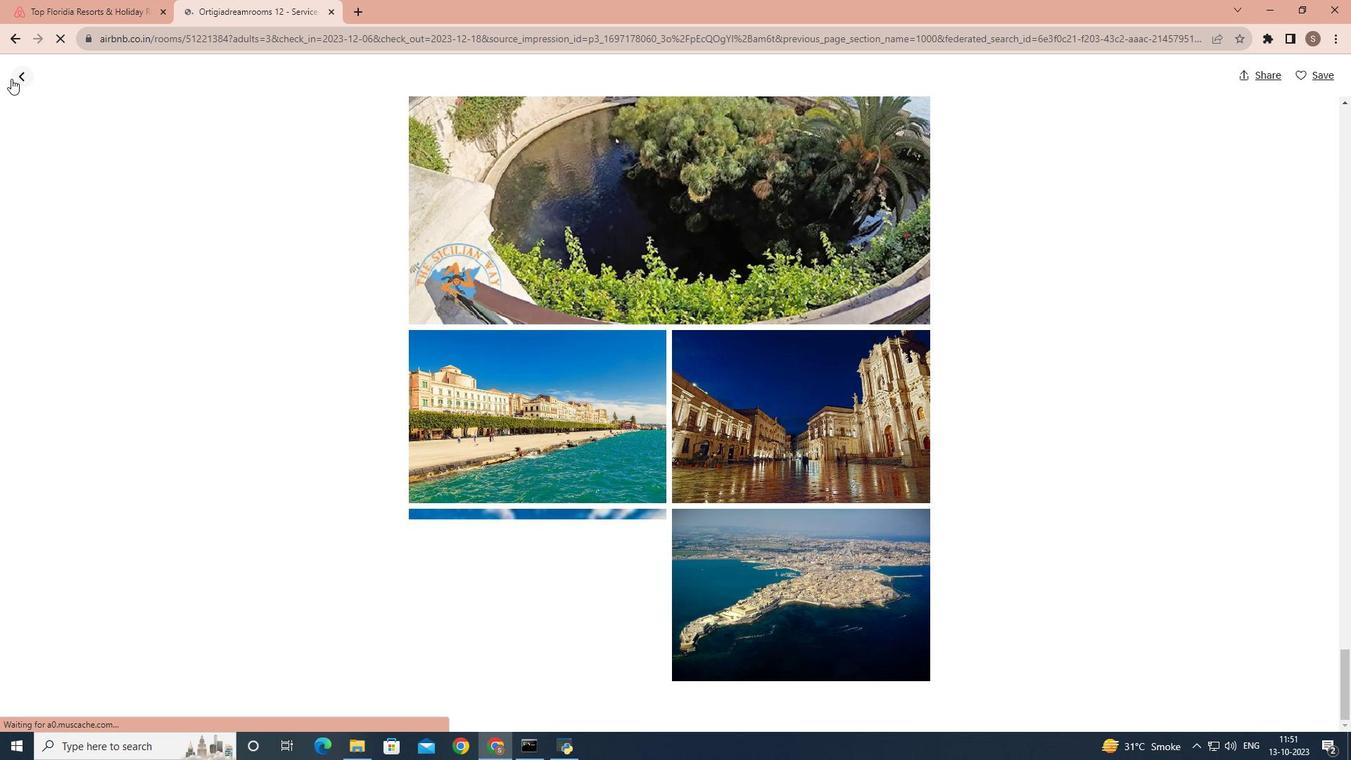 
Action: Mouse moved to (31, 78)
Screenshot: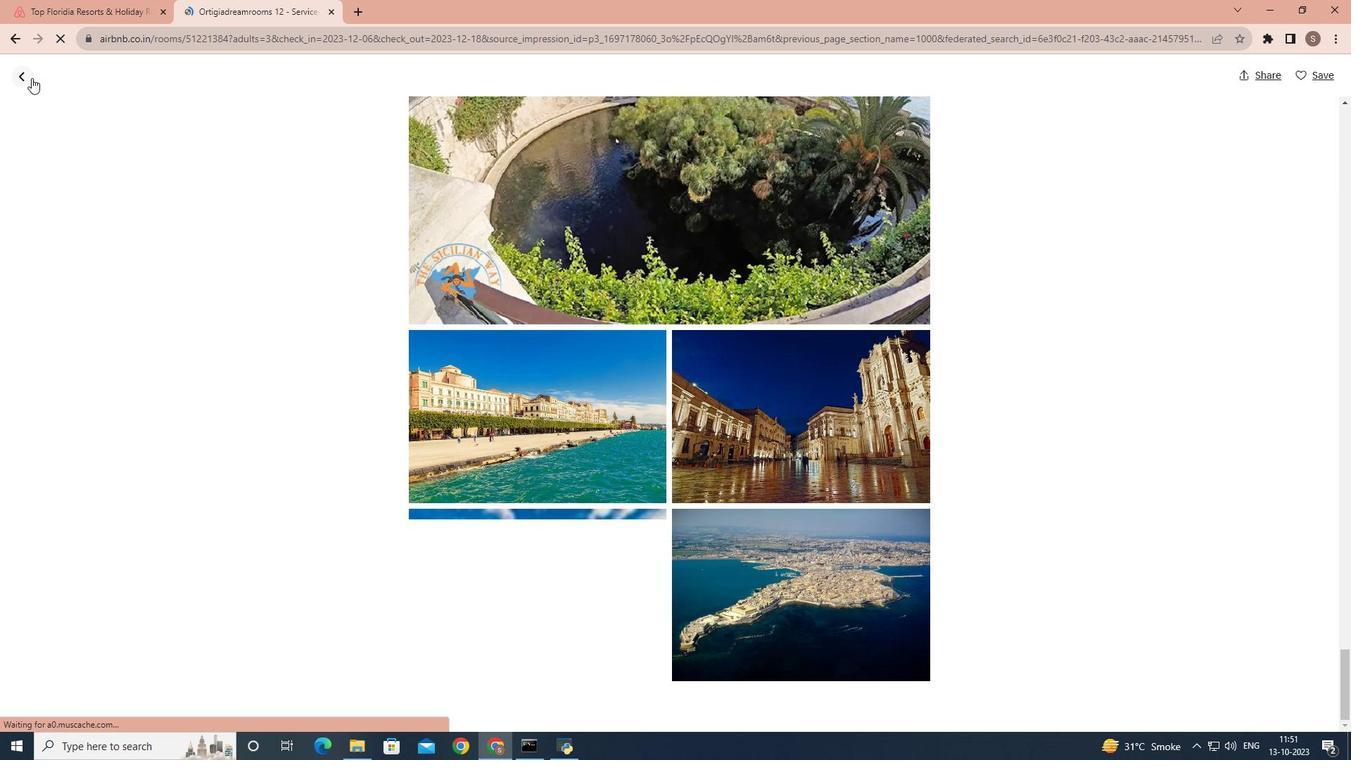 
Action: Mouse pressed left at (31, 78)
Screenshot: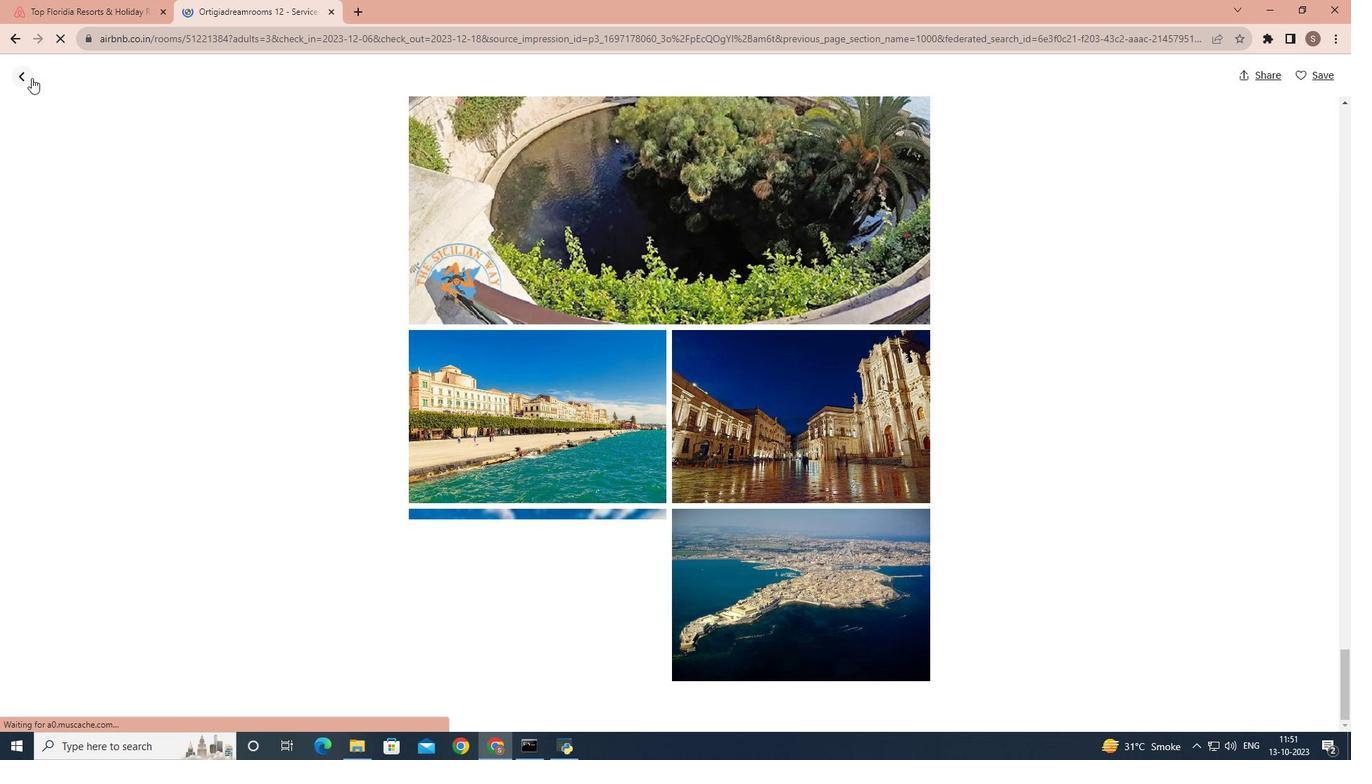 
Action: Mouse moved to (716, 388)
Screenshot: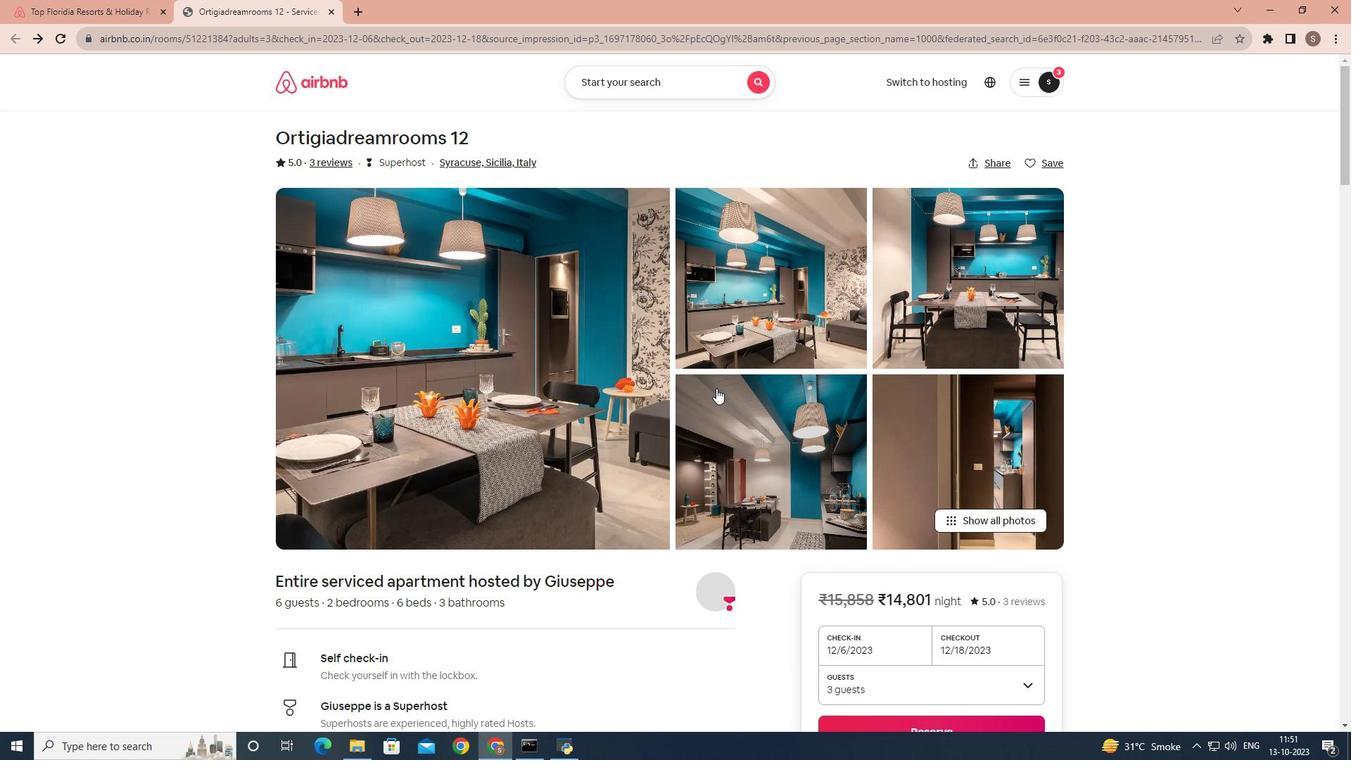 
Action: Mouse scrolled (716, 387) with delta (0, 0)
Screenshot: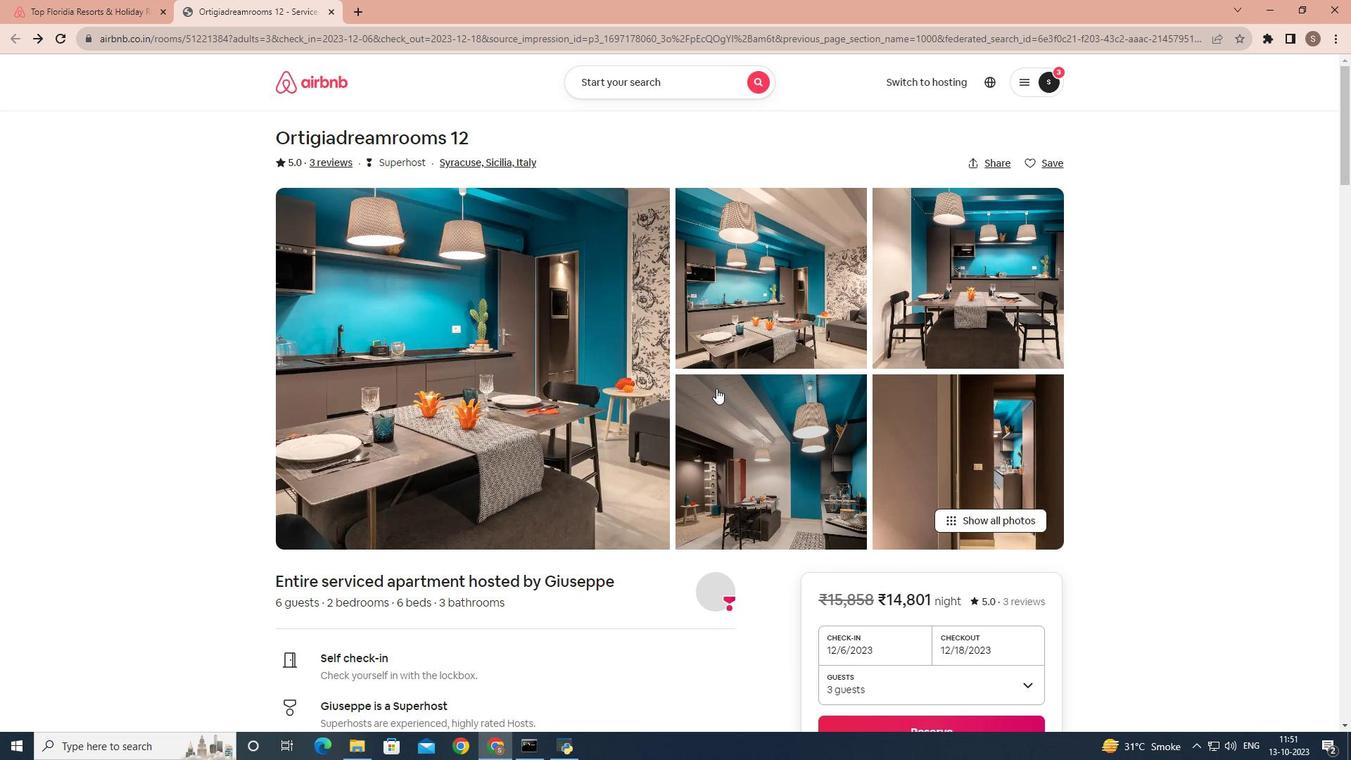 
Action: Mouse moved to (716, 389)
Screenshot: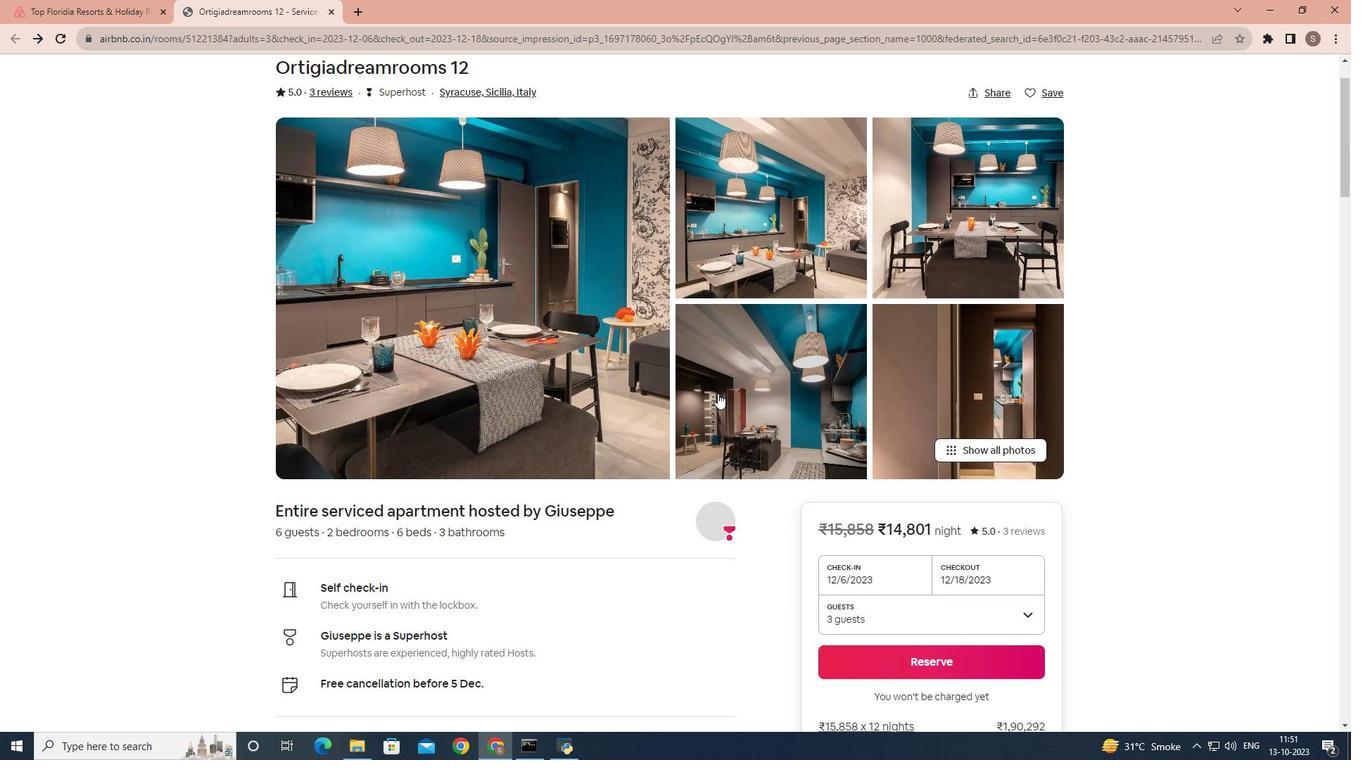 
Action: Mouse scrolled (716, 388) with delta (0, 0)
Screenshot: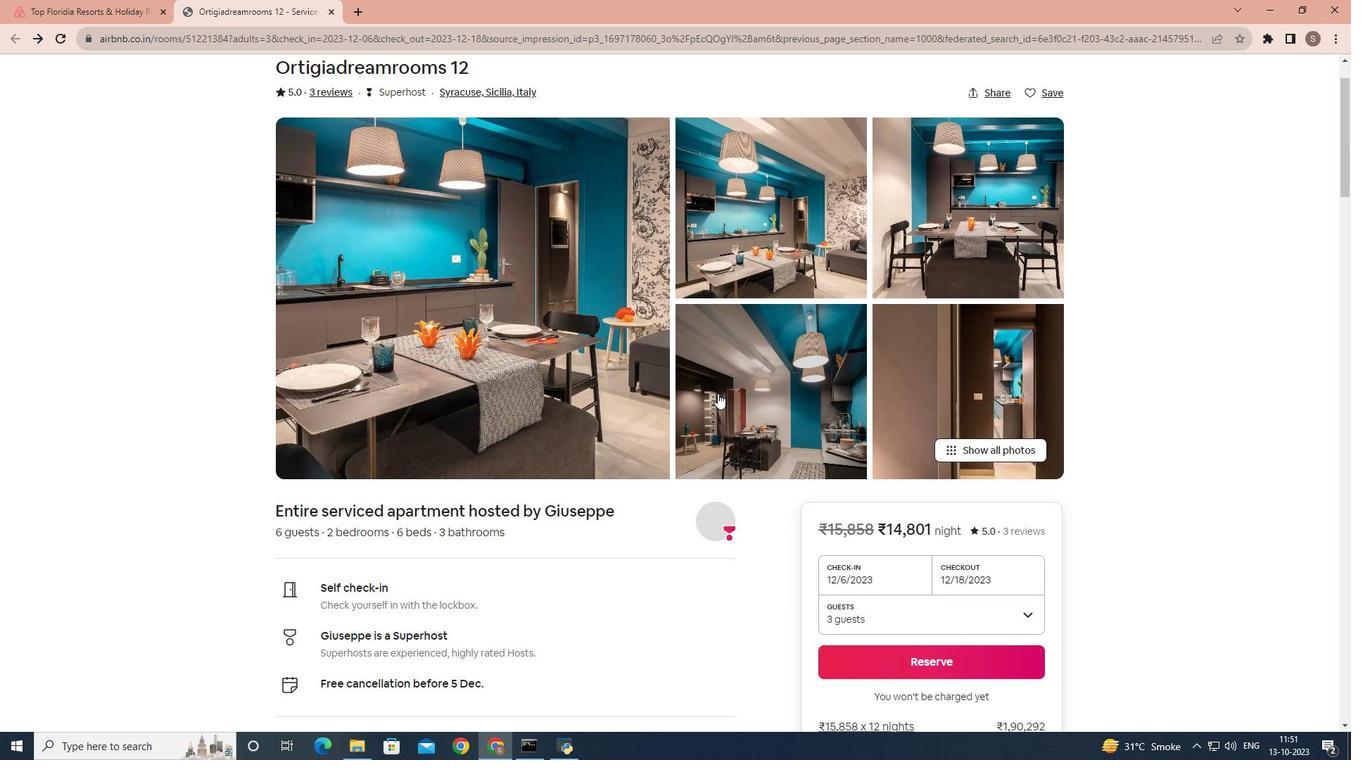 
Action: Mouse moved to (718, 394)
Screenshot: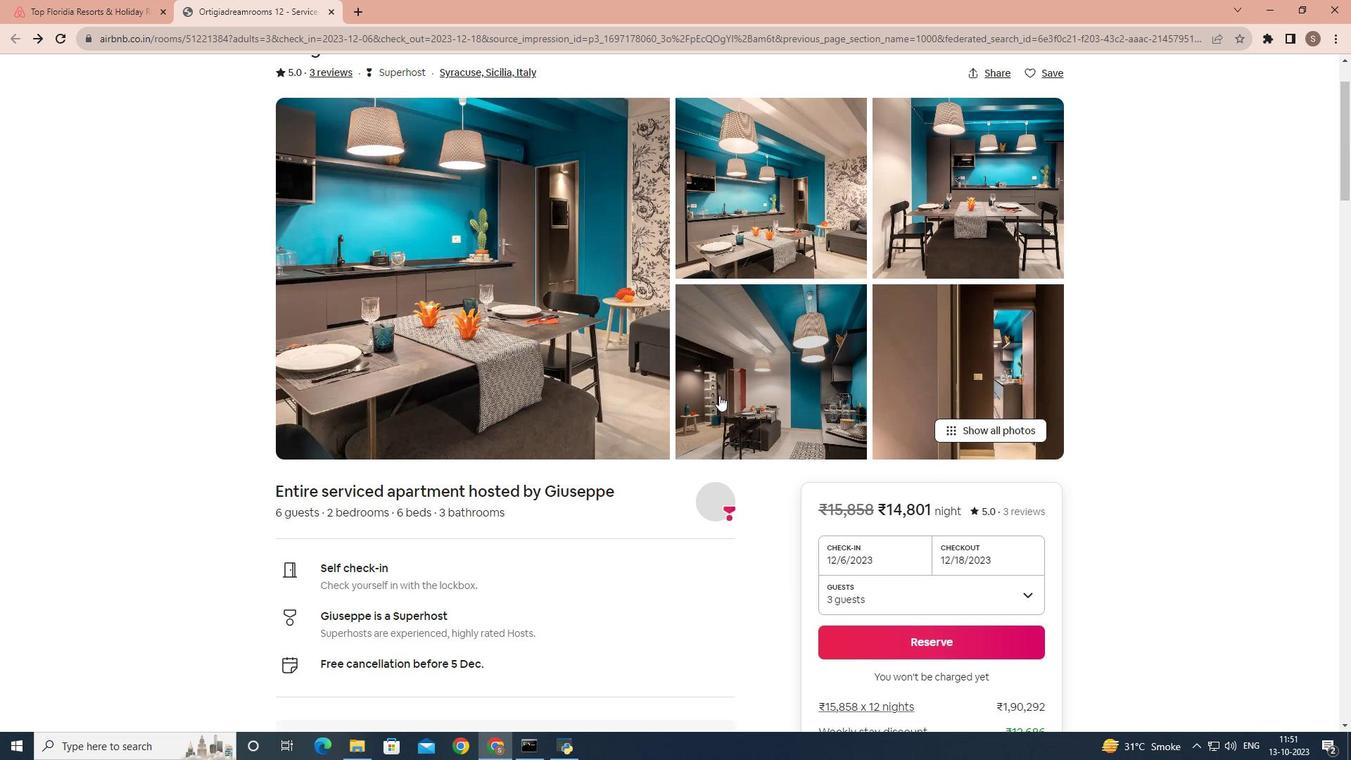 
Action: Mouse scrolled (718, 394) with delta (0, 0)
Screenshot: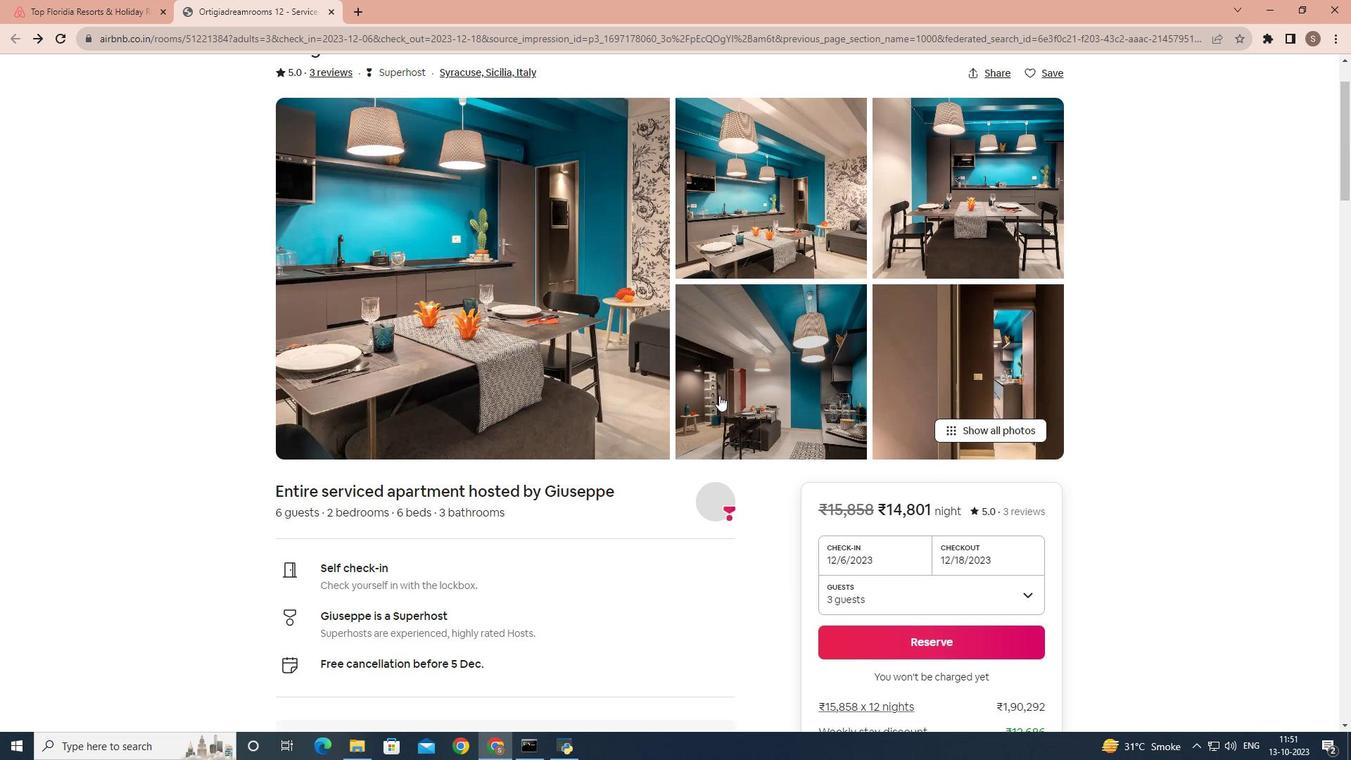 
Action: Mouse moved to (719, 395)
Screenshot: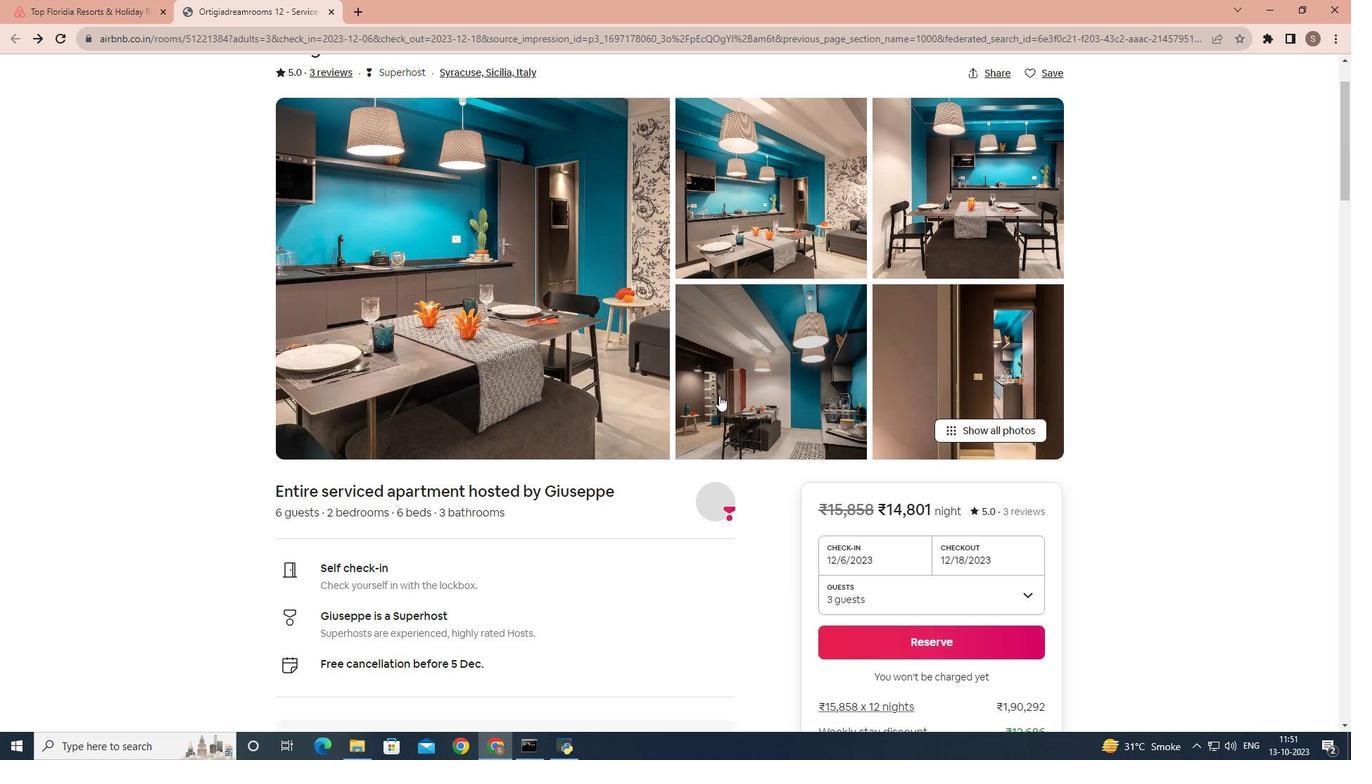 
Action: Mouse scrolled (719, 394) with delta (0, 0)
Screenshot: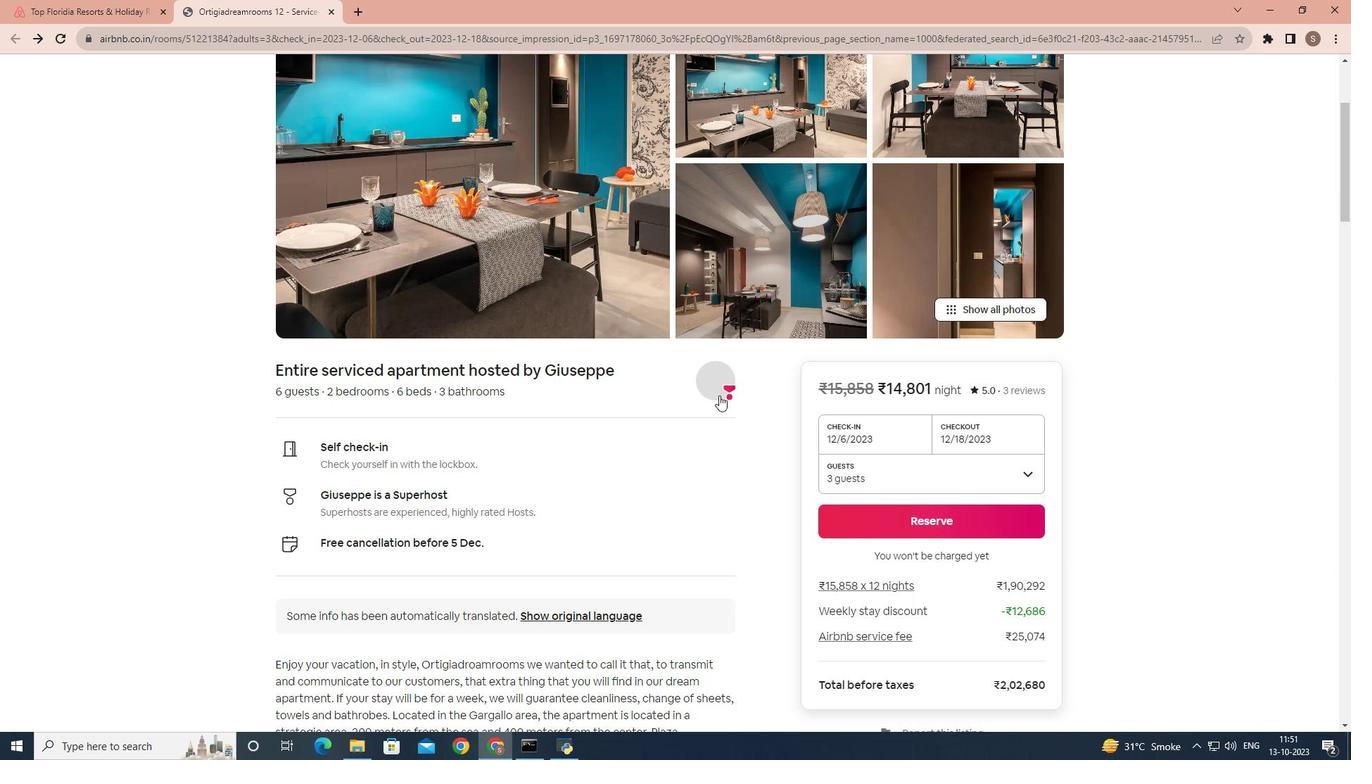 
Action: Mouse scrolled (719, 394) with delta (0, 0)
Screenshot: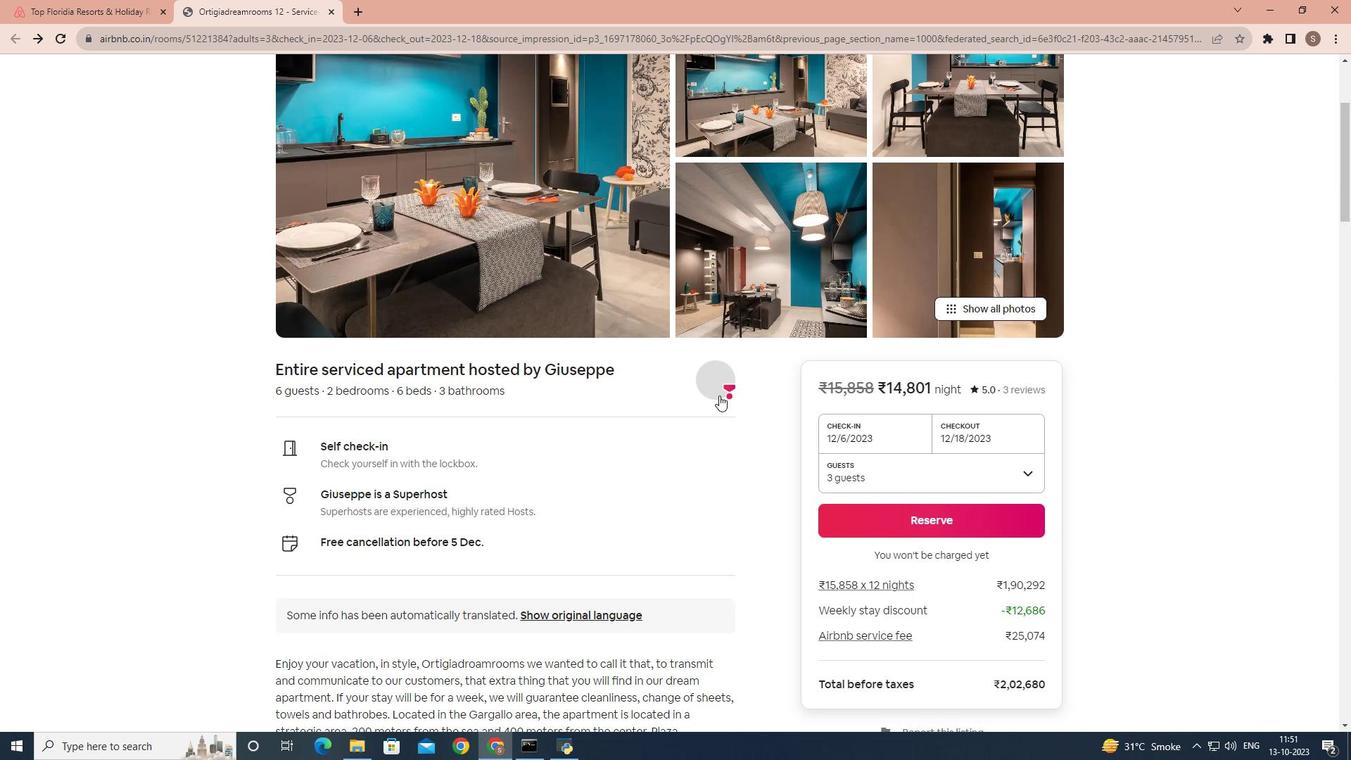 
Action: Mouse moved to (681, 417)
Screenshot: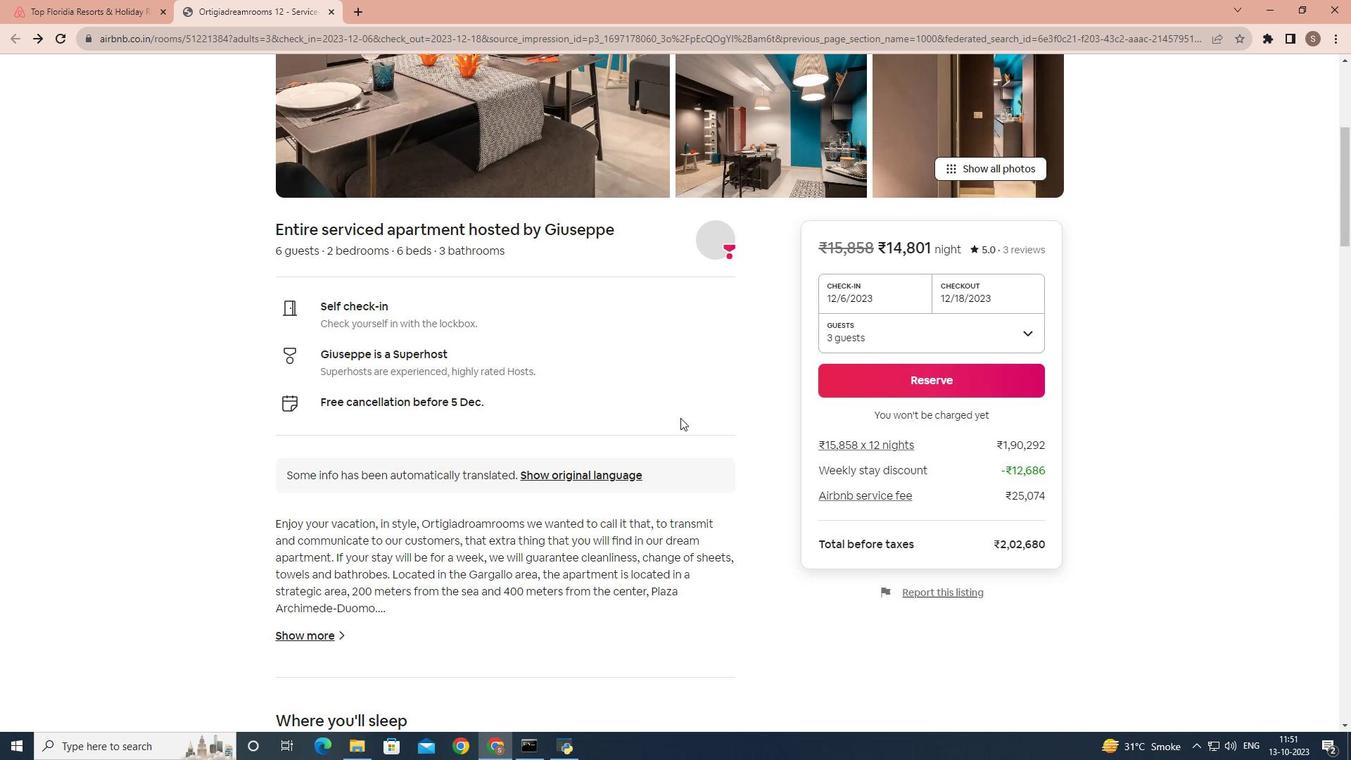 
Action: Mouse scrolled (681, 416) with delta (0, 0)
Screenshot: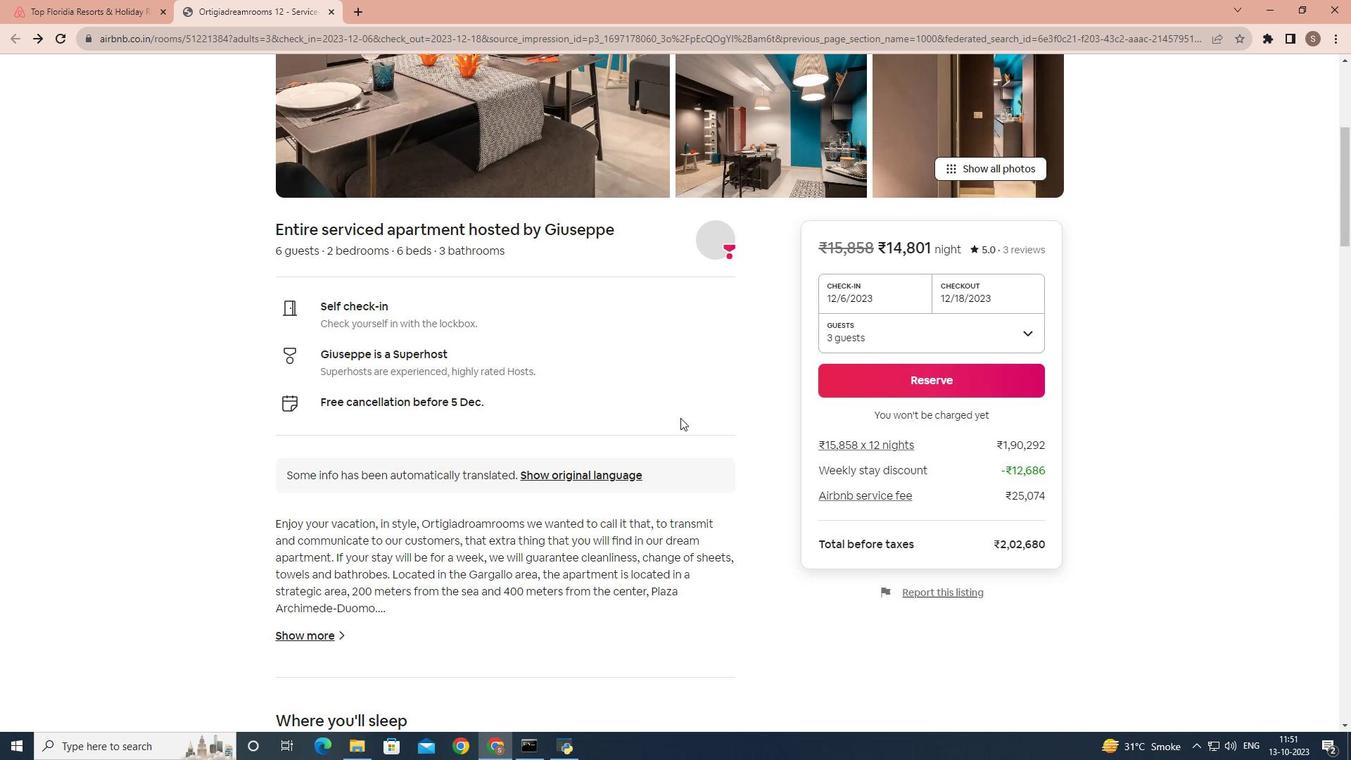 
Action: Mouse moved to (487, 391)
Screenshot: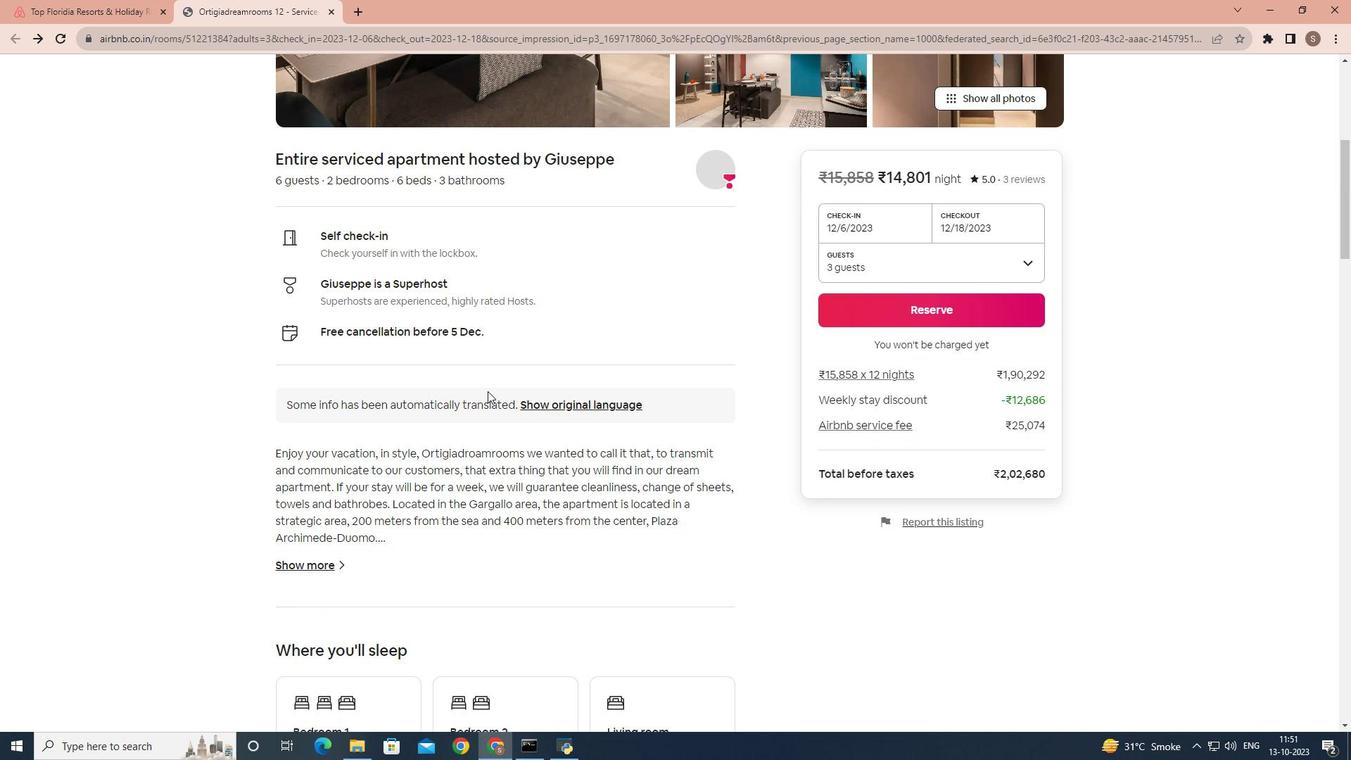 
Action: Mouse scrolled (487, 390) with delta (0, 0)
Screenshot: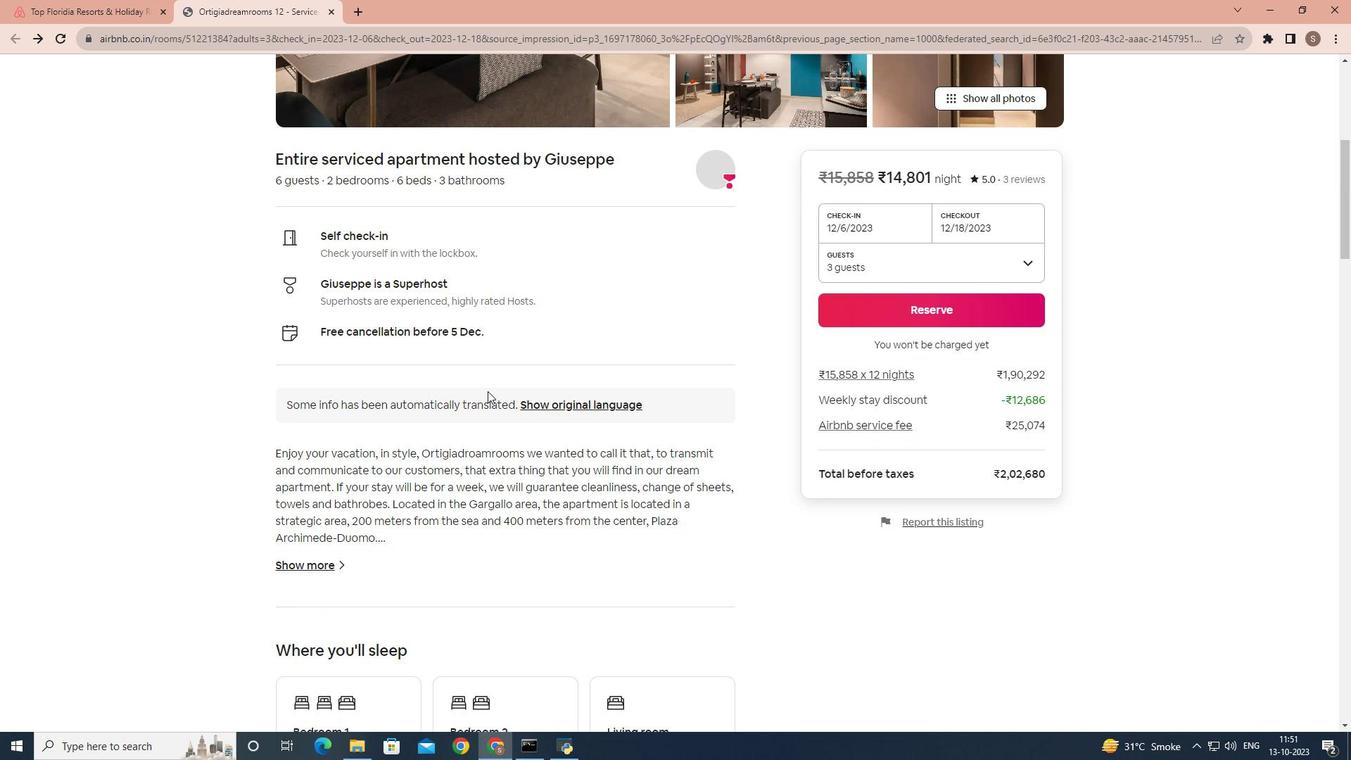 
Action: Mouse moved to (486, 392)
Screenshot: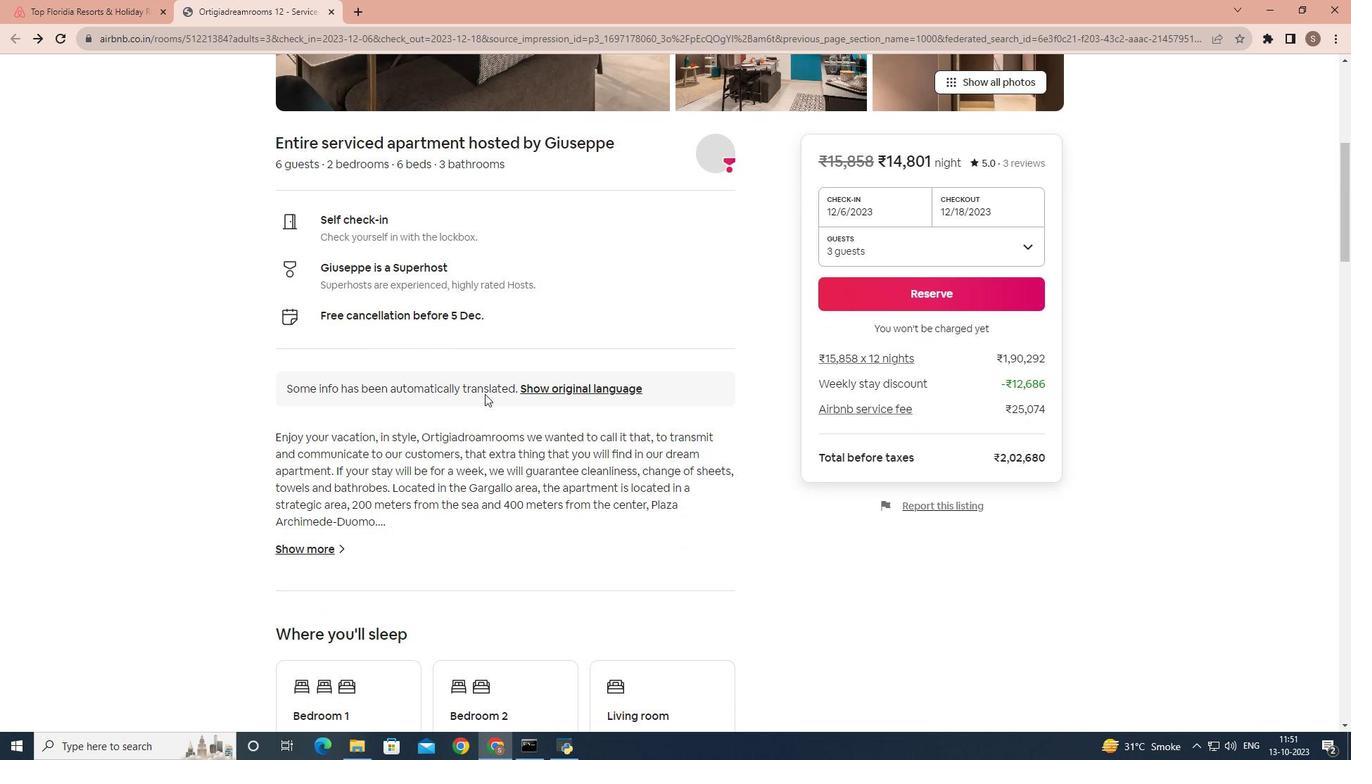 
Action: Mouse scrolled (486, 392) with delta (0, 0)
Screenshot: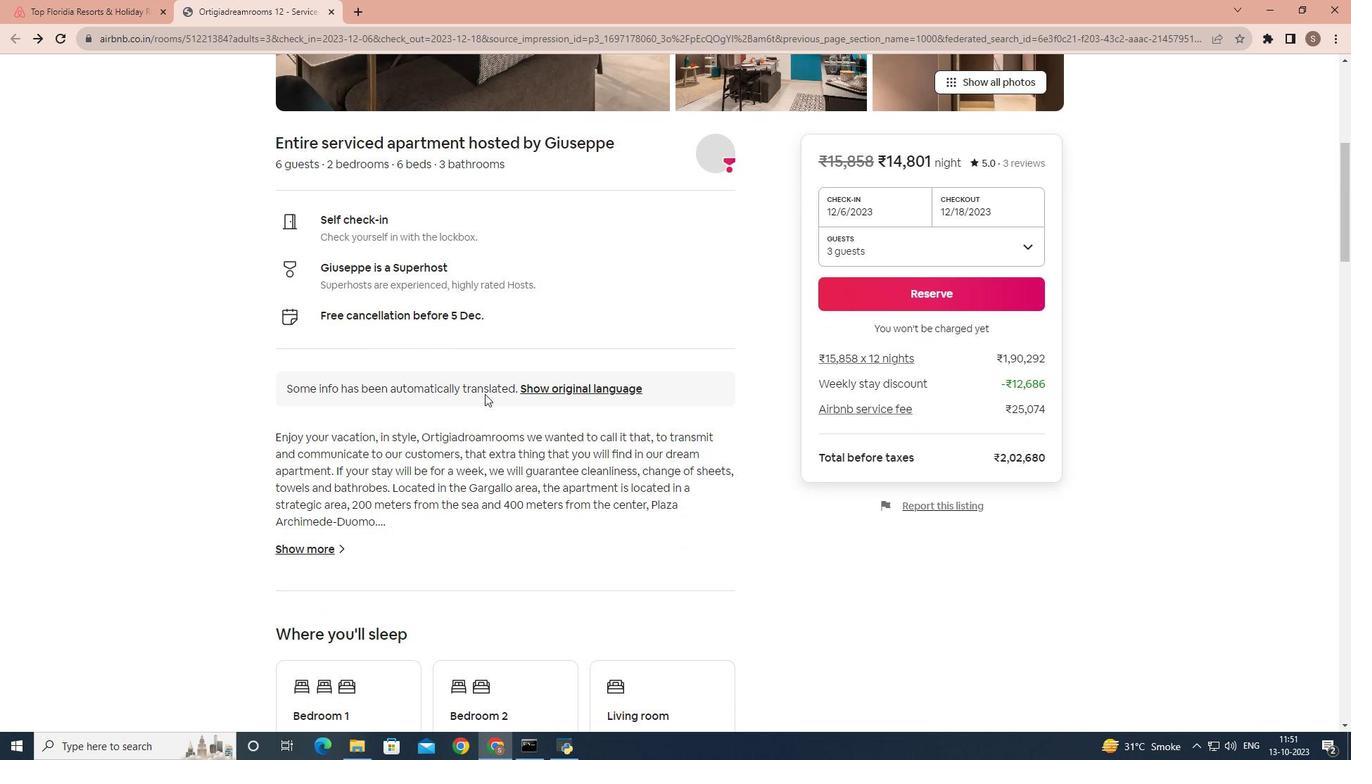 
Action: Mouse moved to (325, 418)
Screenshot: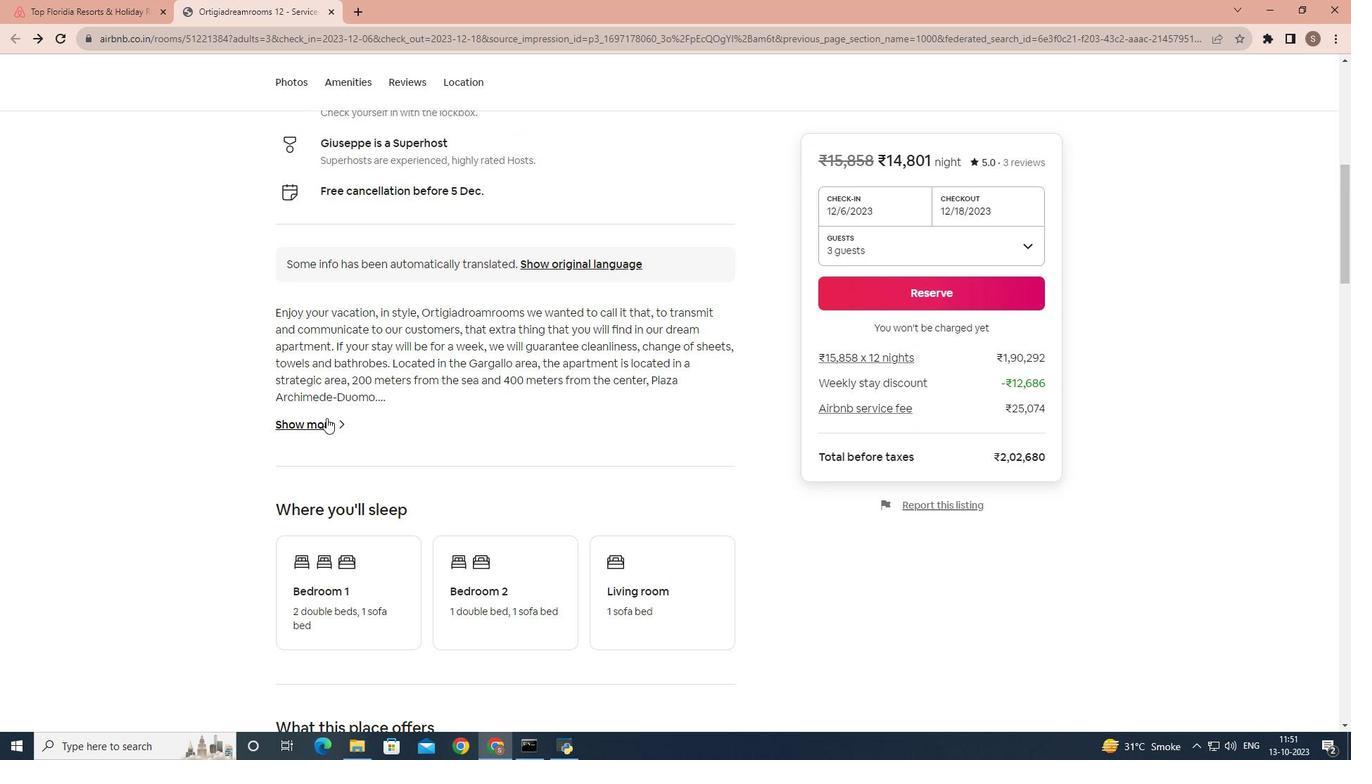 
Action: Mouse pressed left at (325, 418)
Screenshot: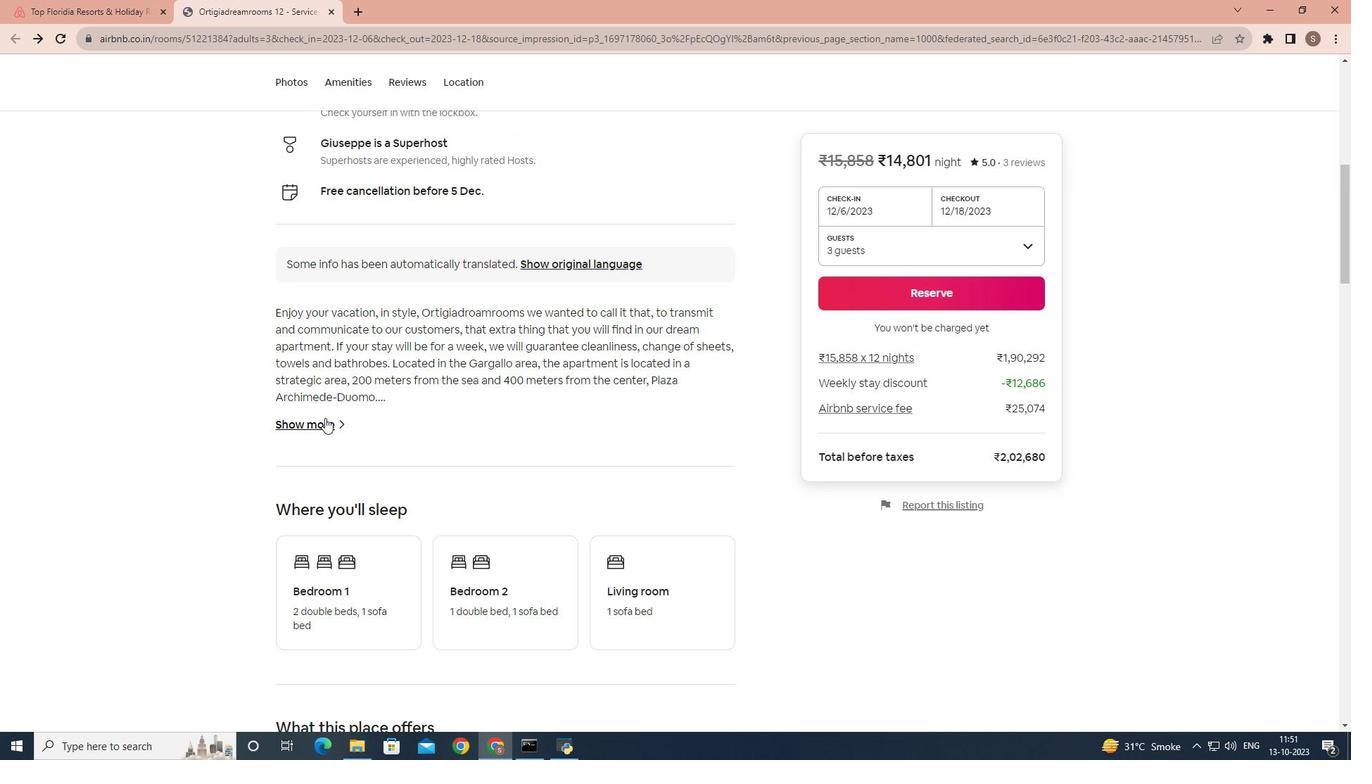 
Action: Mouse moved to (736, 453)
Screenshot: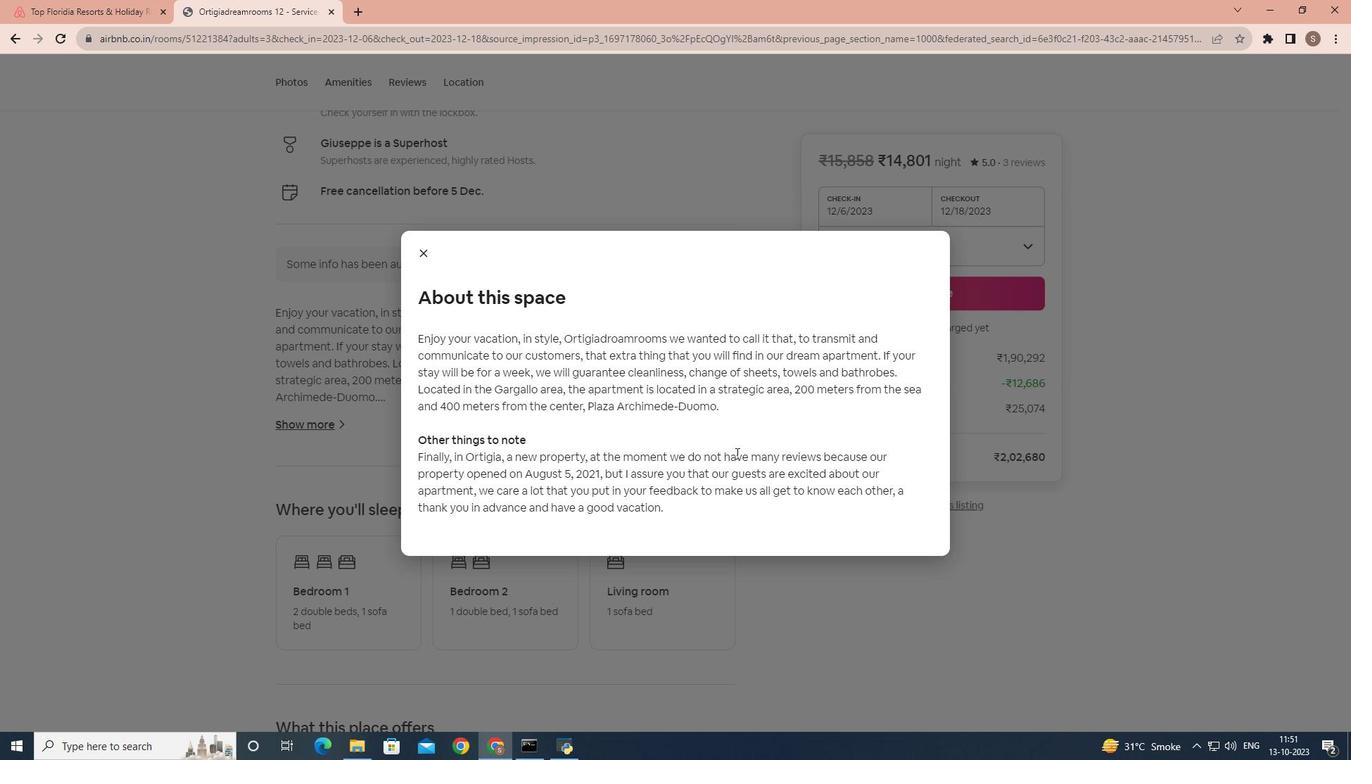 
Action: Mouse scrolled (736, 452) with delta (0, 0)
Screenshot: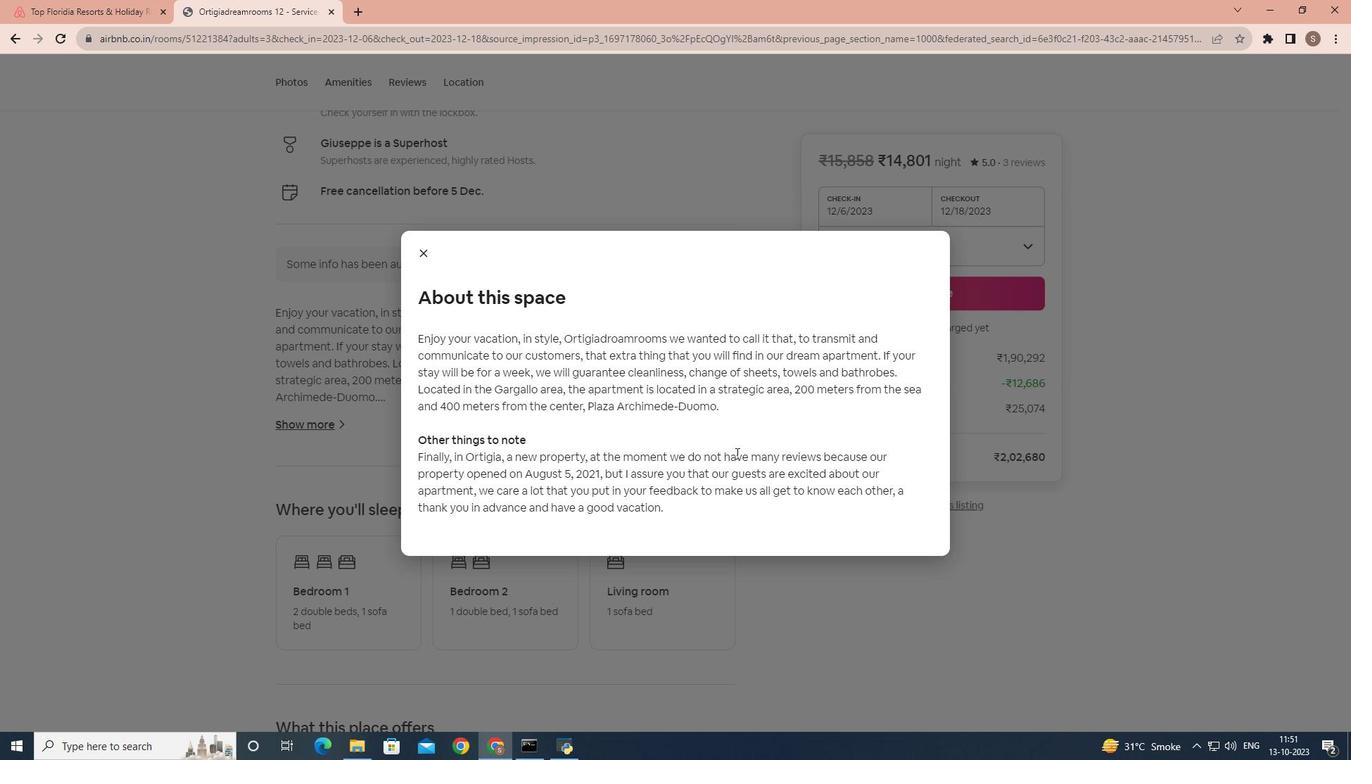 
Action: Mouse scrolled (736, 452) with delta (0, 0)
Screenshot: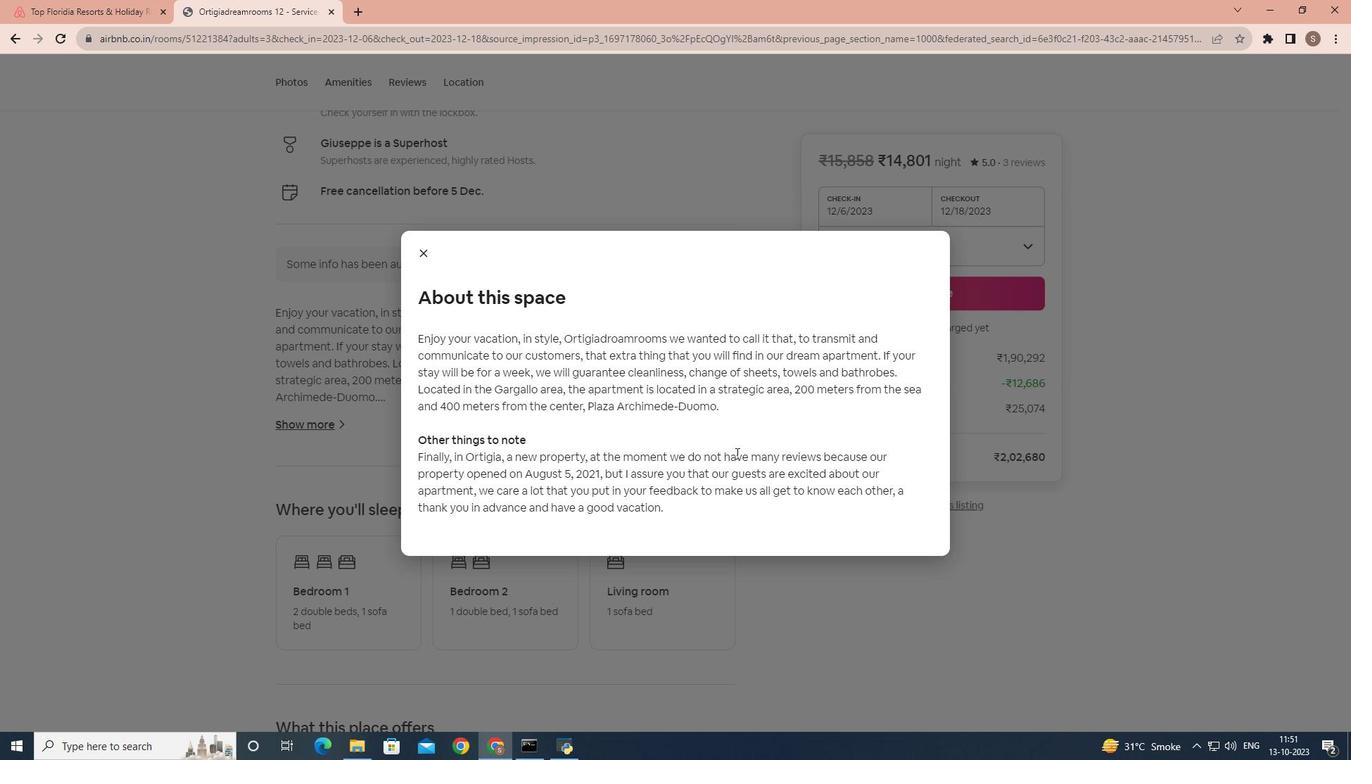 
Action: Mouse scrolled (736, 452) with delta (0, 0)
Screenshot: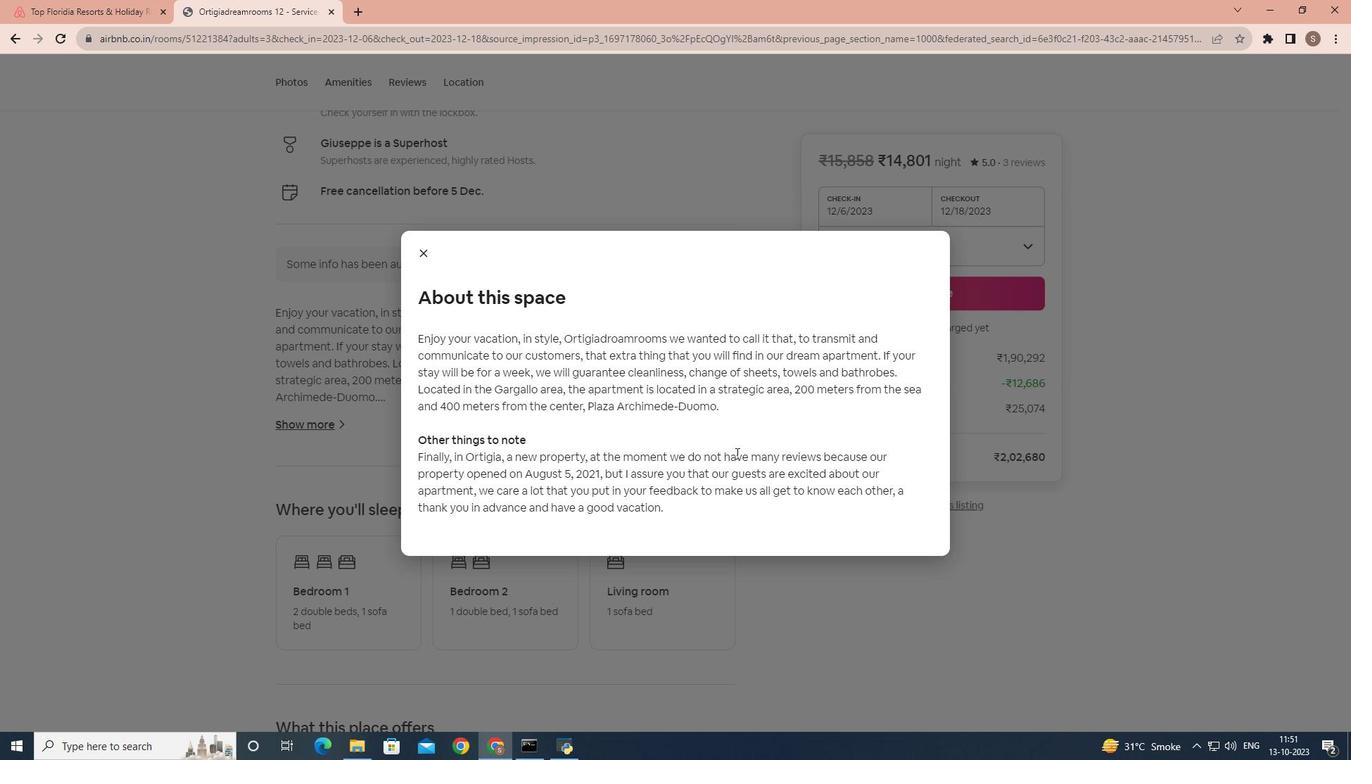 
Action: Mouse moved to (428, 251)
Screenshot: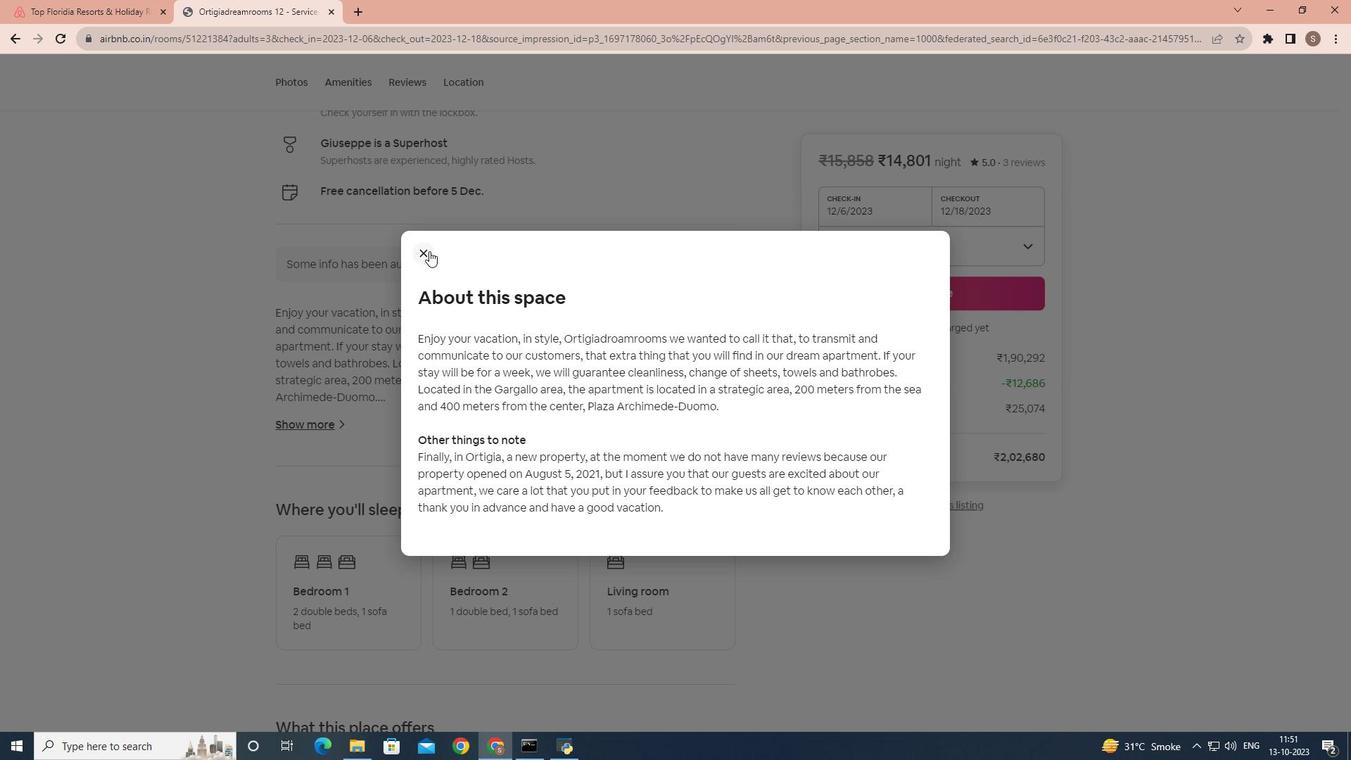 
Action: Mouse pressed left at (428, 251)
Screenshot: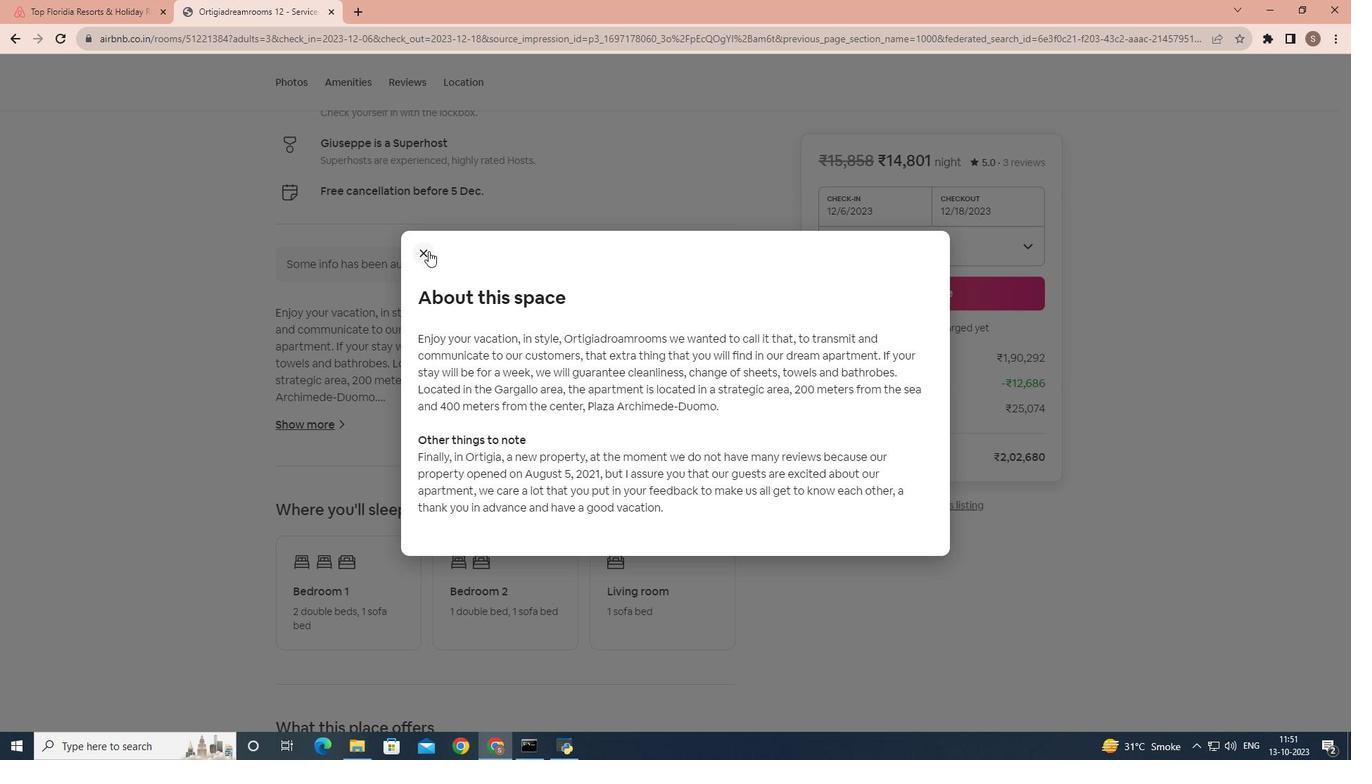 
Action: Mouse moved to (458, 349)
Screenshot: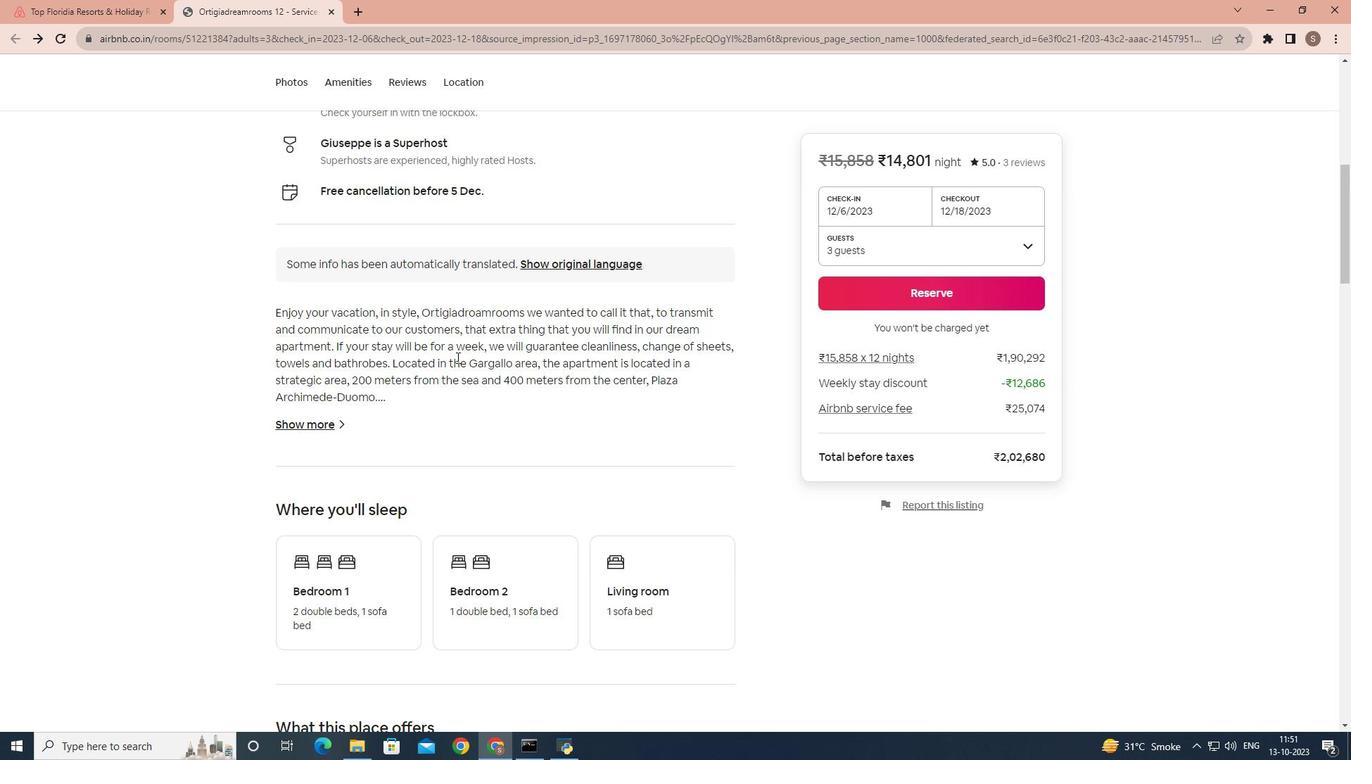 
Action: Mouse scrolled (458, 349) with delta (0, 0)
Screenshot: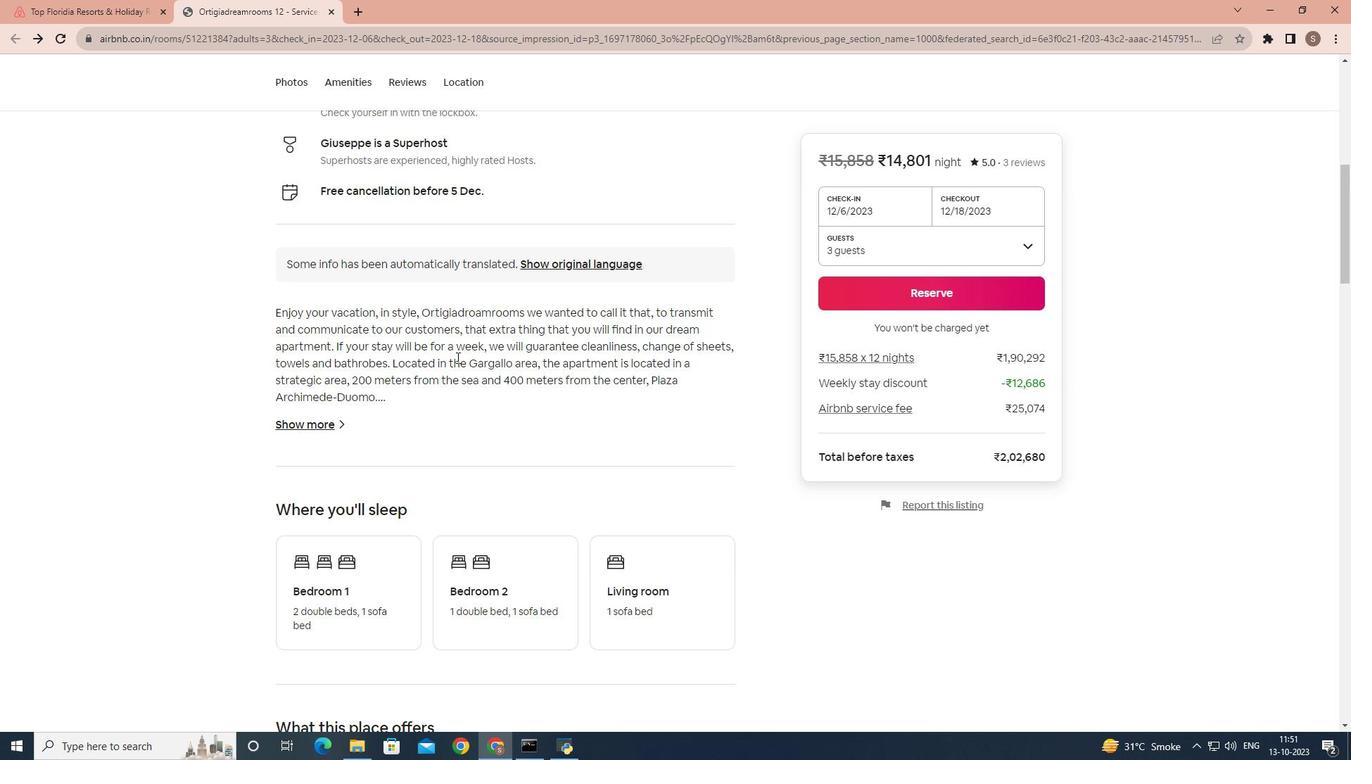 
Action: Mouse moved to (456, 362)
Screenshot: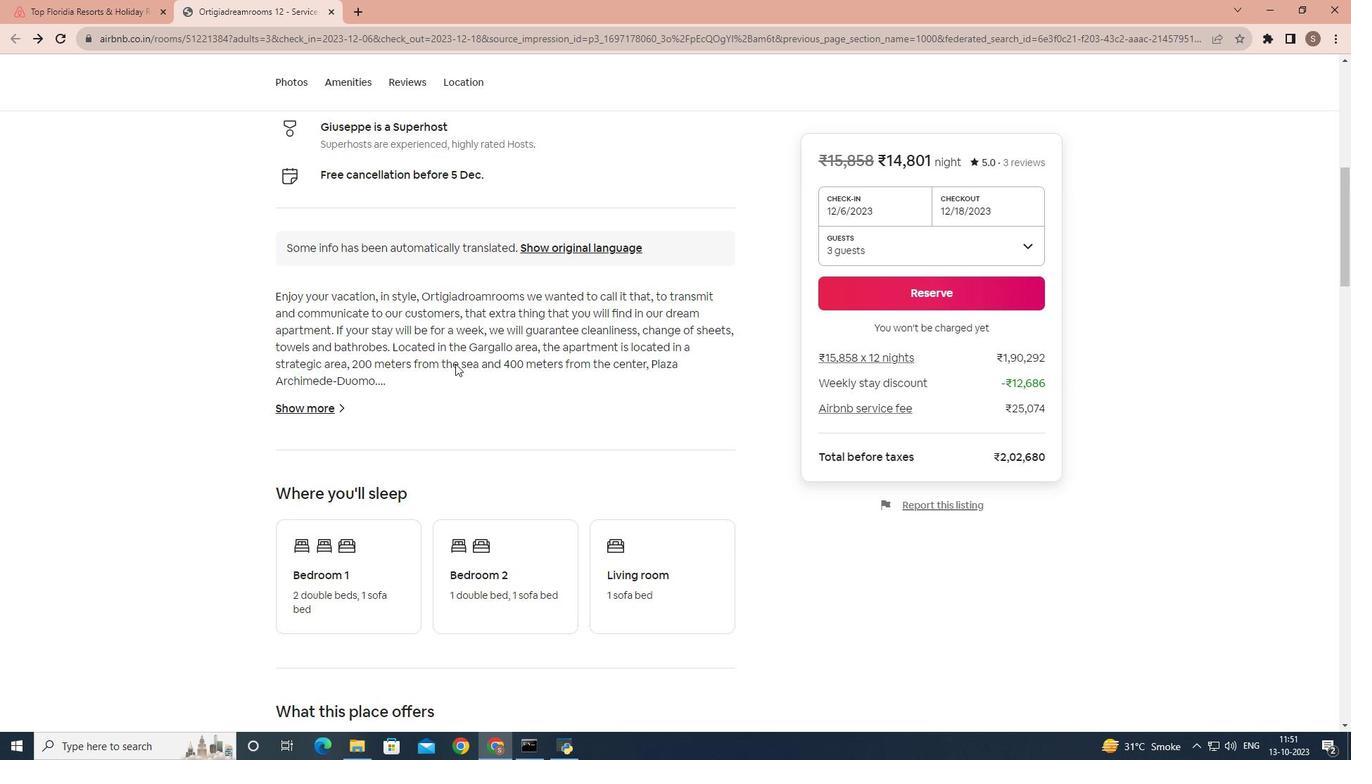 
Action: Mouse scrolled (456, 361) with delta (0, 0)
Screenshot: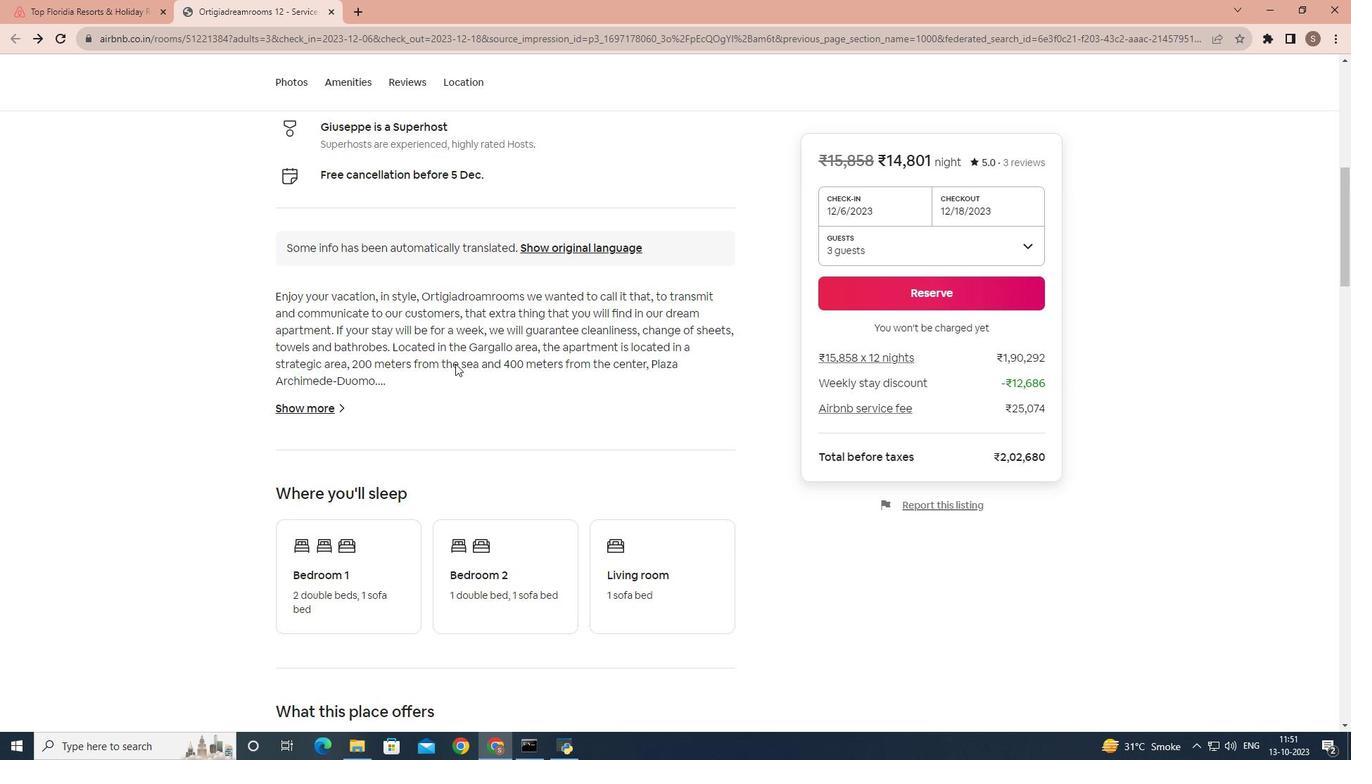 
Action: Mouse moved to (455, 365)
Screenshot: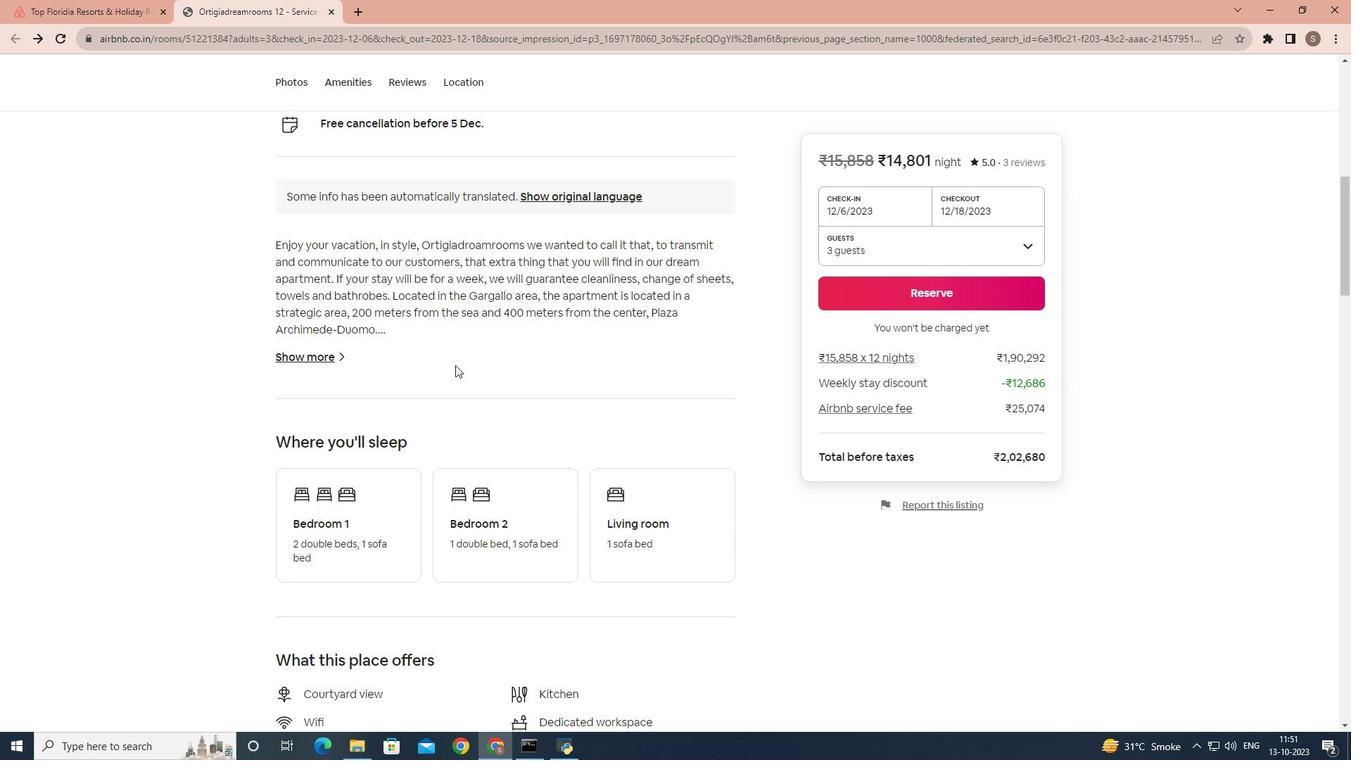 
Action: Mouse scrolled (455, 364) with delta (0, 0)
Screenshot: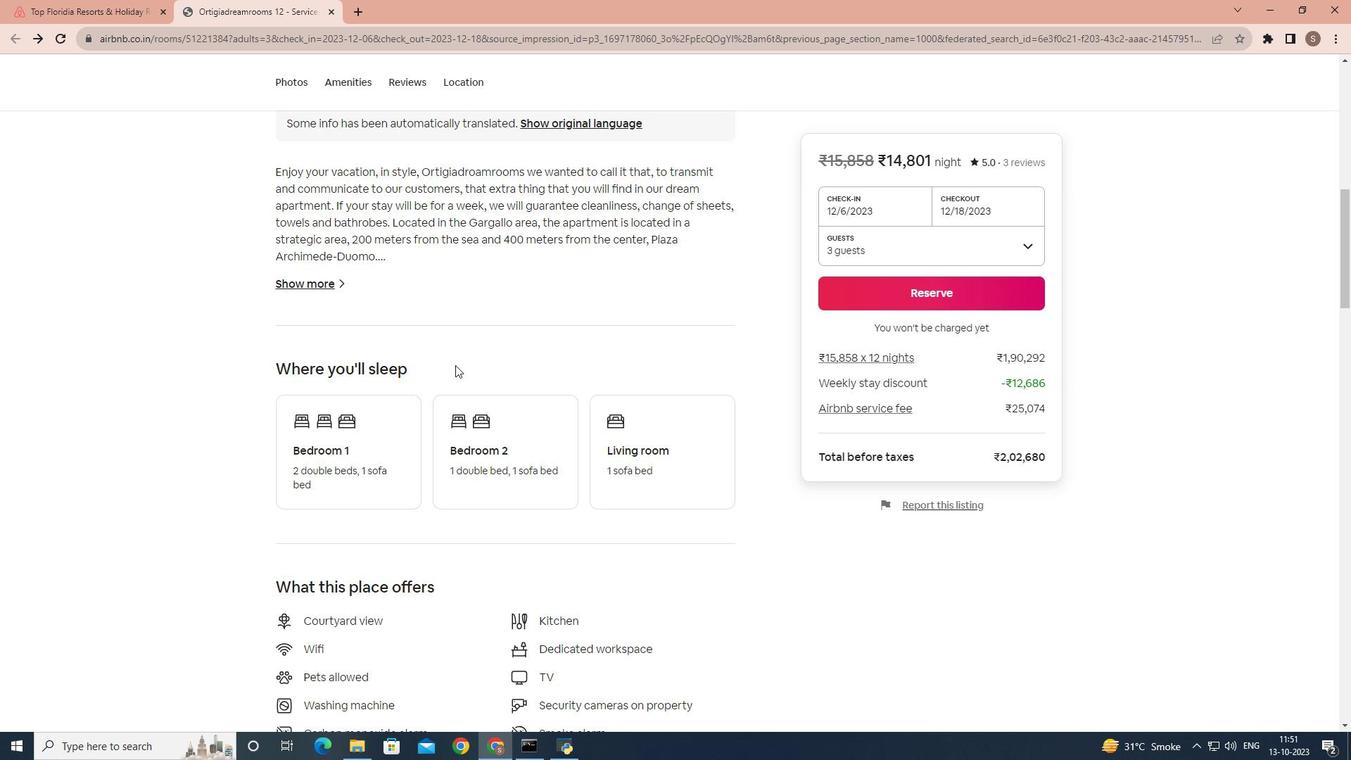
Action: Mouse moved to (455, 366)
Screenshot: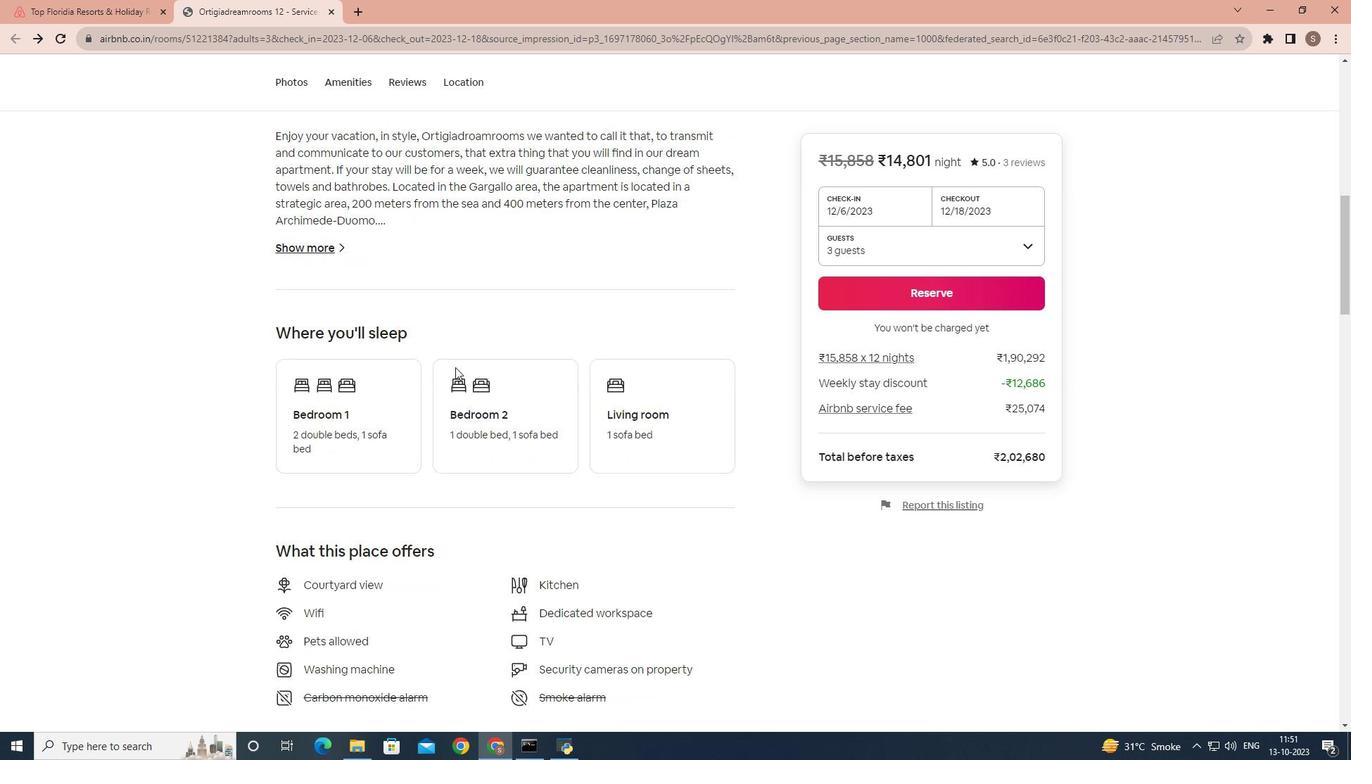 
Action: Mouse scrolled (455, 365) with delta (0, 0)
Screenshot: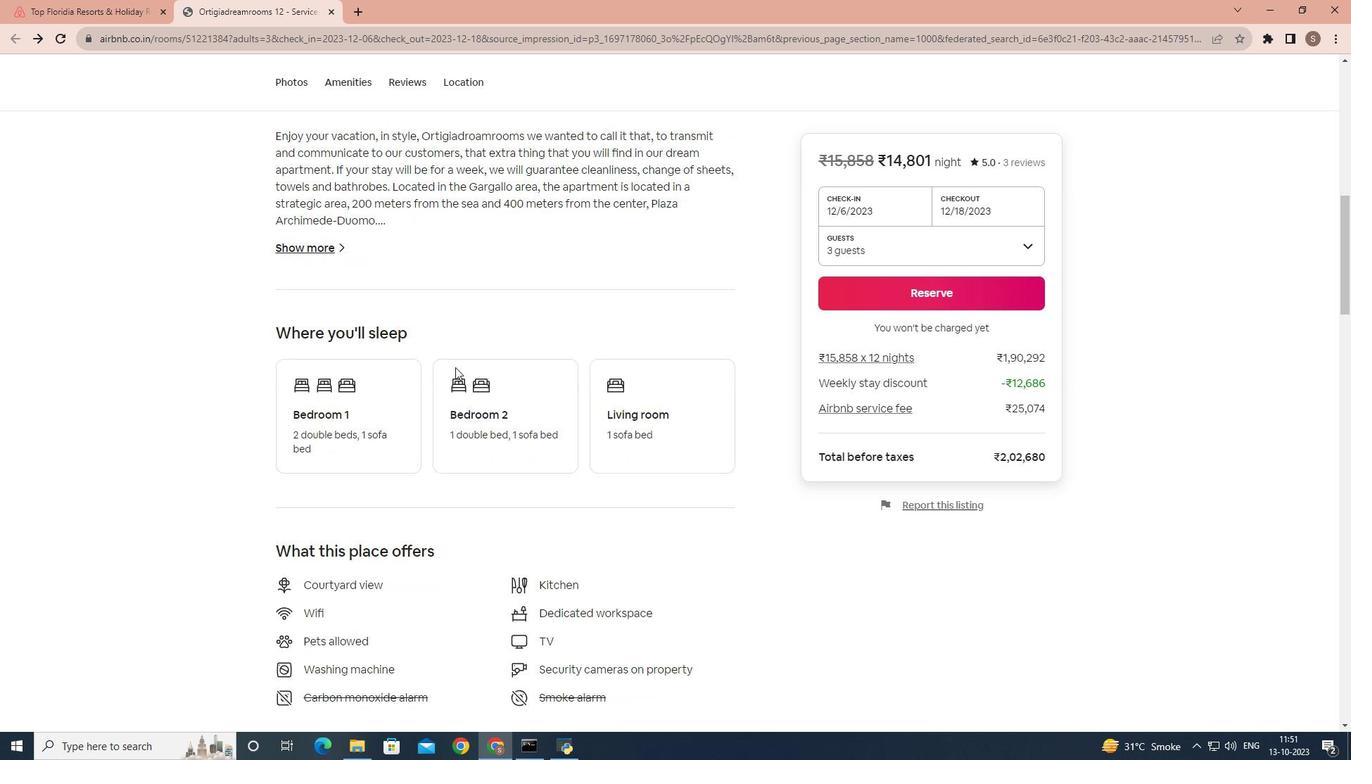 
Action: Mouse moved to (453, 401)
Screenshot: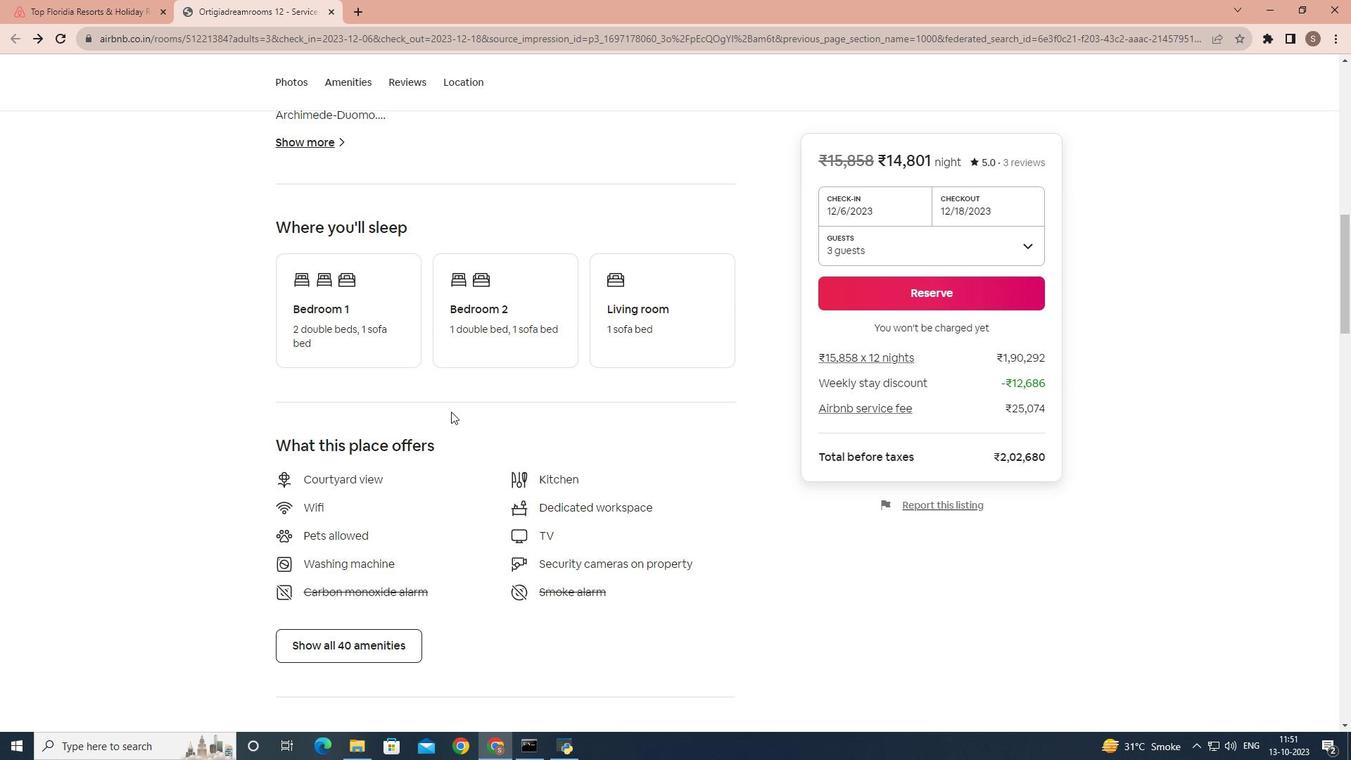 
Action: Mouse scrolled (453, 400) with delta (0, 0)
Screenshot: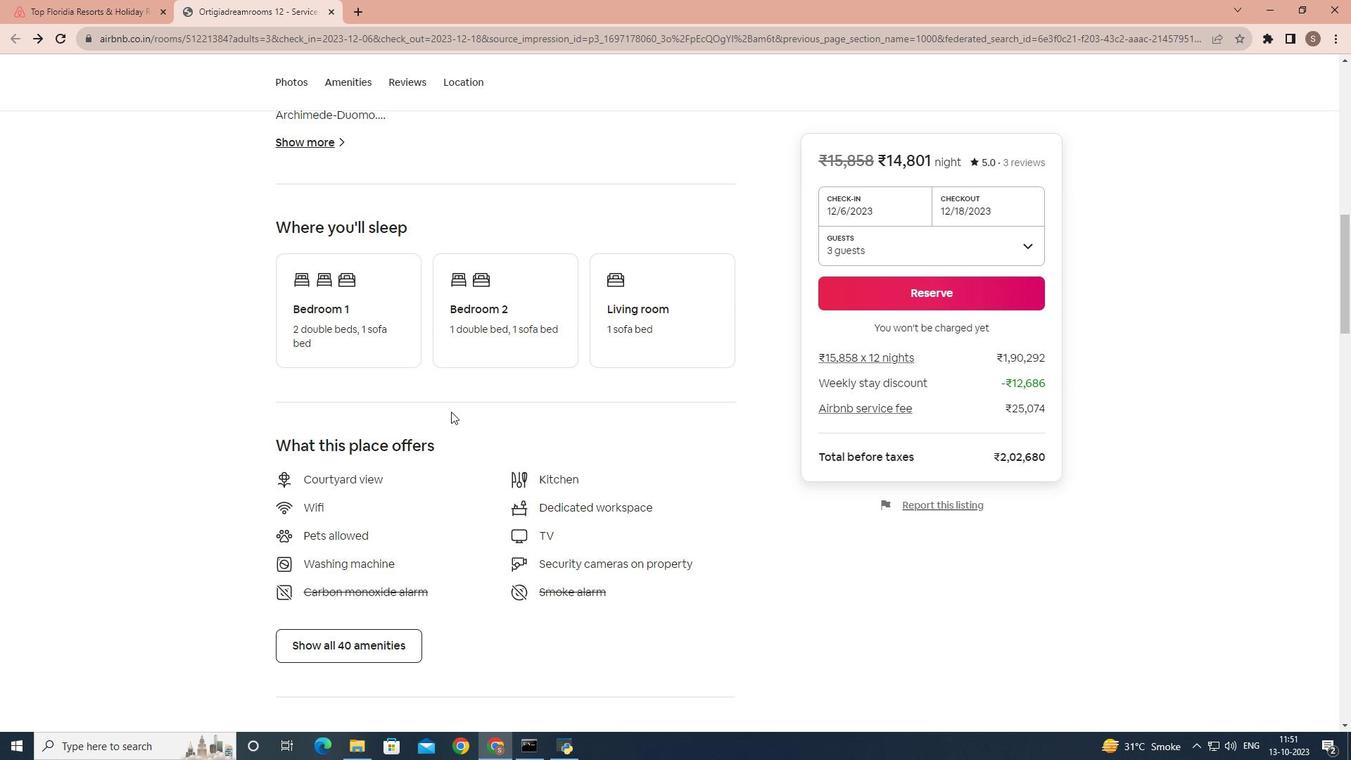 
Action: Mouse moved to (449, 417)
Screenshot: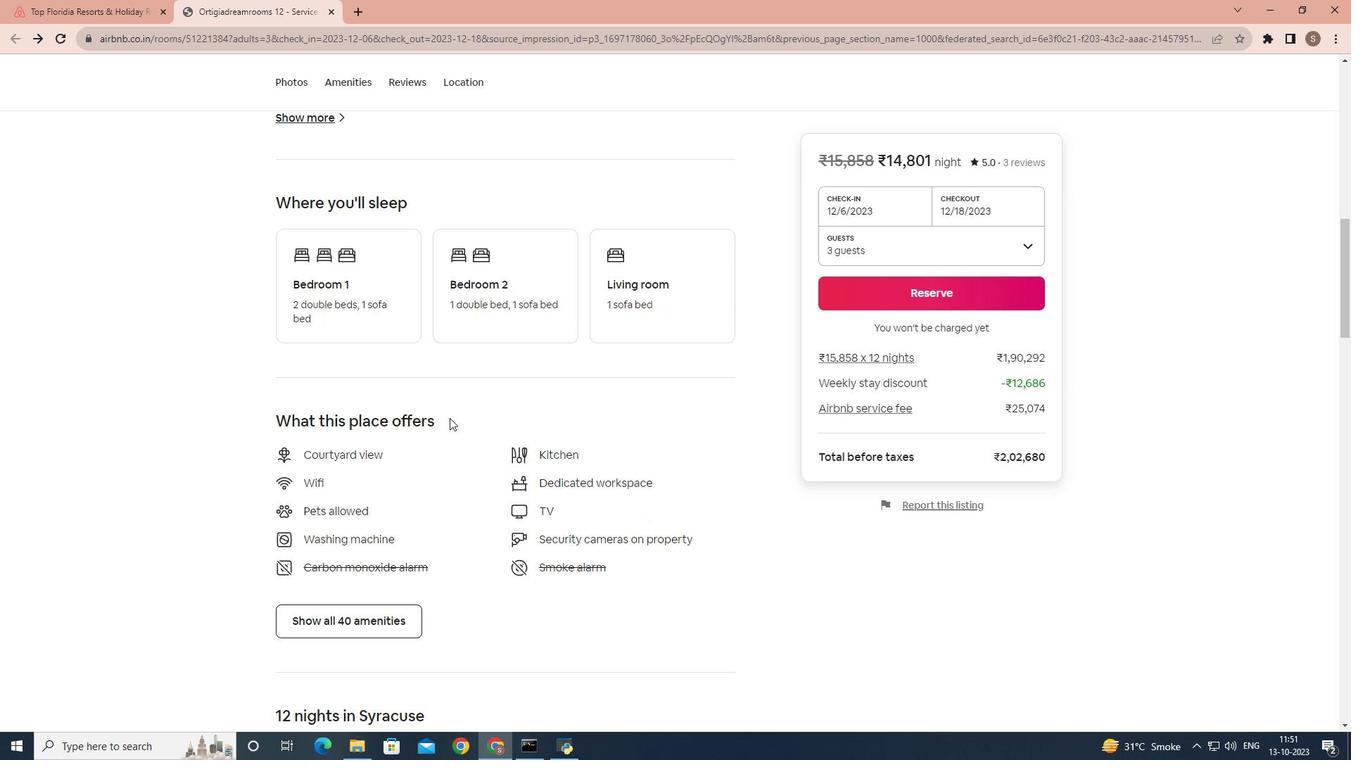 
Action: Mouse scrolled (449, 416) with delta (0, 0)
Screenshot: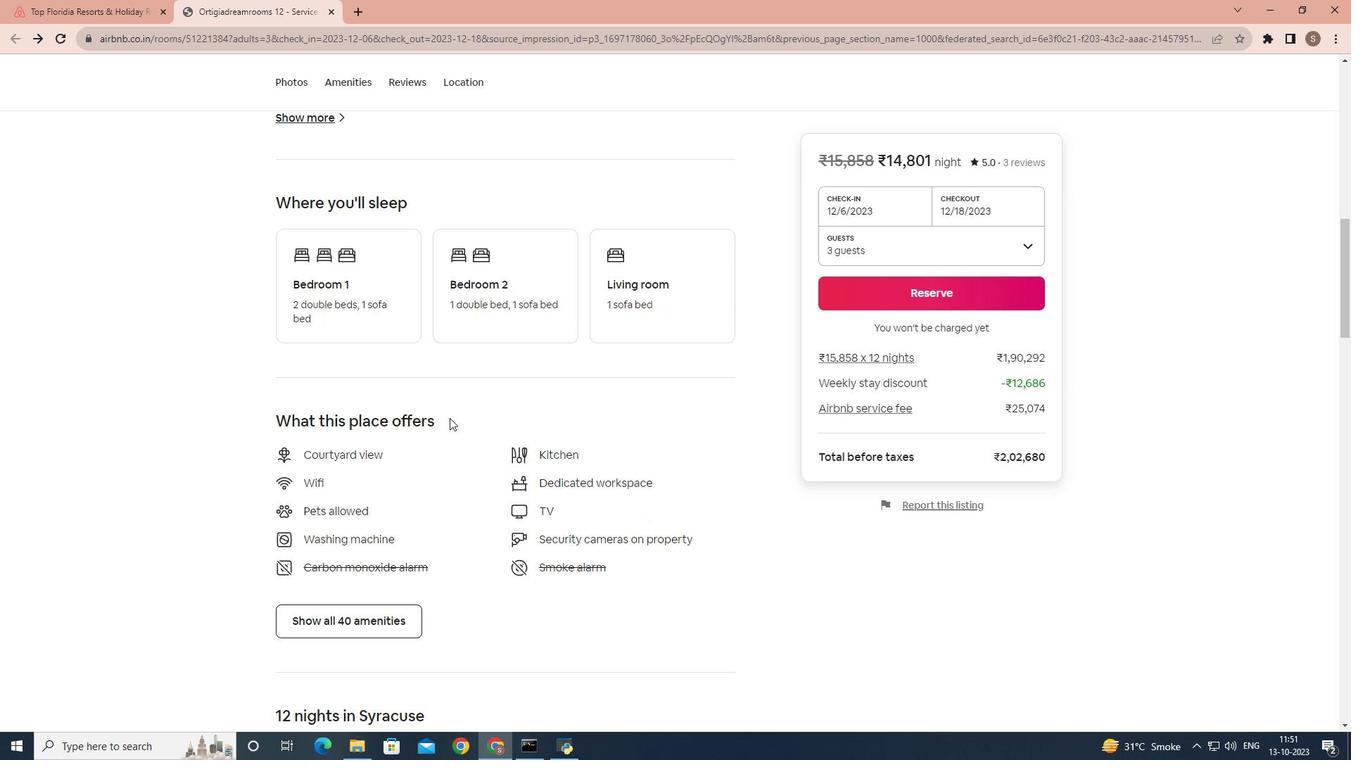 
Action: Mouse moved to (379, 508)
Screenshot: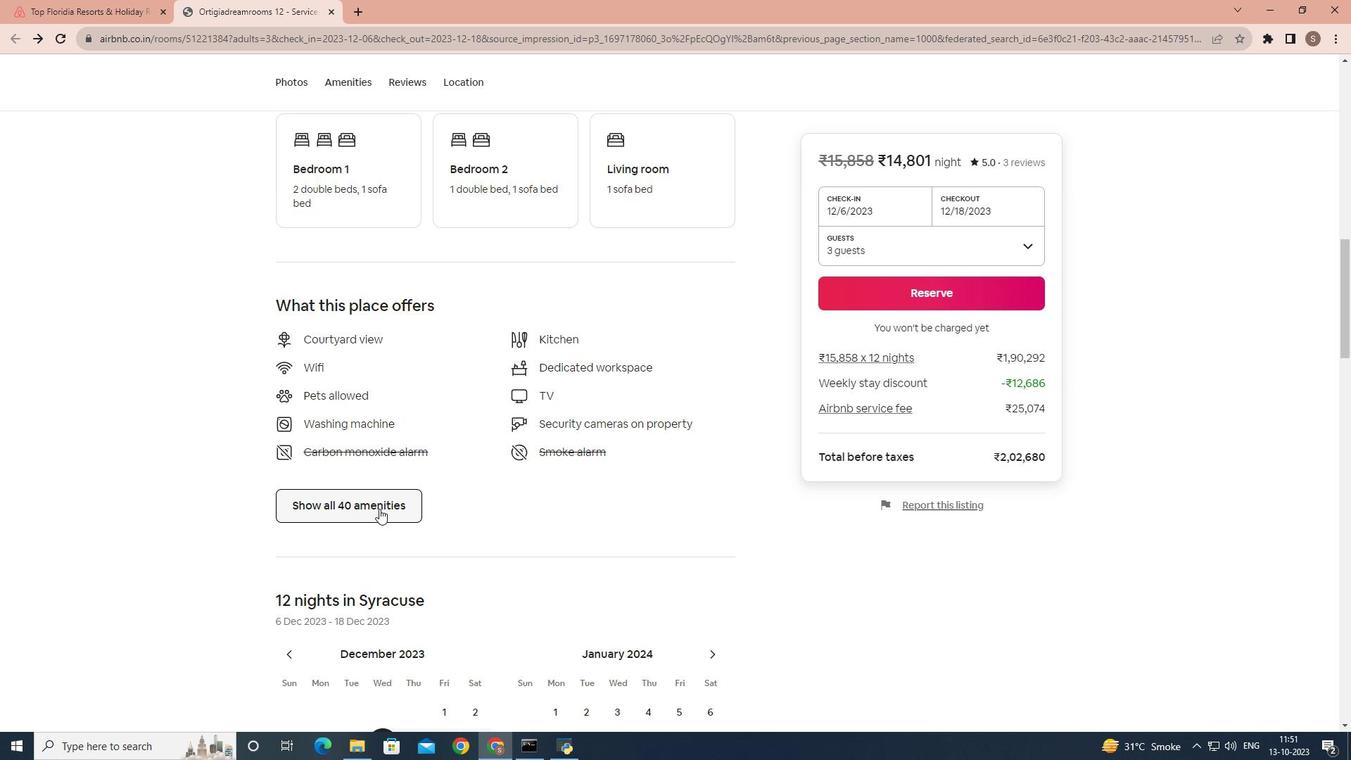 
Action: Mouse pressed left at (379, 508)
Screenshot: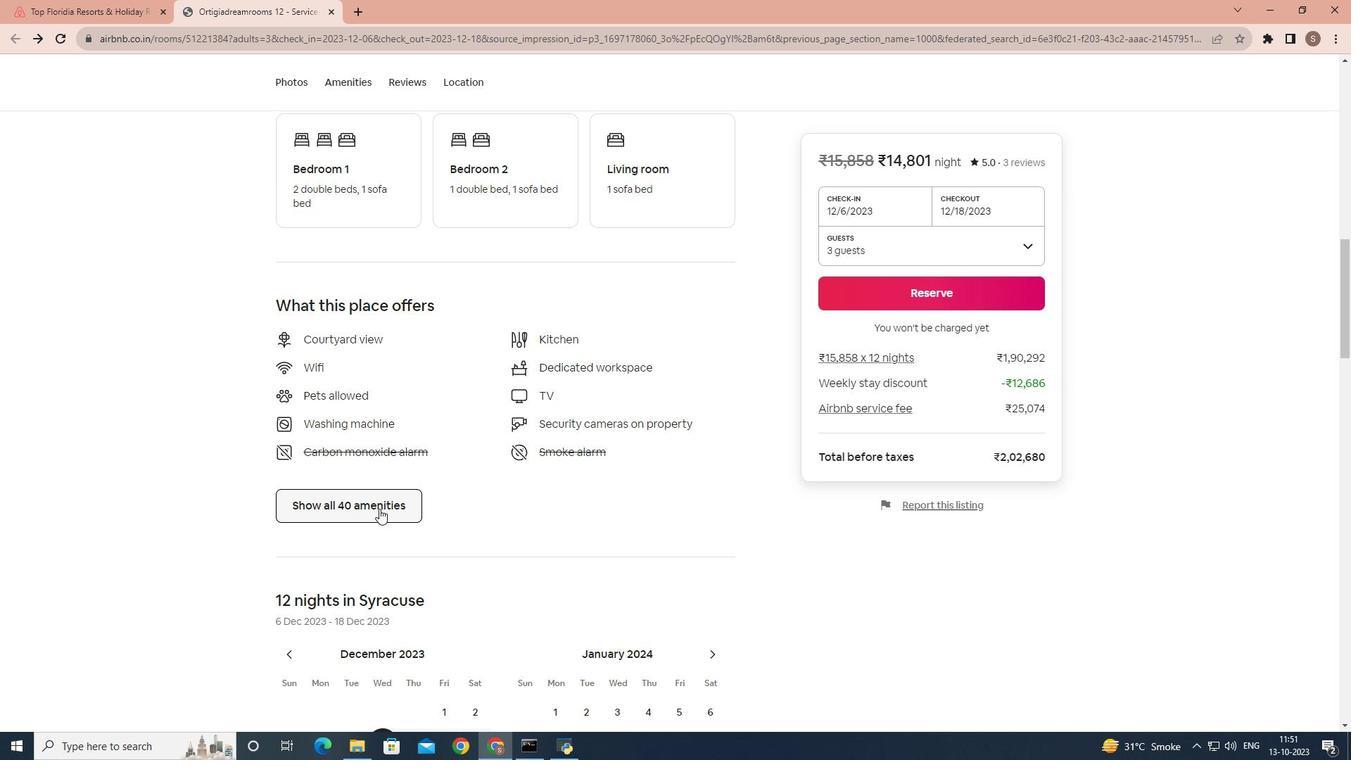
Action: Mouse scrolled (379, 508) with delta (0, 0)
Screenshot: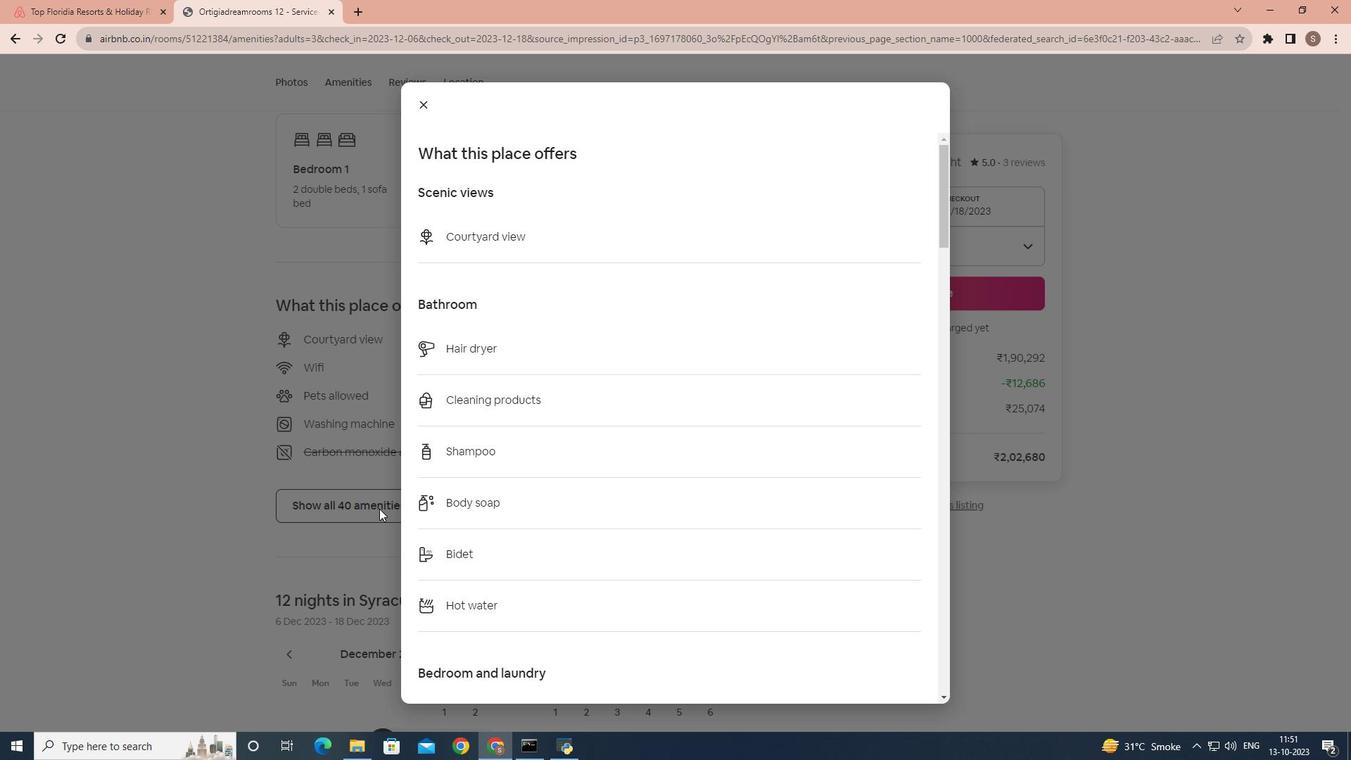 
Action: Mouse scrolled (379, 508) with delta (0, 0)
Screenshot: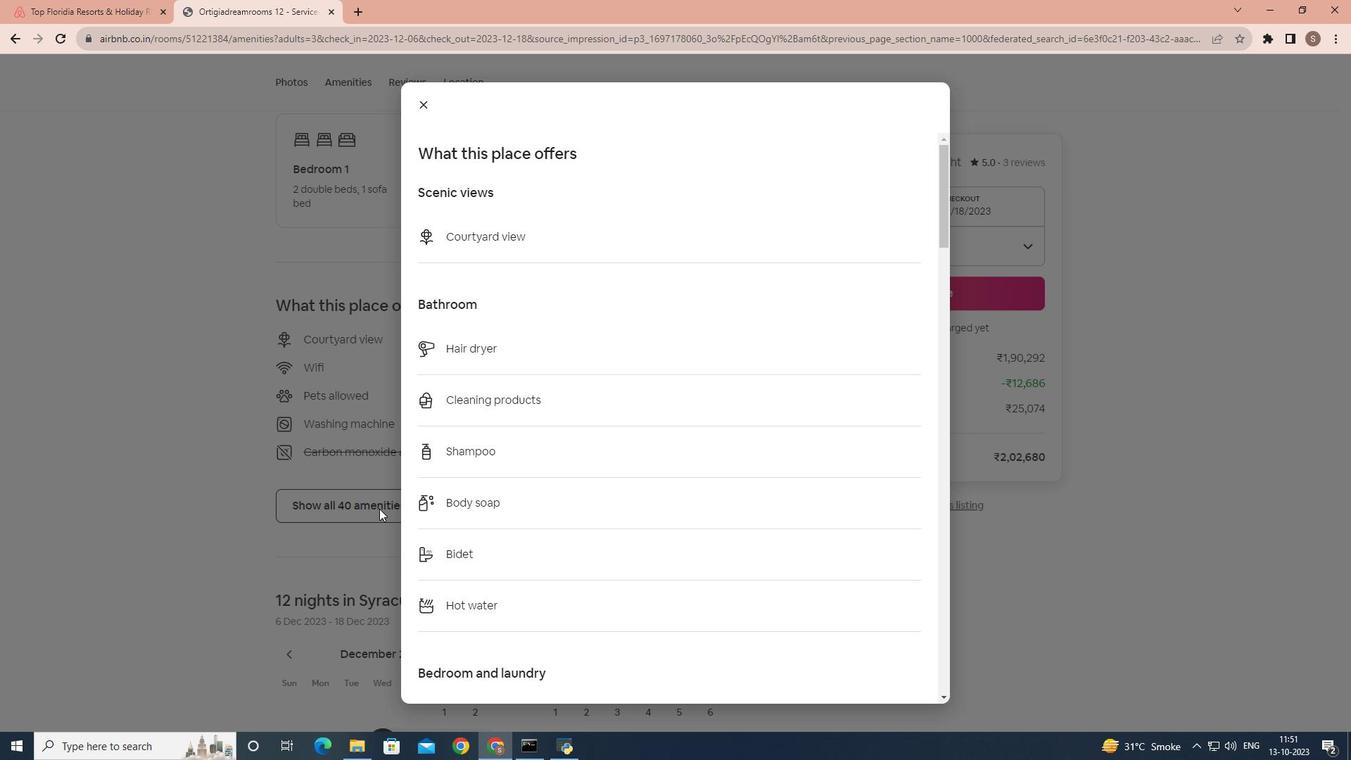 
Action: Mouse scrolled (379, 508) with delta (0, 0)
Screenshot: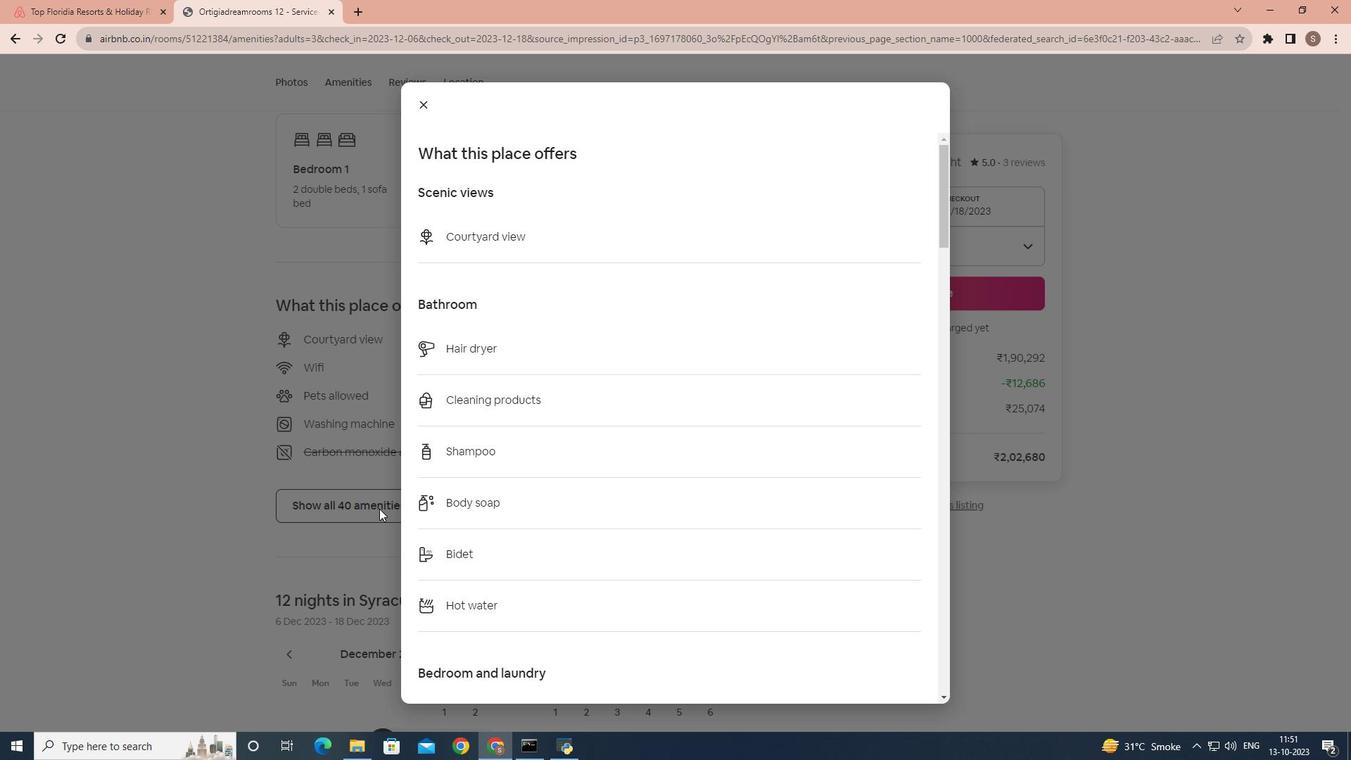 
Action: Mouse scrolled (379, 508) with delta (0, 0)
Screenshot: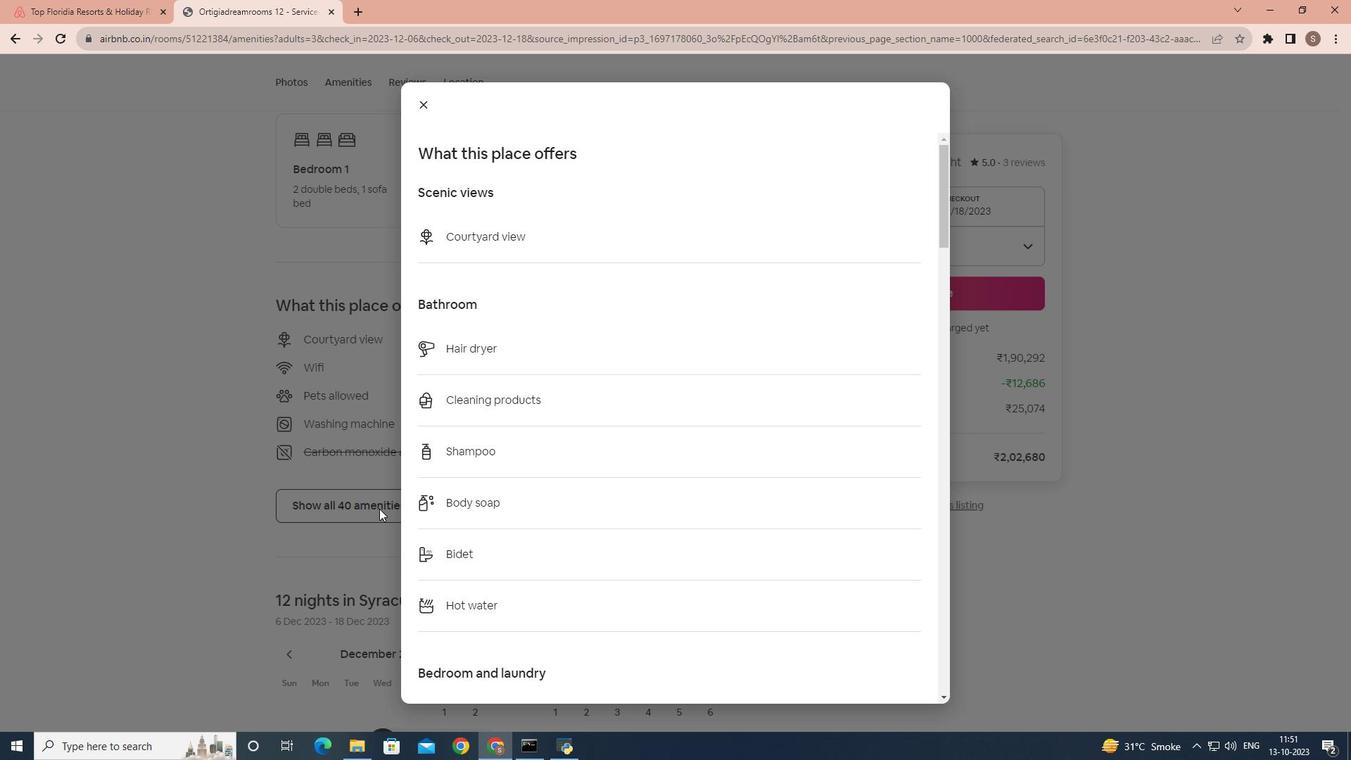 
Action: Mouse moved to (587, 445)
Screenshot: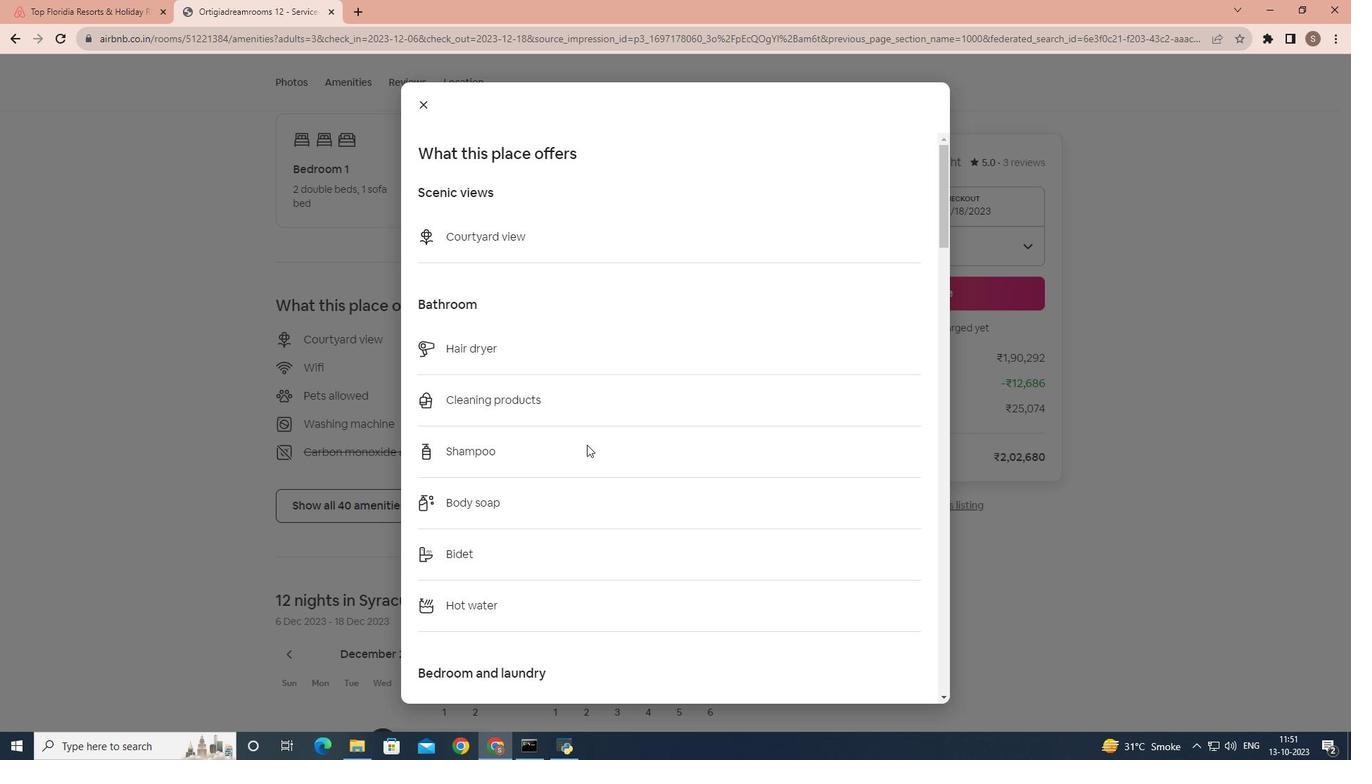 
Action: Mouse scrolled (587, 444) with delta (0, 0)
Screenshot: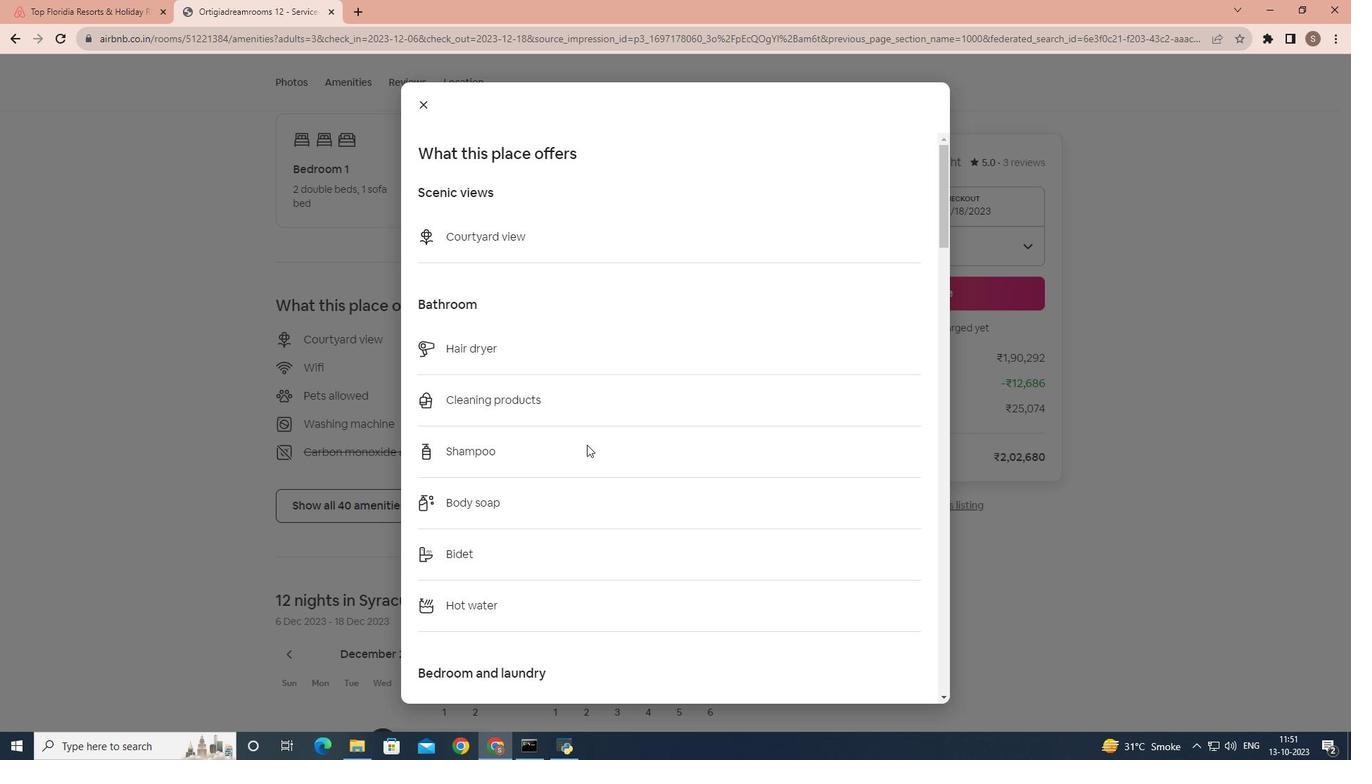 
Action: Mouse moved to (587, 451)
Screenshot: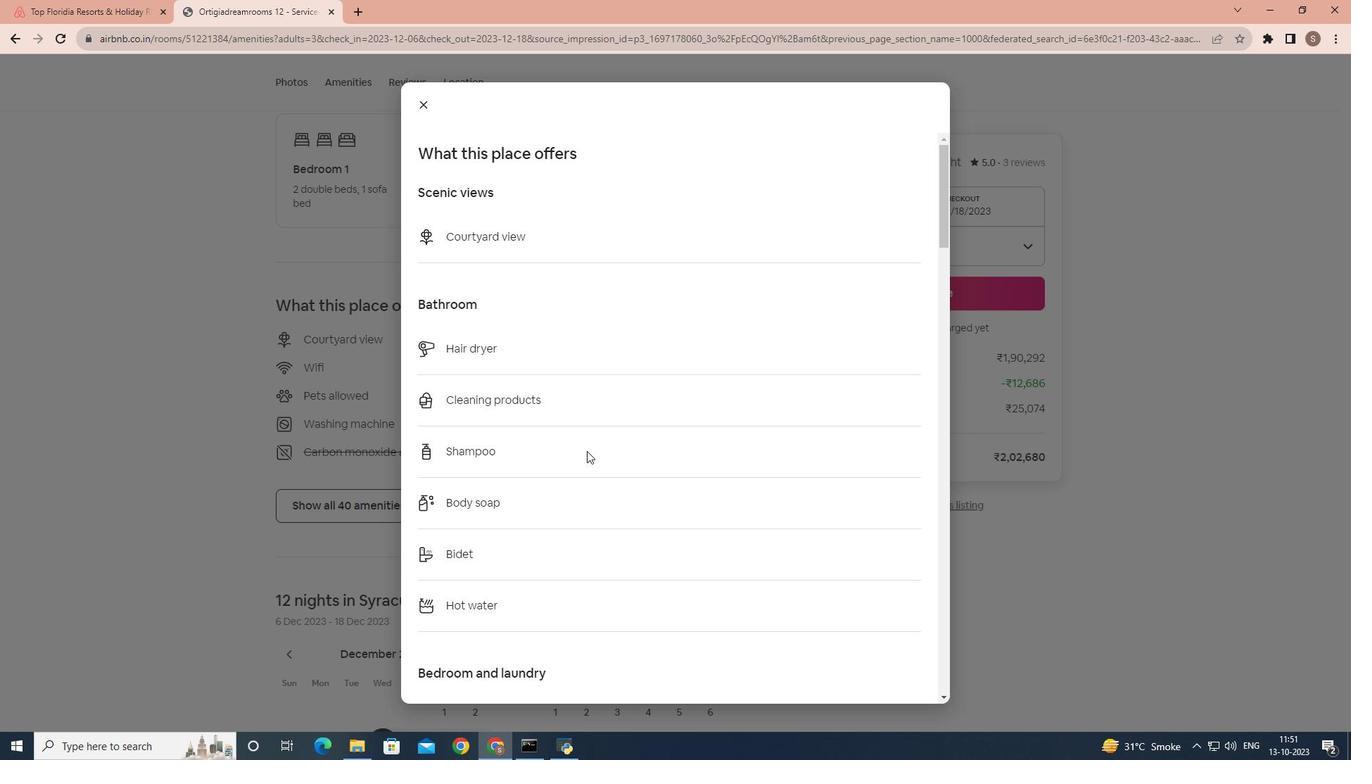 
Action: Mouse scrolled (587, 450) with delta (0, 0)
Screenshot: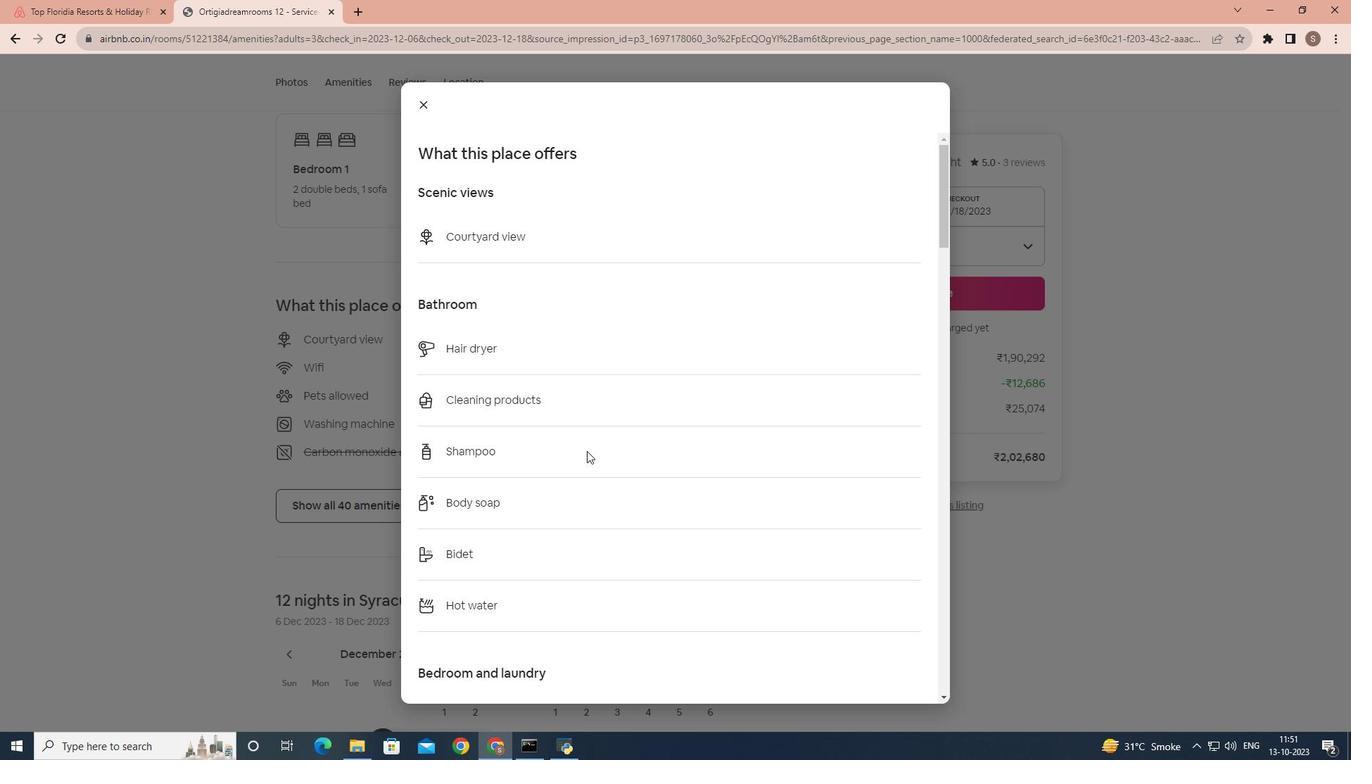 
Action: Mouse scrolled (587, 450) with delta (0, 0)
Screenshot: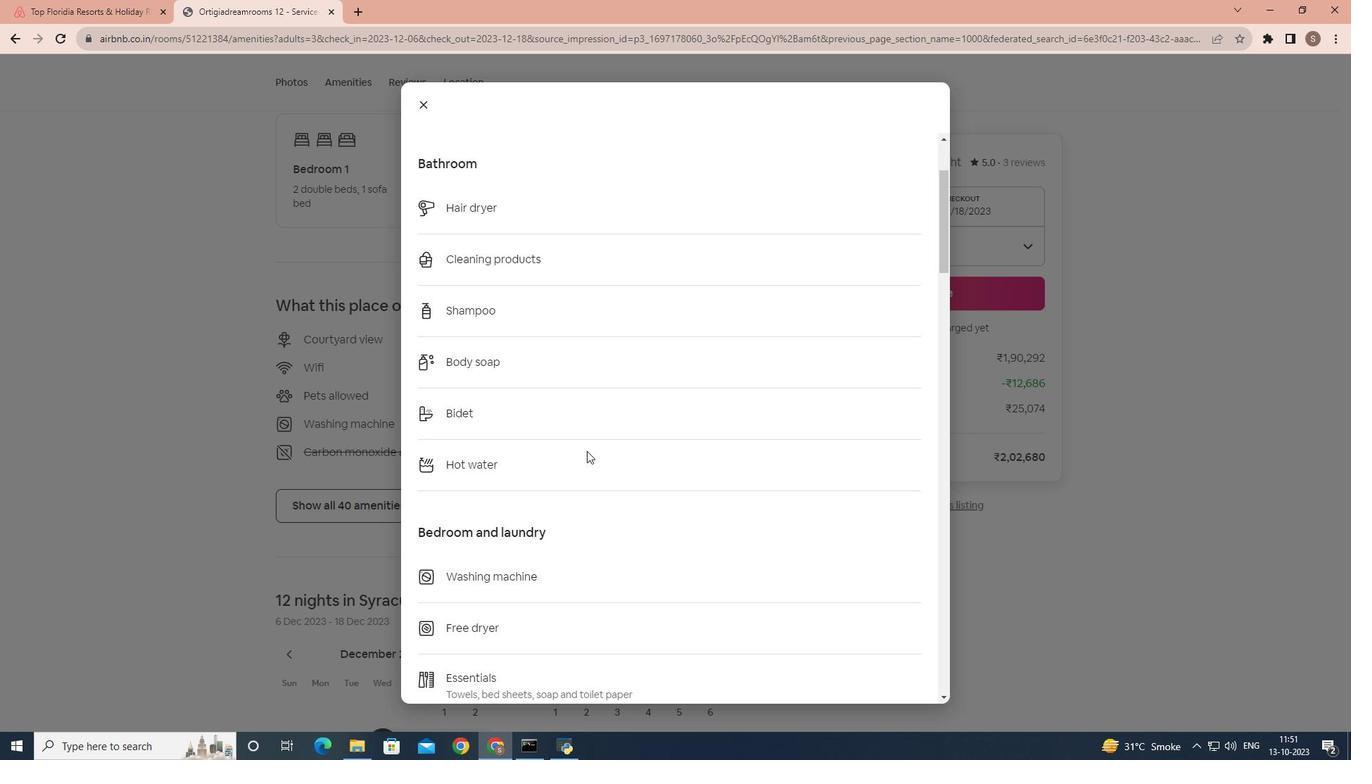 
Action: Mouse scrolled (587, 450) with delta (0, 0)
Screenshot: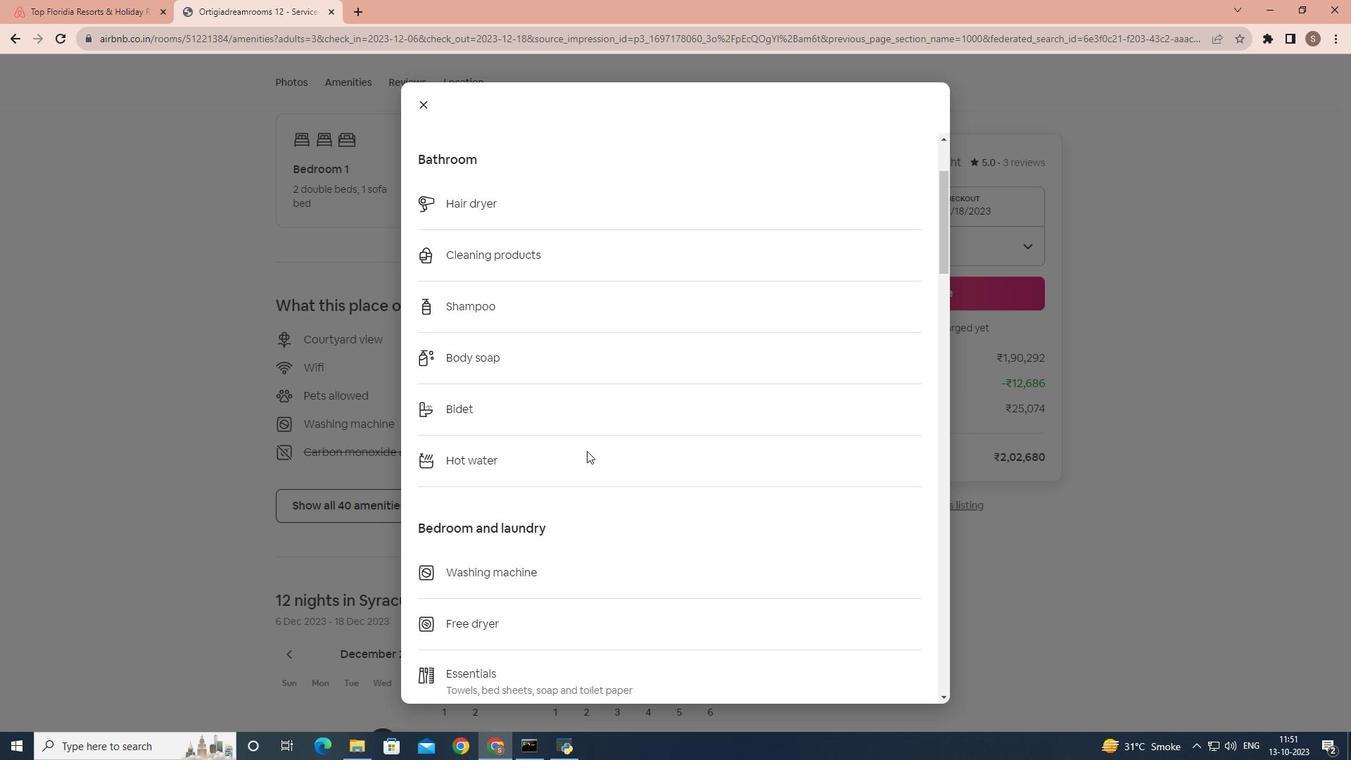 
Action: Mouse moved to (587, 455)
Screenshot: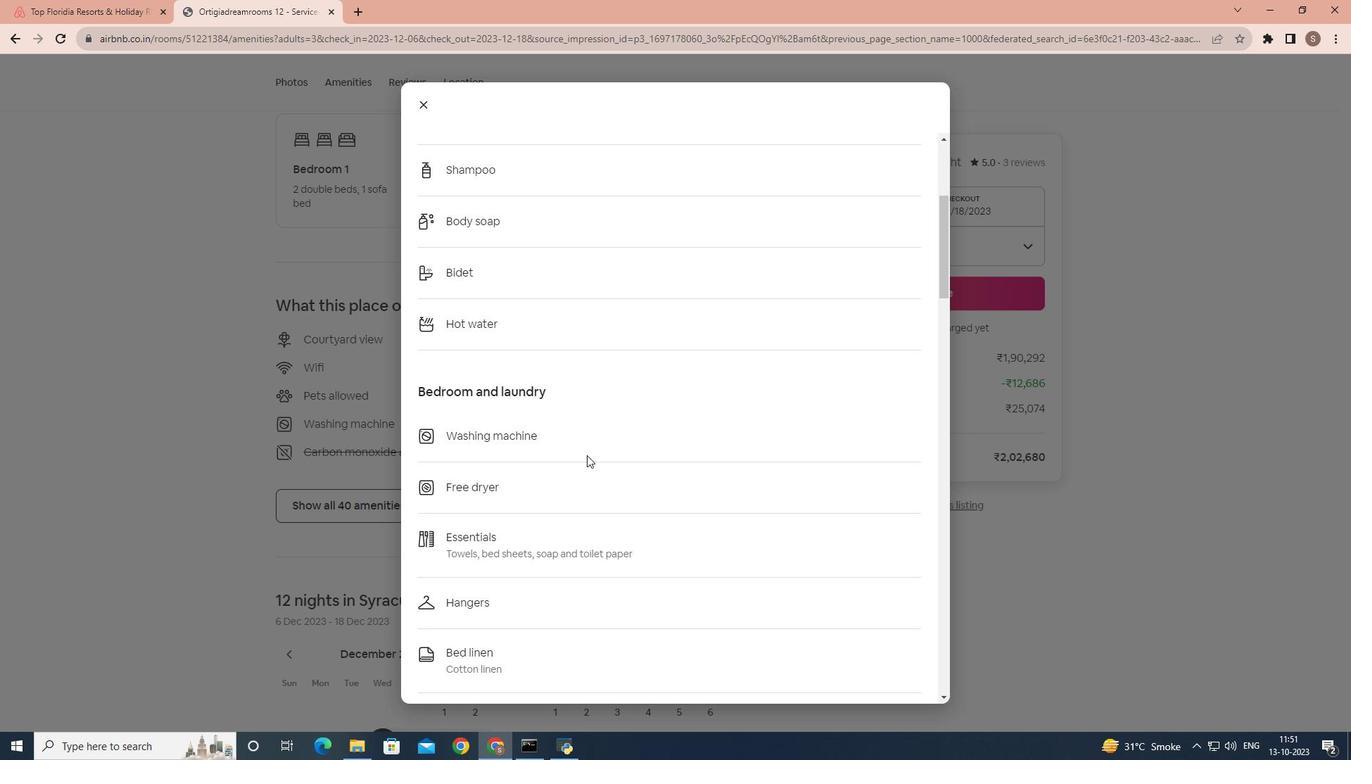 
Action: Mouse scrolled (587, 454) with delta (0, 0)
Screenshot: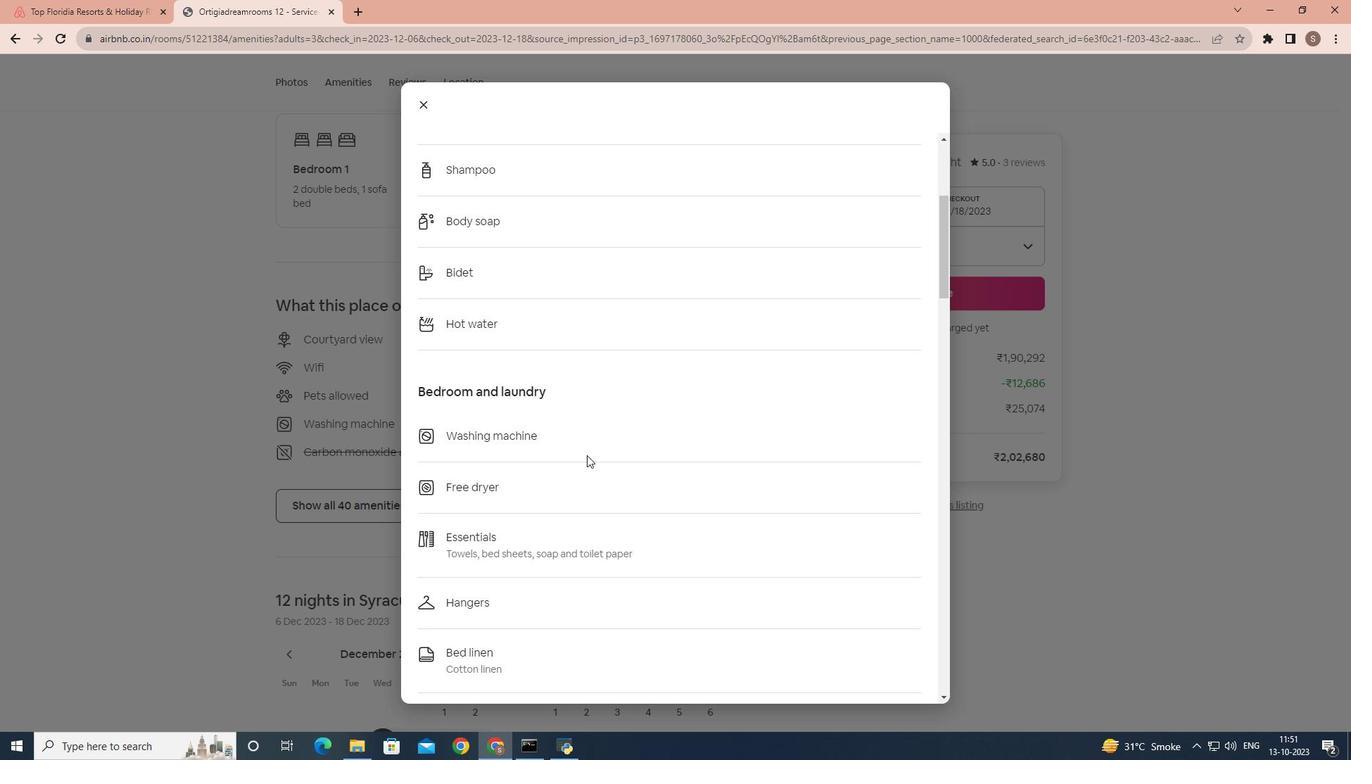 
Action: Mouse scrolled (587, 454) with delta (0, 0)
Screenshot: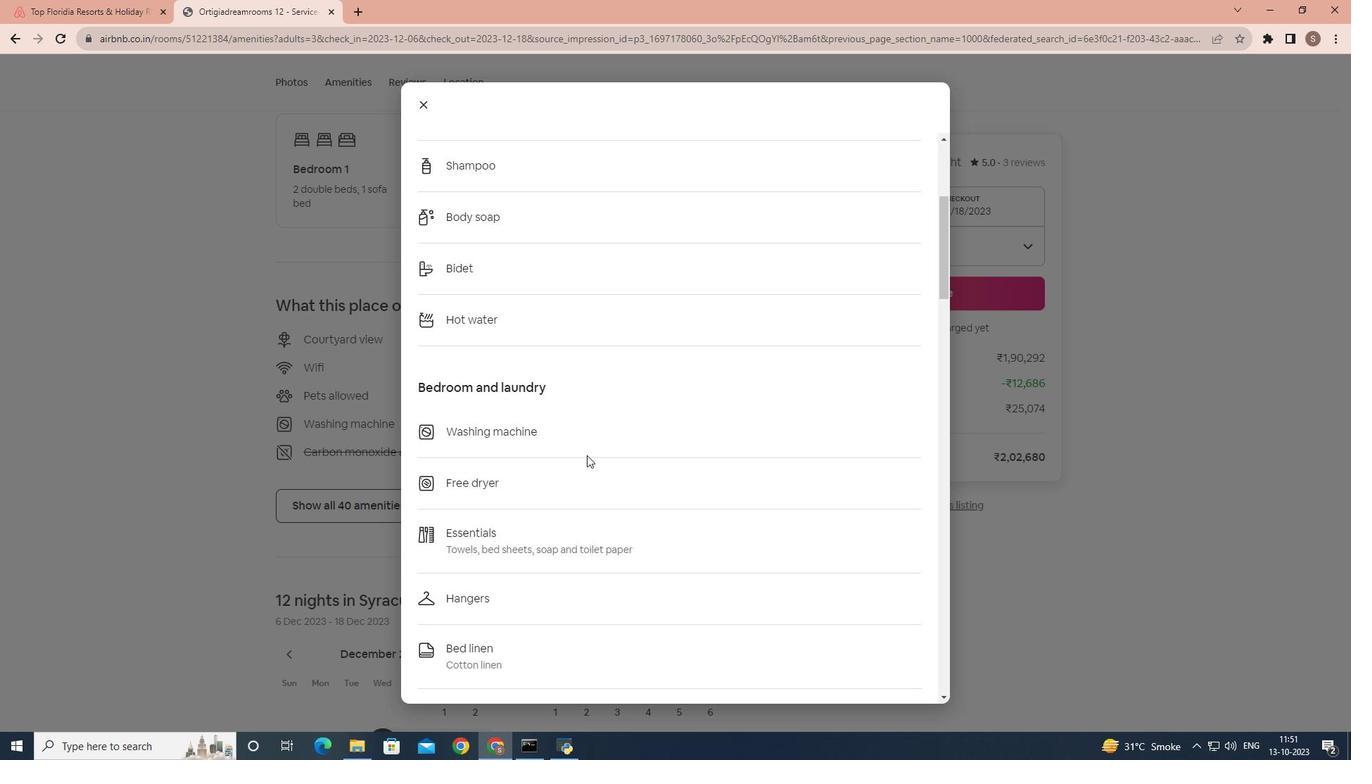 
Action: Mouse scrolled (587, 454) with delta (0, 0)
Screenshot: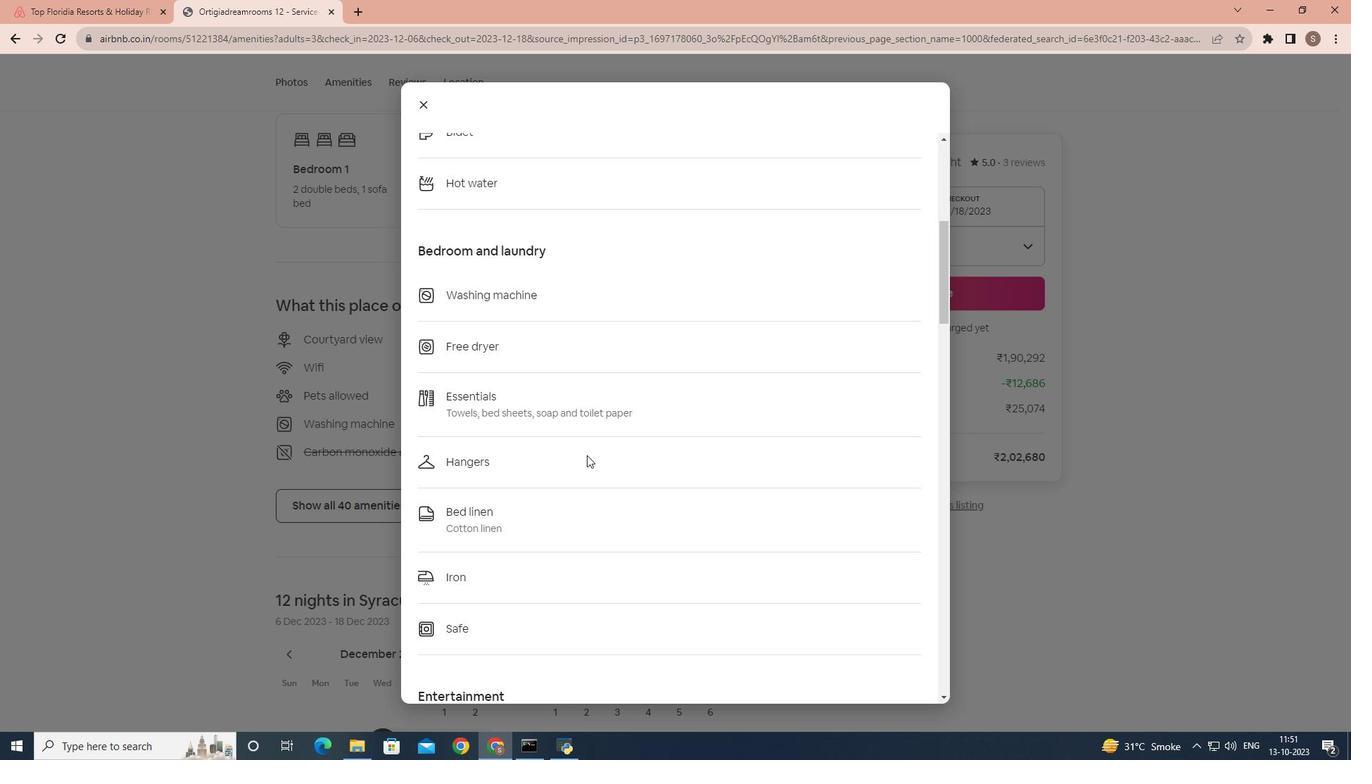 
Action: Mouse scrolled (587, 454) with delta (0, 0)
Screenshot: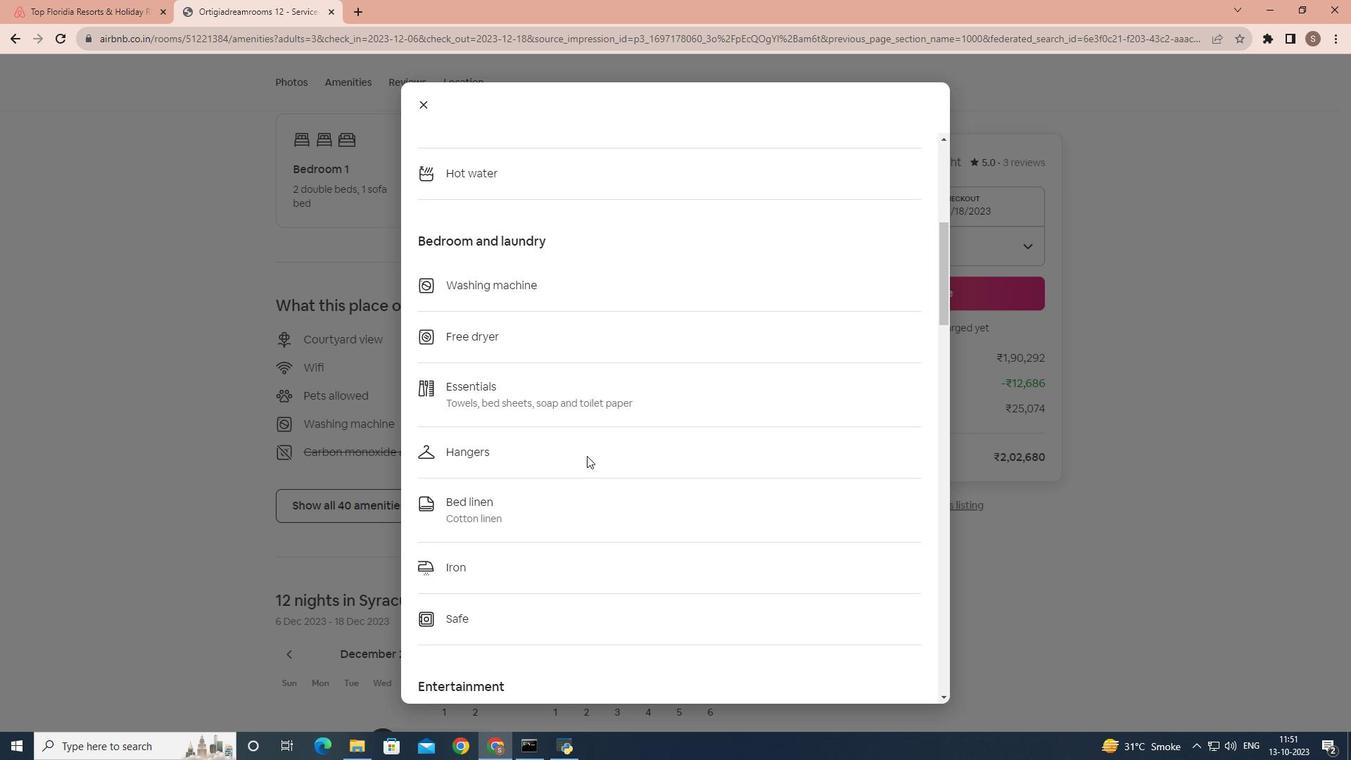 
Action: Mouse moved to (587, 456)
Screenshot: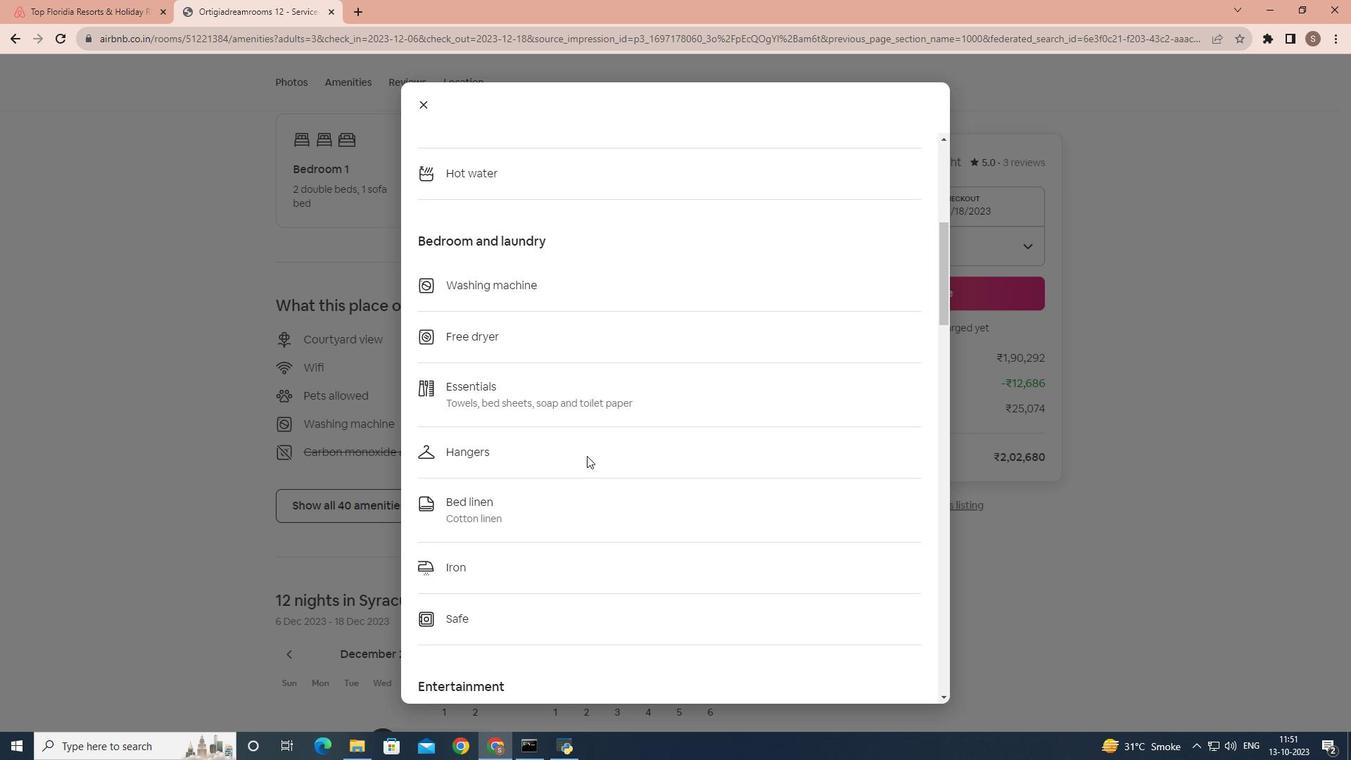 
Action: Mouse scrolled (587, 455) with delta (0, 0)
Screenshot: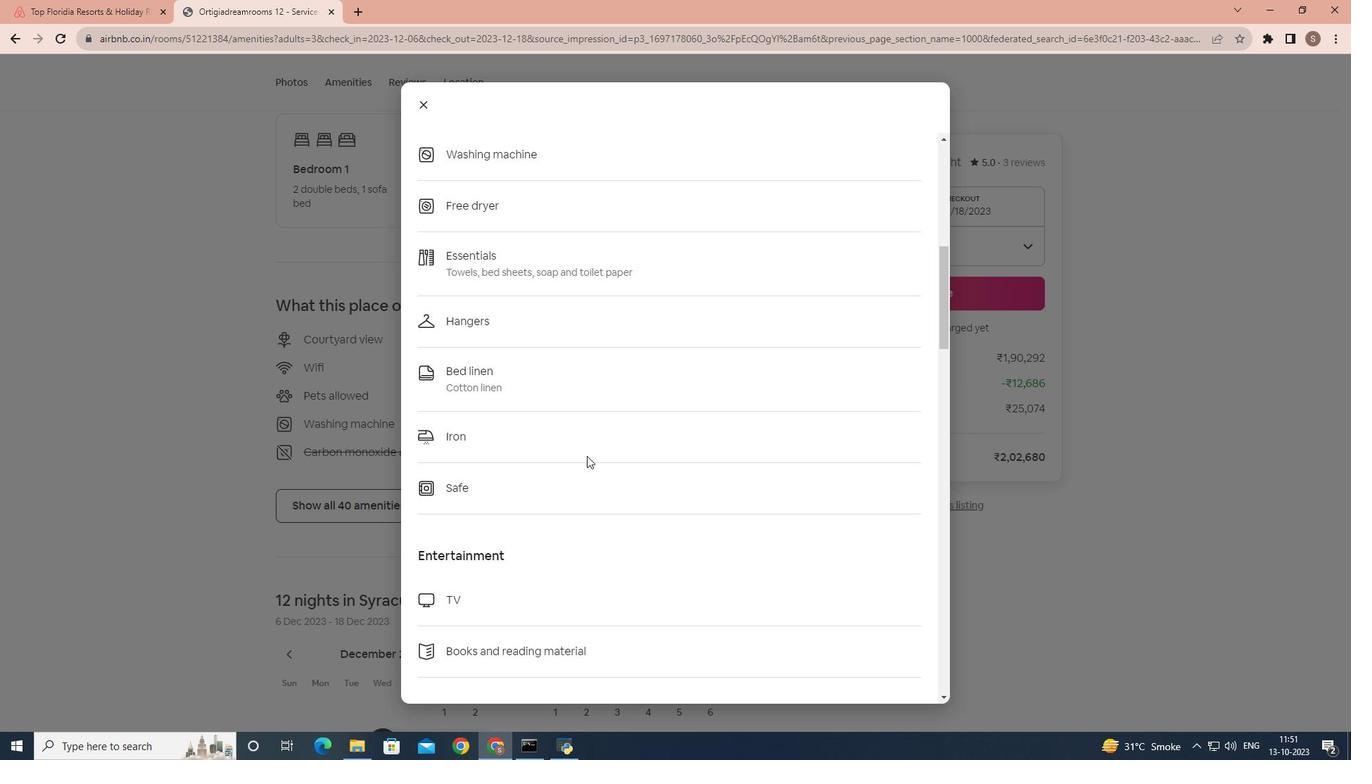 
Action: Mouse scrolled (587, 455) with delta (0, 0)
Screenshot: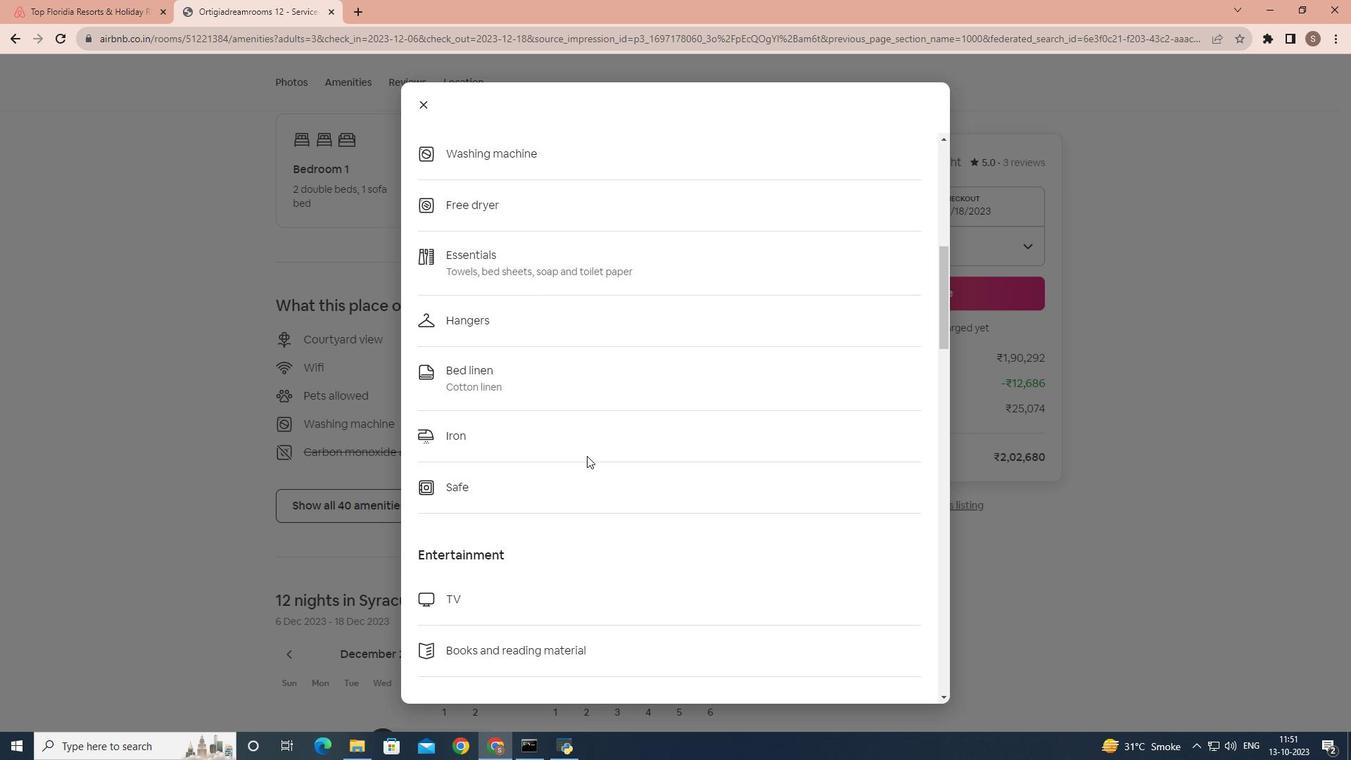
Action: Mouse scrolled (587, 455) with delta (0, 0)
Screenshot: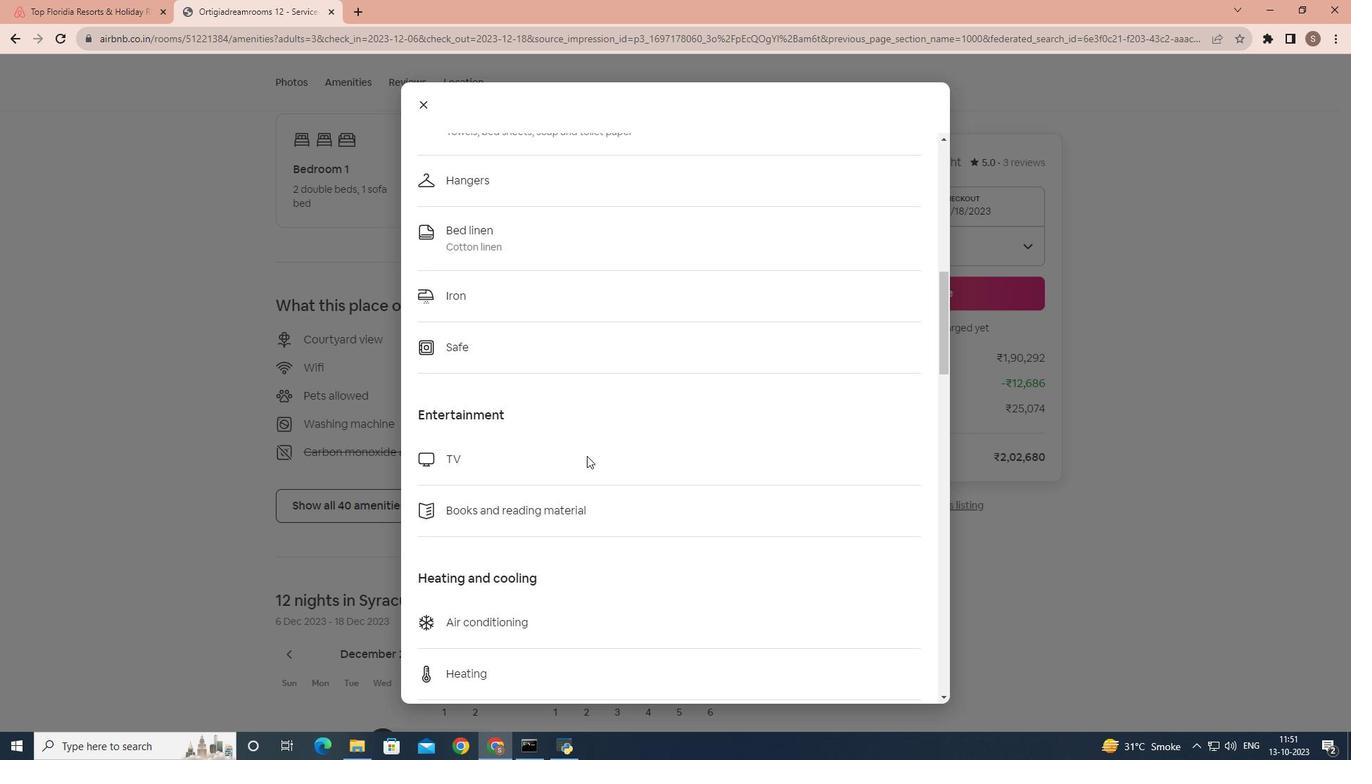 
Action: Mouse scrolled (587, 455) with delta (0, 0)
Screenshot: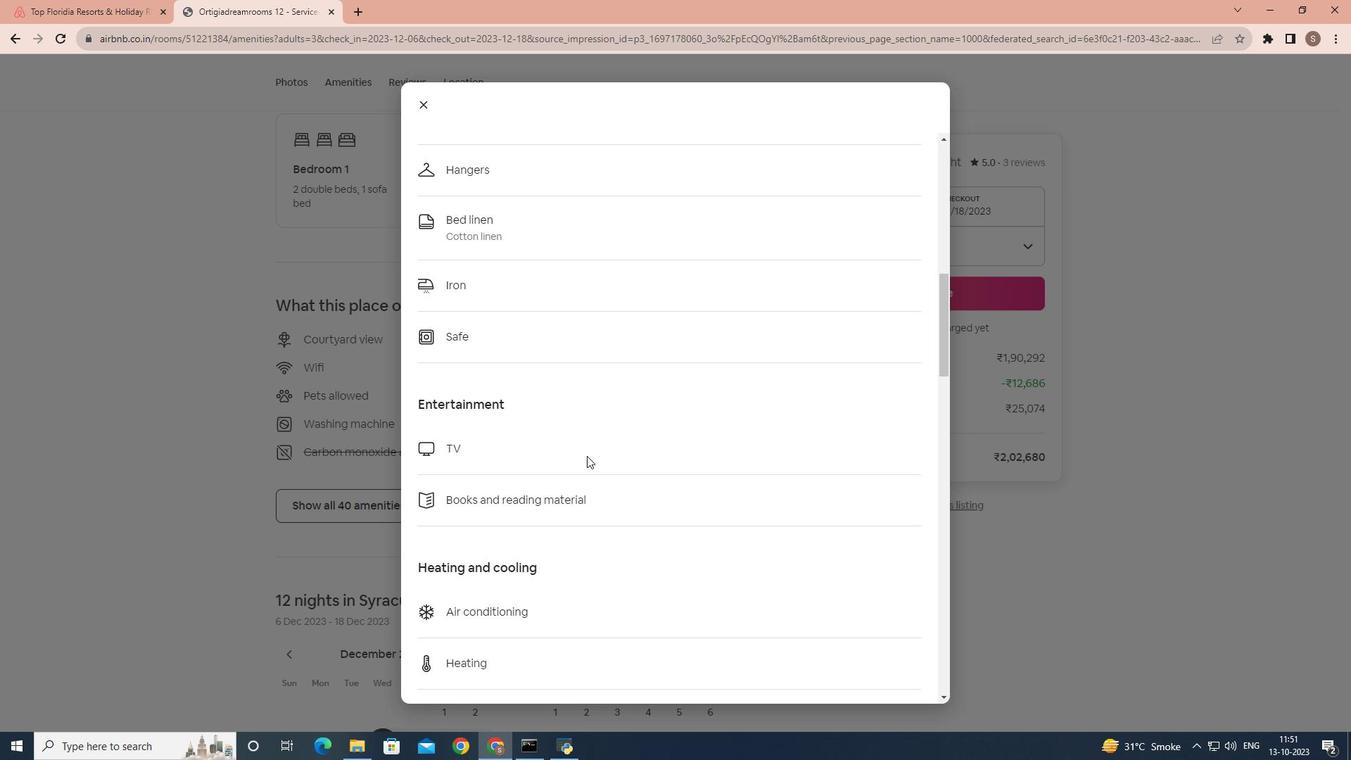
Action: Mouse scrolled (587, 455) with delta (0, 0)
Screenshot: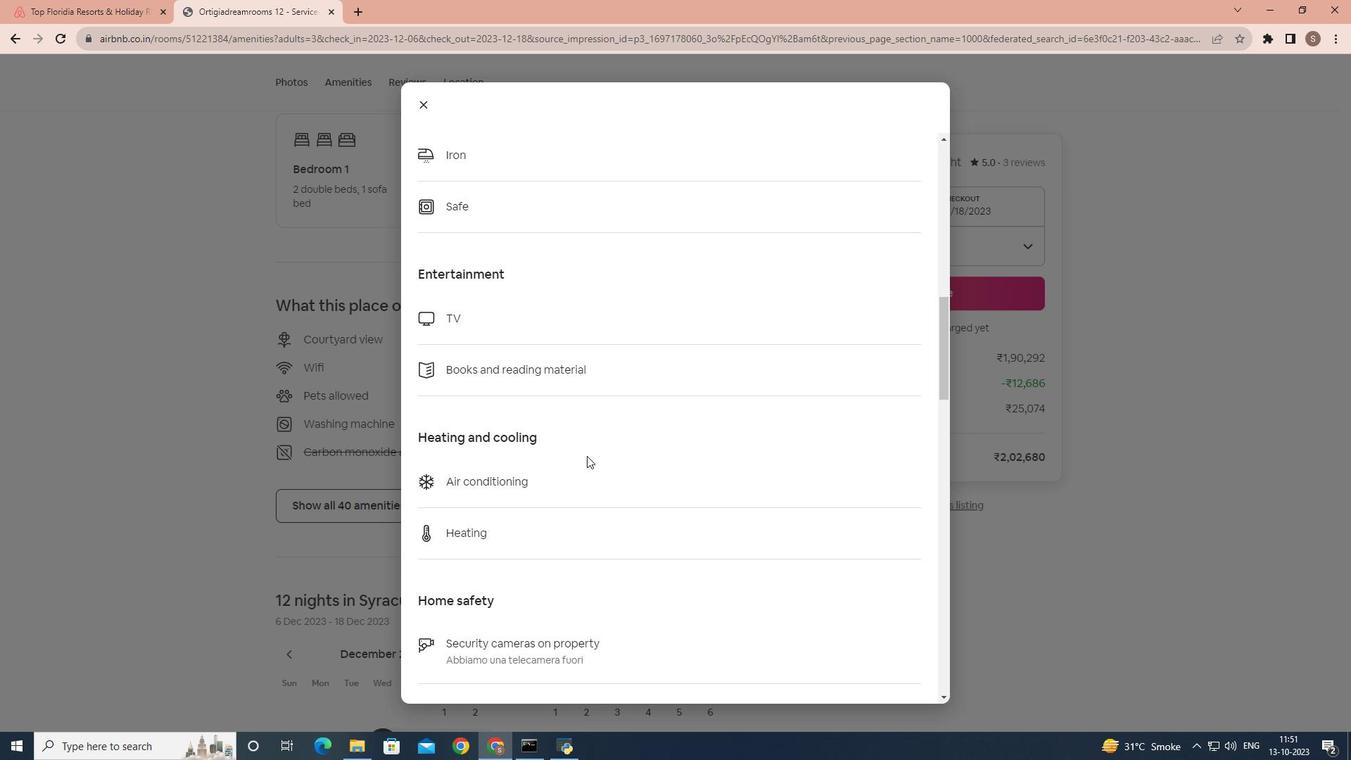 
Action: Mouse scrolled (587, 455) with delta (0, 0)
Screenshot: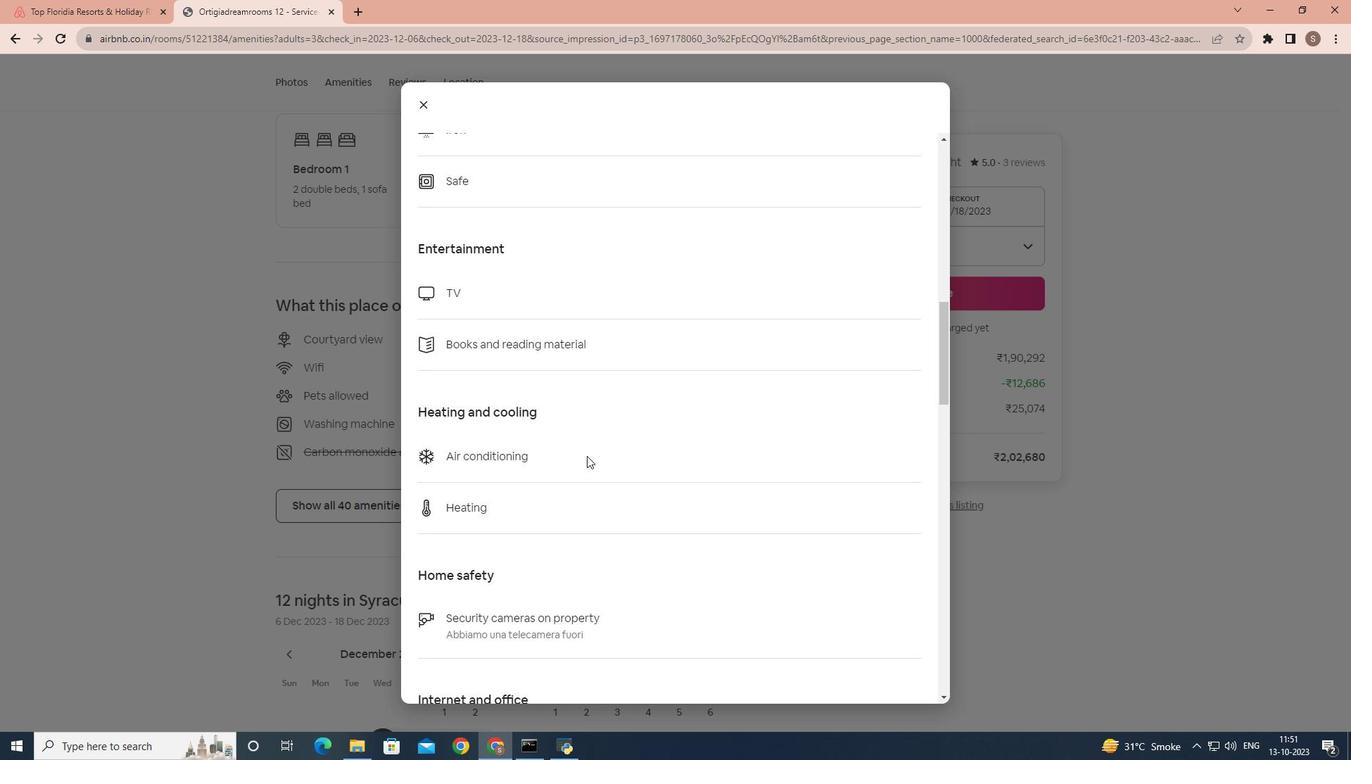
Action: Mouse scrolled (587, 455) with delta (0, 0)
Screenshot: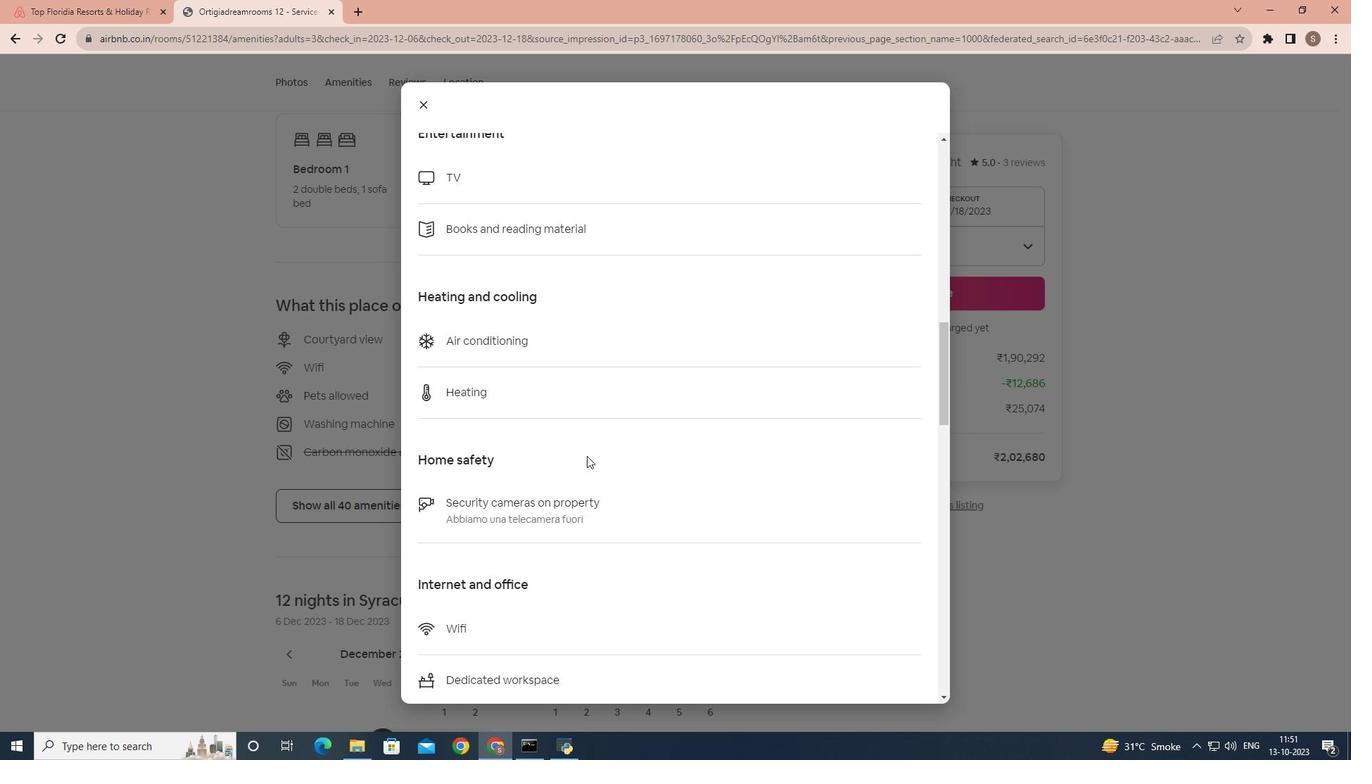 
Action: Mouse scrolled (587, 455) with delta (0, 0)
Screenshot: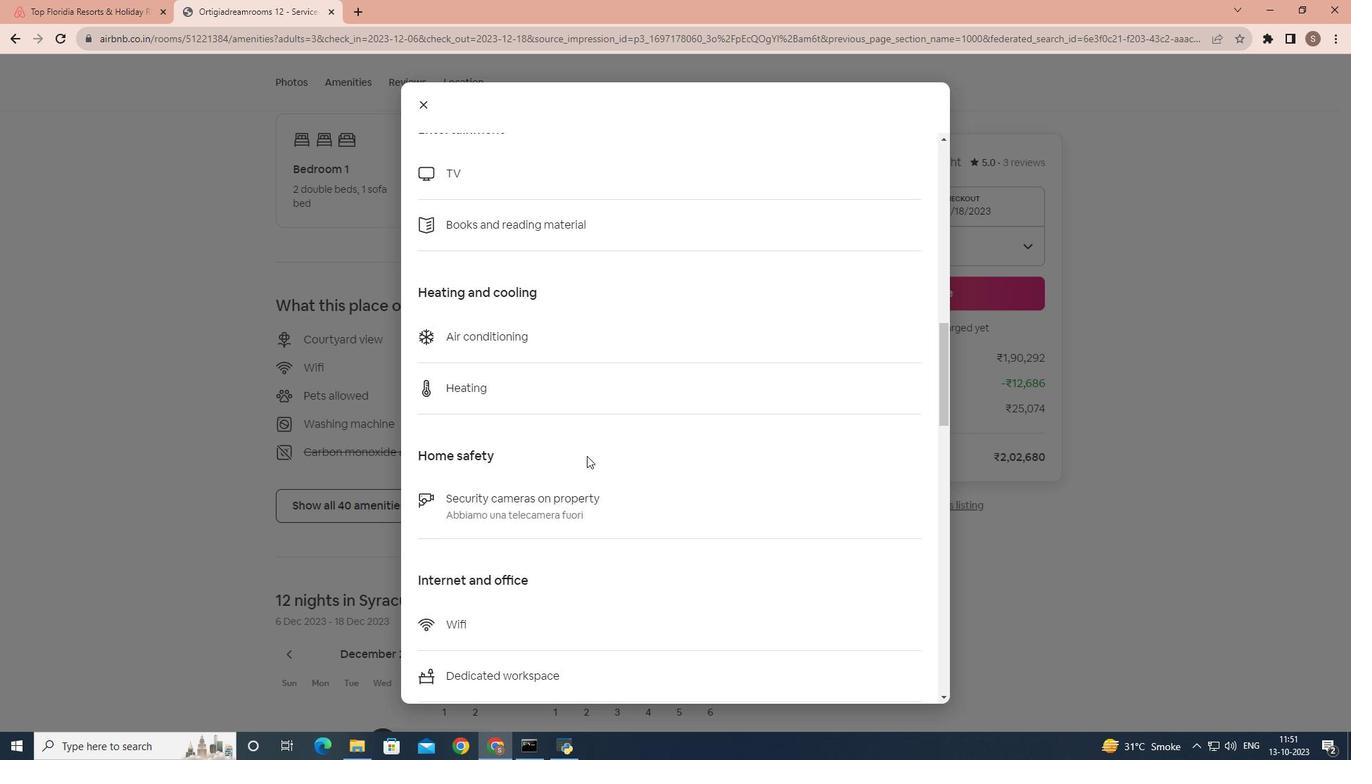 
Action: Mouse scrolled (587, 455) with delta (0, 0)
Screenshot: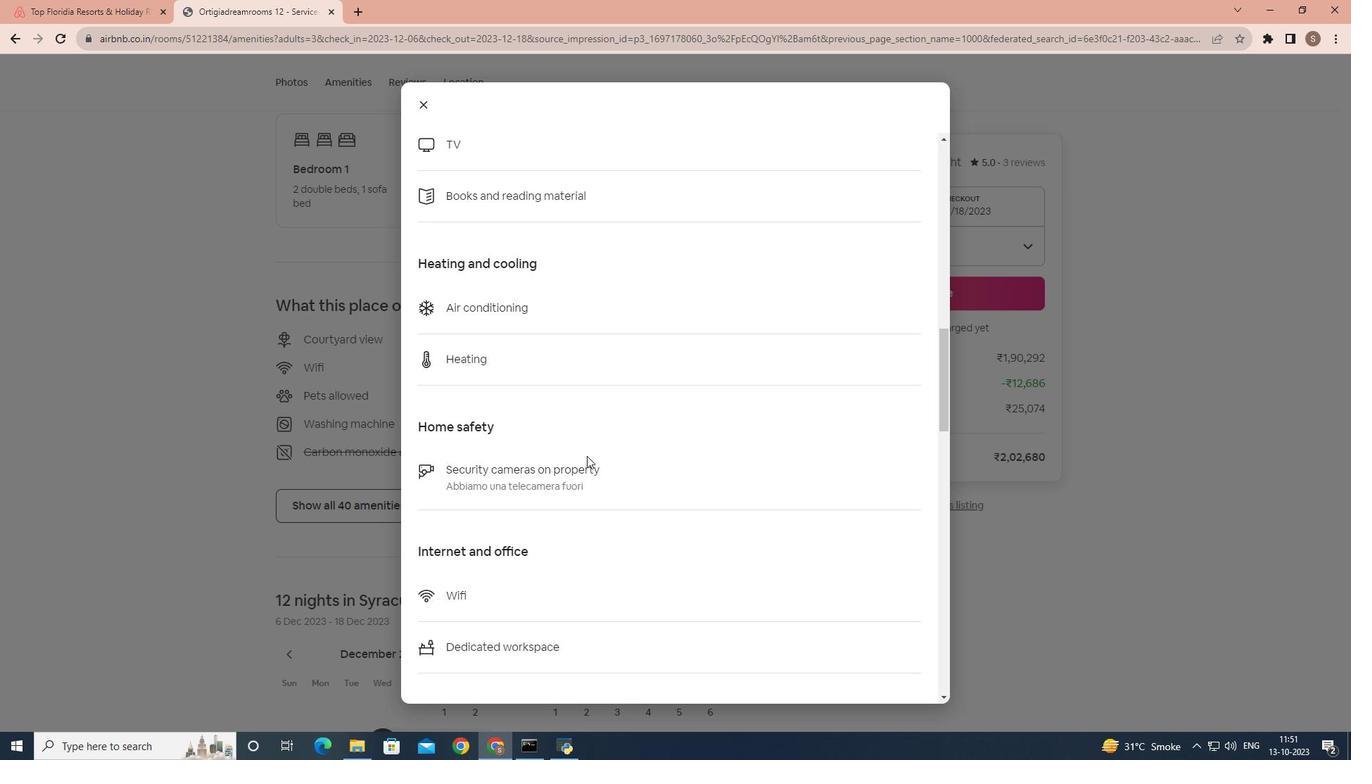 
Action: Mouse scrolled (587, 455) with delta (0, 0)
Screenshot: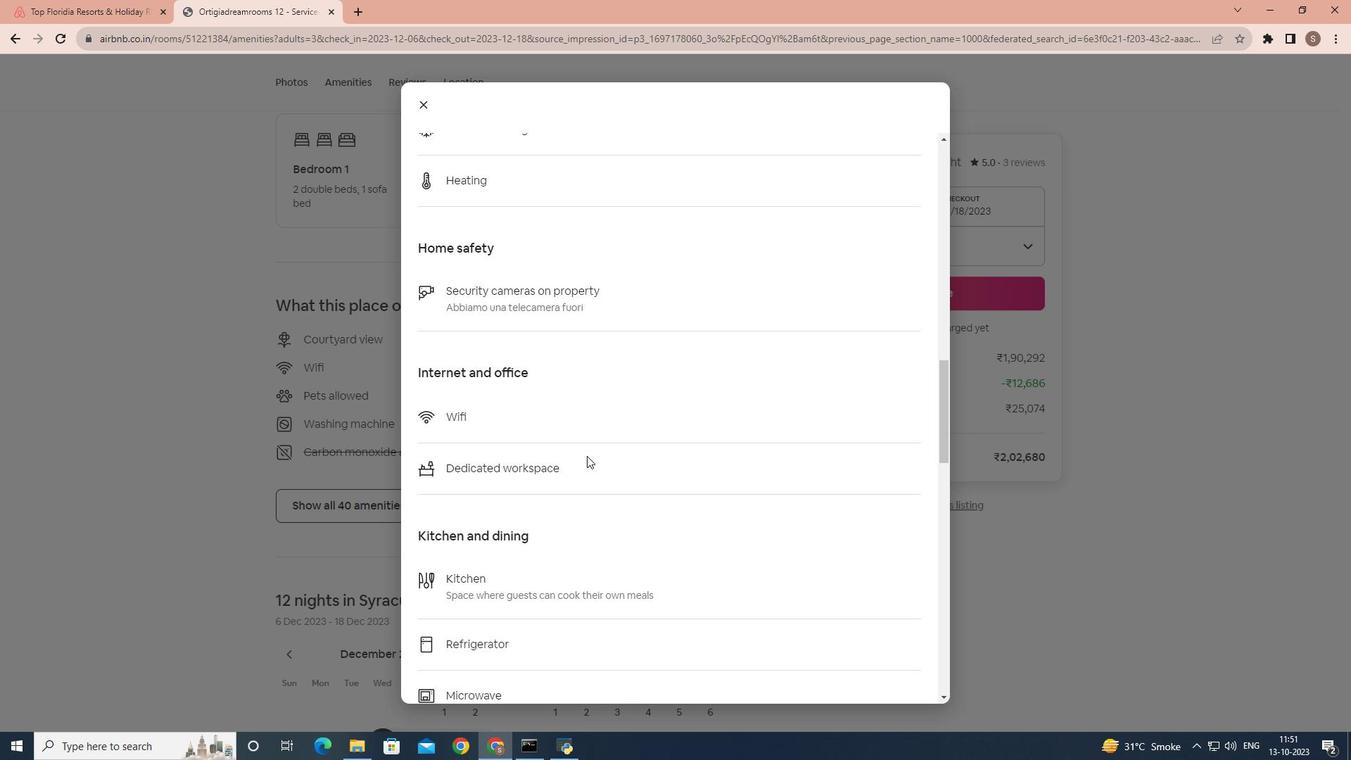 
Action: Mouse scrolled (587, 455) with delta (0, 0)
Screenshot: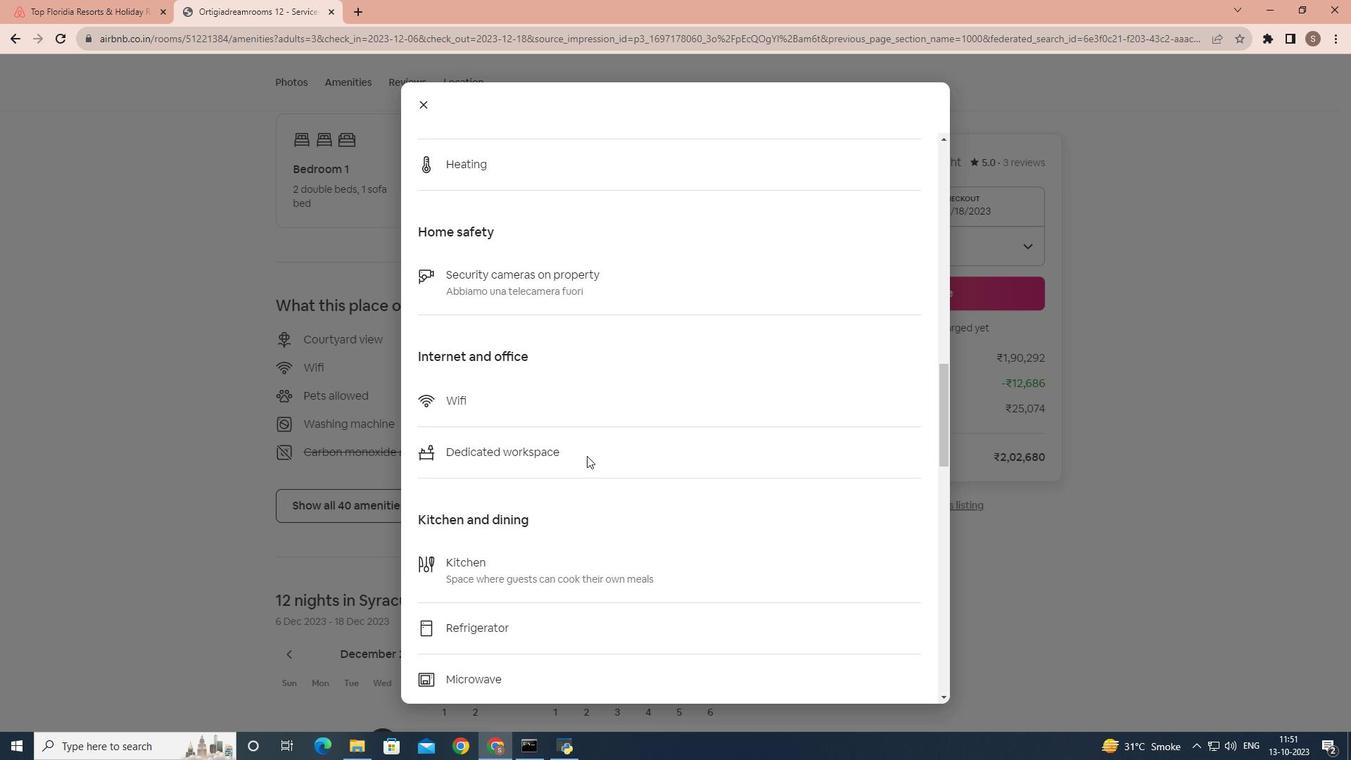 
Action: Mouse scrolled (587, 455) with delta (0, 0)
Screenshot: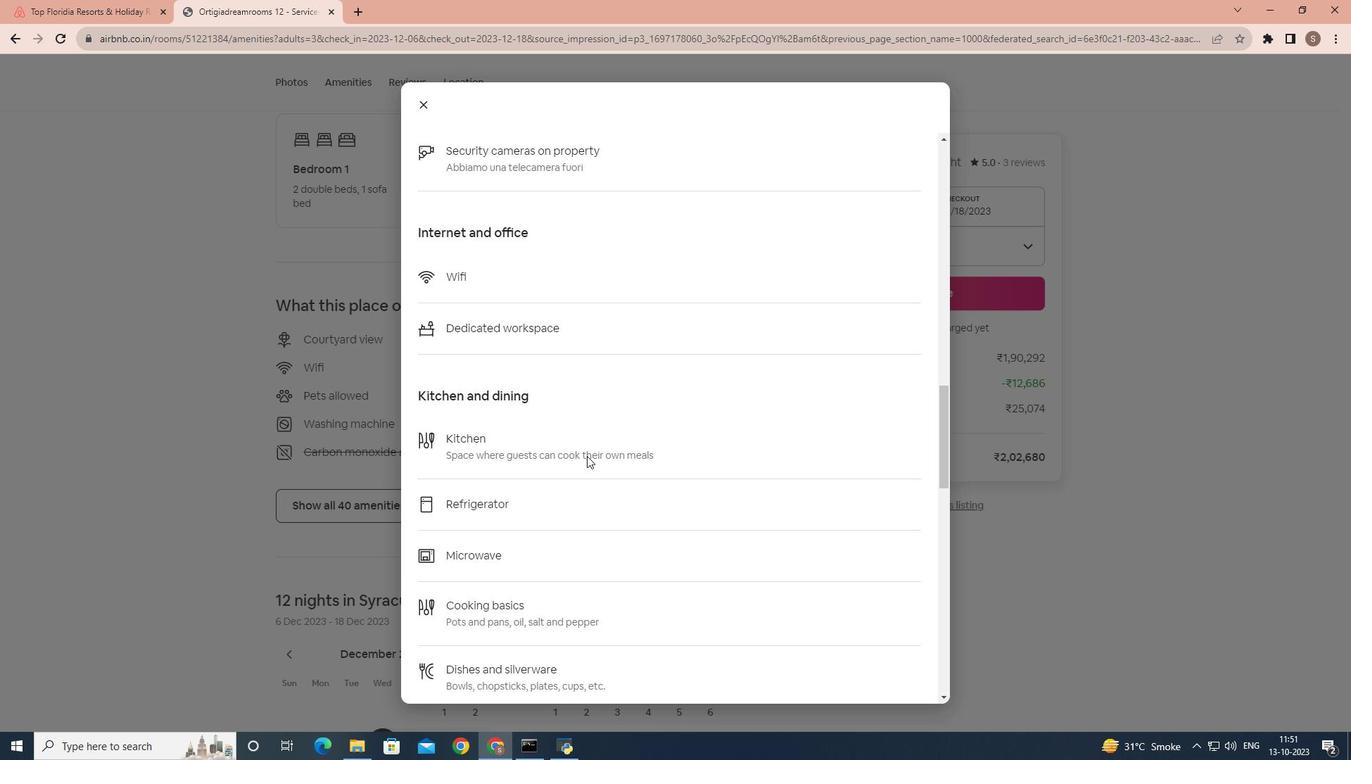 
Action: Mouse scrolled (587, 455) with delta (0, 0)
Screenshot: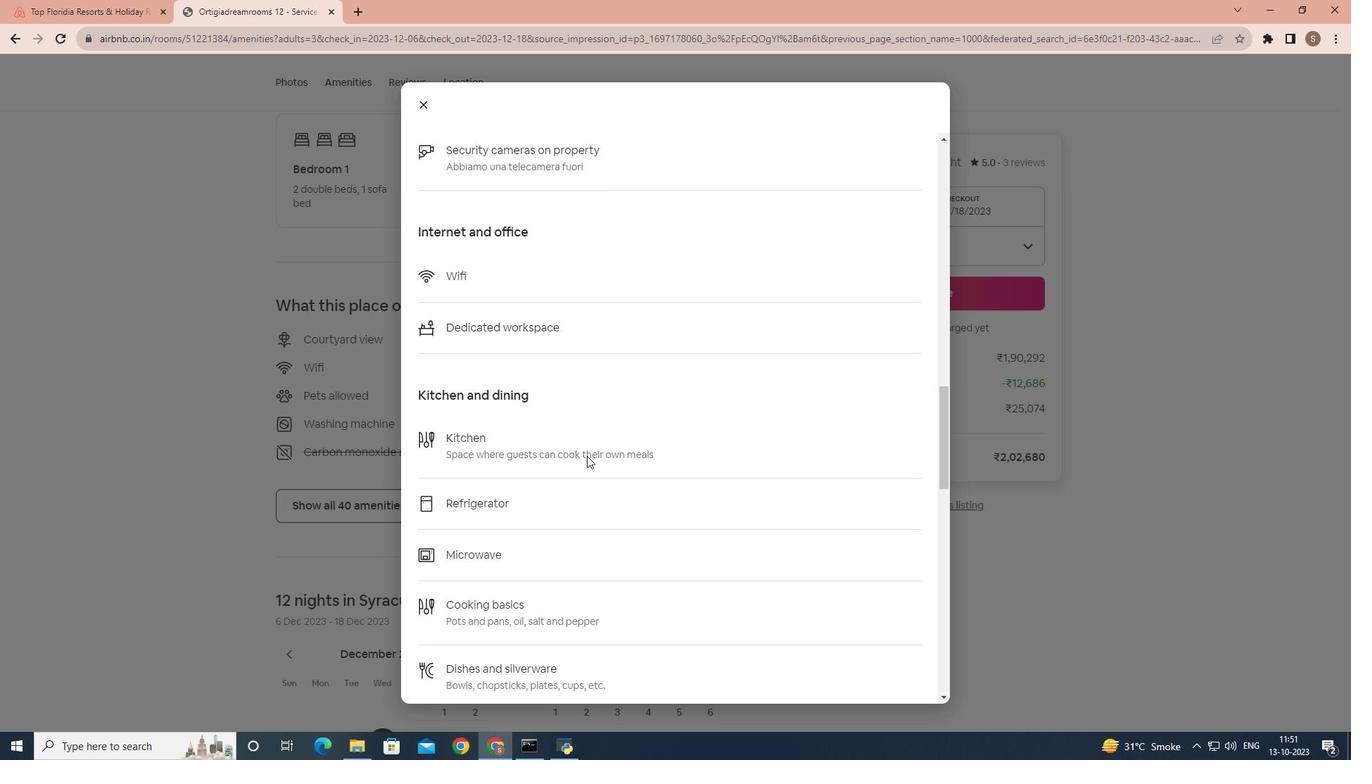 
Action: Mouse scrolled (587, 455) with delta (0, 0)
Screenshot: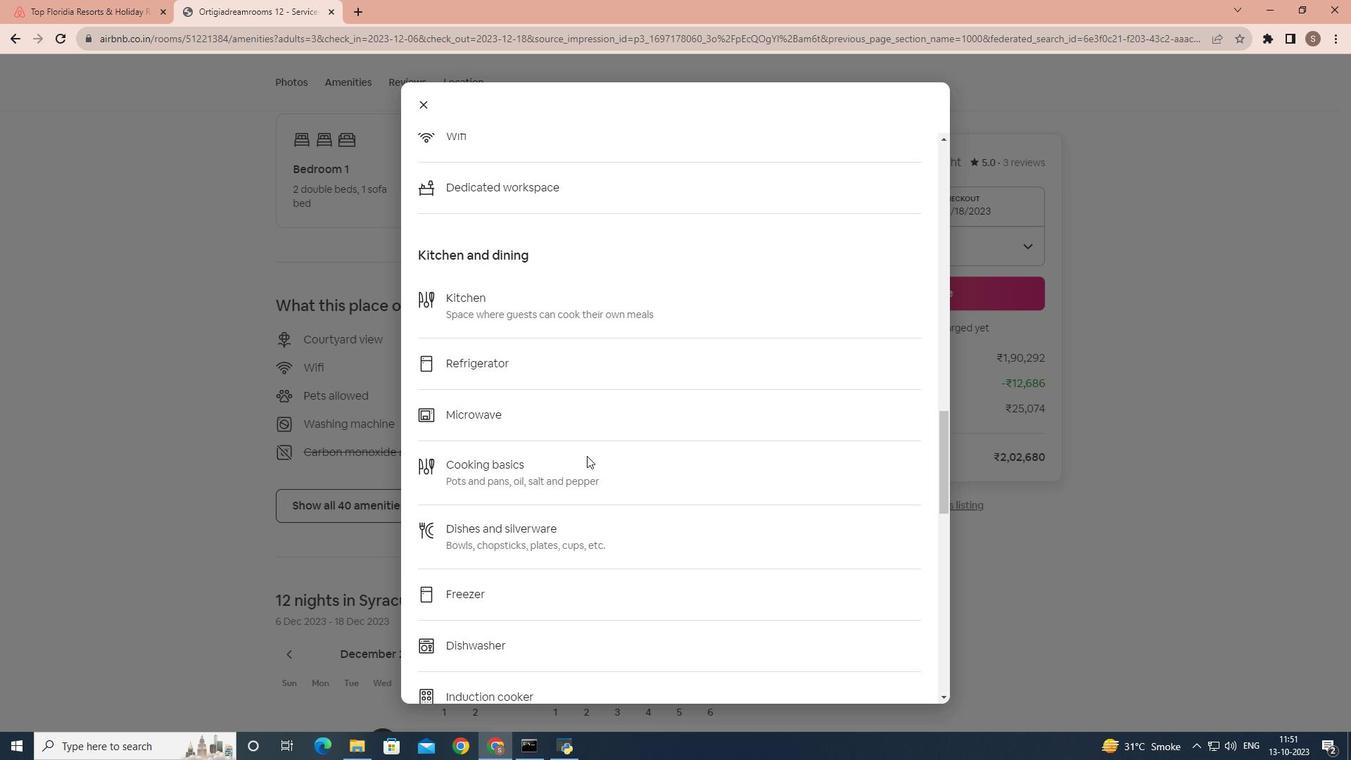 
Action: Mouse scrolled (587, 455) with delta (0, 0)
Screenshot: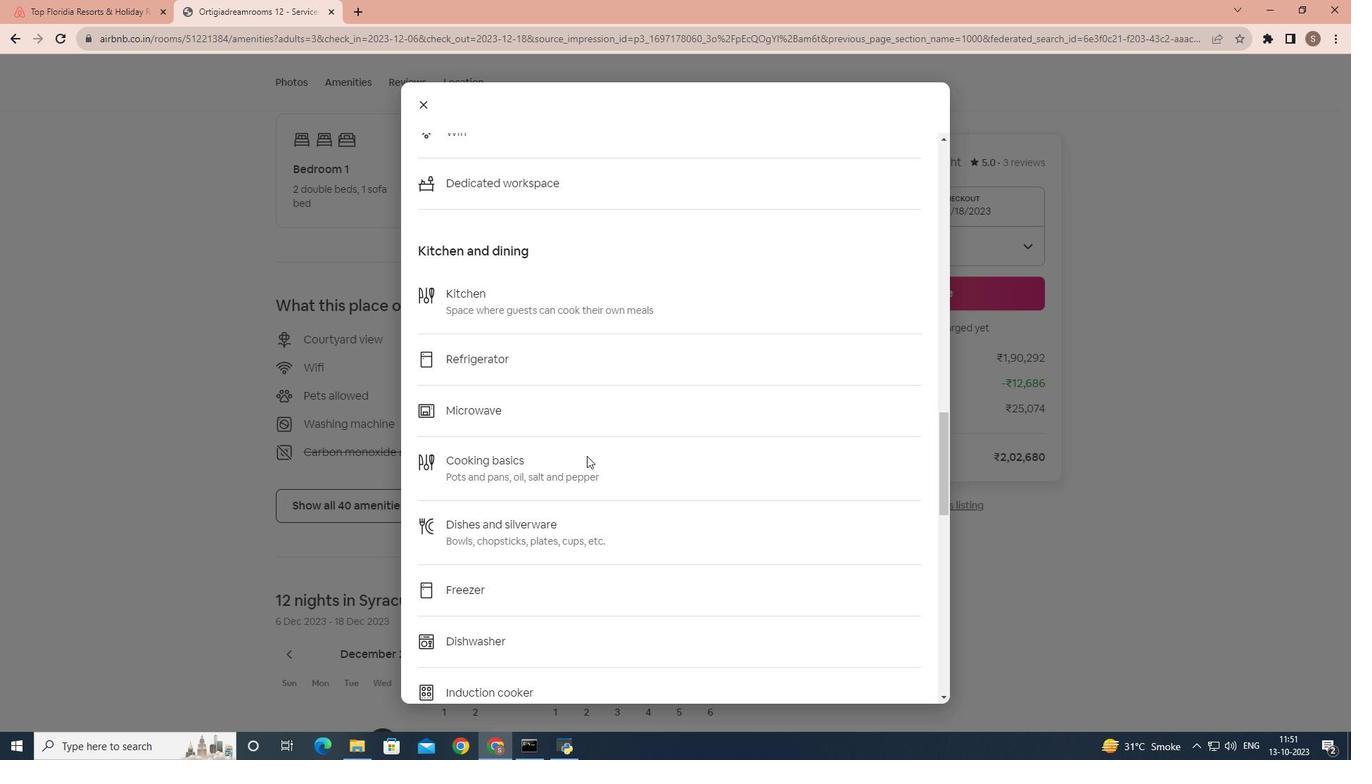 
Action: Mouse scrolled (587, 455) with delta (0, 0)
Screenshot: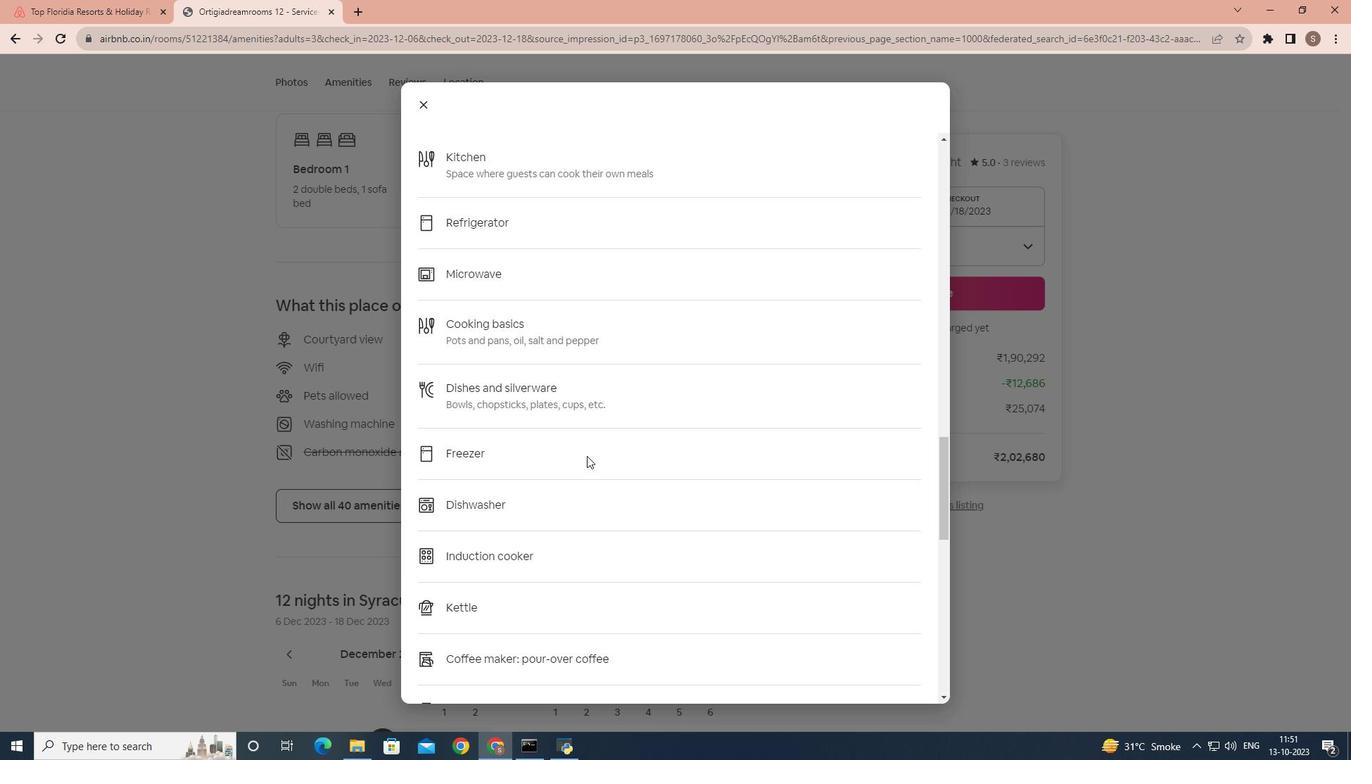 
Action: Mouse scrolled (587, 455) with delta (0, 0)
Screenshot: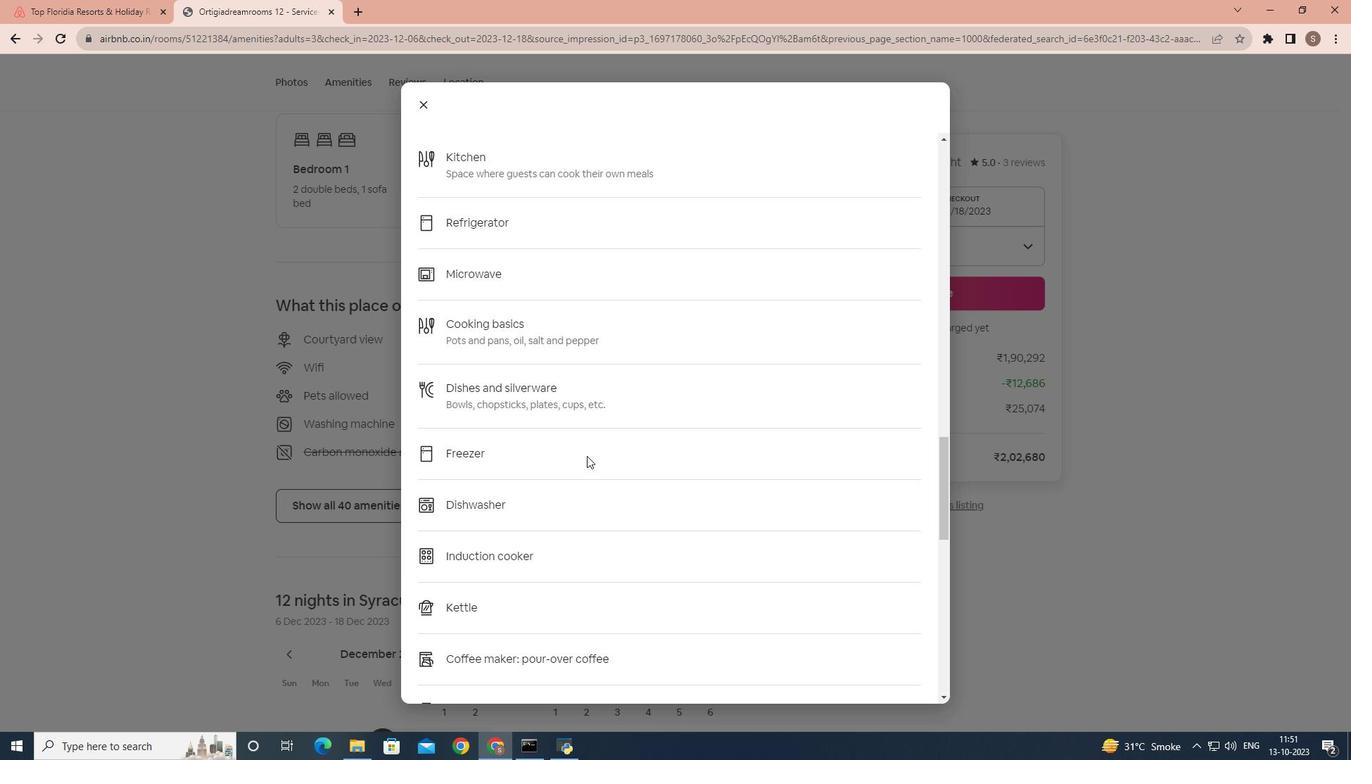 
Action: Mouse scrolled (587, 455) with delta (0, 0)
Screenshot: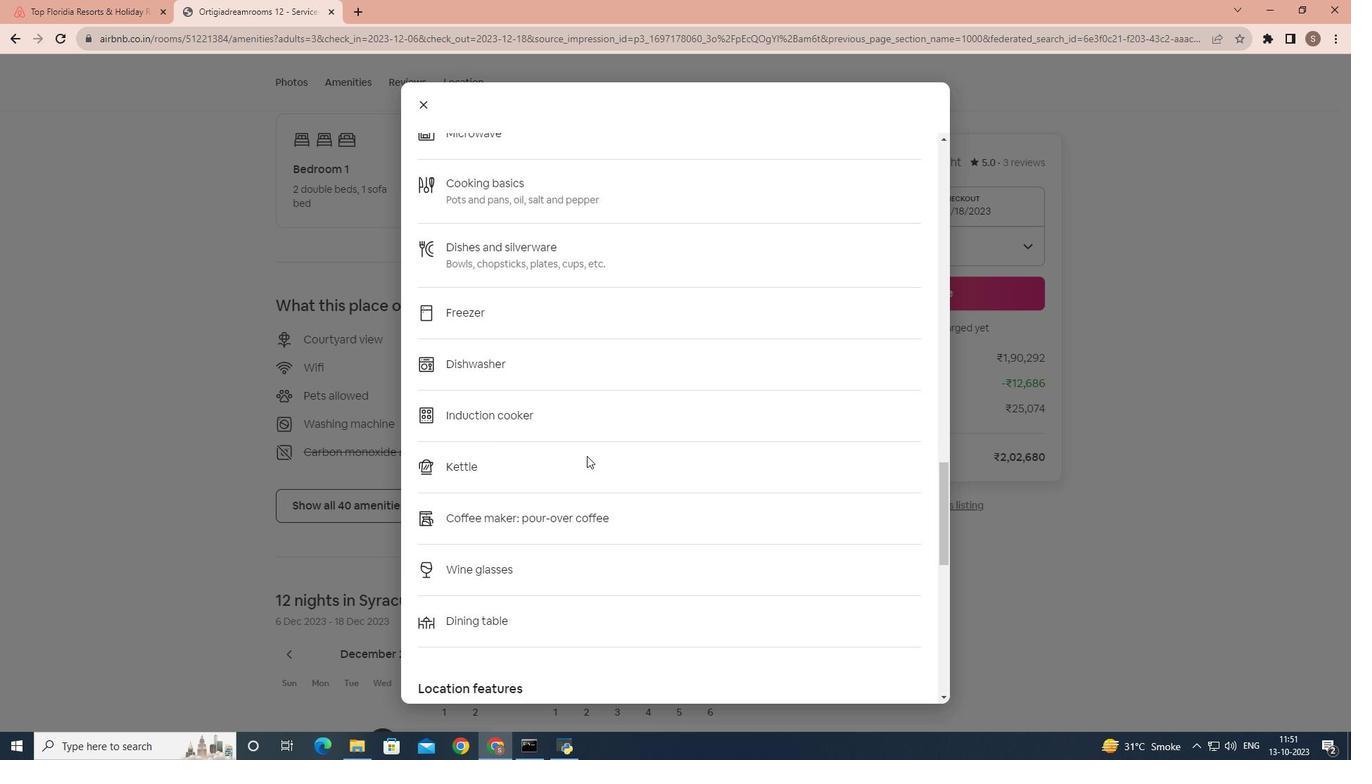 
Action: Mouse scrolled (587, 455) with delta (0, 0)
Screenshot: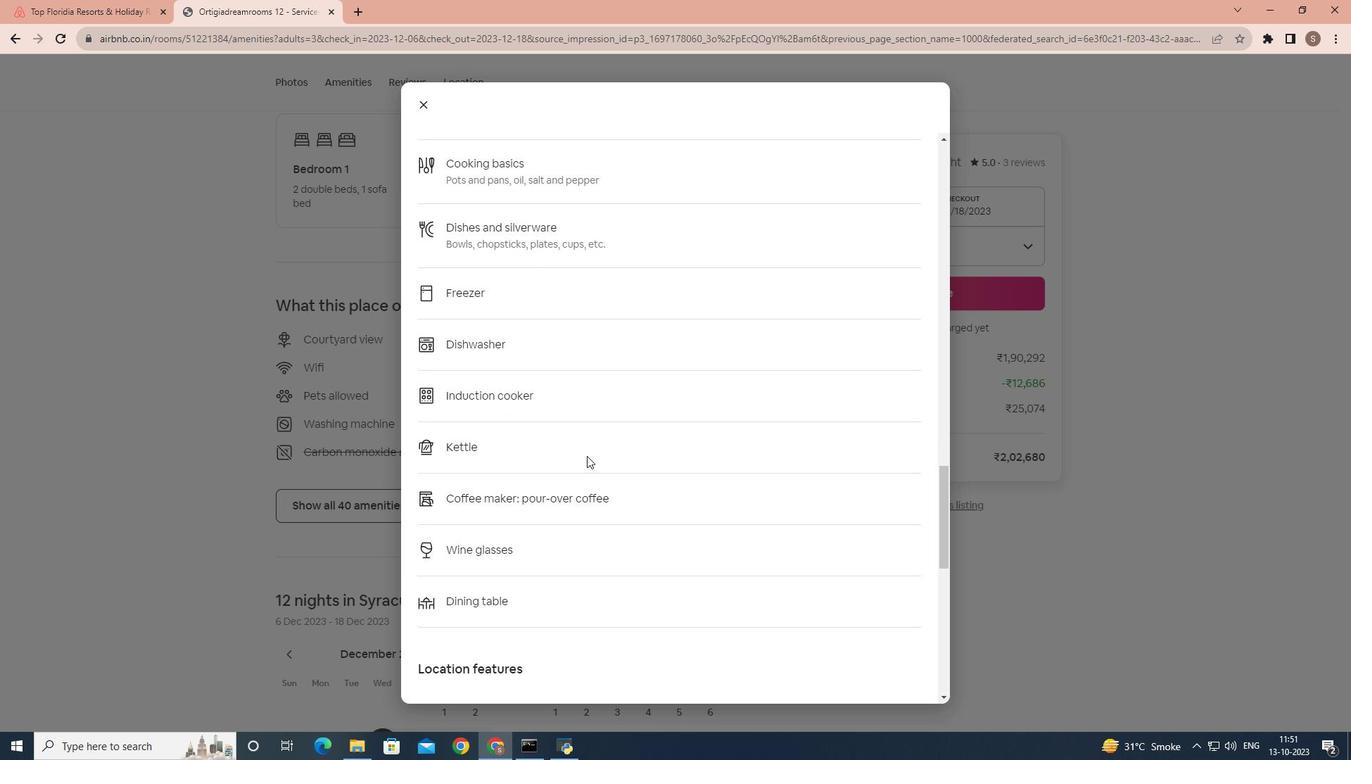 
Action: Mouse scrolled (587, 455) with delta (0, 0)
Screenshot: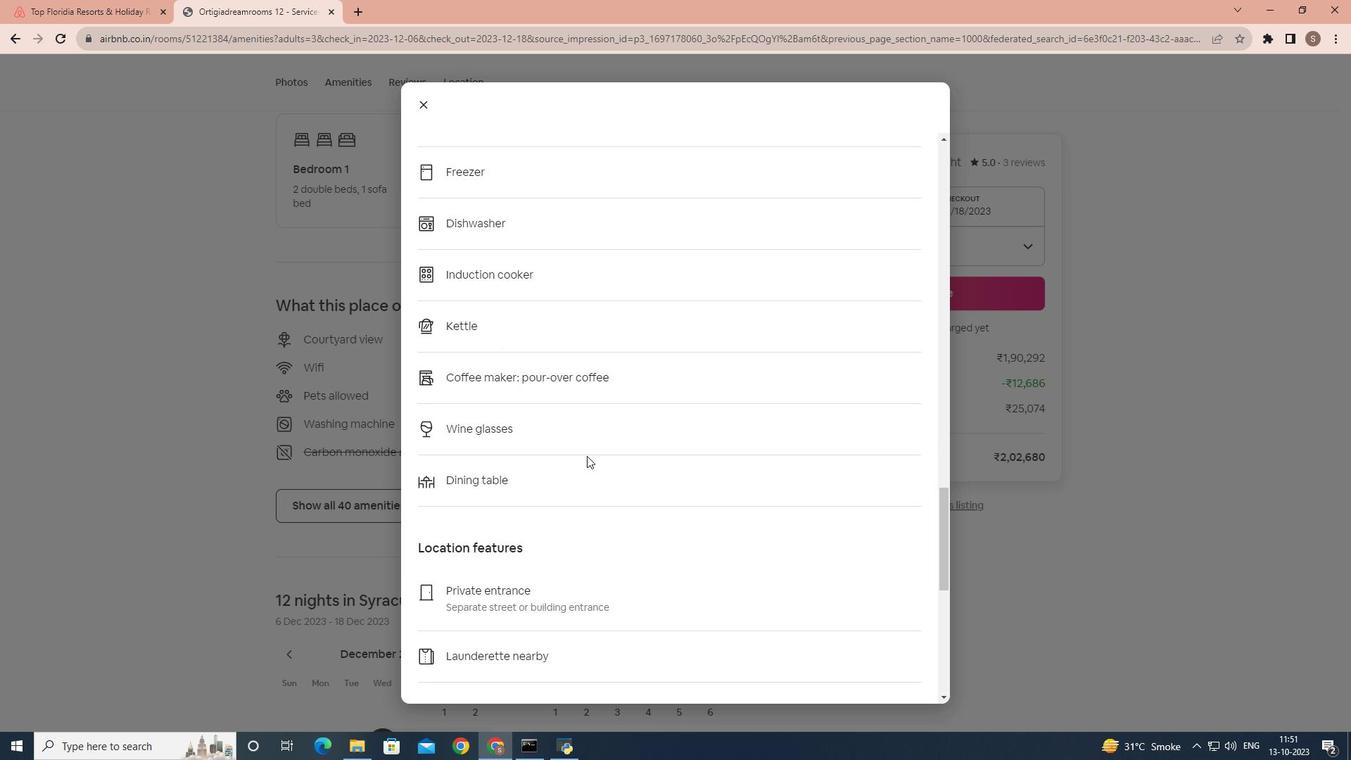 
Action: Mouse scrolled (587, 455) with delta (0, 0)
Screenshot: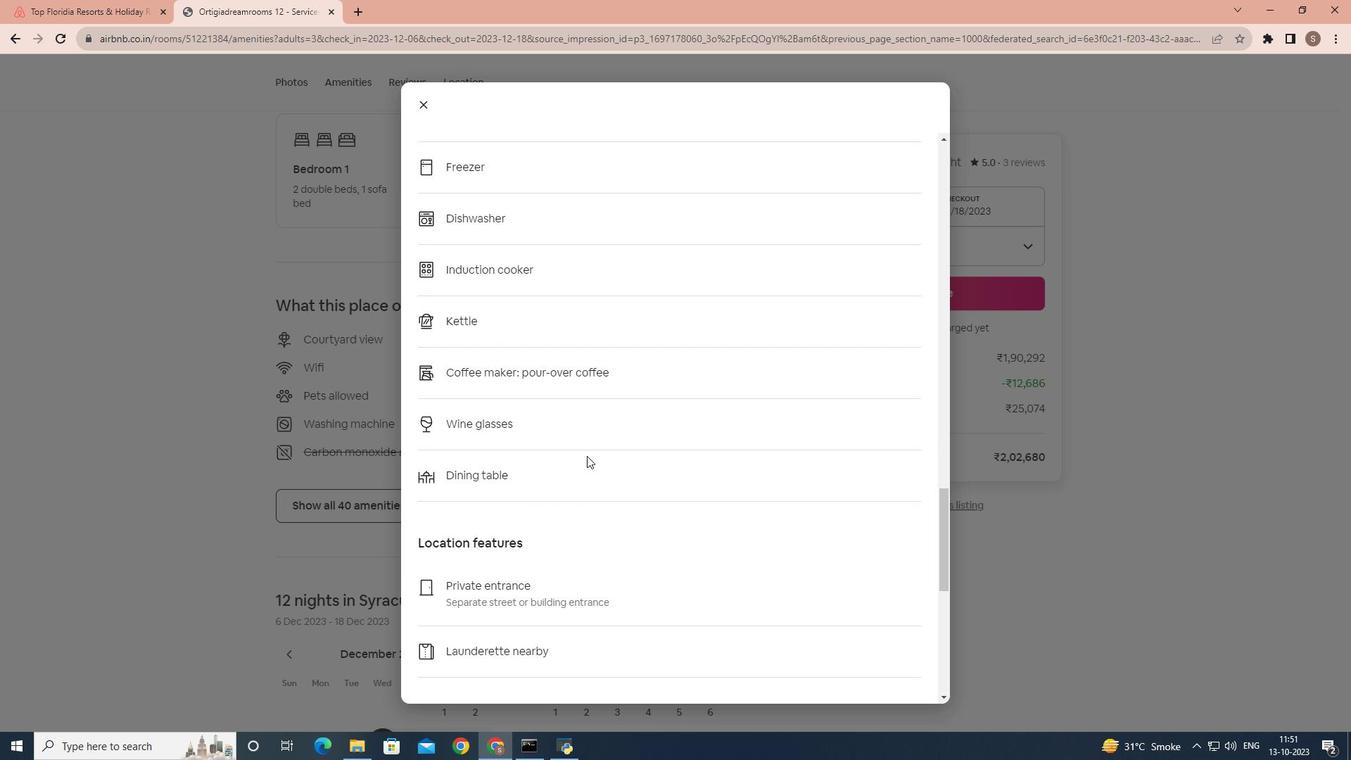 
Action: Mouse scrolled (587, 455) with delta (0, 0)
Screenshot: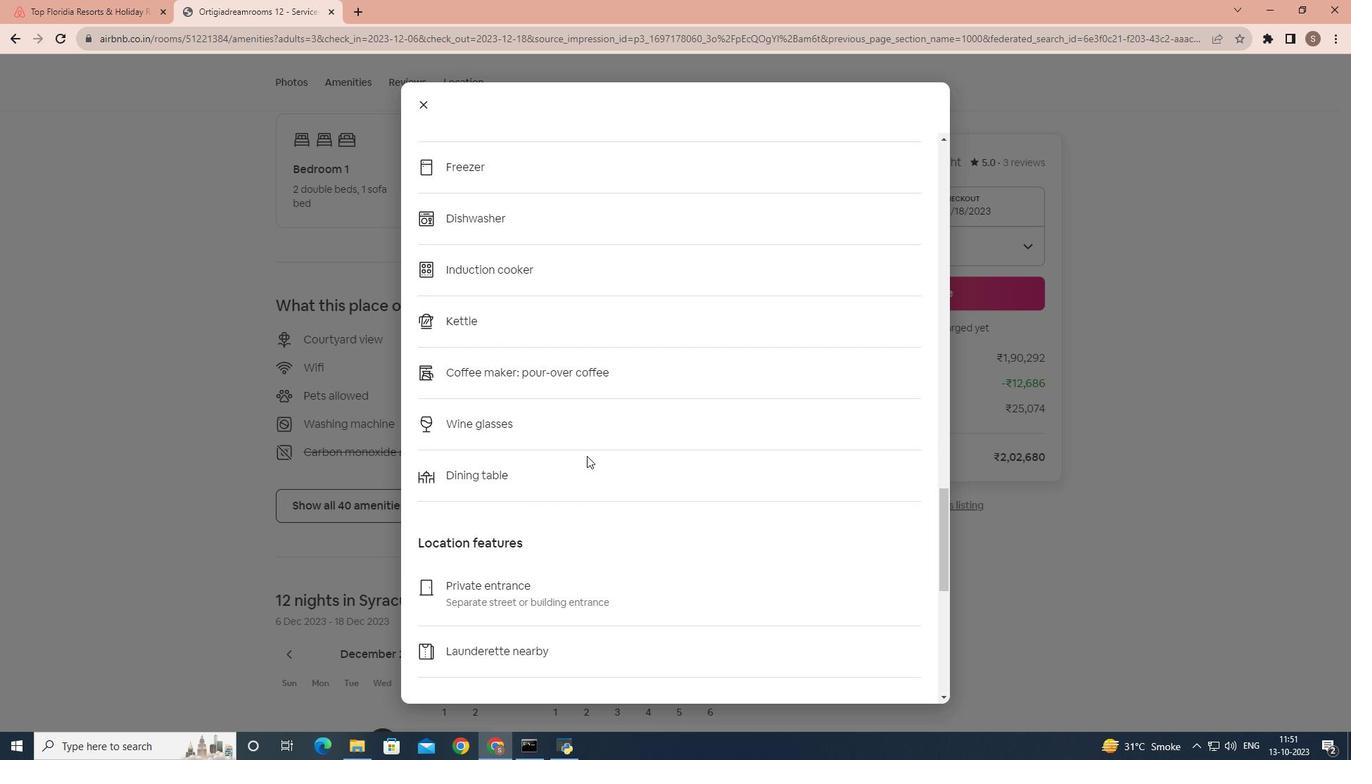 
Action: Mouse scrolled (587, 455) with delta (0, 0)
Screenshot: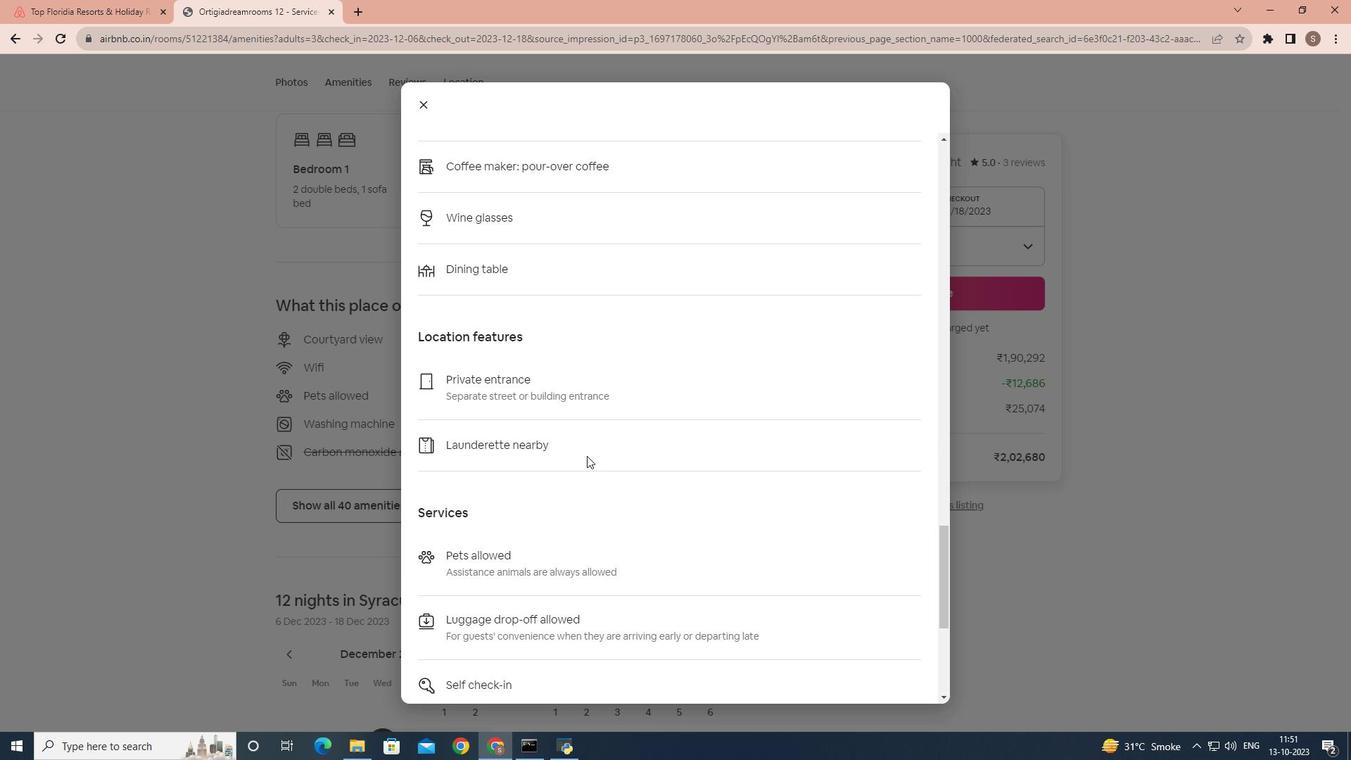
Action: Mouse scrolled (587, 455) with delta (0, 0)
Screenshot: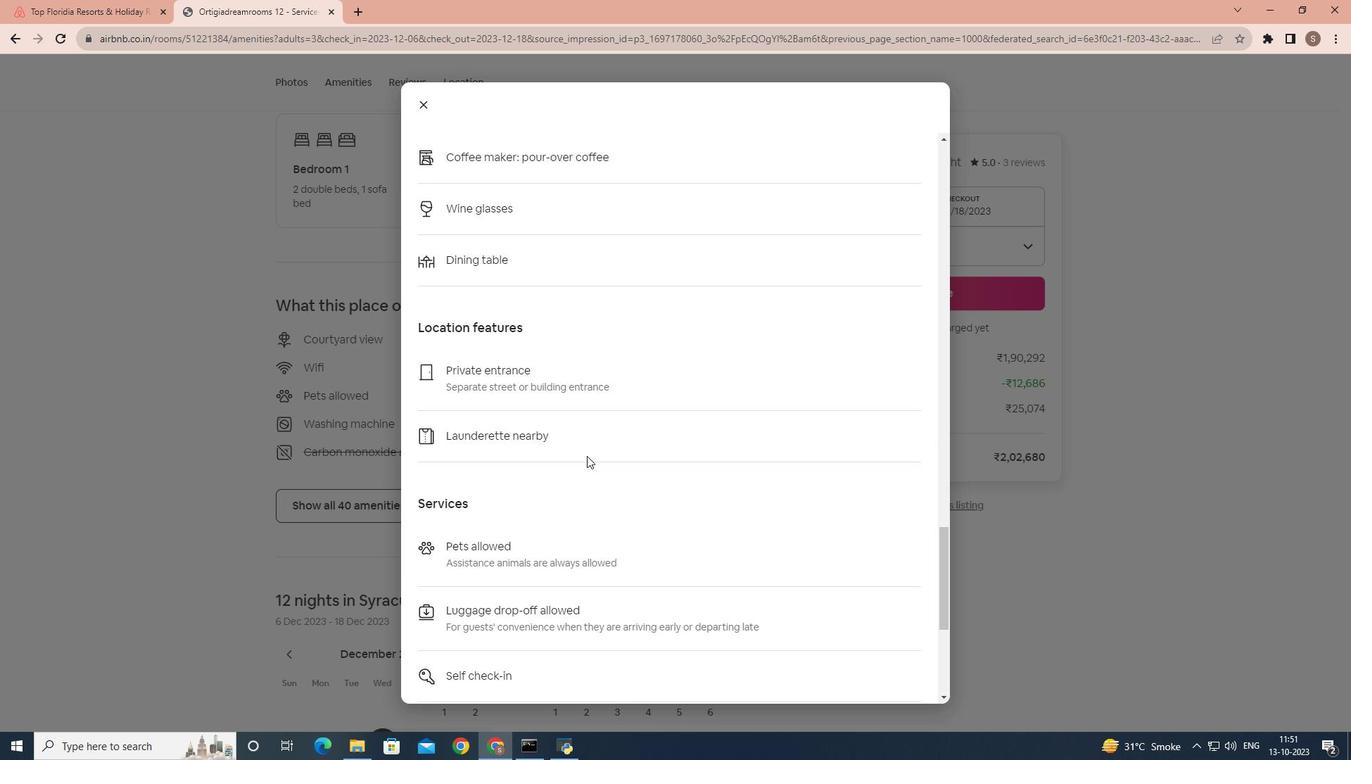 
Action: Mouse scrolled (587, 455) with delta (0, 0)
Screenshot: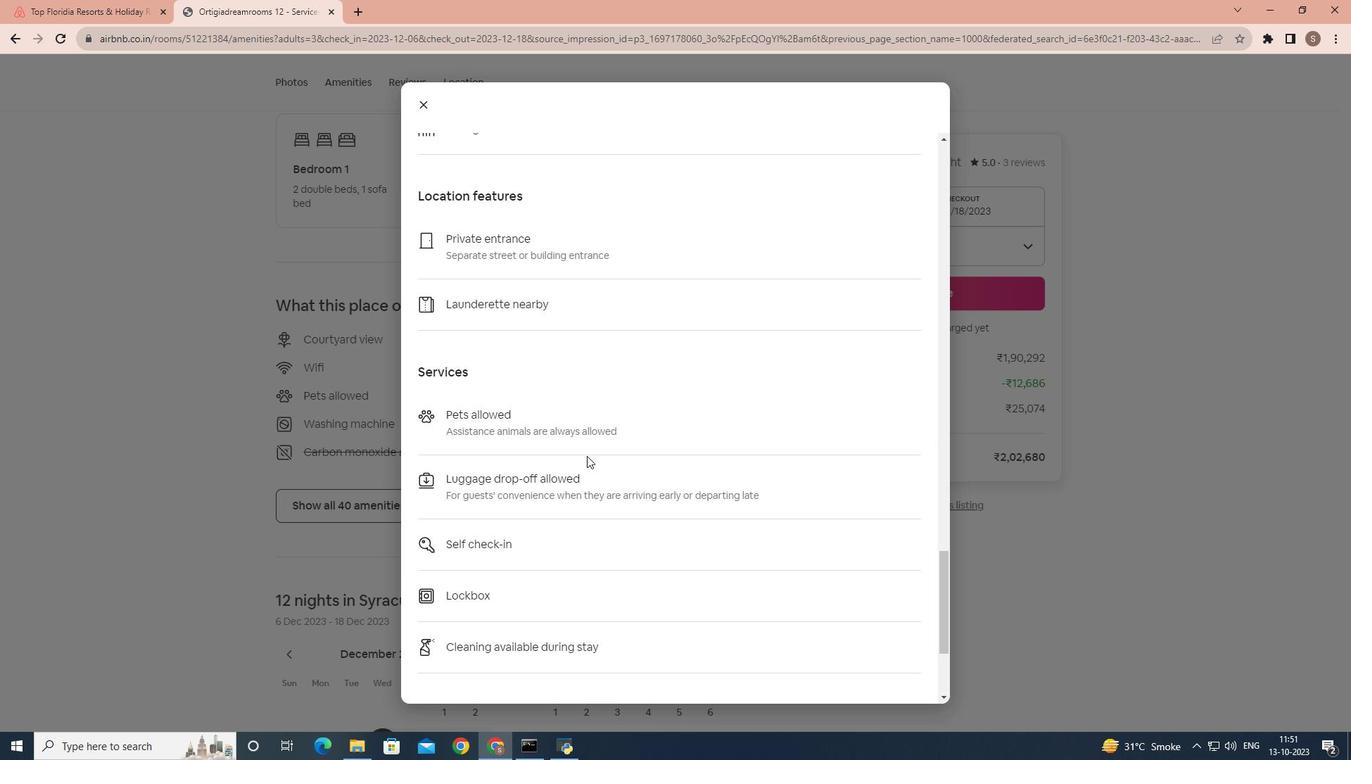 
Action: Mouse scrolled (587, 455) with delta (0, 0)
Screenshot: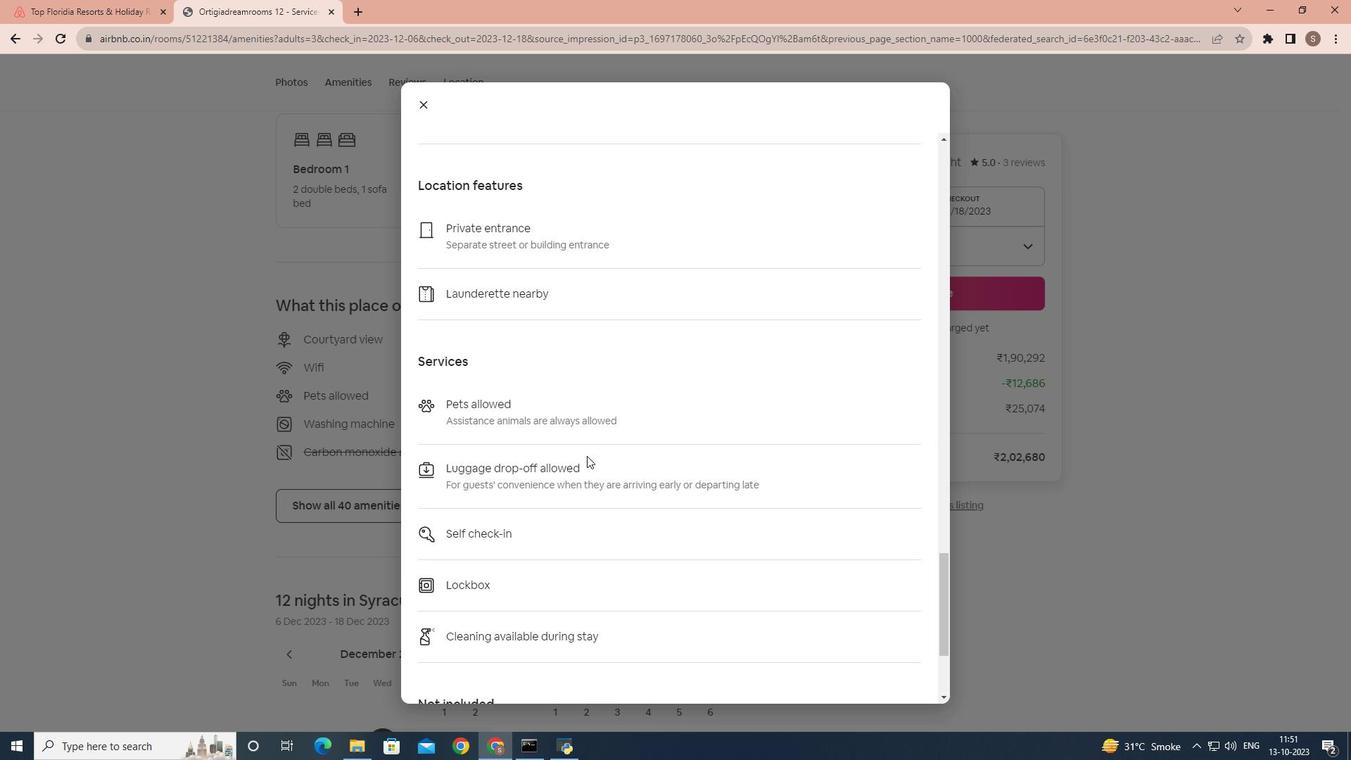 
Action: Mouse moved to (501, 216)
Screenshot: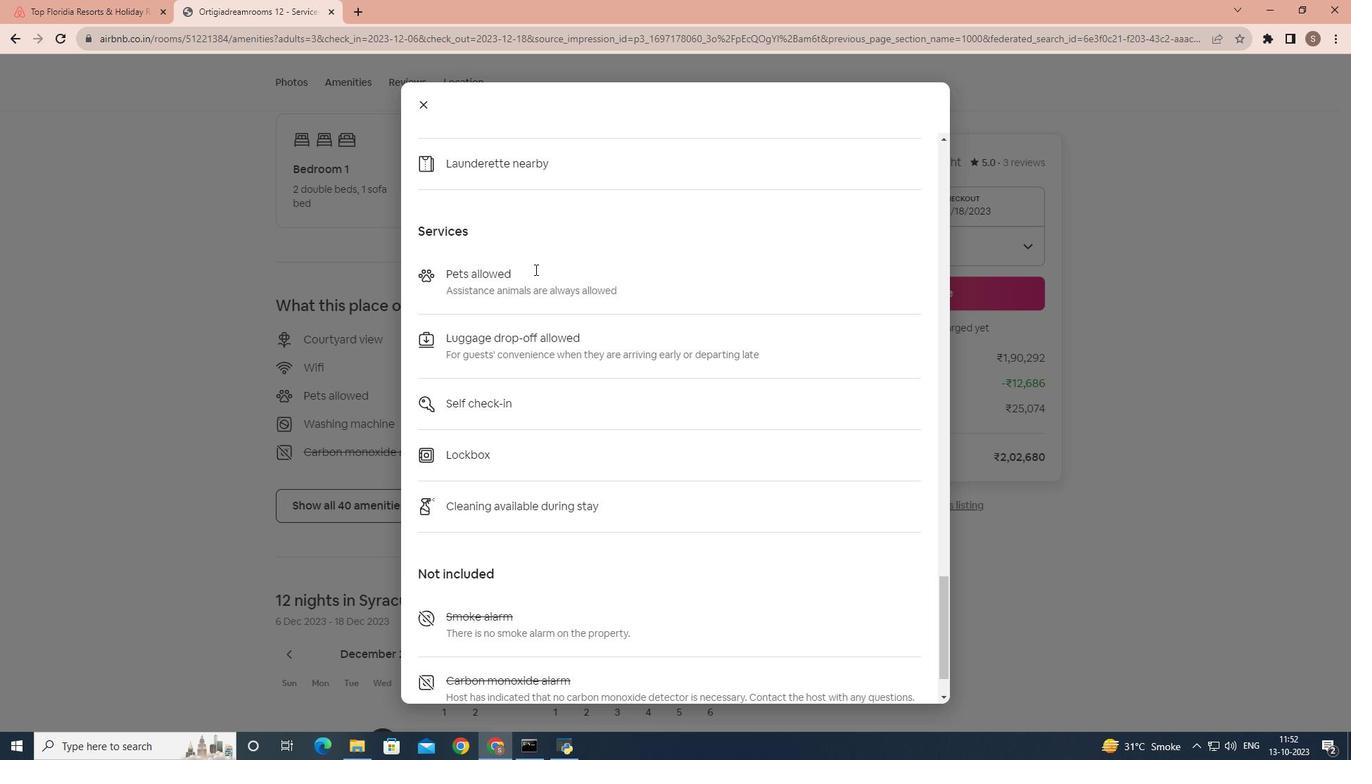 
Action: Mouse scrolled (501, 215) with delta (0, 0)
Screenshot: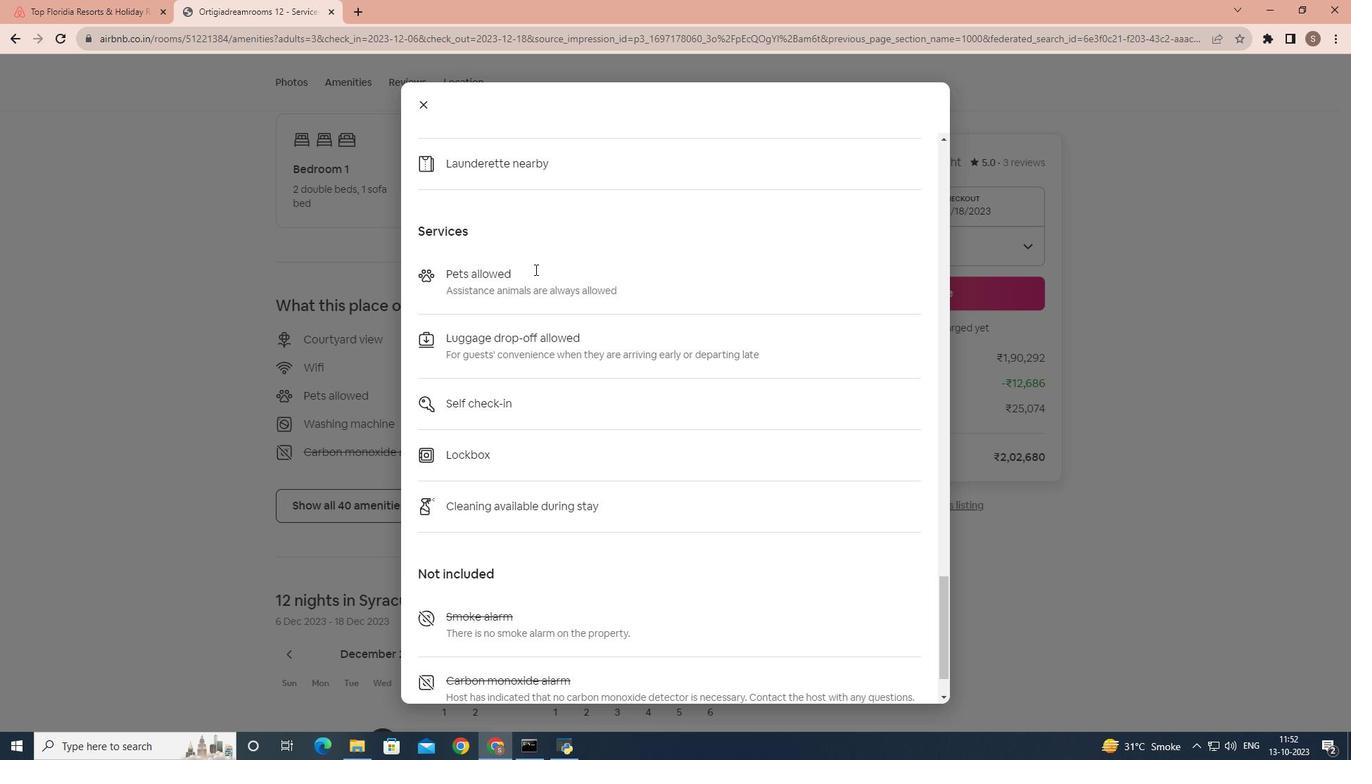 
Action: Mouse moved to (534, 267)
Screenshot: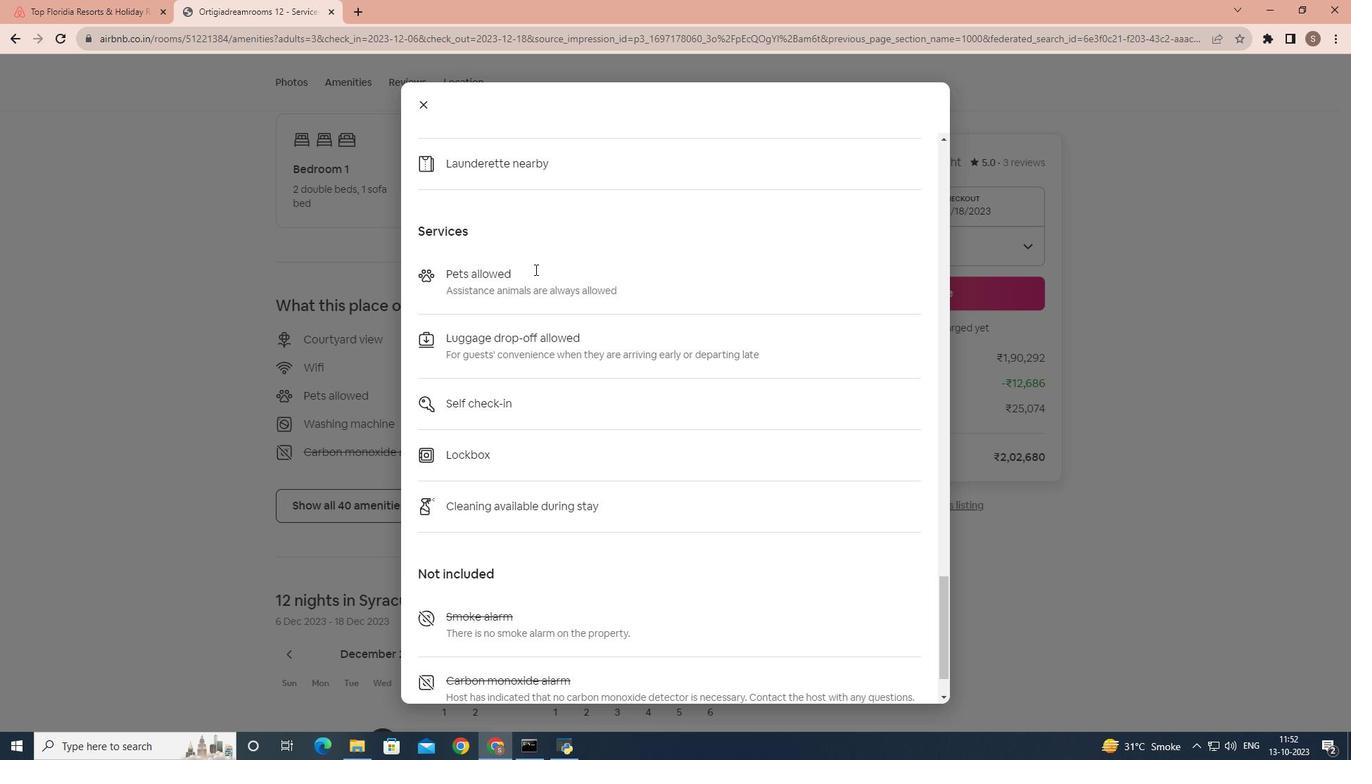
Action: Mouse scrolled (534, 266) with delta (0, 0)
Screenshot: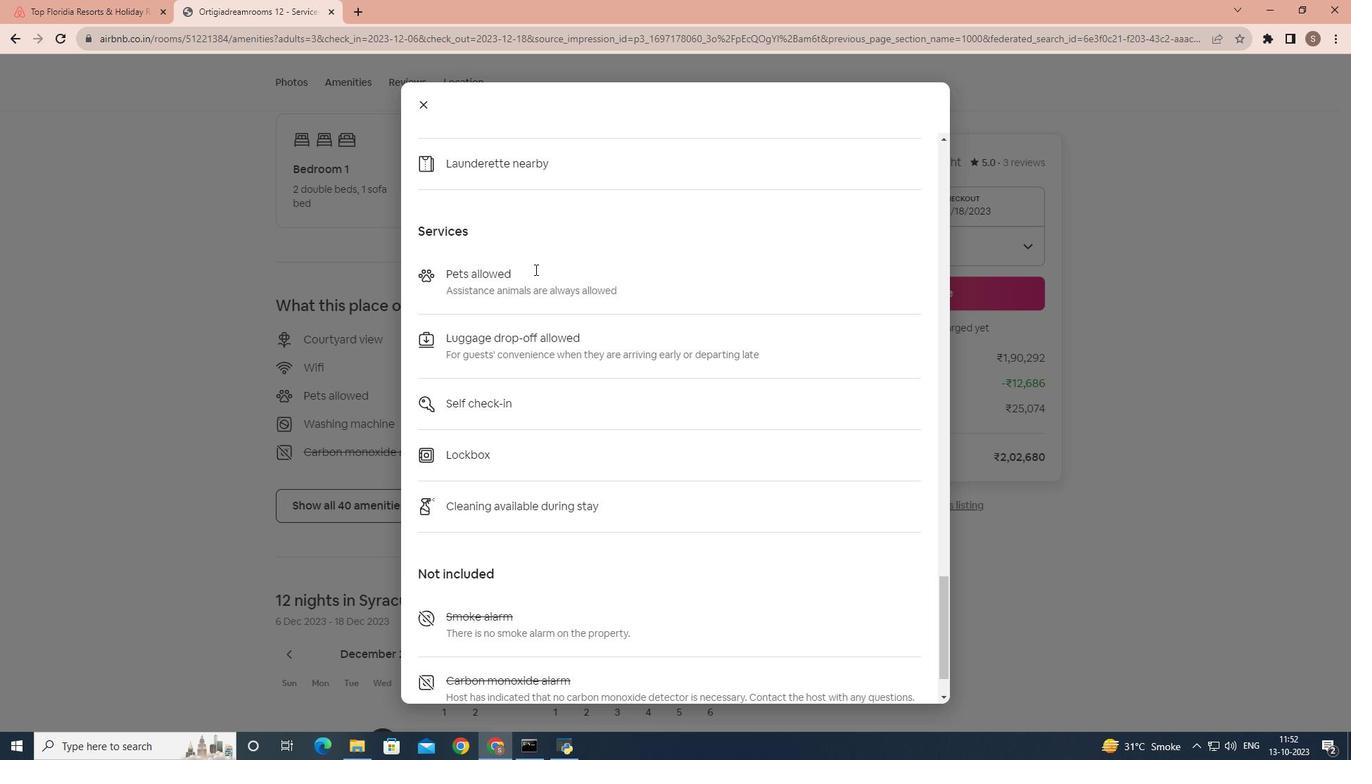 
Action: Mouse moved to (536, 271)
Screenshot: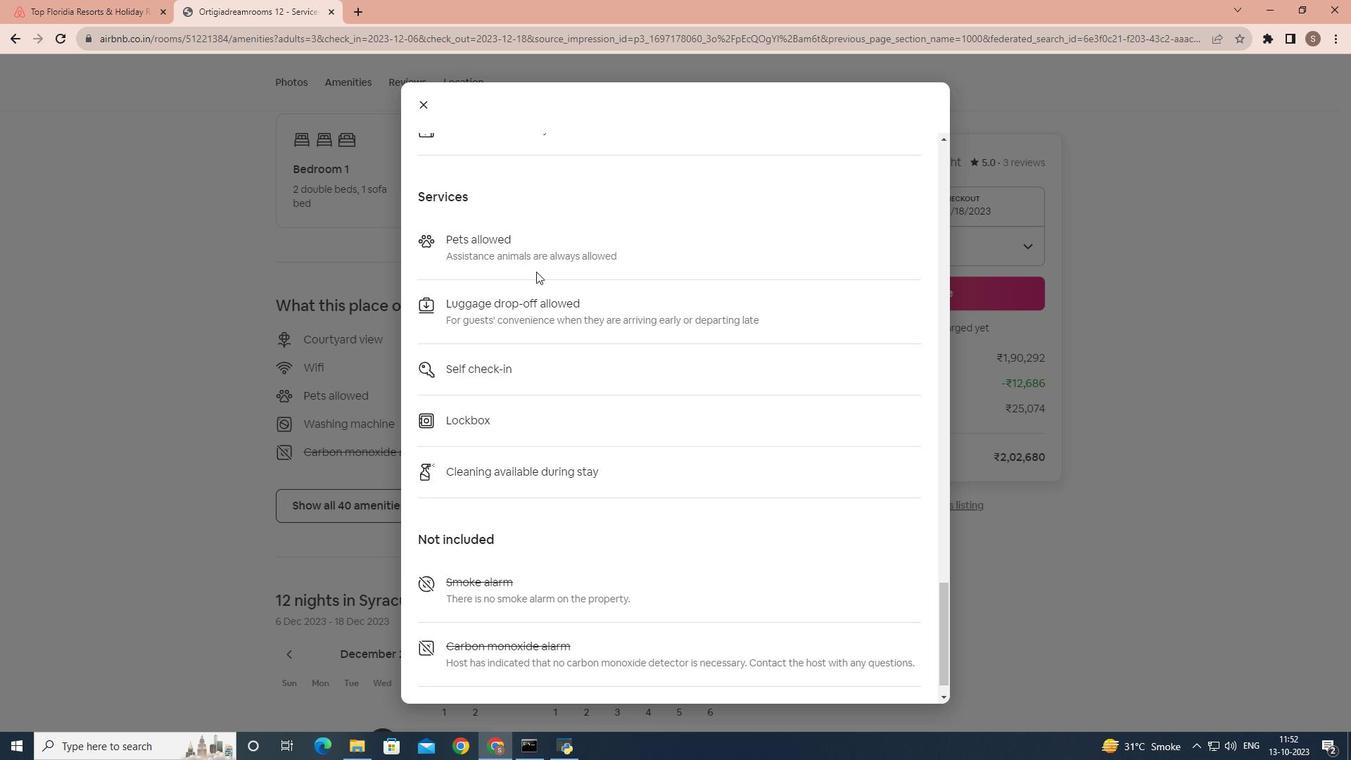
Action: Mouse scrolled (536, 271) with delta (0, 0)
Screenshot: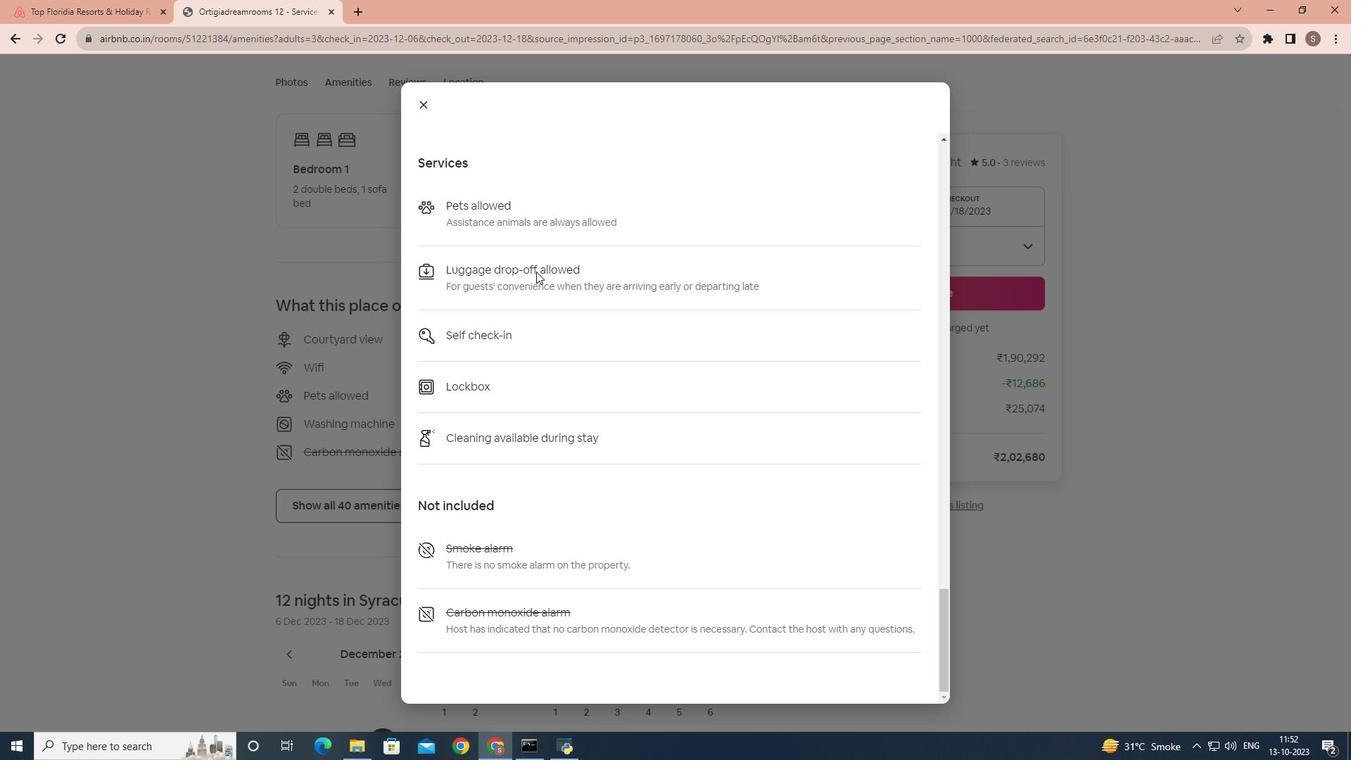 
Action: Mouse scrolled (536, 271) with delta (0, 0)
Screenshot: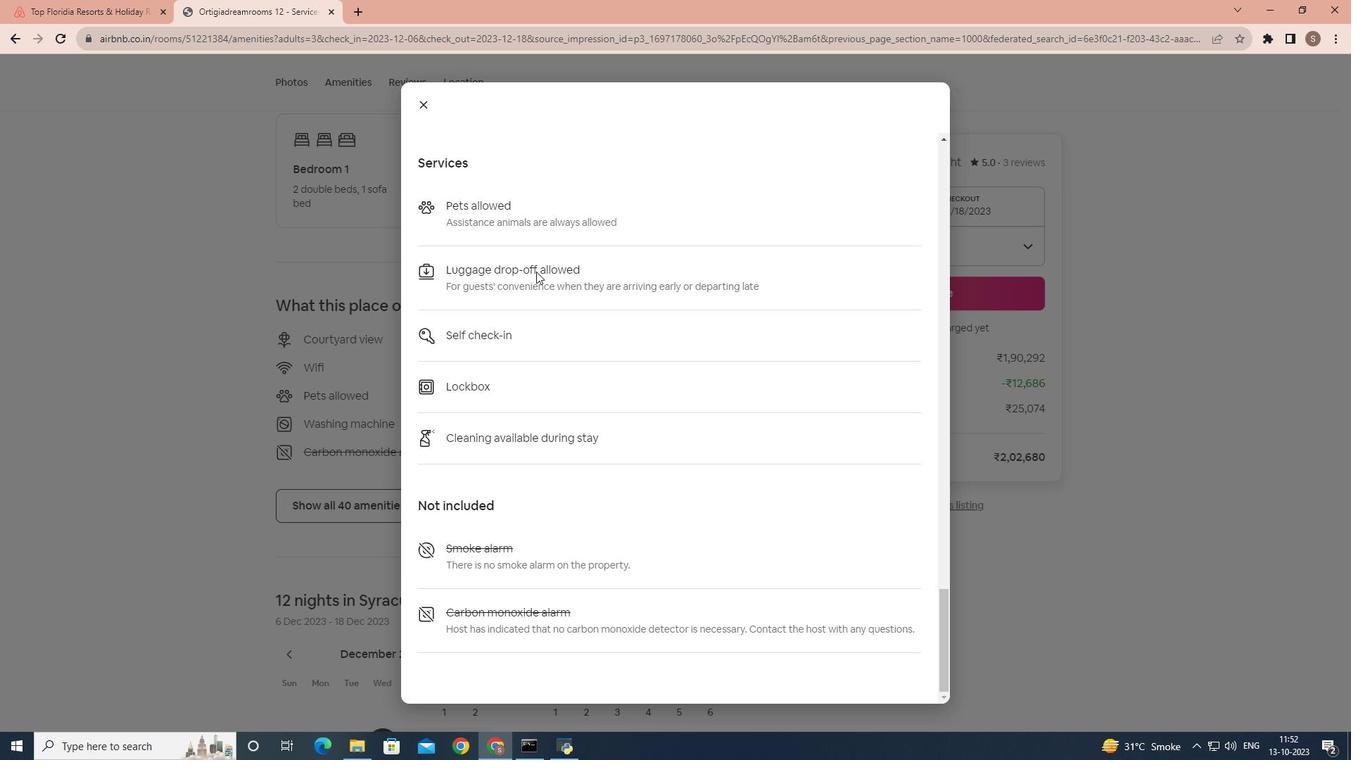 
Action: Mouse moved to (429, 95)
Screenshot: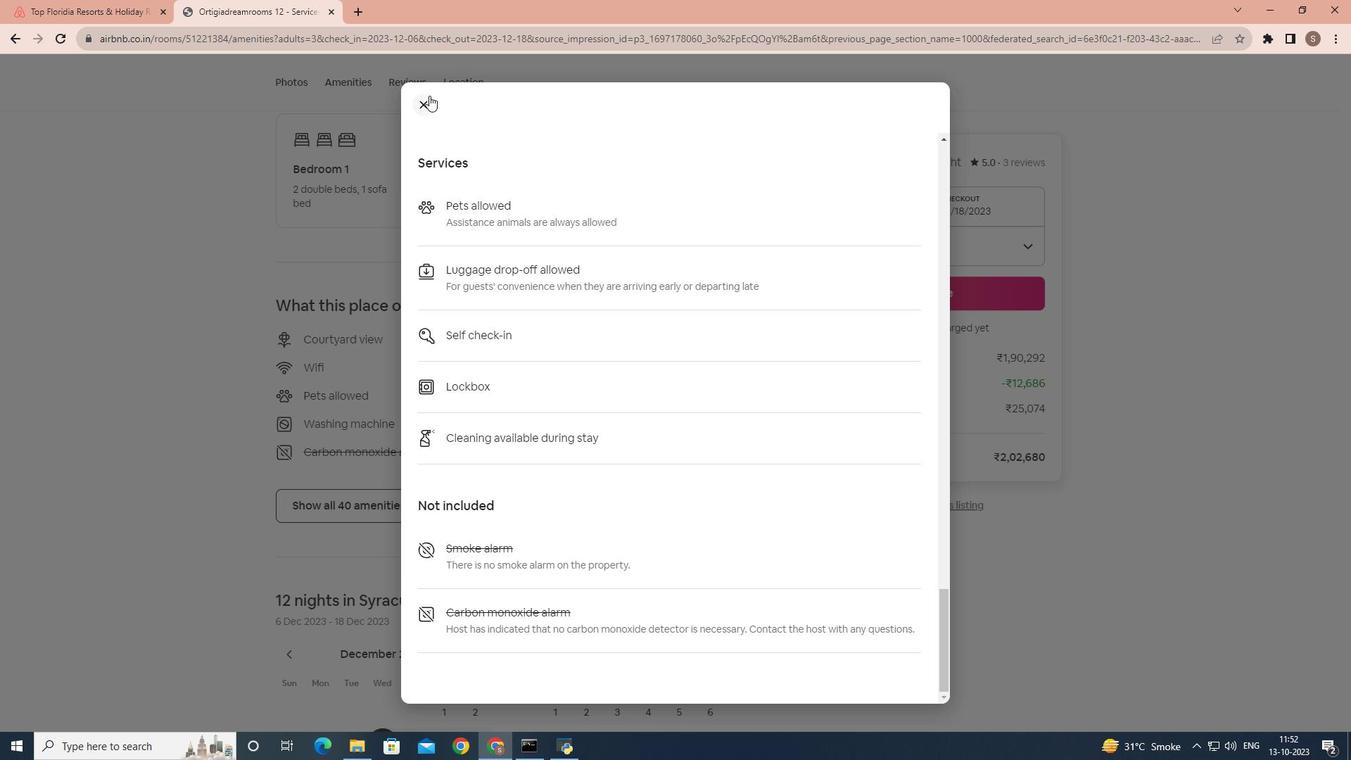
Action: Mouse pressed left at (429, 95)
Screenshot: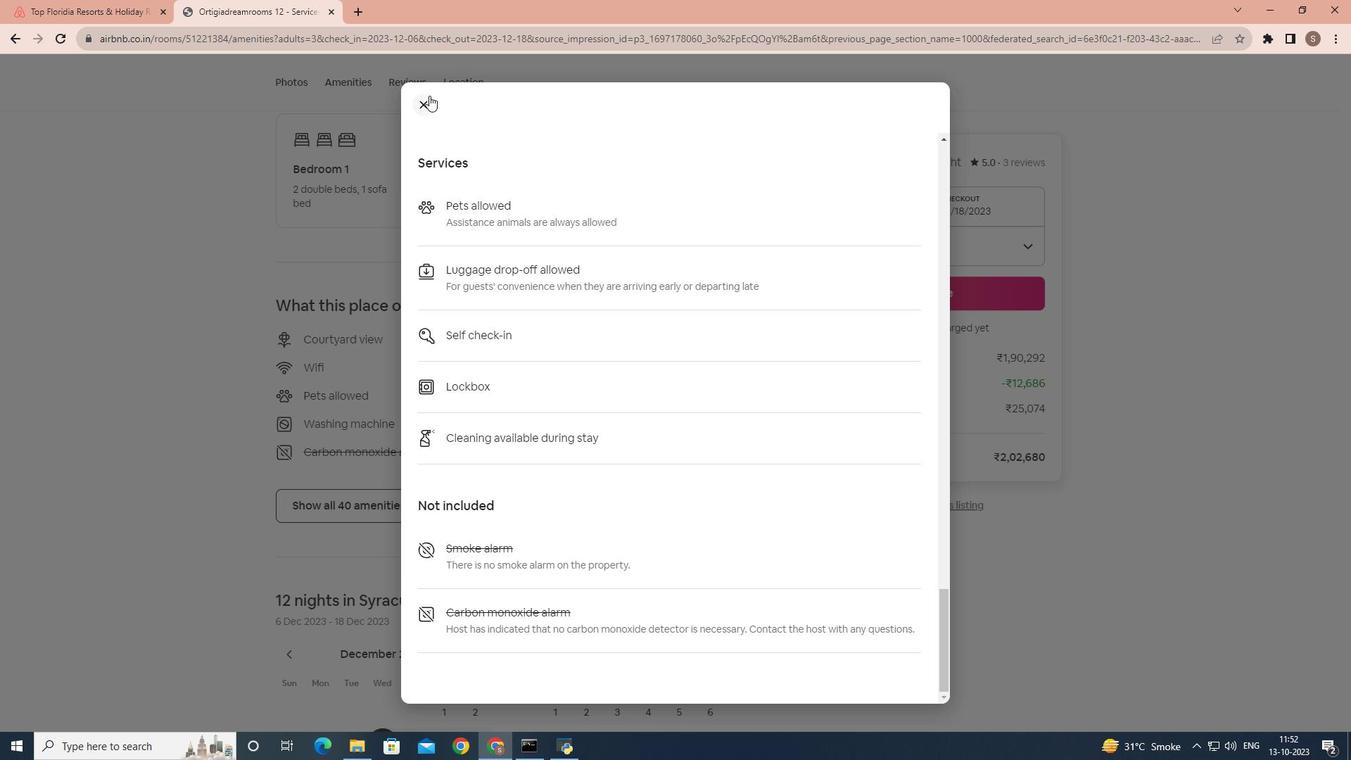 
Action: Mouse moved to (446, 248)
Screenshot: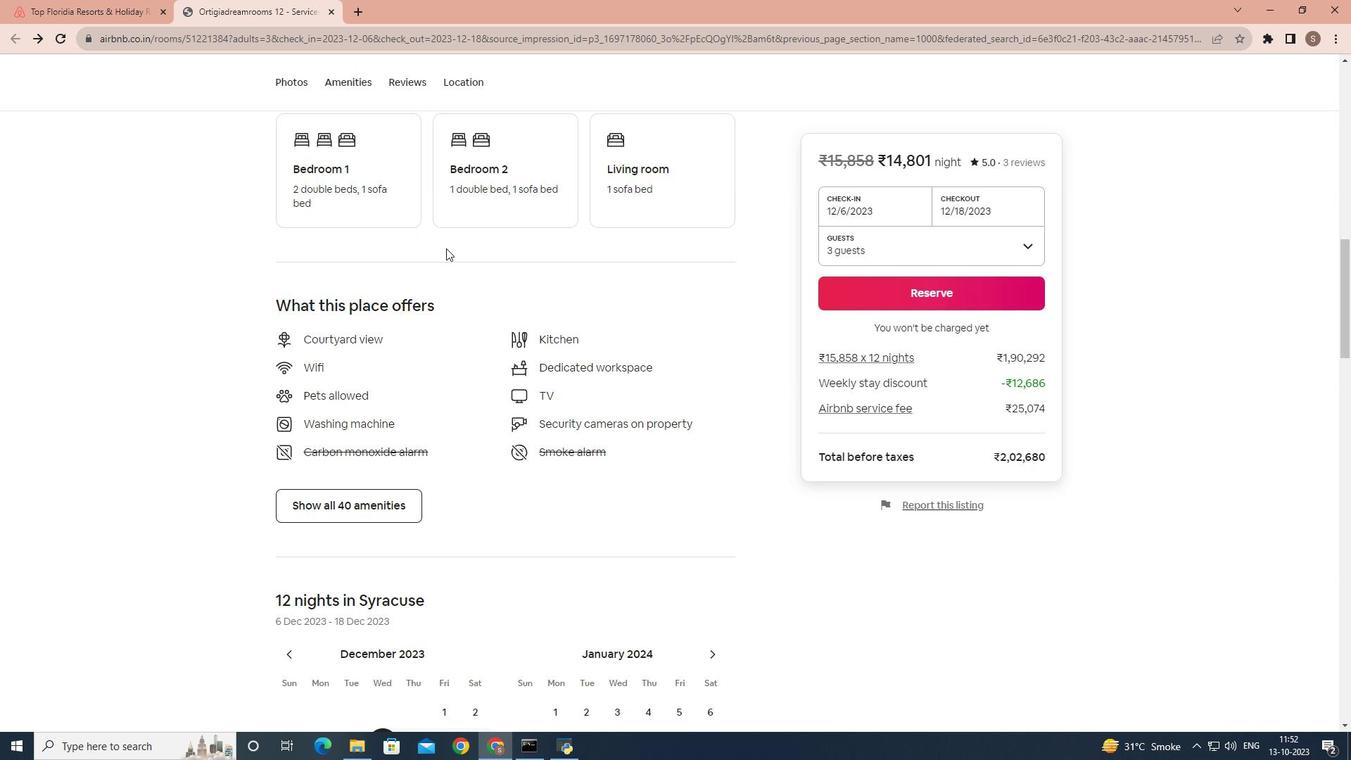 
Action: Mouse scrolled (446, 247) with delta (0, 0)
Screenshot: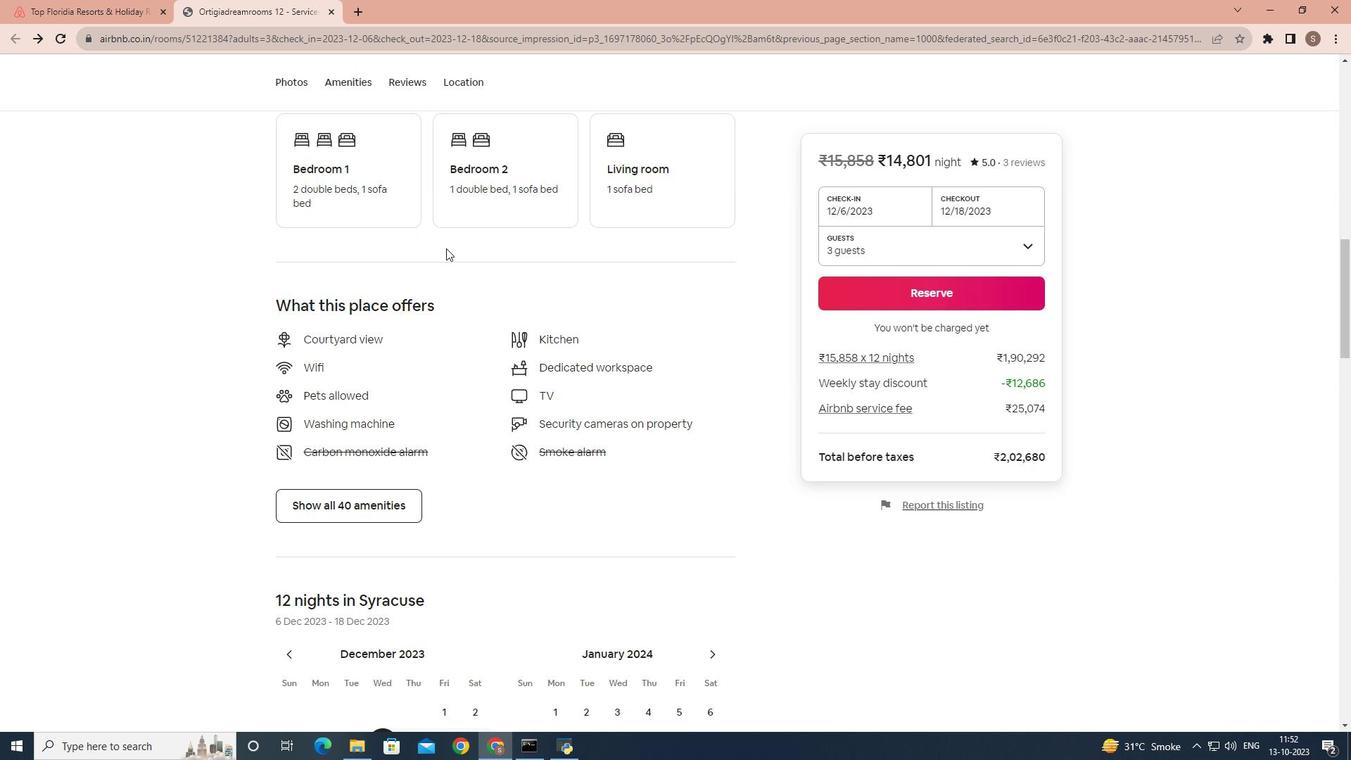 
Action: Mouse moved to (449, 256)
Screenshot: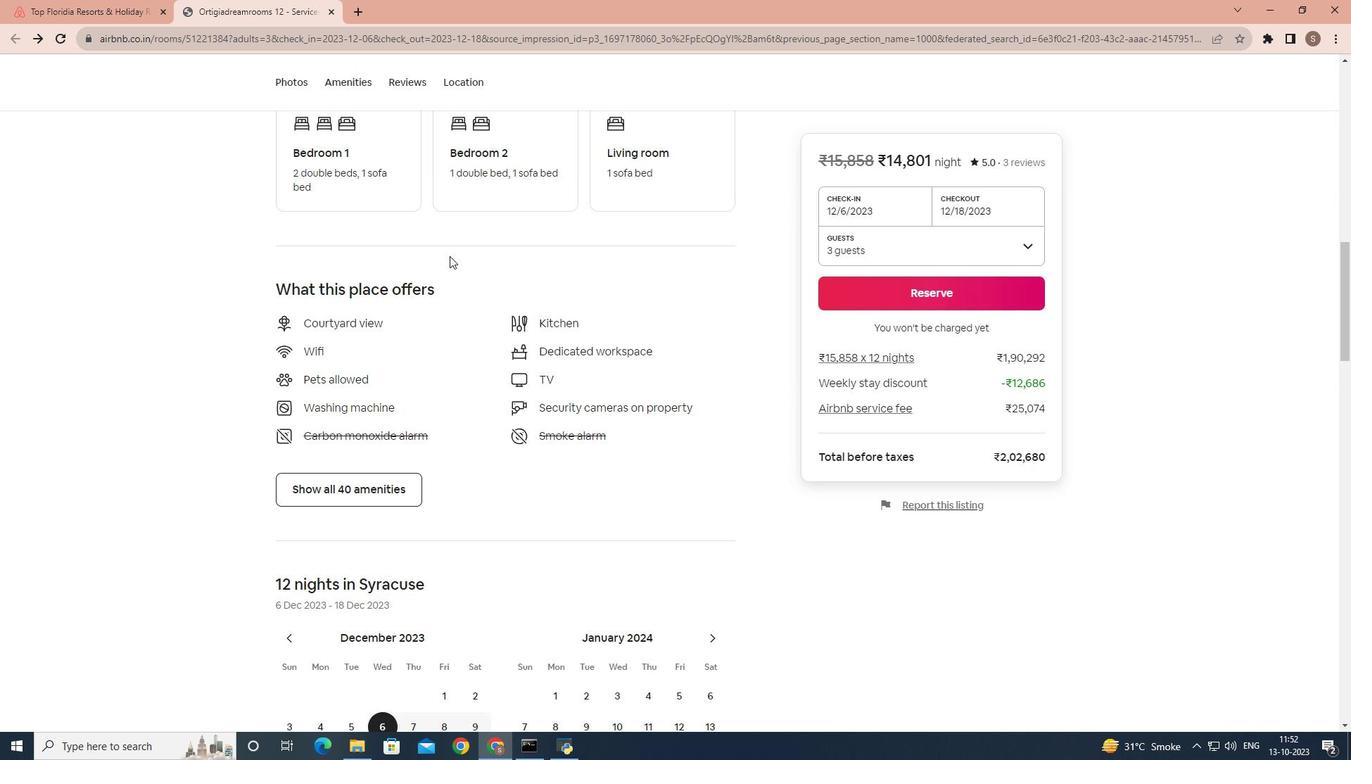 
Action: Mouse scrolled (449, 255) with delta (0, 0)
Screenshot: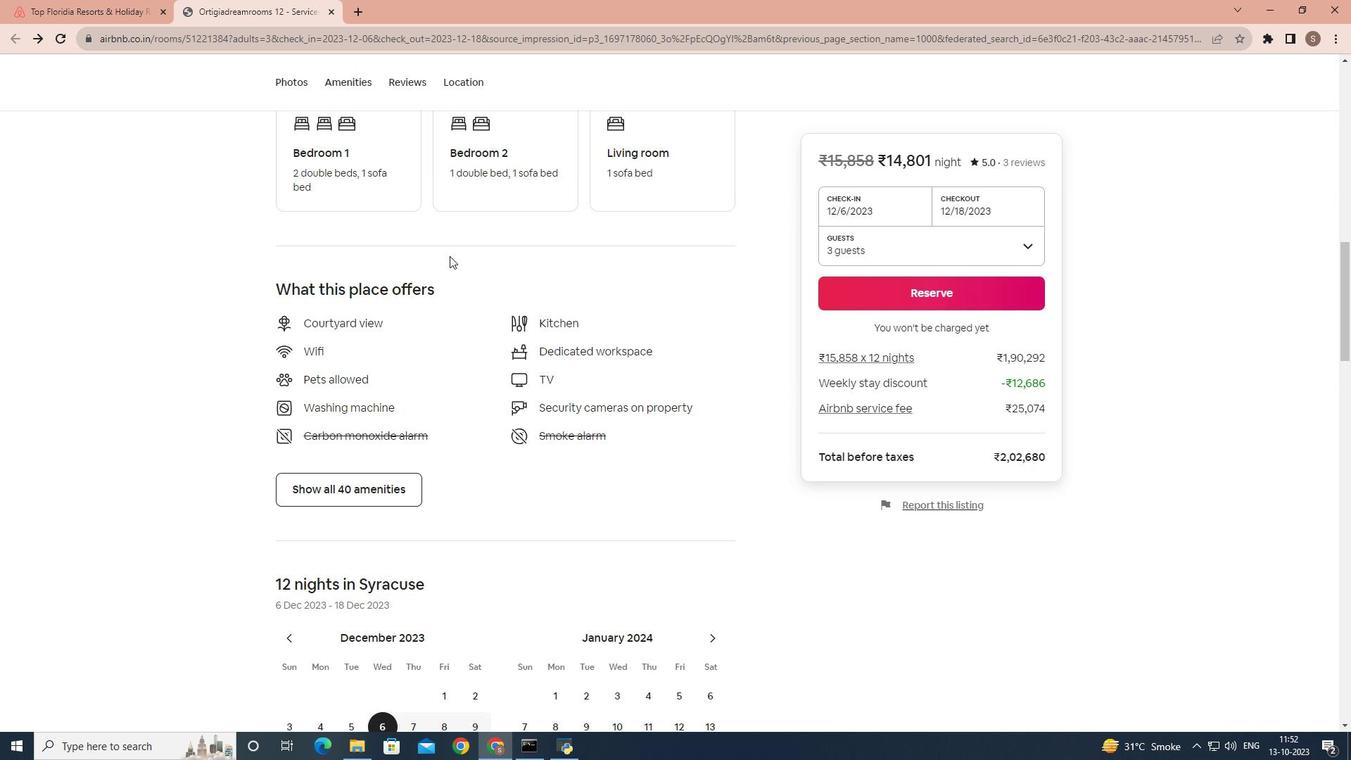 
Action: Mouse moved to (449, 256)
Screenshot: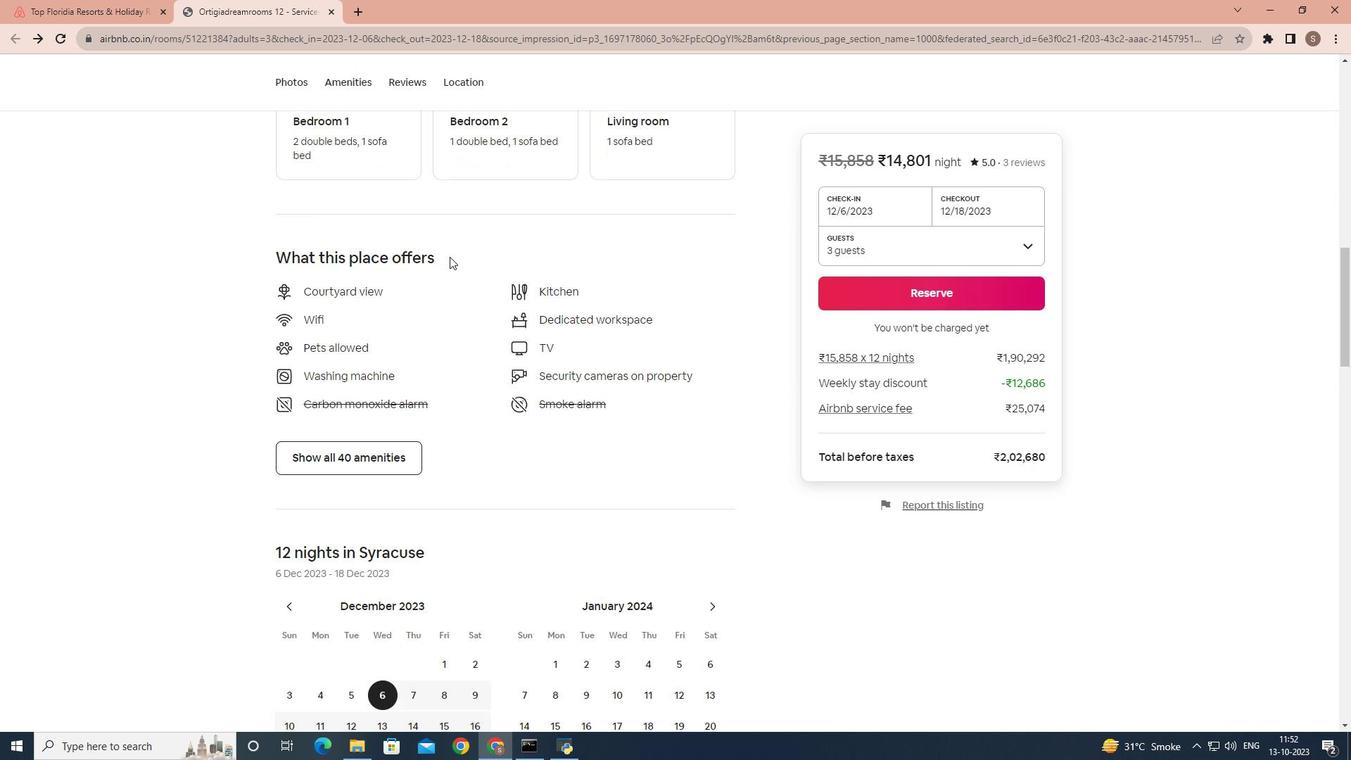 
Action: Mouse scrolled (449, 256) with delta (0, 0)
Screenshot: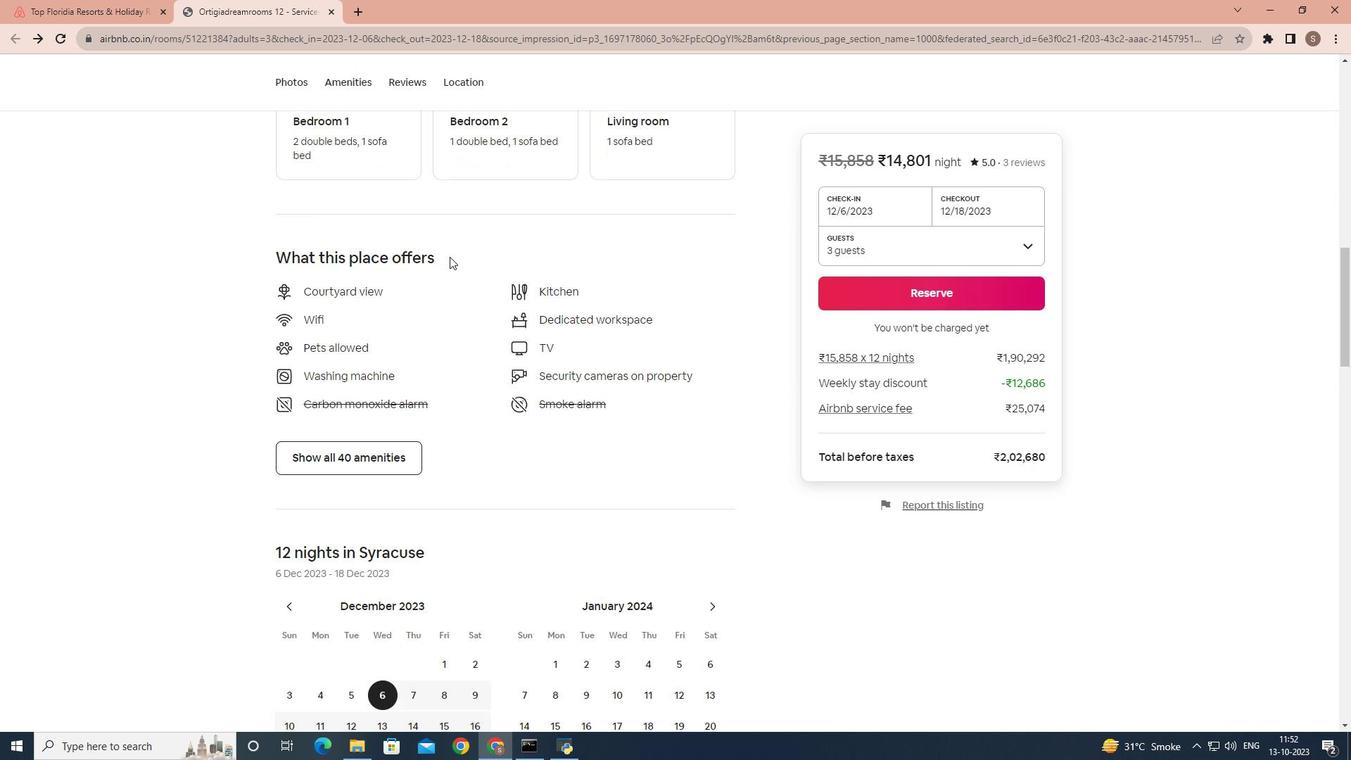 
Action: Mouse moved to (429, 266)
Screenshot: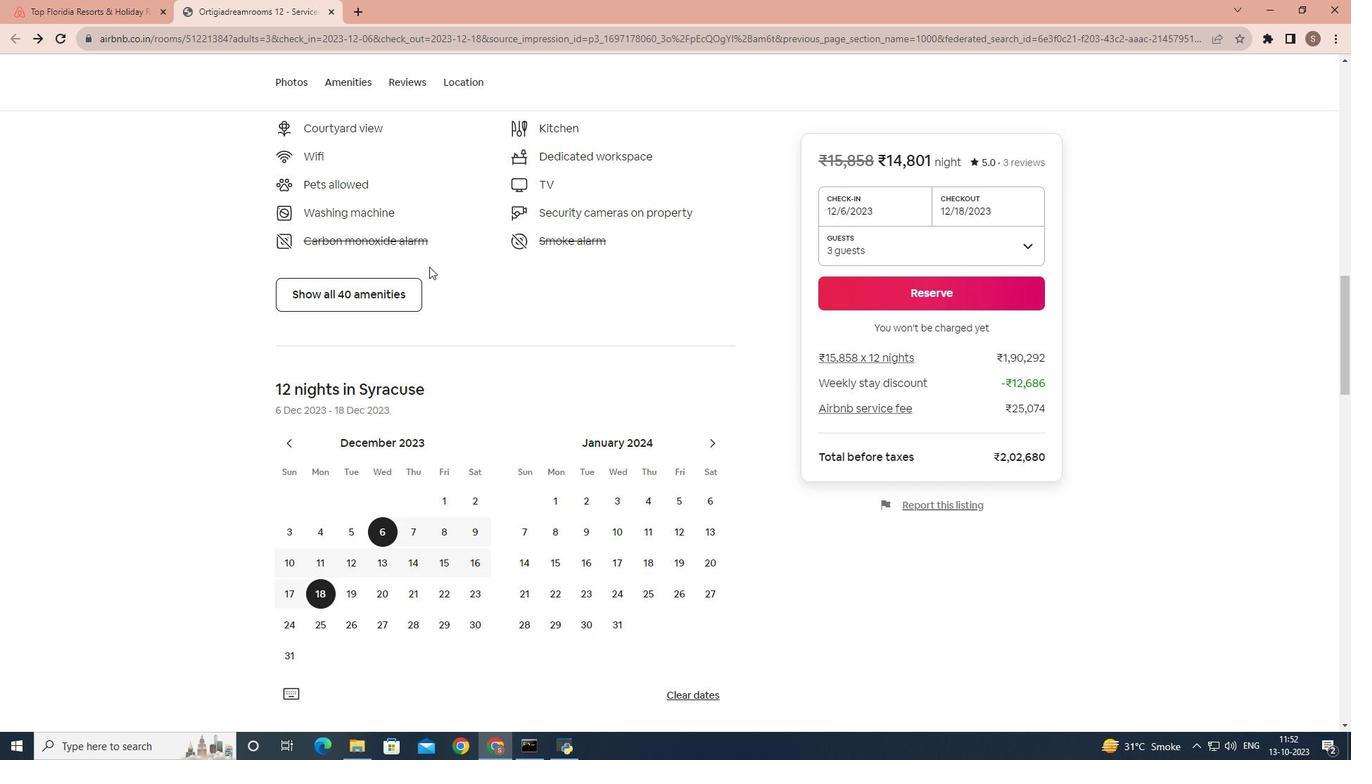 
Action: Mouse scrolled (429, 266) with delta (0, 0)
Screenshot: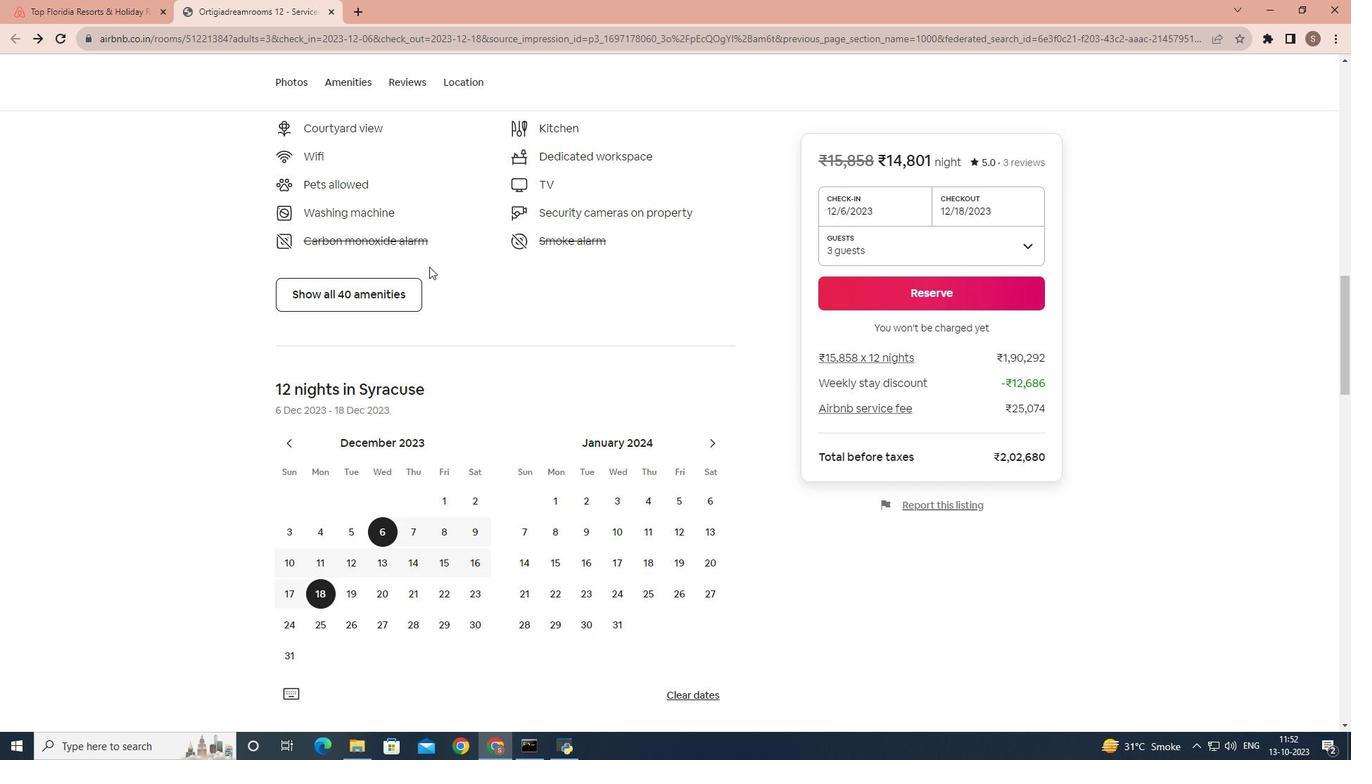 
Action: Mouse scrolled (429, 266) with delta (0, 0)
Screenshot: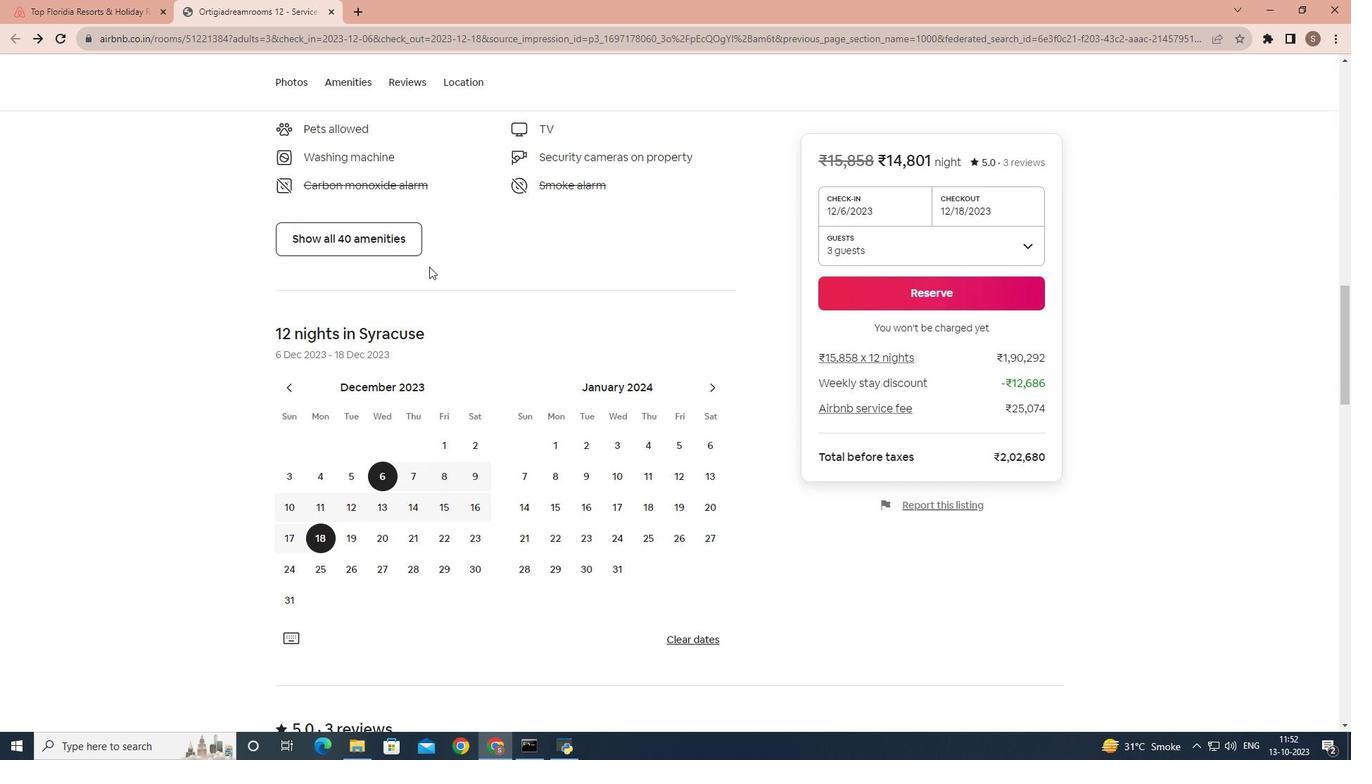 
Action: Mouse scrolled (429, 266) with delta (0, 0)
Screenshot: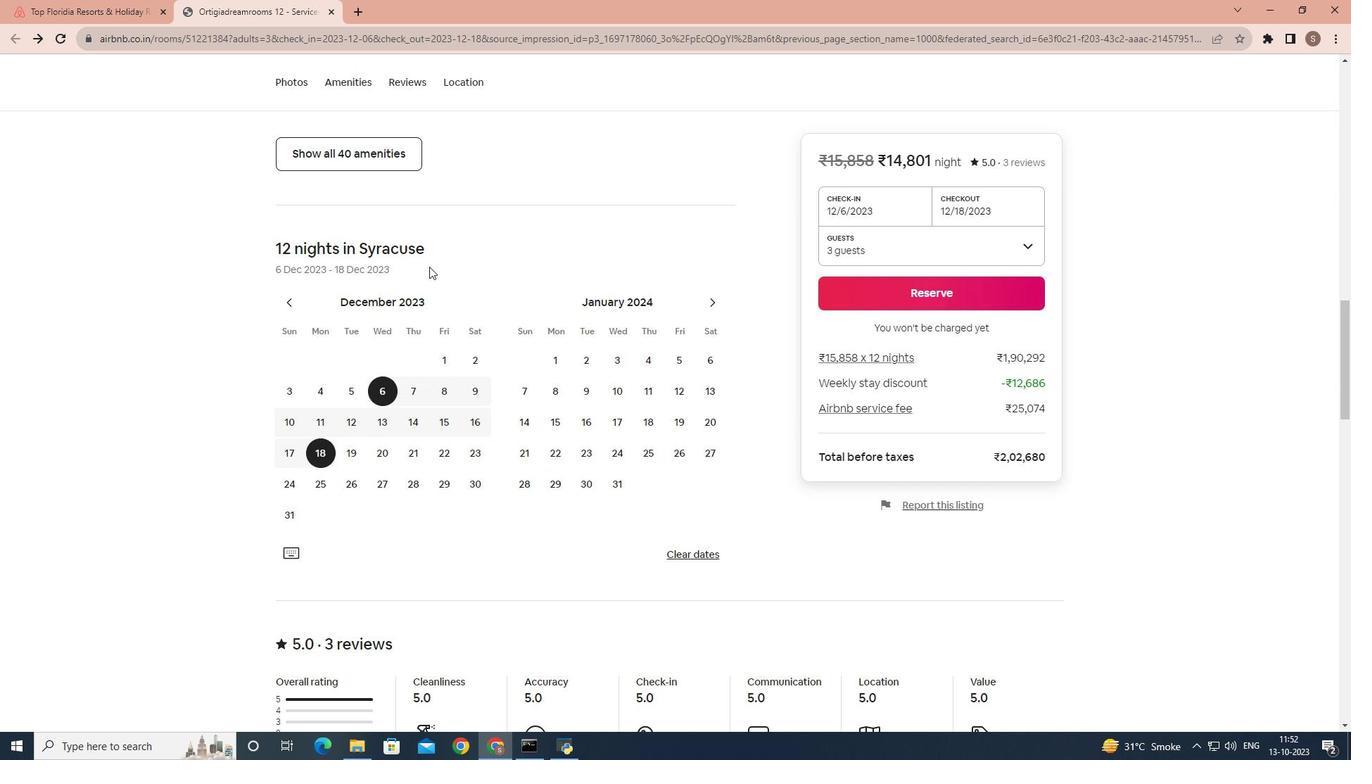 
Action: Mouse scrolled (429, 266) with delta (0, 0)
Screenshot: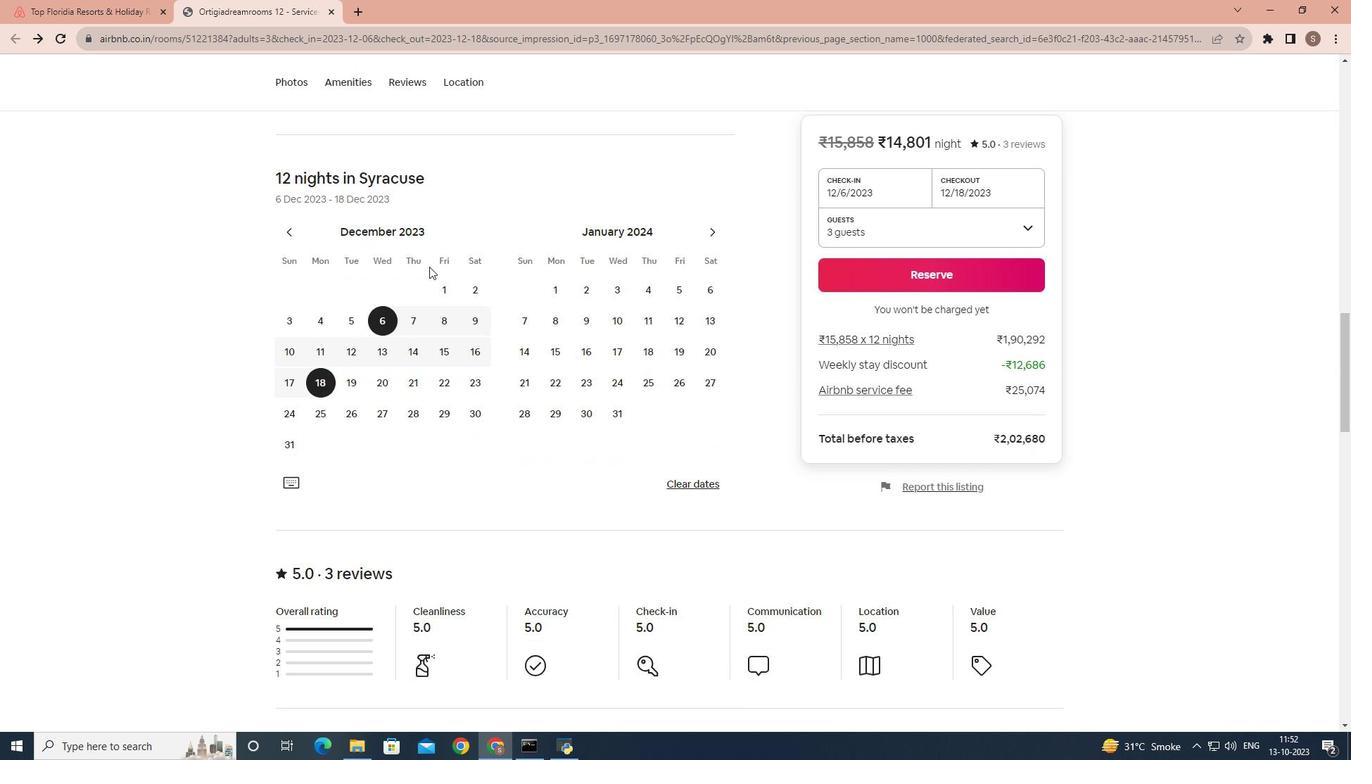 
Action: Mouse scrolled (429, 266) with delta (0, 0)
Screenshot: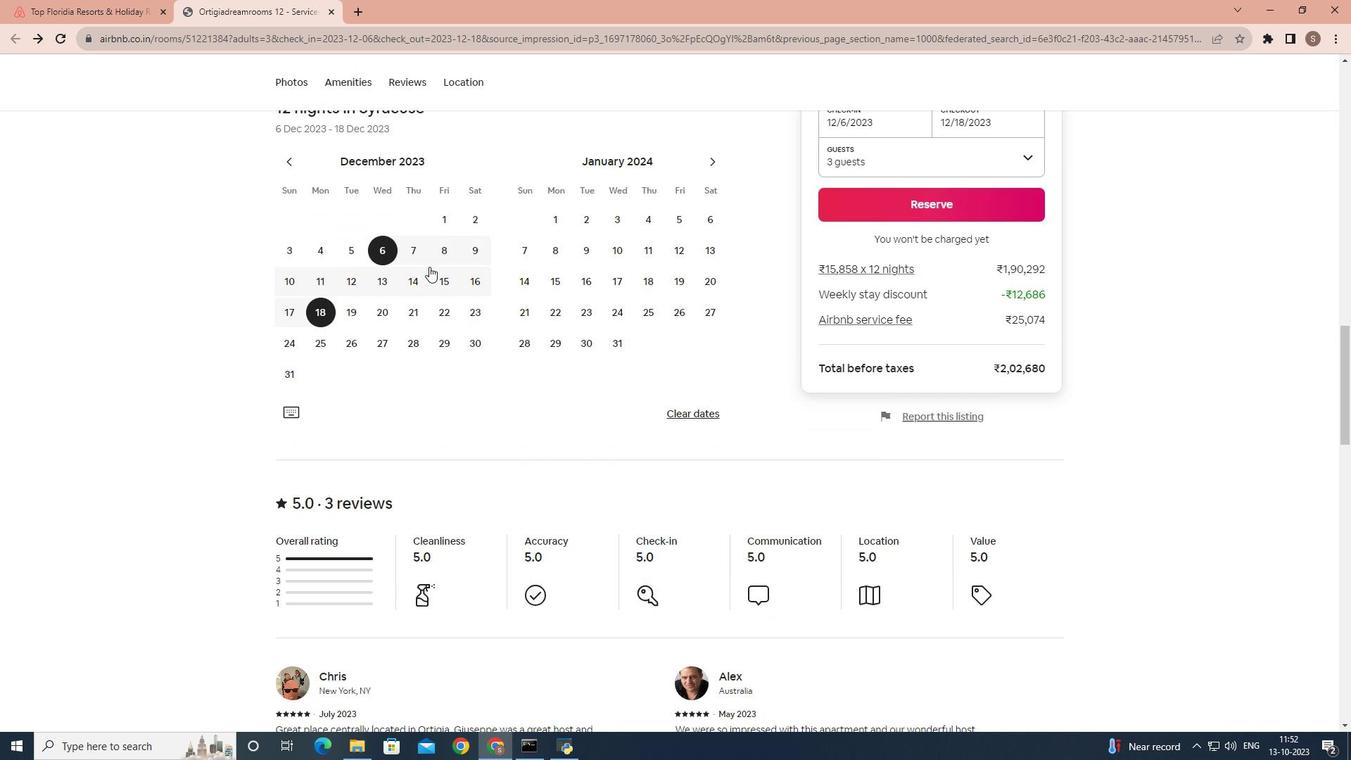 
Action: Mouse scrolled (429, 266) with delta (0, 0)
Screenshot: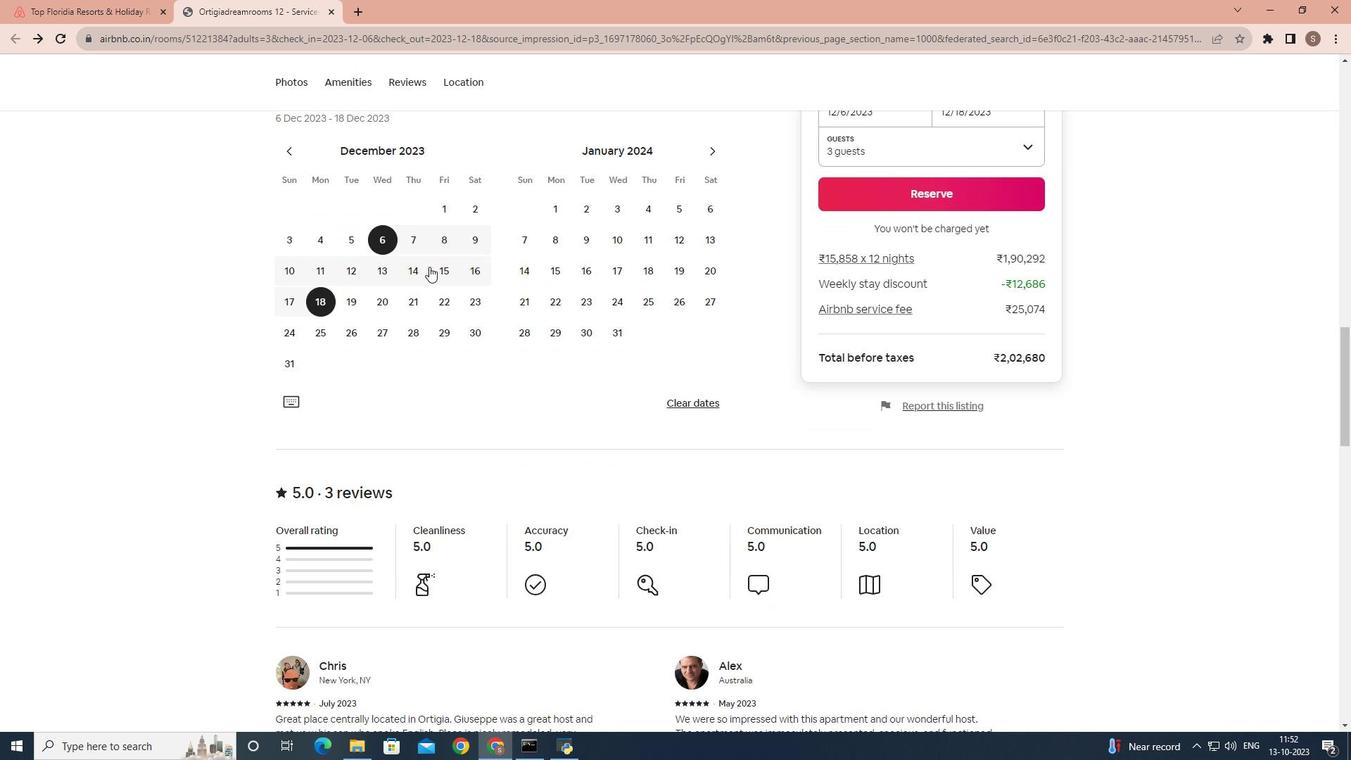 
Action: Mouse scrolled (429, 266) with delta (0, 0)
Screenshot: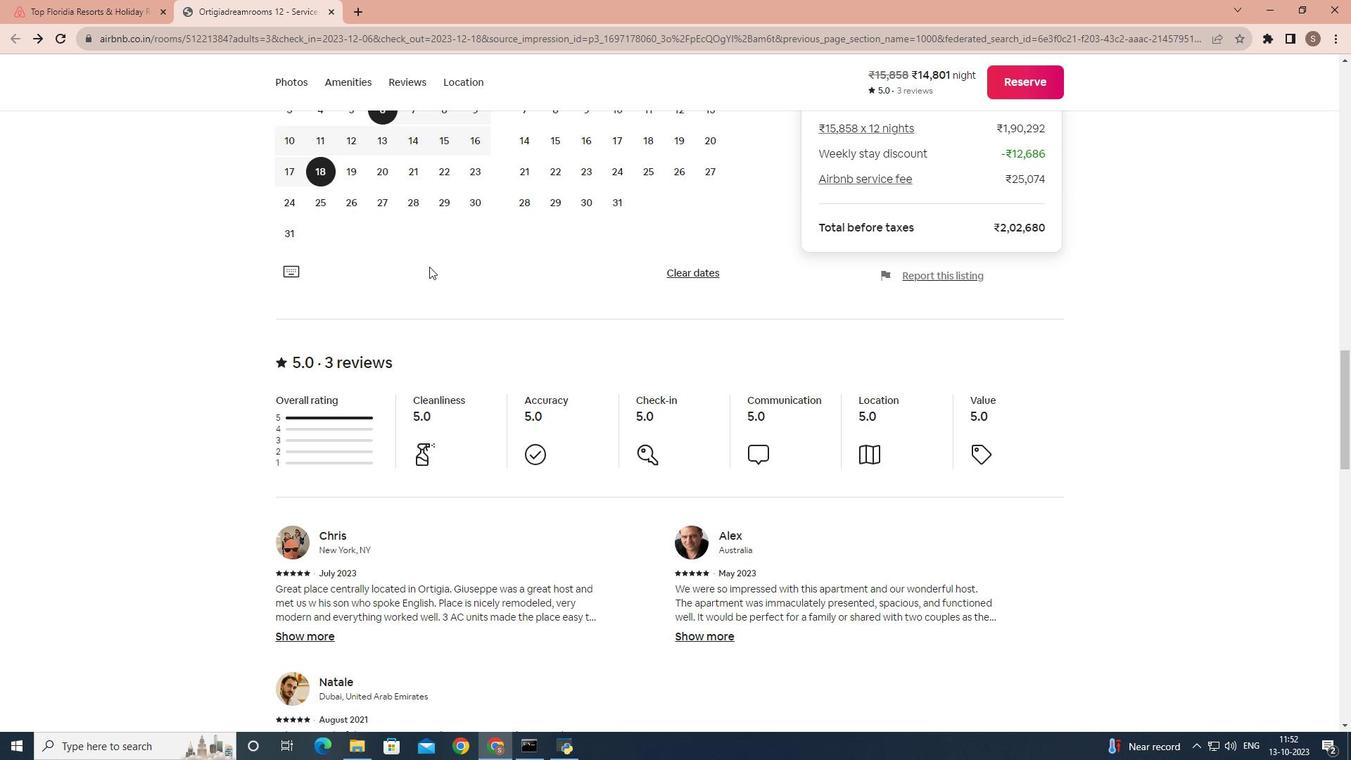 
Action: Mouse scrolled (429, 266) with delta (0, 0)
Screenshot: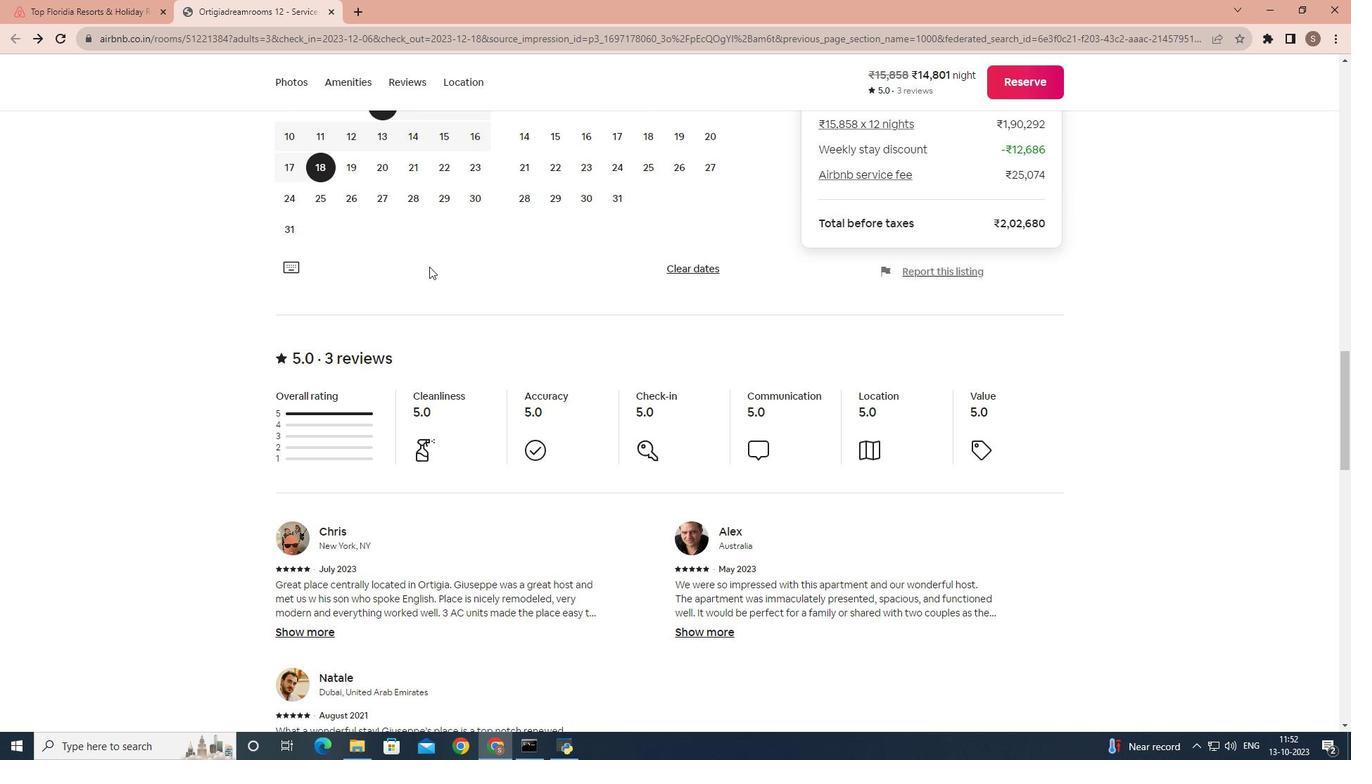 
Action: Mouse scrolled (429, 266) with delta (0, 0)
Screenshot: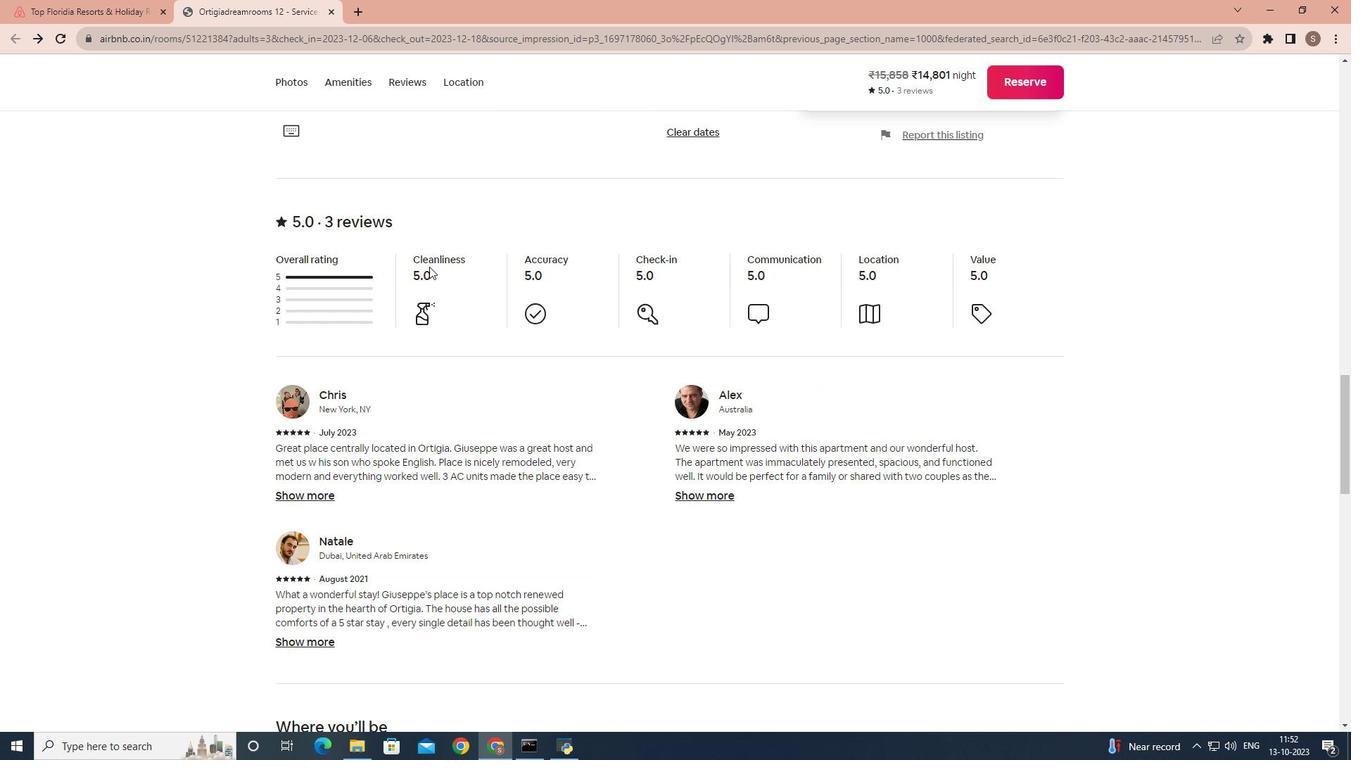 
Action: Mouse scrolled (429, 266) with delta (0, 0)
Screenshot: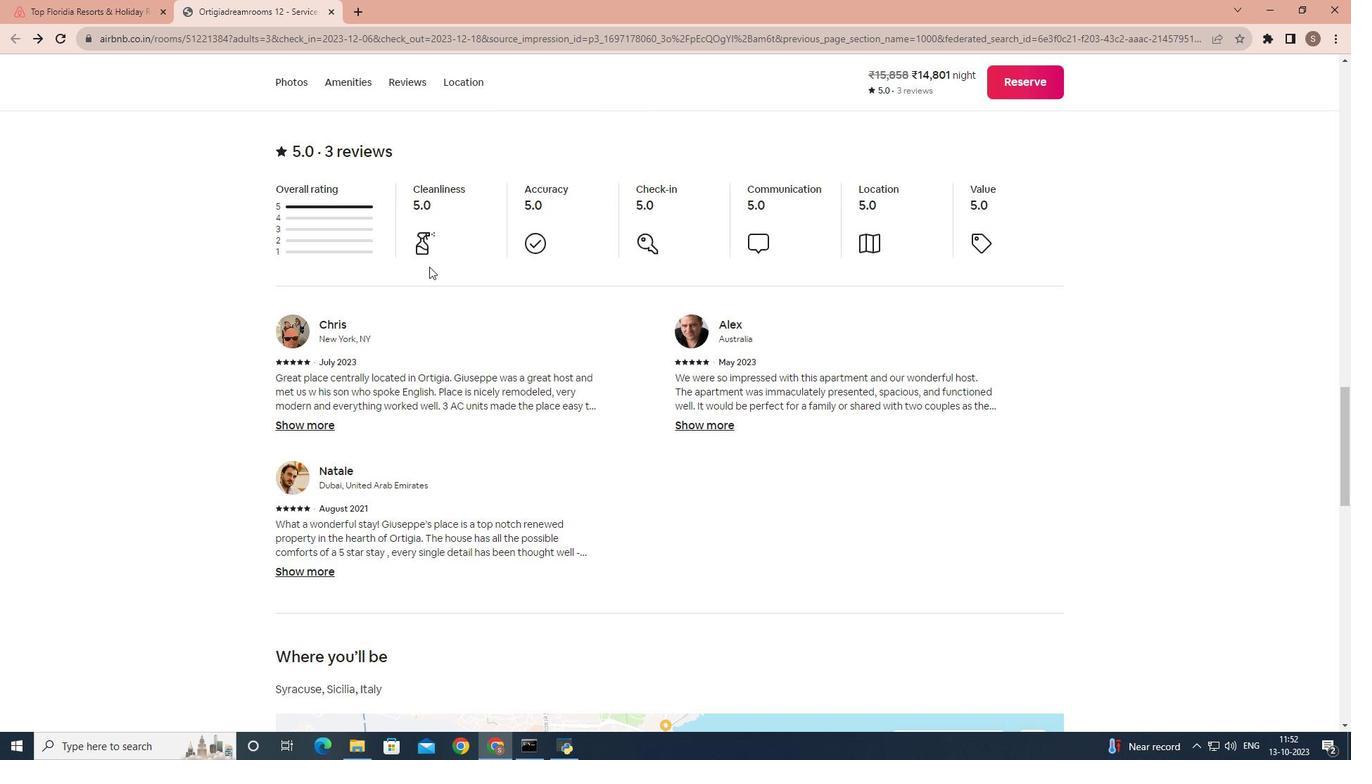 
Action: Mouse scrolled (429, 266) with delta (0, 0)
Screenshot: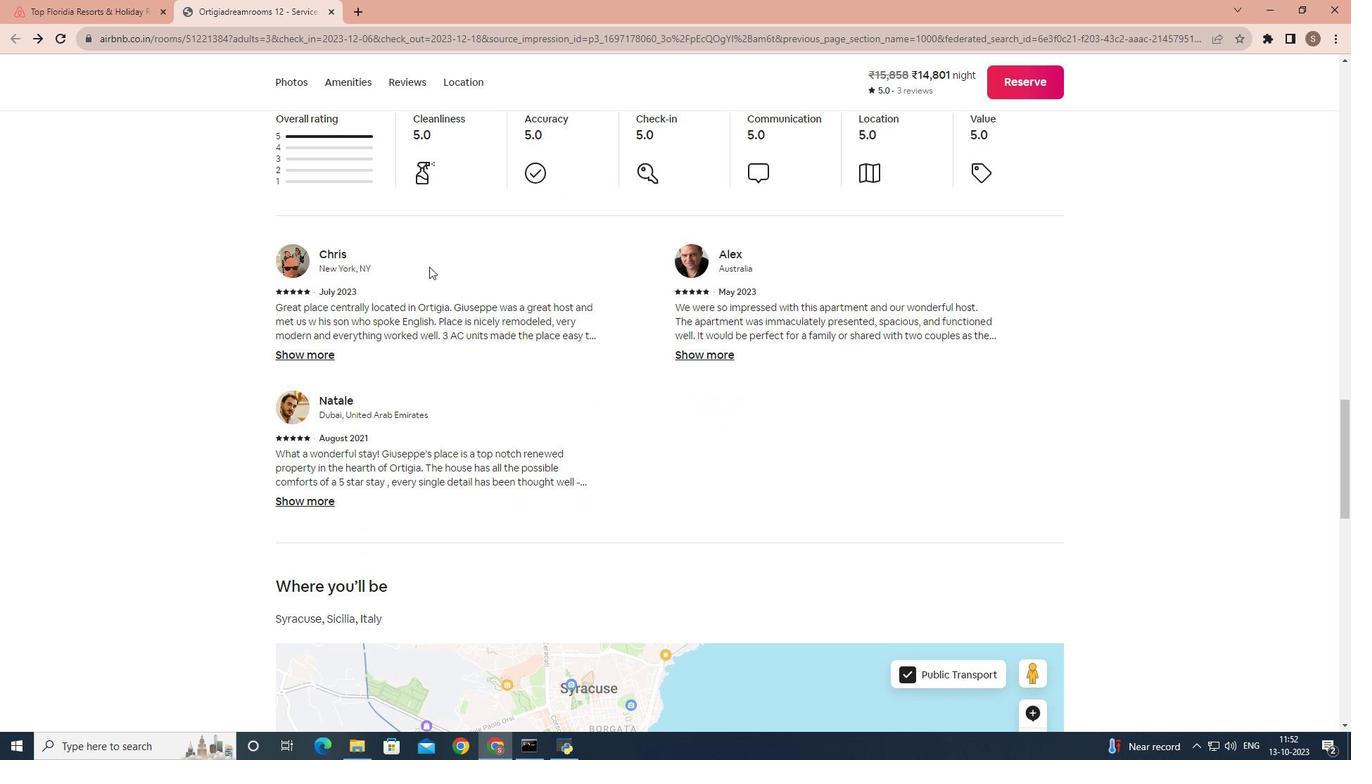 
Action: Mouse scrolled (429, 266) with delta (0, 0)
Screenshot: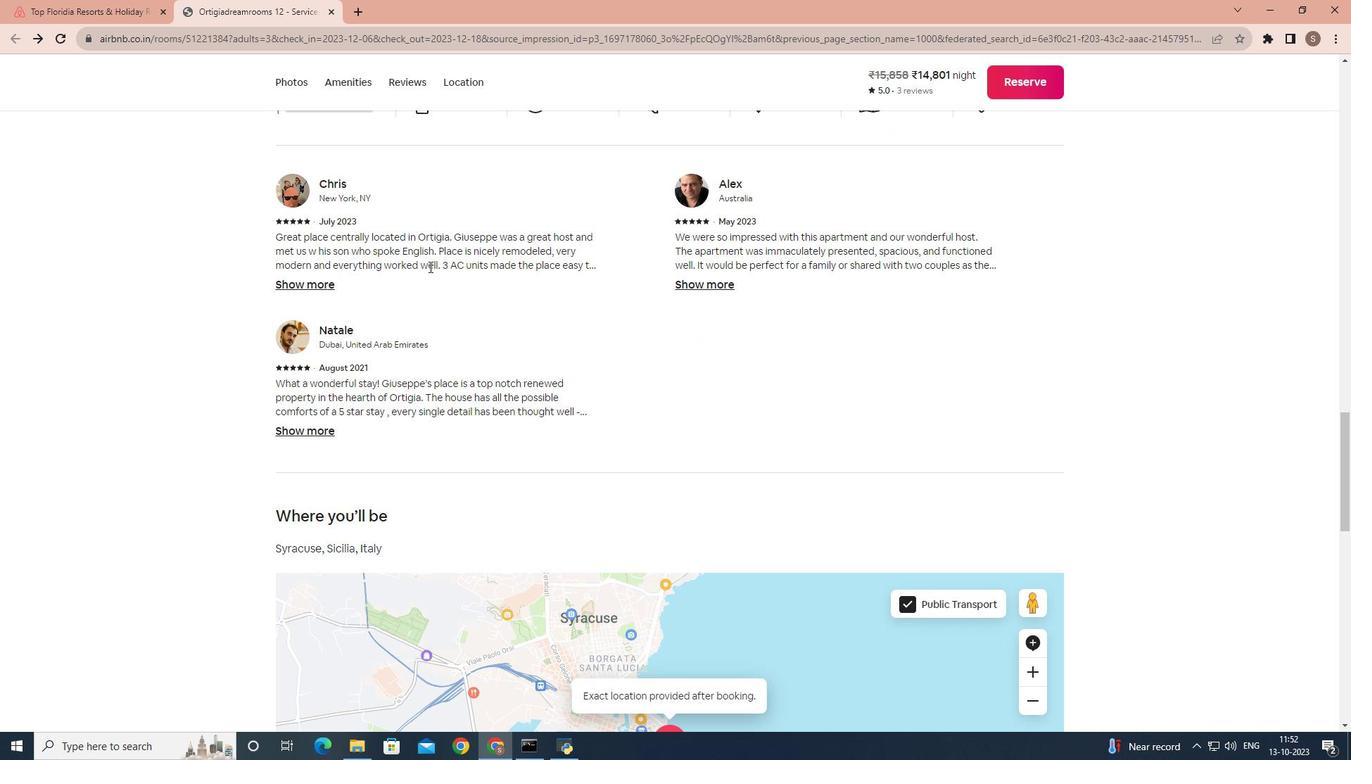 
Action: Mouse scrolled (429, 266) with delta (0, 0)
Screenshot: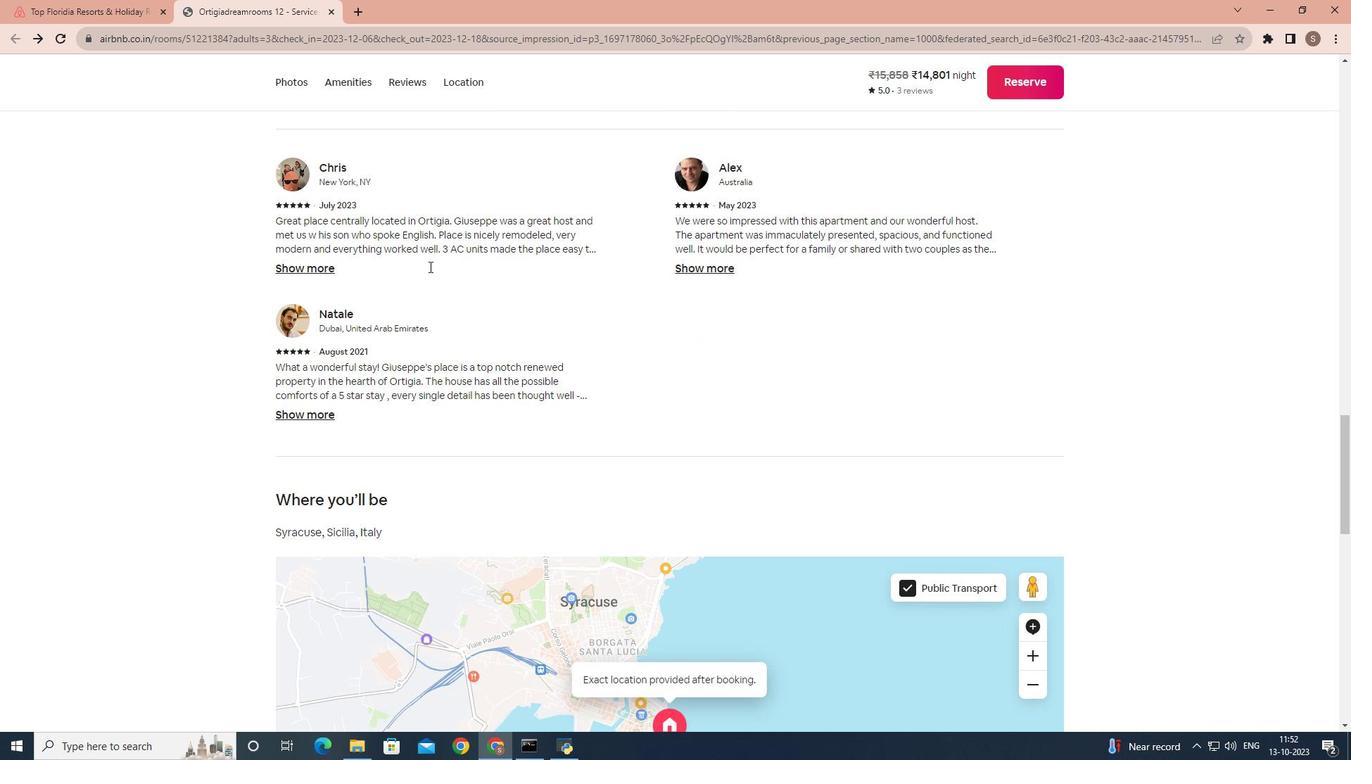 
Action: Mouse scrolled (429, 266) with delta (0, 0)
Screenshot: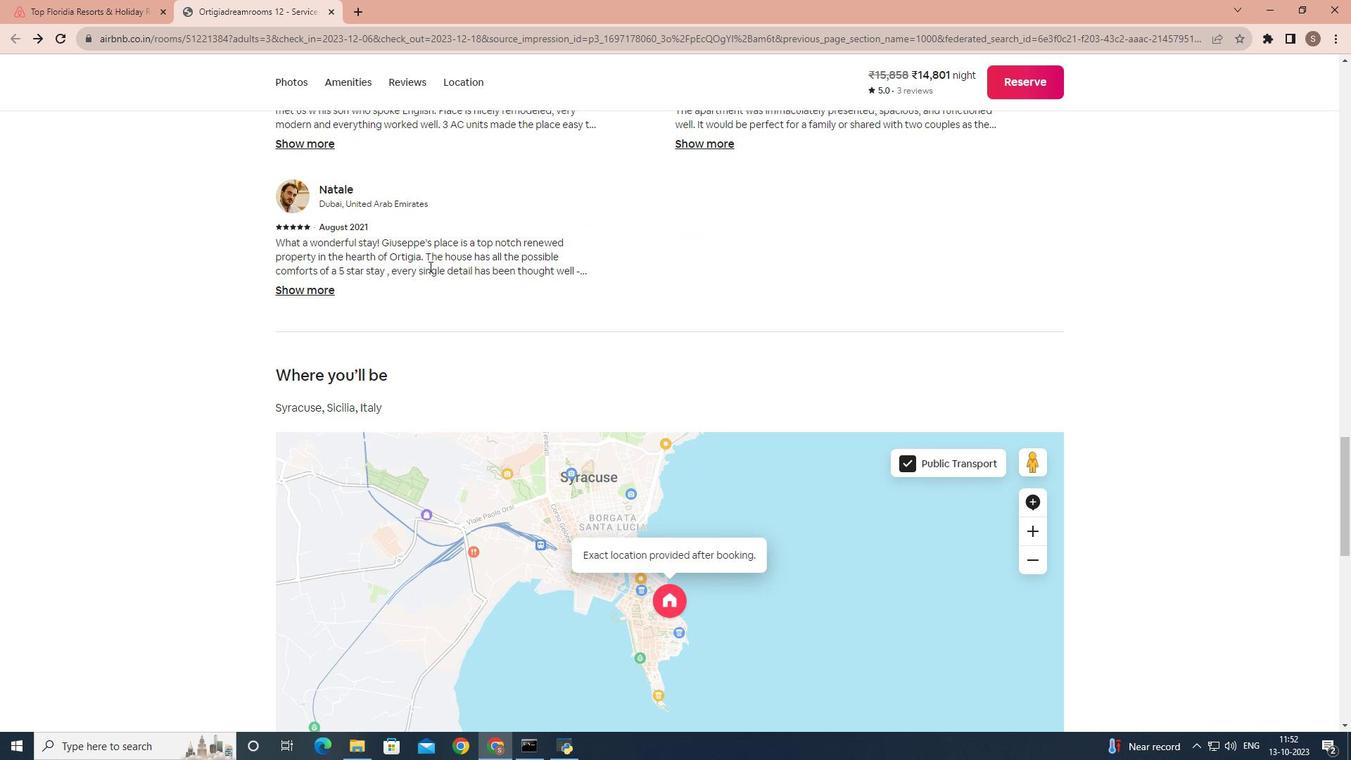 
Action: Mouse scrolled (429, 266) with delta (0, 0)
Screenshot: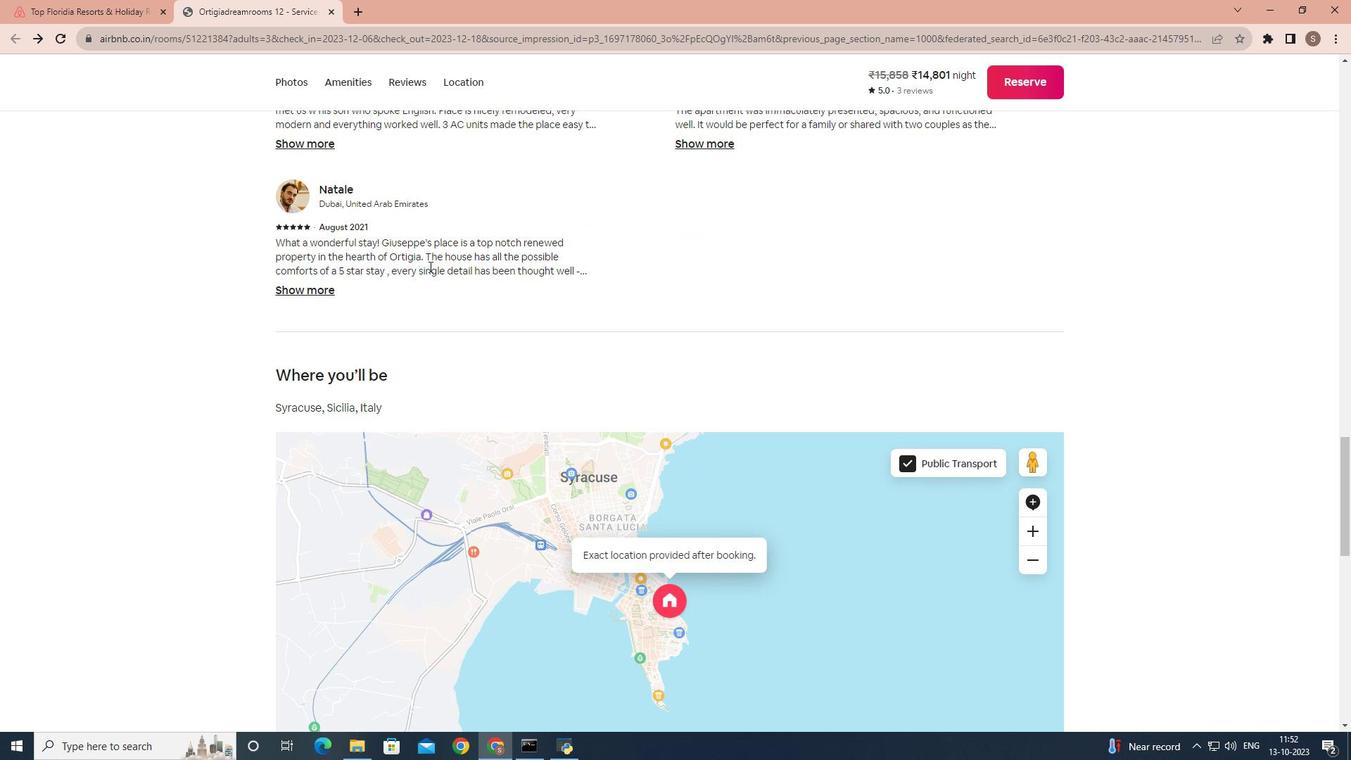 
Action: Mouse scrolled (429, 266) with delta (0, 0)
Screenshot: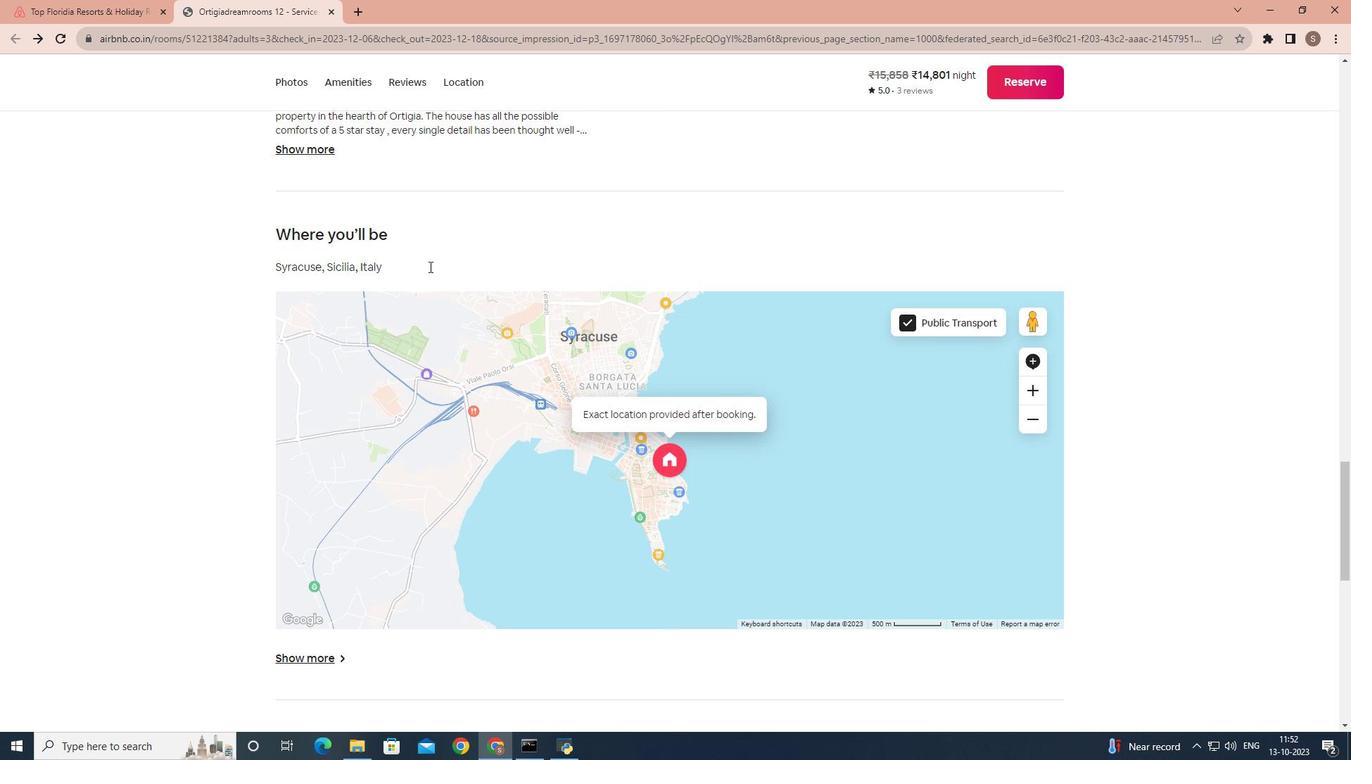 
Action: Mouse scrolled (429, 266) with delta (0, 0)
